 Task: Explore Airbnb accommodation in Tepeaca, Mexico from 21st November, 2023 to 29th November, 2023 for 4 adults.2 bedrooms having 2 beds and 2 bathrooms. Property type can be flat. Booking option can be shelf check-in. Look for 3 properties as per requirement.
Action: Mouse moved to (574, 106)
Screenshot: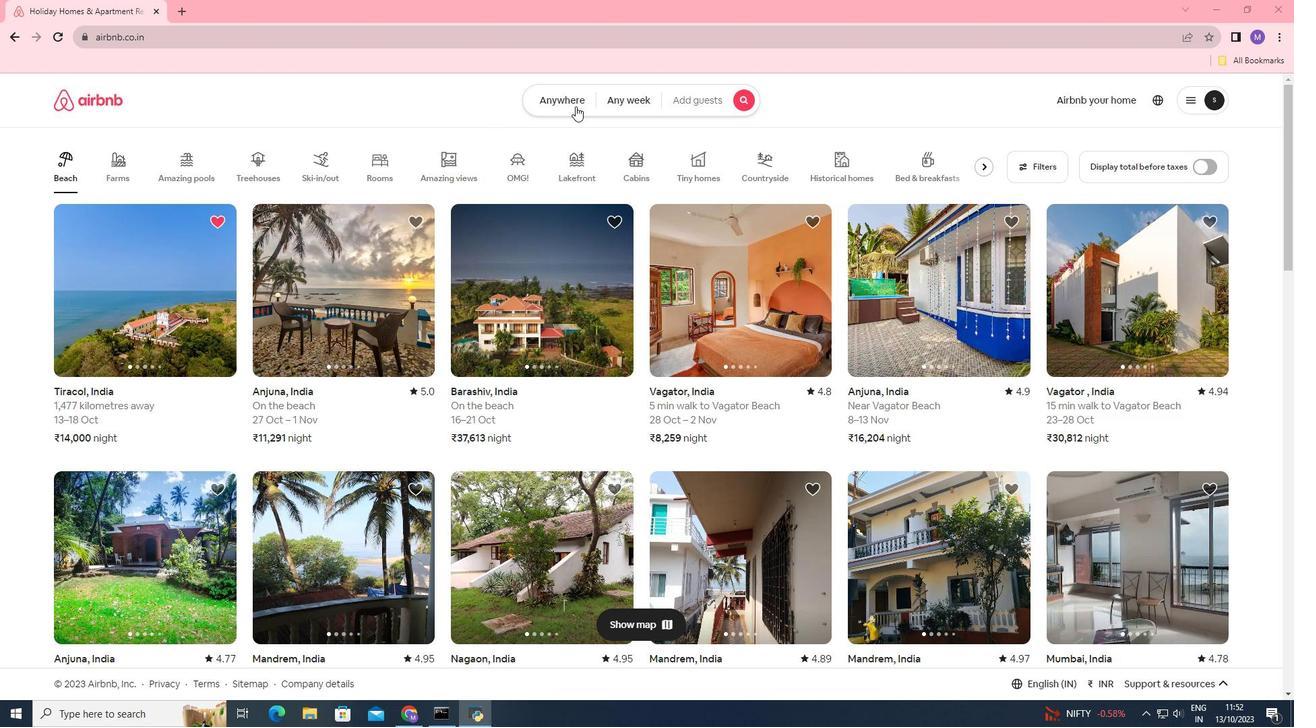 
Action: Mouse pressed left at (574, 106)
Screenshot: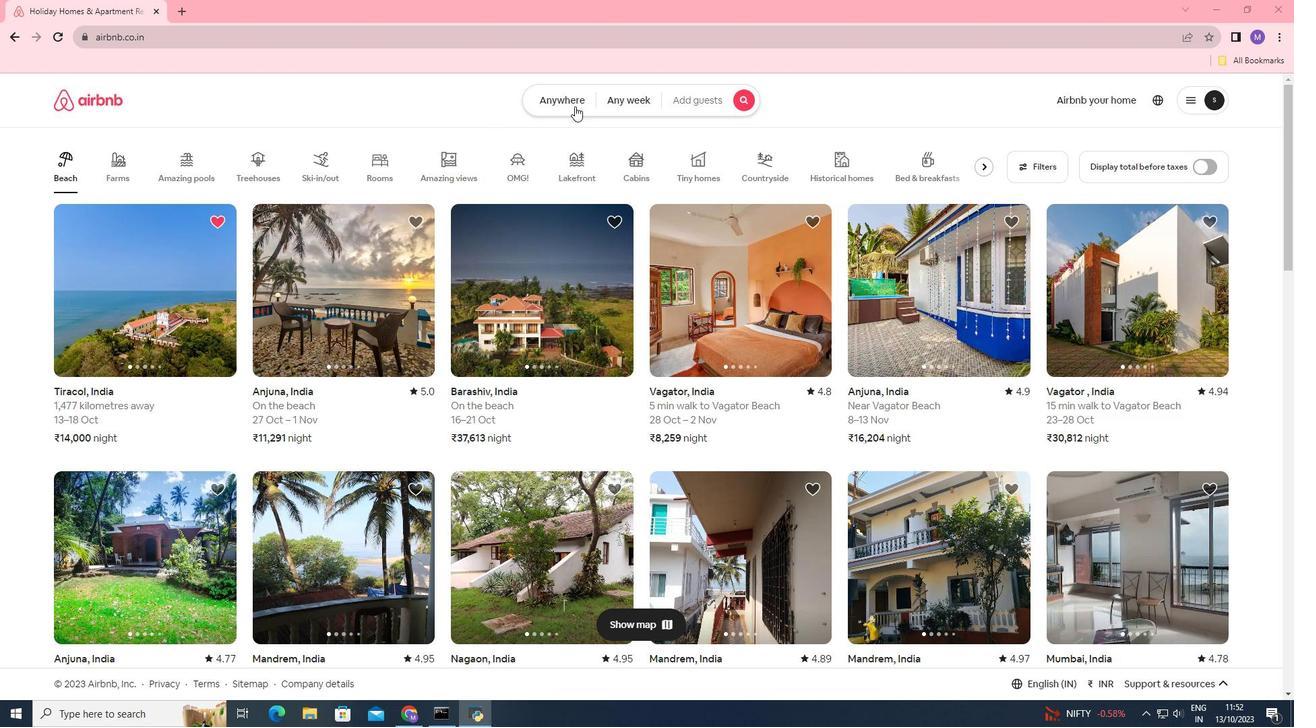 
Action: Mouse moved to (479, 155)
Screenshot: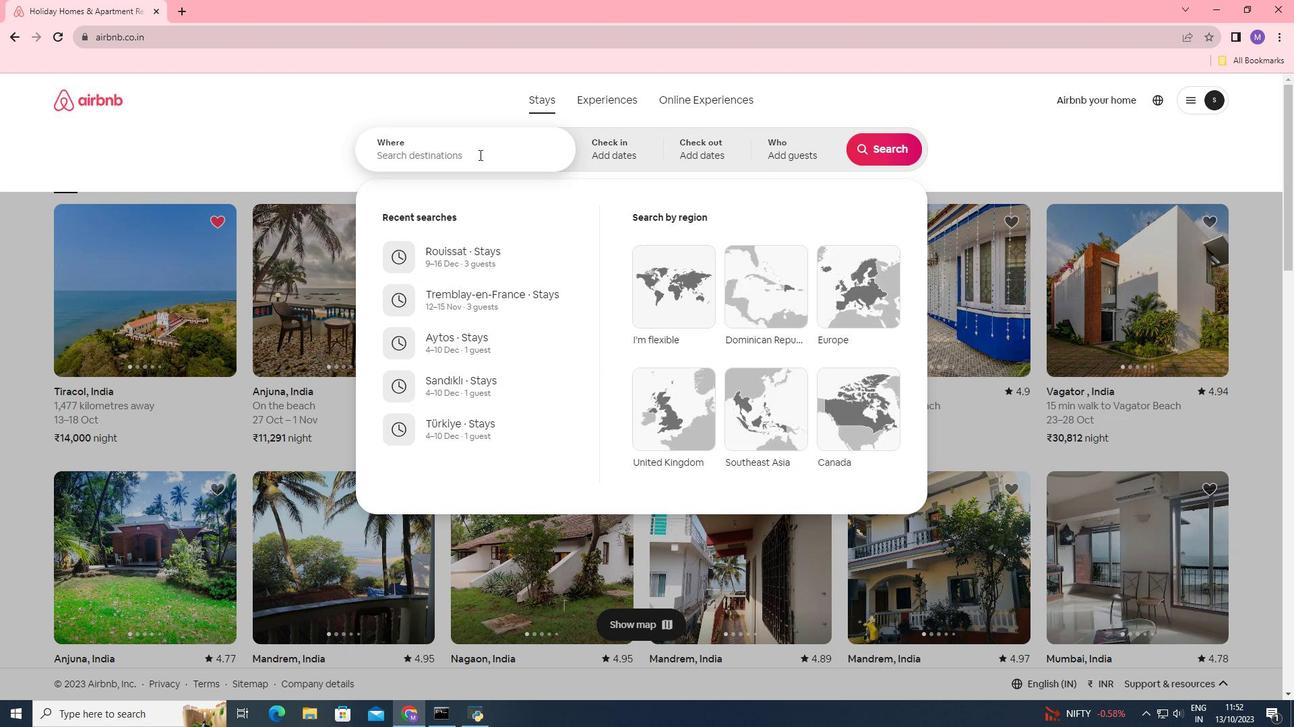 
Action: Mouse pressed left at (479, 155)
Screenshot: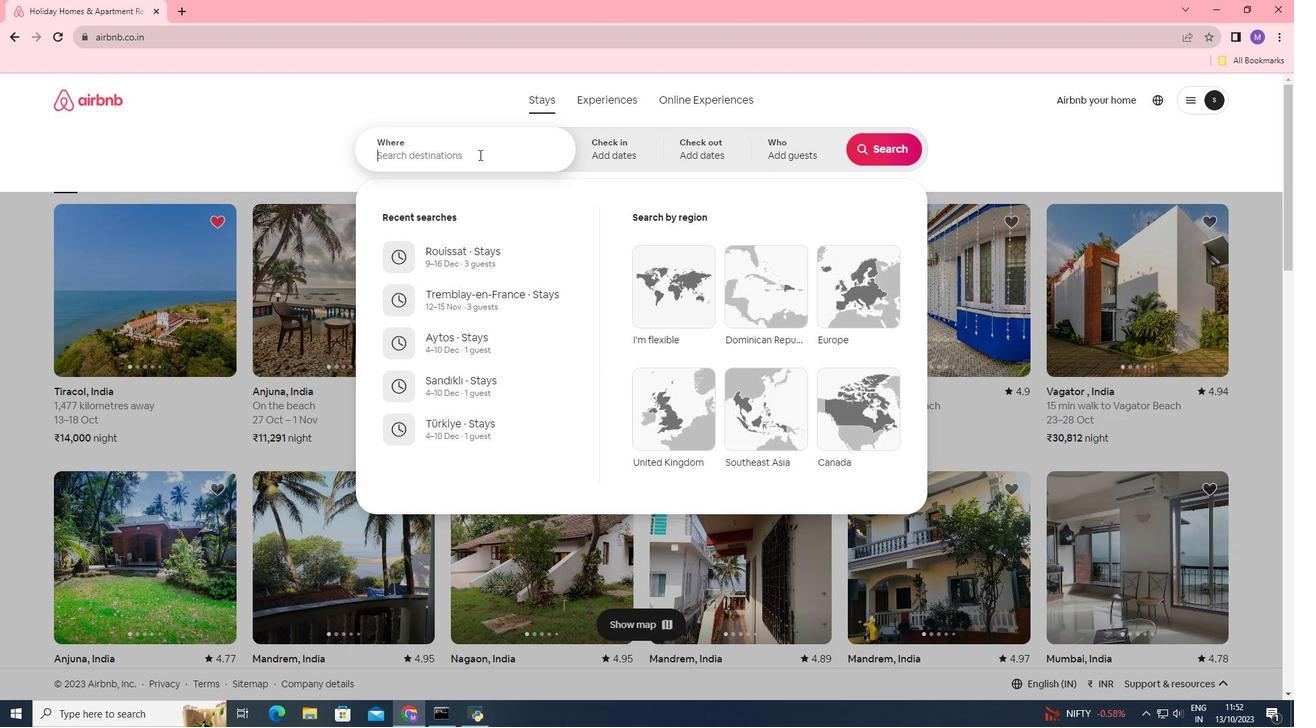 
Action: Key pressed <Key.shift>Tepeaca,<Key.space><Key.shift_r>Mexico
Screenshot: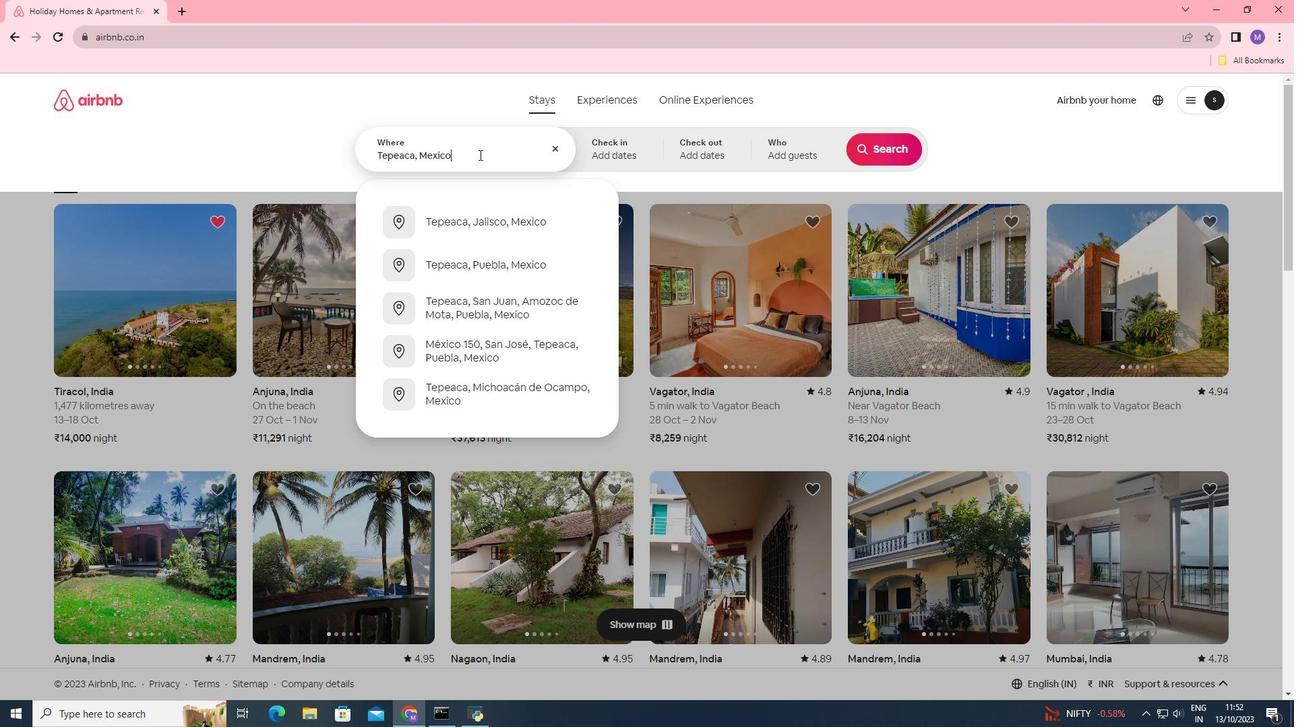 
Action: Mouse moved to (594, 152)
Screenshot: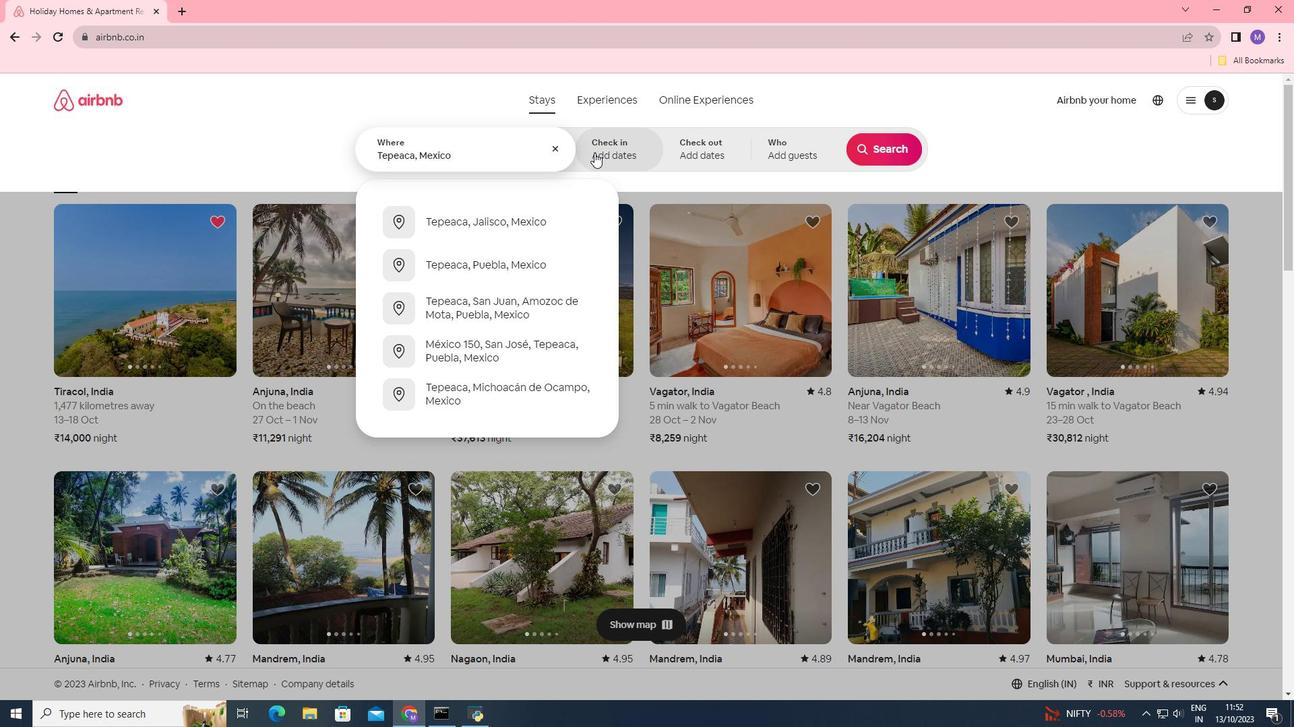 
Action: Mouse pressed left at (594, 152)
Screenshot: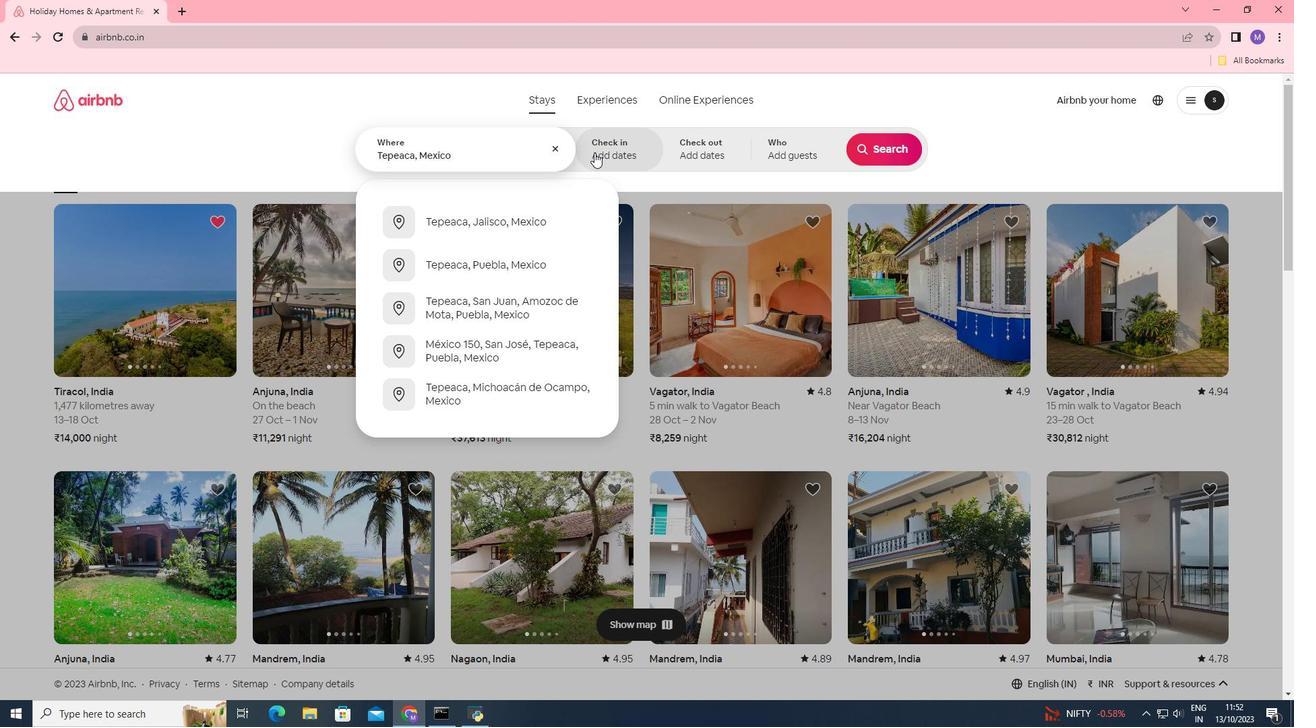 
Action: Mouse moved to (742, 420)
Screenshot: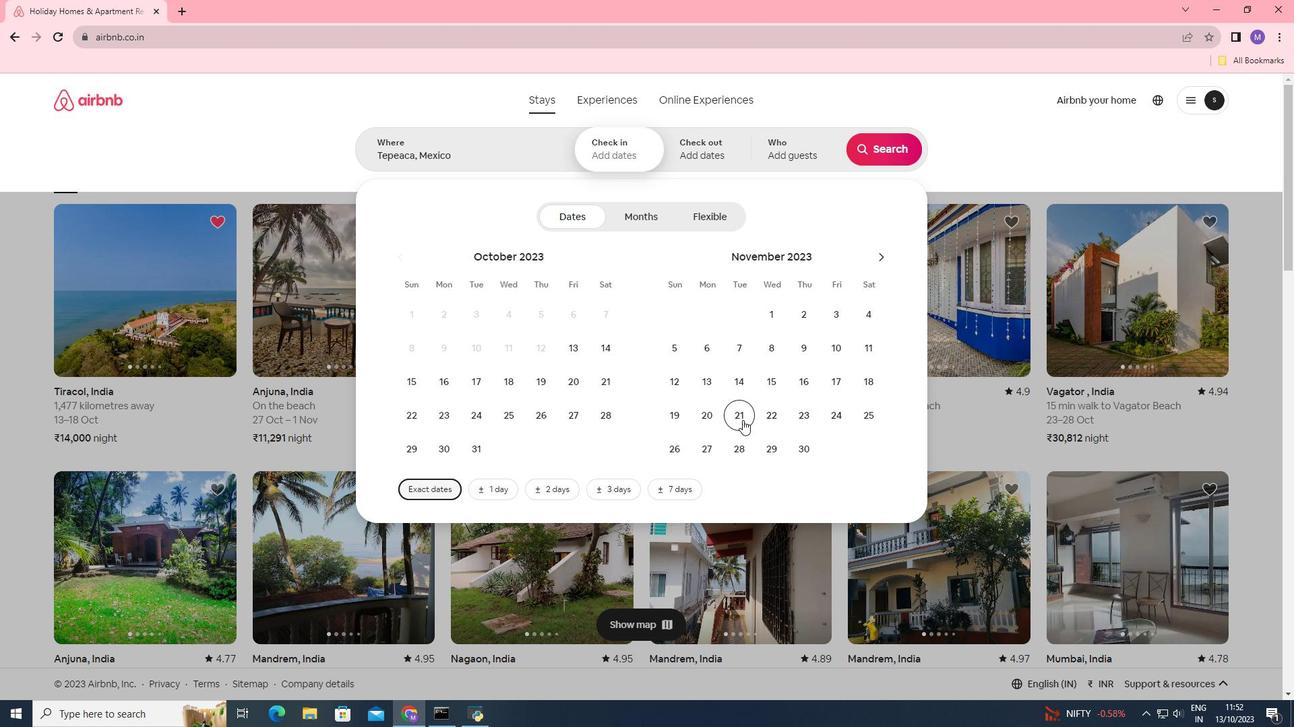 
Action: Mouse pressed left at (742, 420)
Screenshot: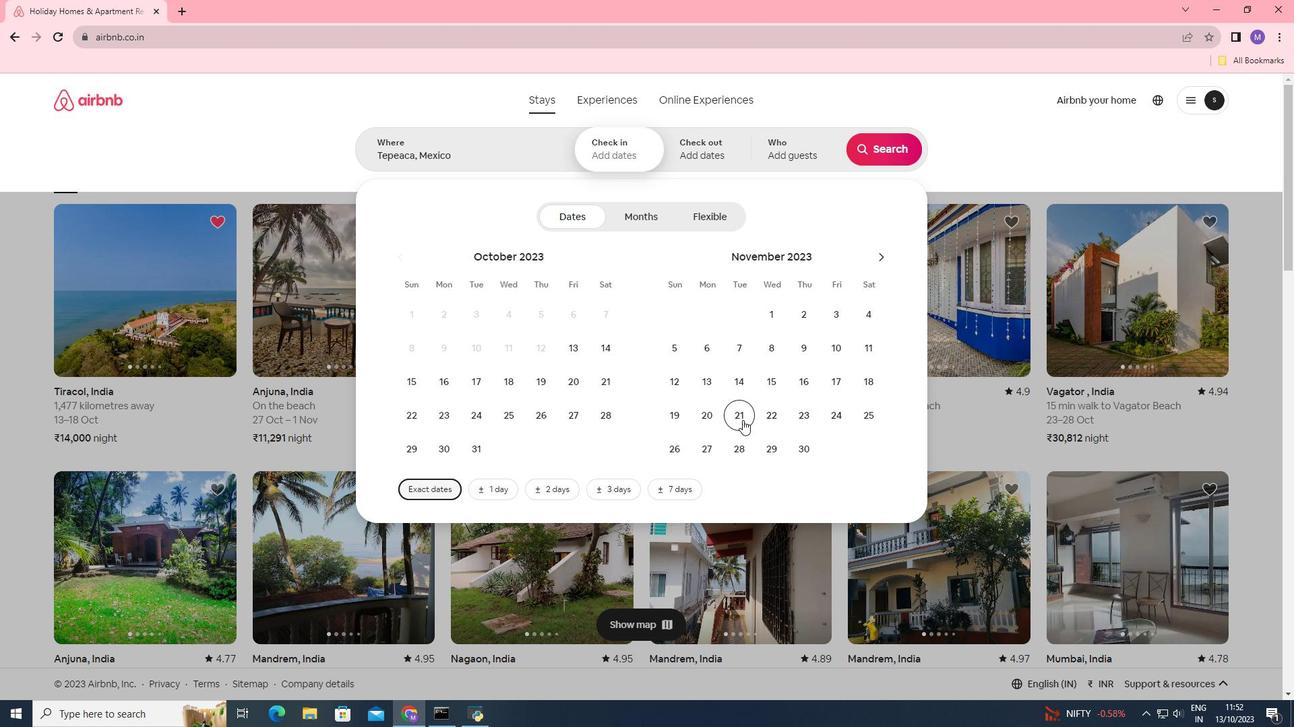 
Action: Mouse moved to (784, 456)
Screenshot: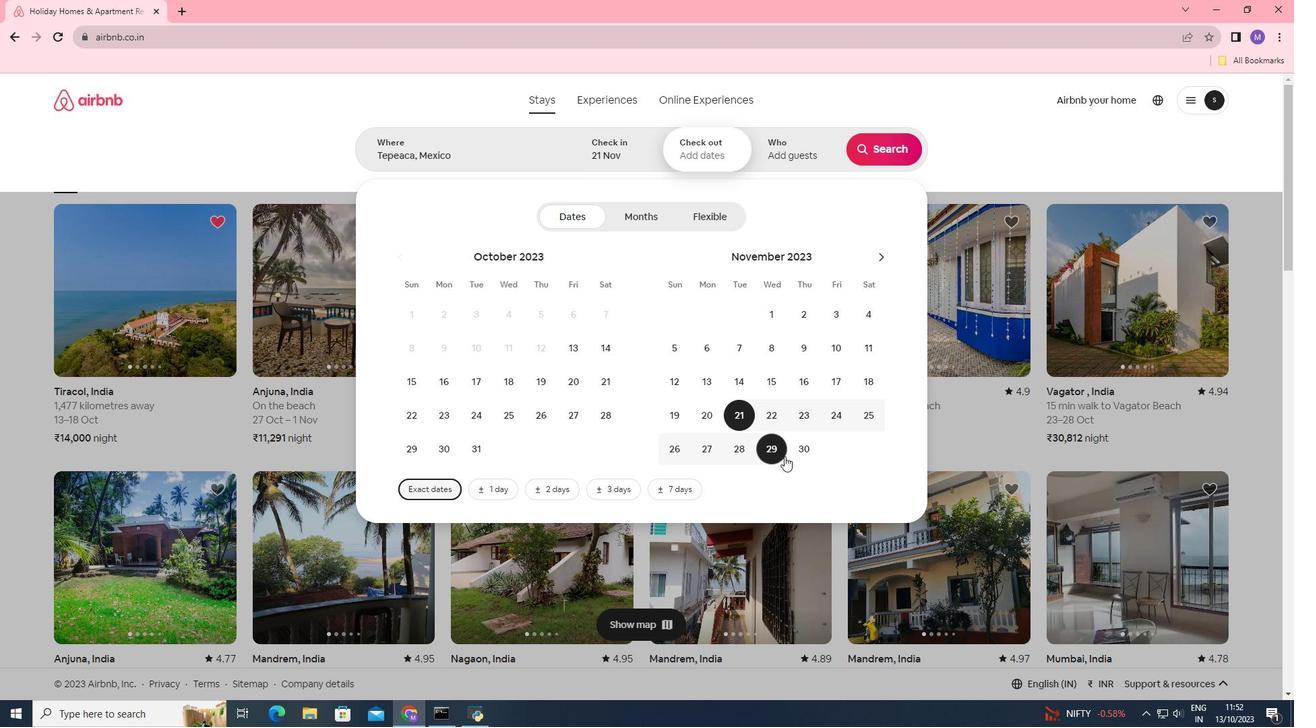 
Action: Mouse pressed left at (784, 456)
Screenshot: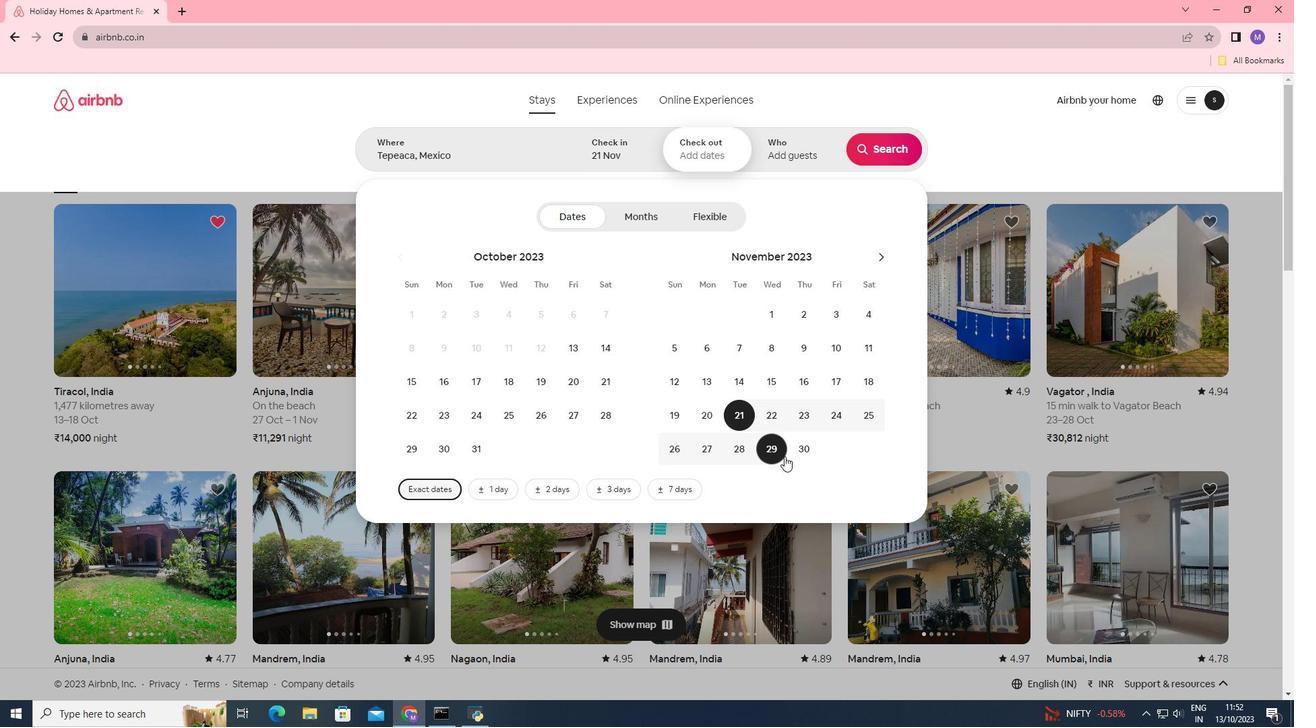 
Action: Mouse moved to (817, 142)
Screenshot: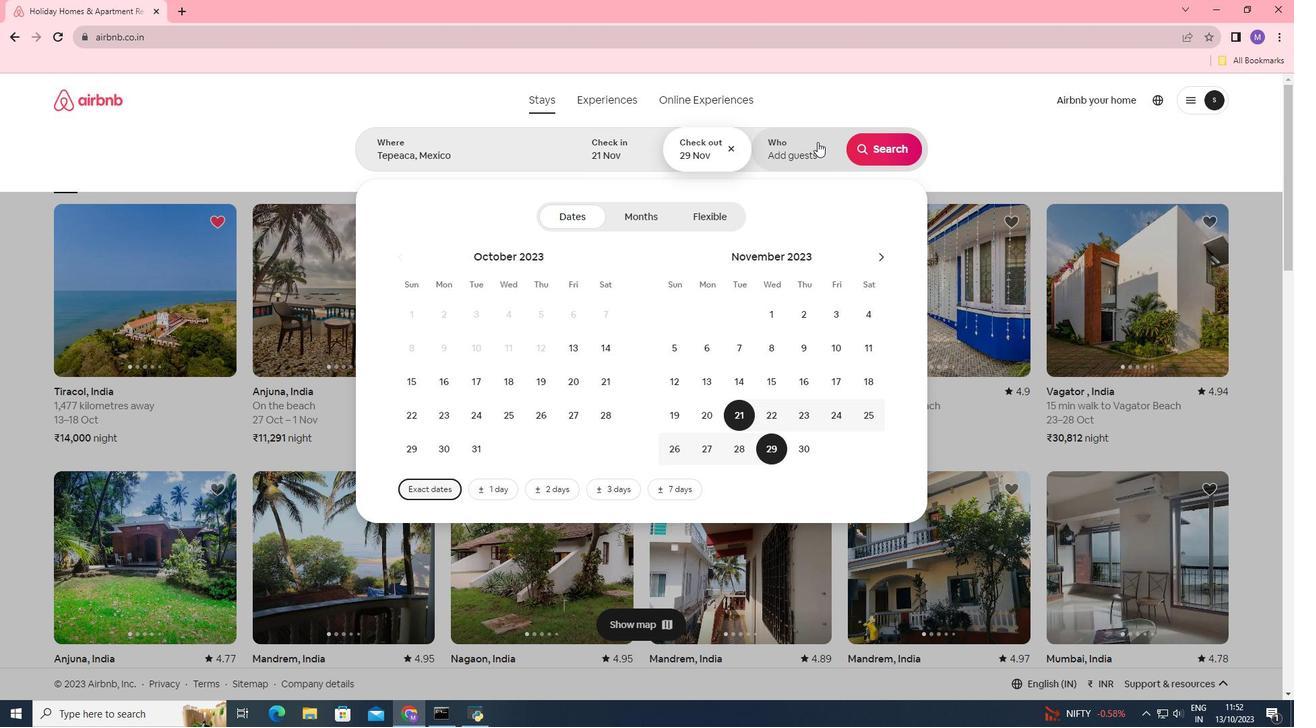 
Action: Mouse pressed left at (817, 142)
Screenshot: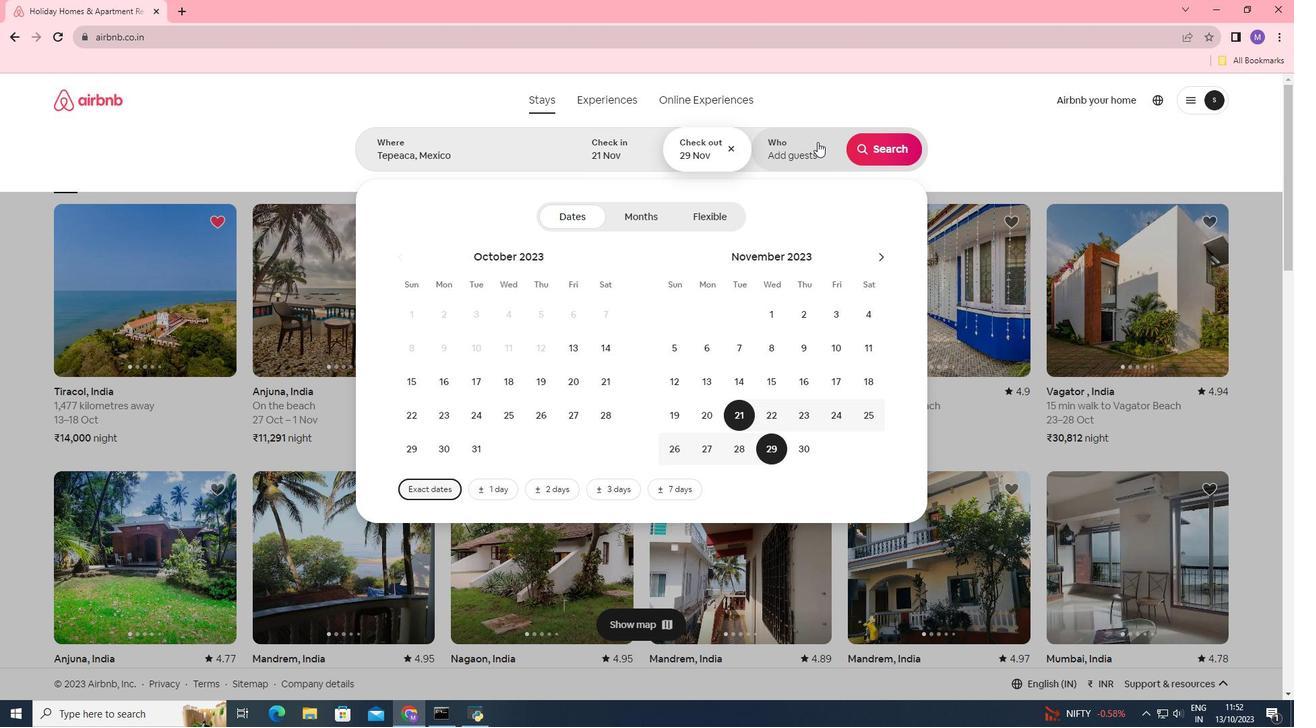 
Action: Mouse moved to (886, 223)
Screenshot: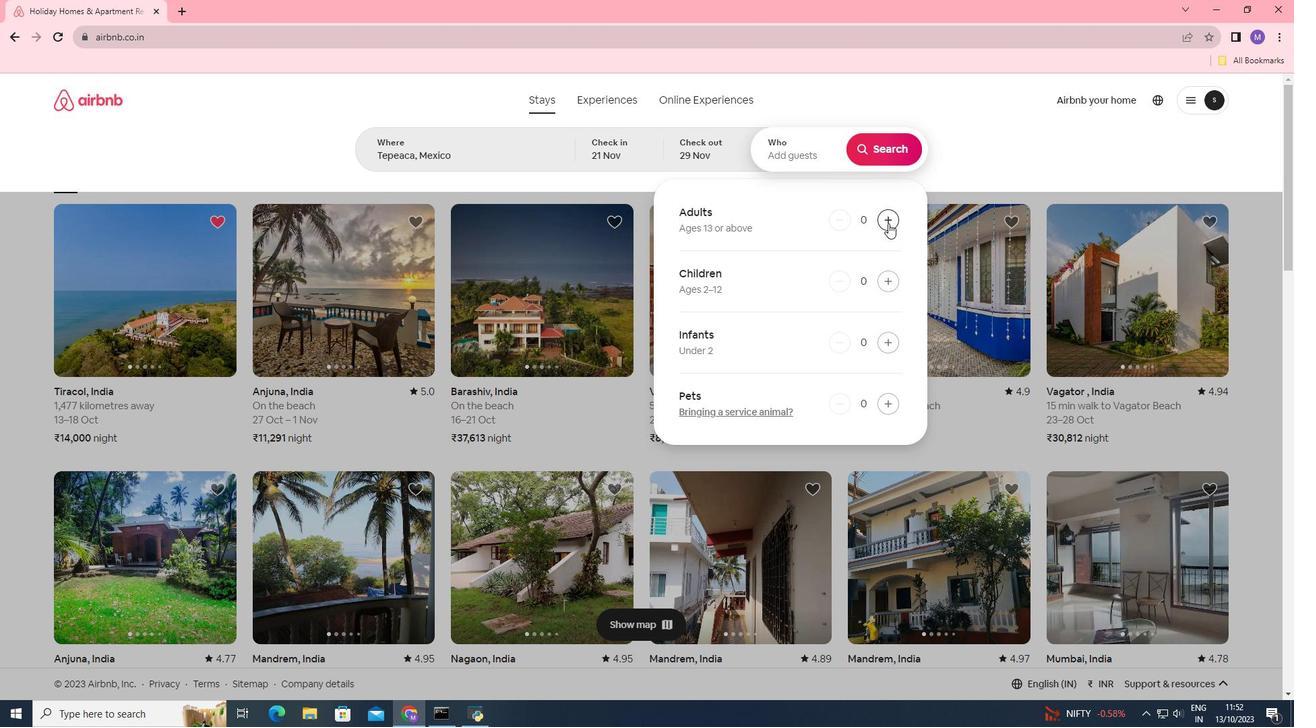 
Action: Mouse pressed left at (886, 223)
Screenshot: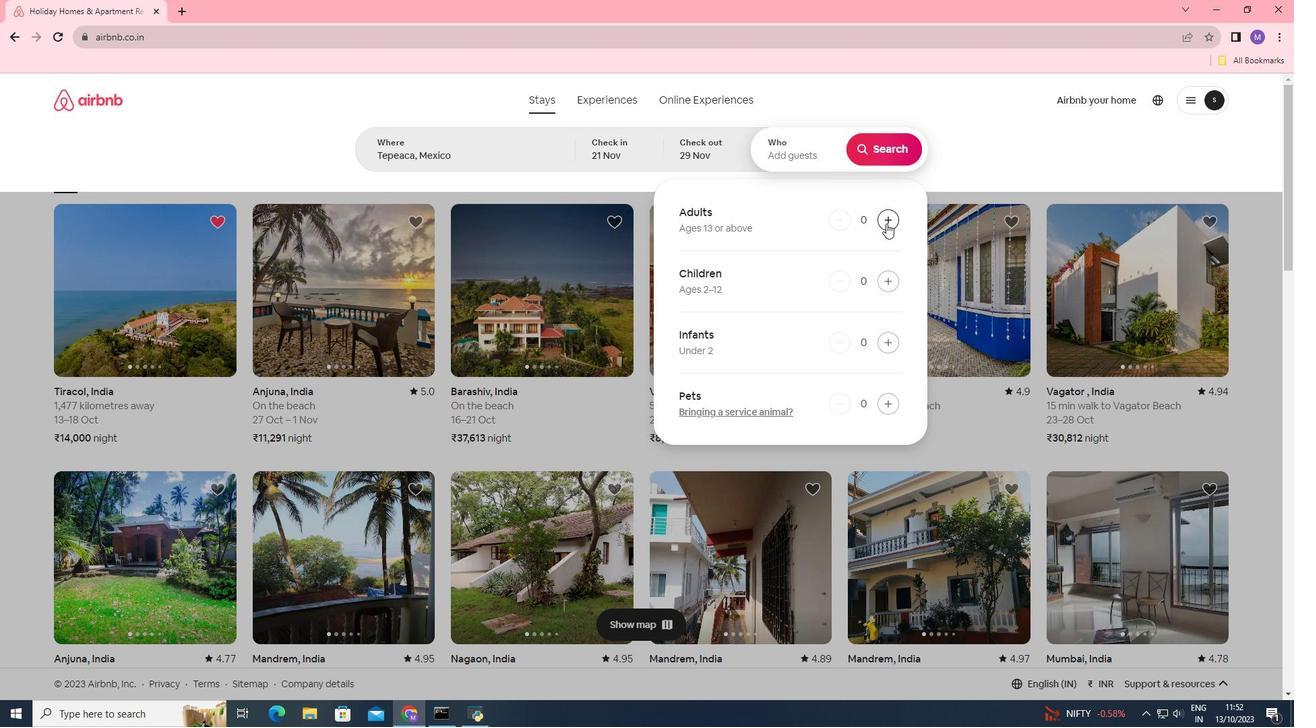 
Action: Mouse pressed left at (886, 223)
Screenshot: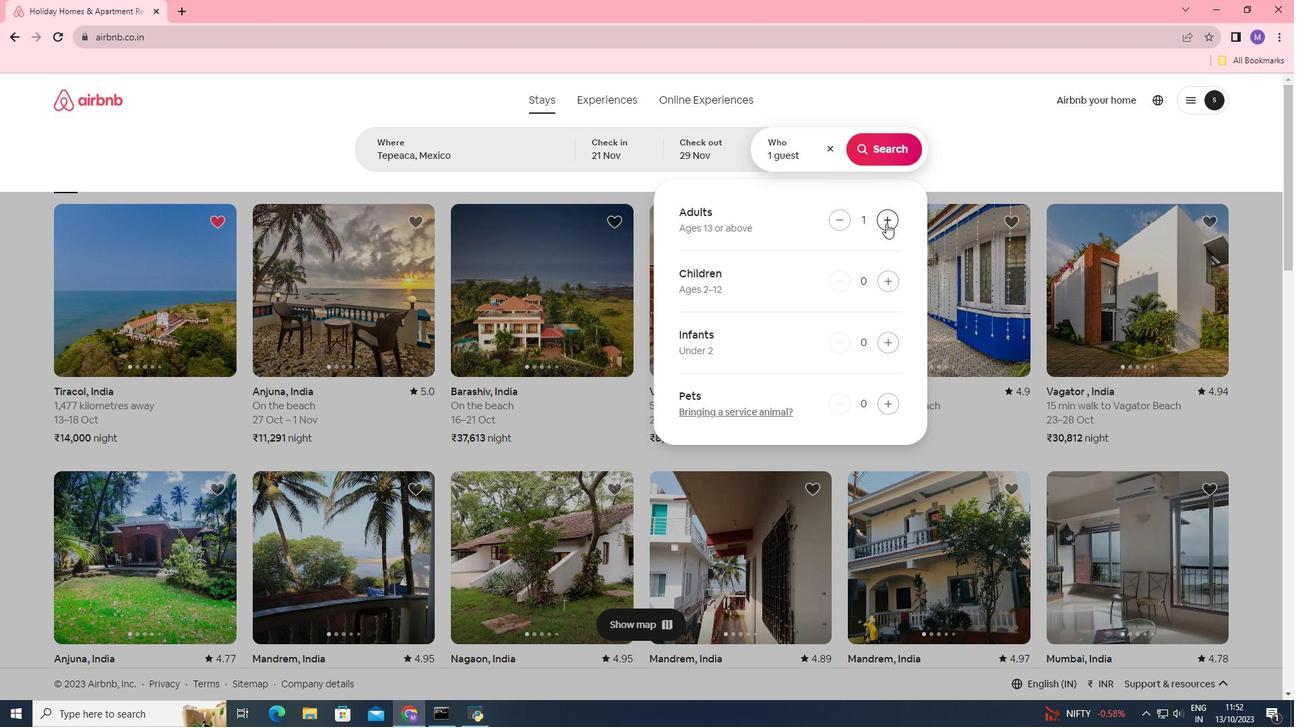 
Action: Mouse moved to (882, 152)
Screenshot: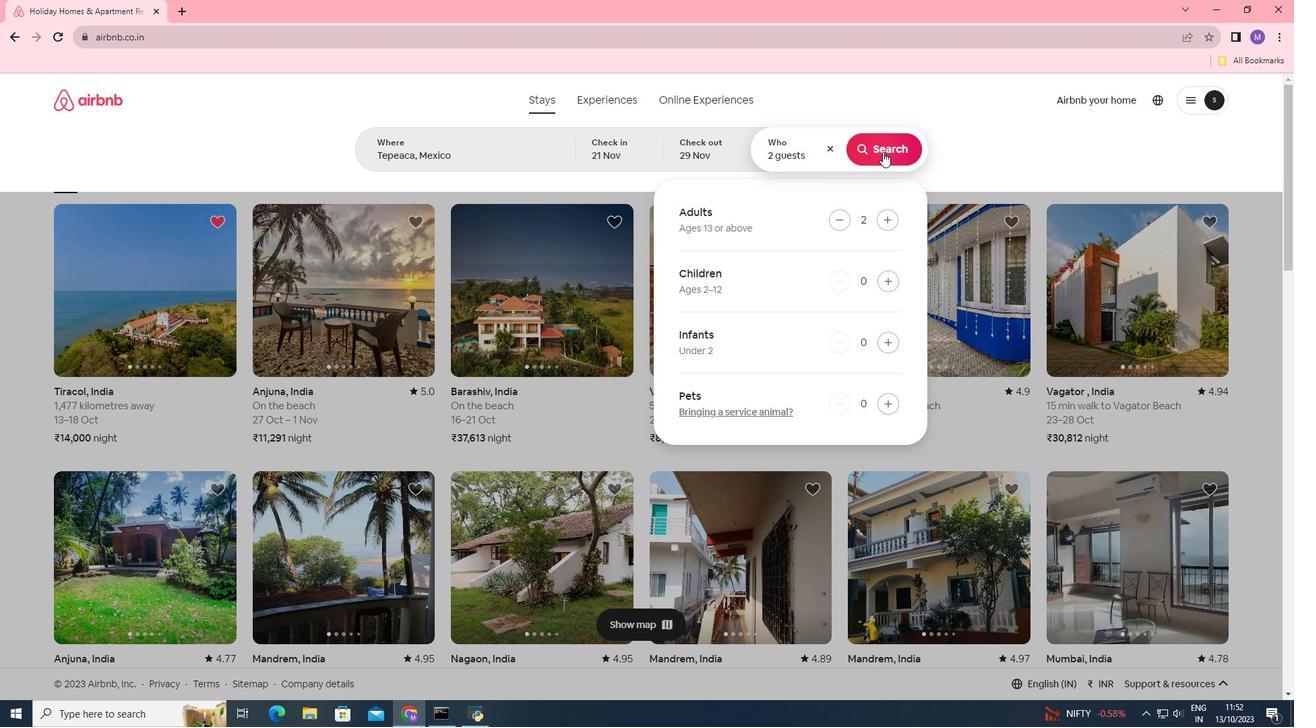
Action: Mouse pressed left at (882, 152)
Screenshot: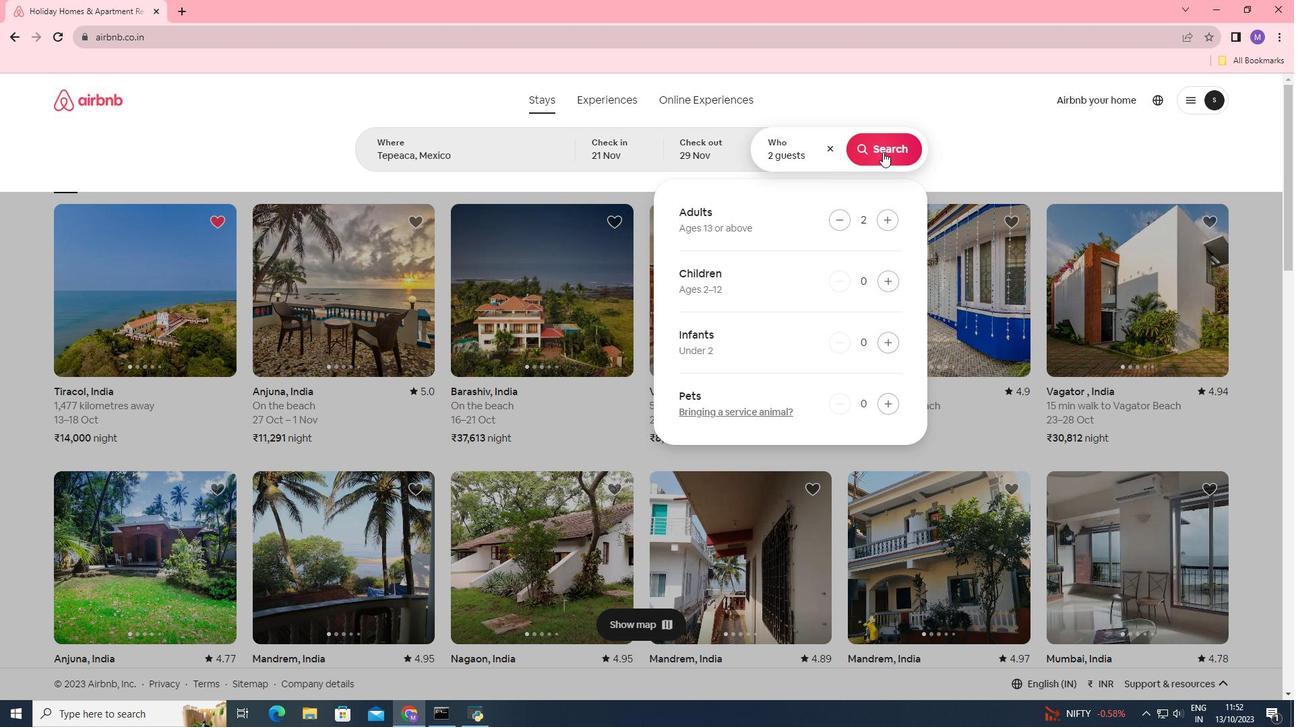 
Action: Mouse moved to (1090, 155)
Screenshot: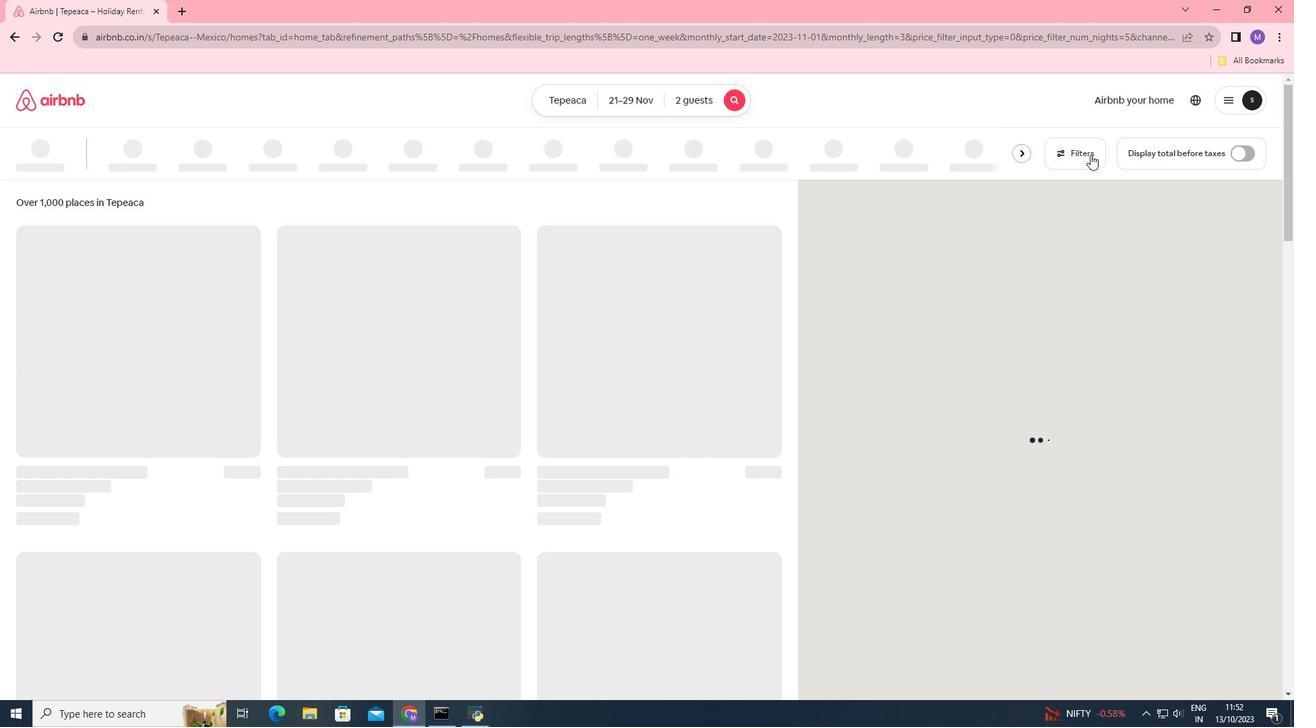 
Action: Mouse pressed left at (1090, 155)
Screenshot: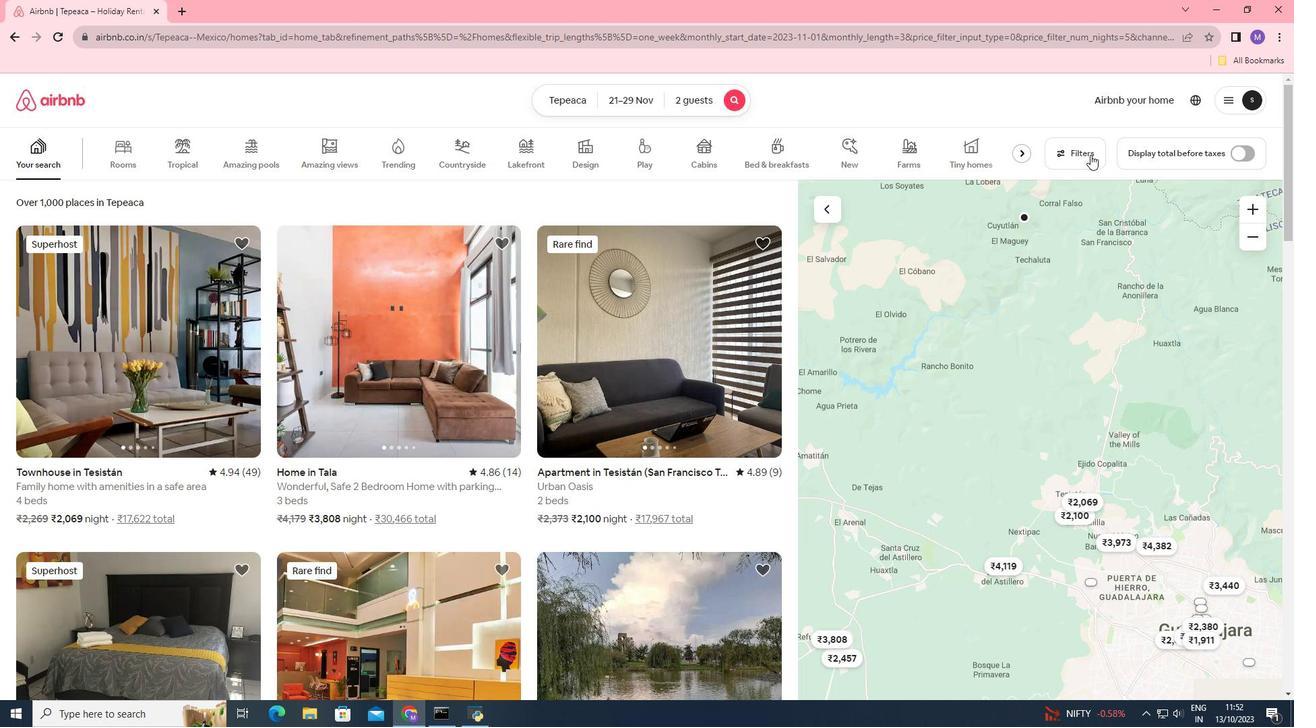 
Action: Mouse moved to (651, 401)
Screenshot: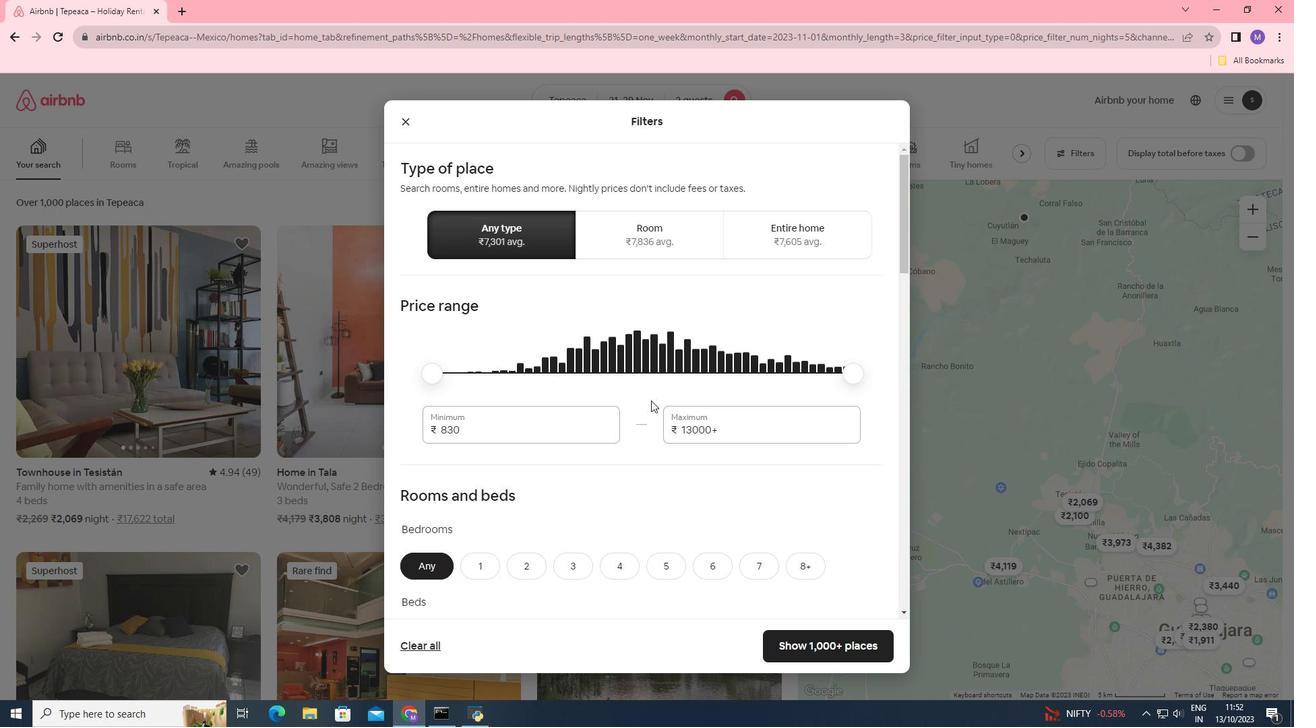 
Action: Mouse scrolled (651, 400) with delta (0, 0)
Screenshot: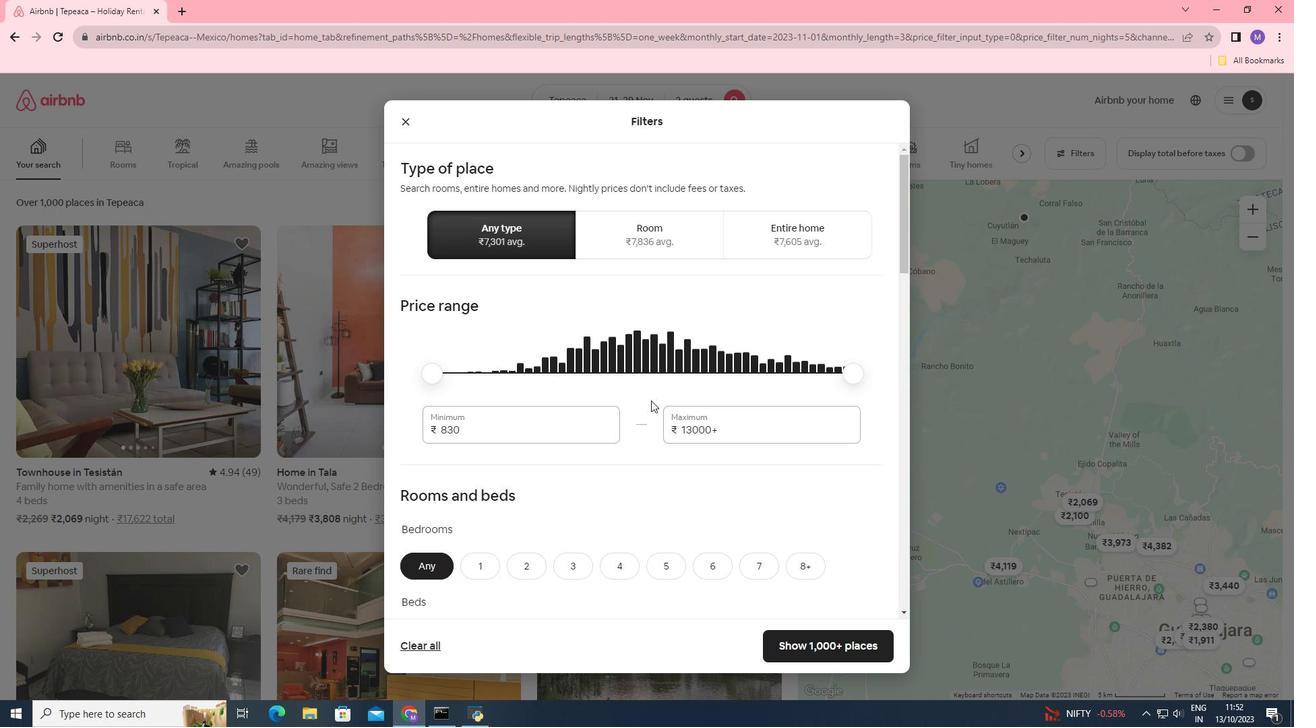 
Action: Mouse scrolled (651, 400) with delta (0, 0)
Screenshot: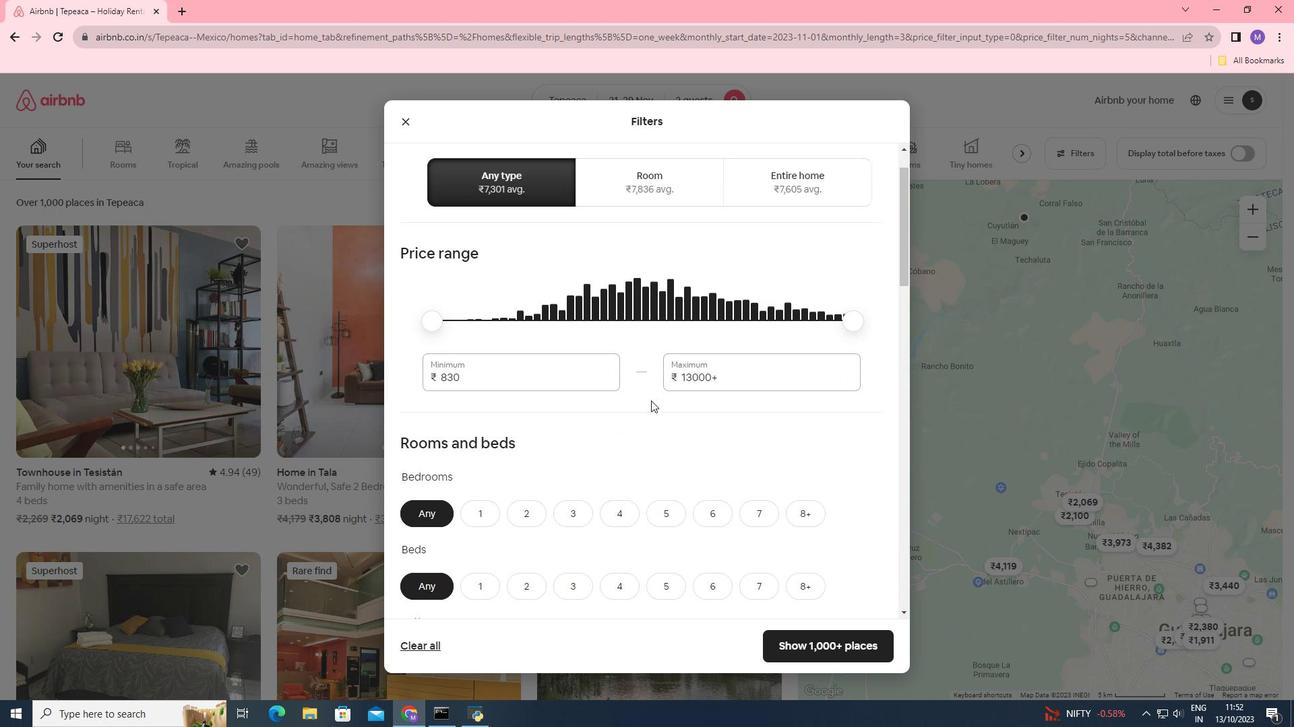 
Action: Mouse moved to (649, 357)
Screenshot: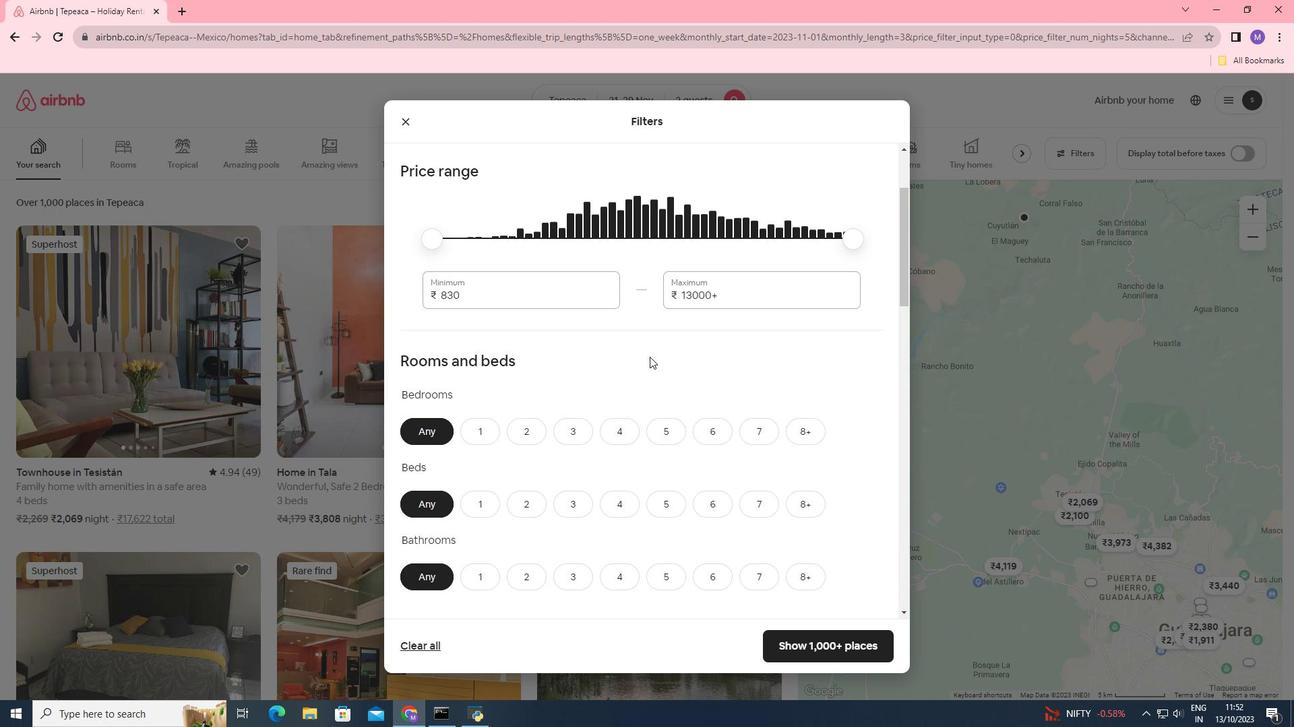 
Action: Mouse scrolled (649, 356) with delta (0, 0)
Screenshot: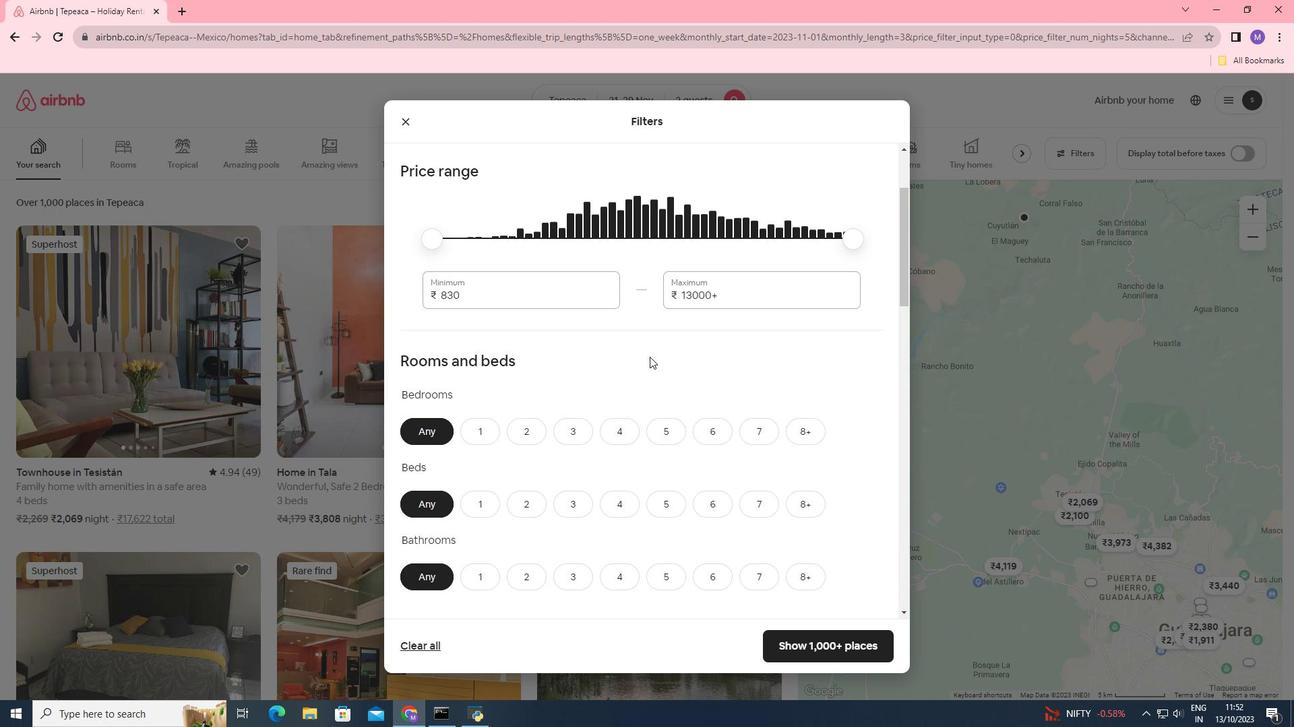 
Action: Mouse moved to (522, 363)
Screenshot: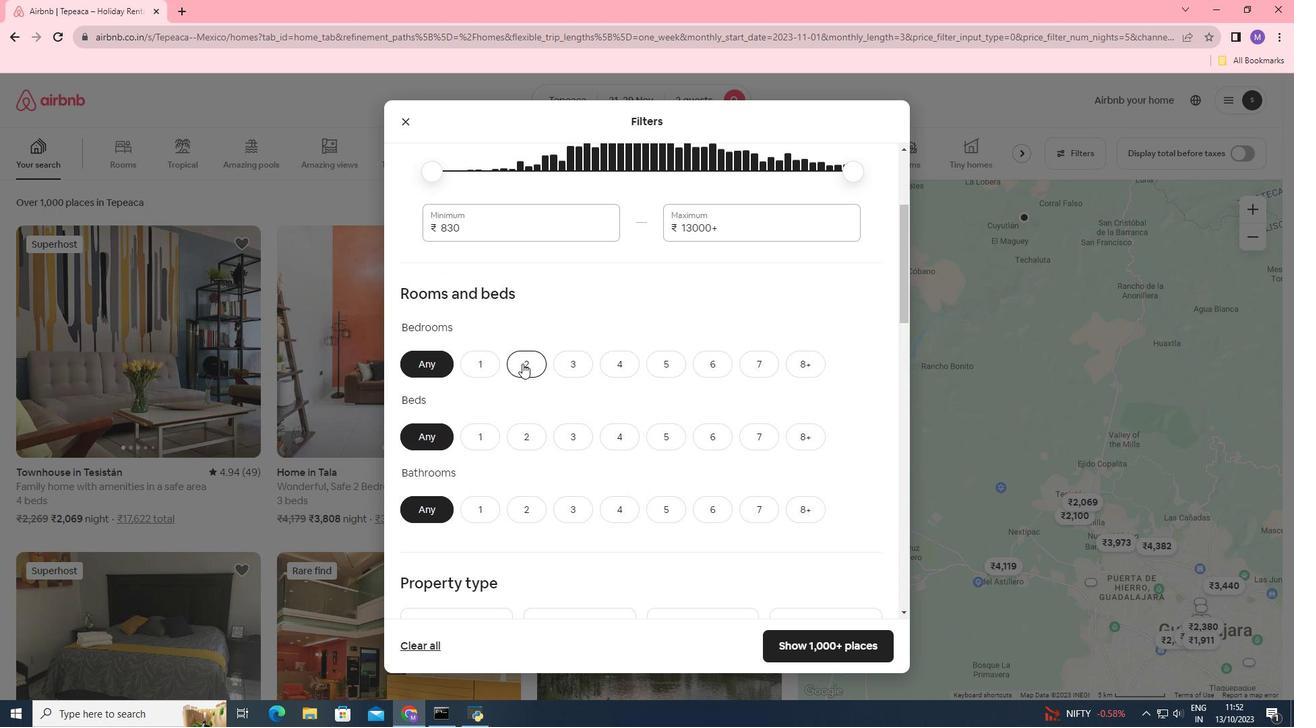 
Action: Mouse pressed left at (522, 363)
Screenshot: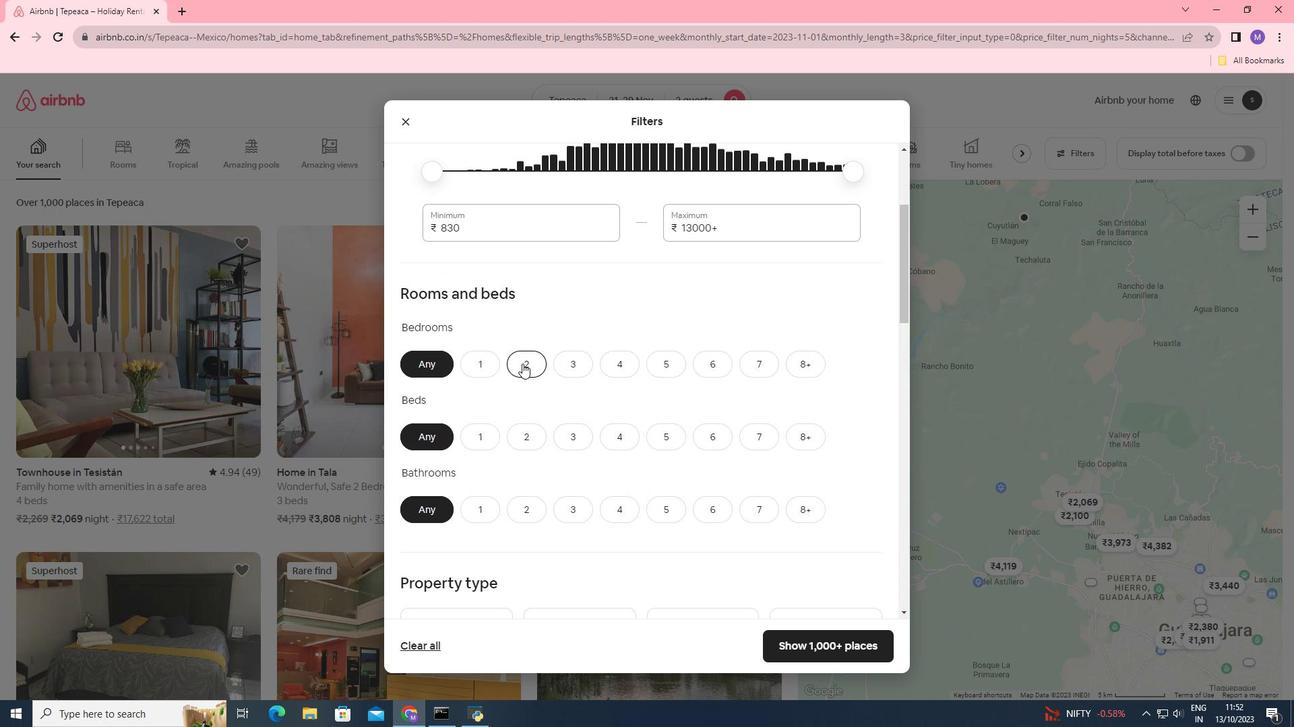 
Action: Mouse moved to (533, 441)
Screenshot: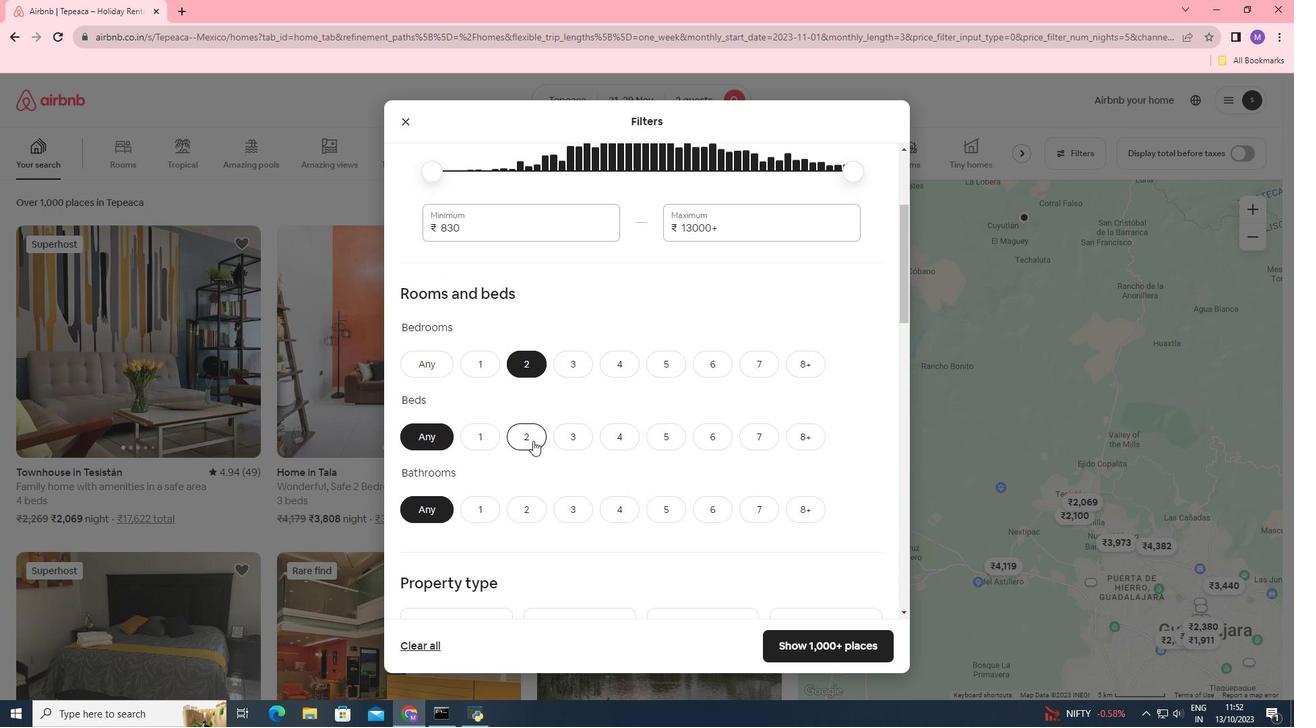 
Action: Mouse pressed left at (533, 441)
Screenshot: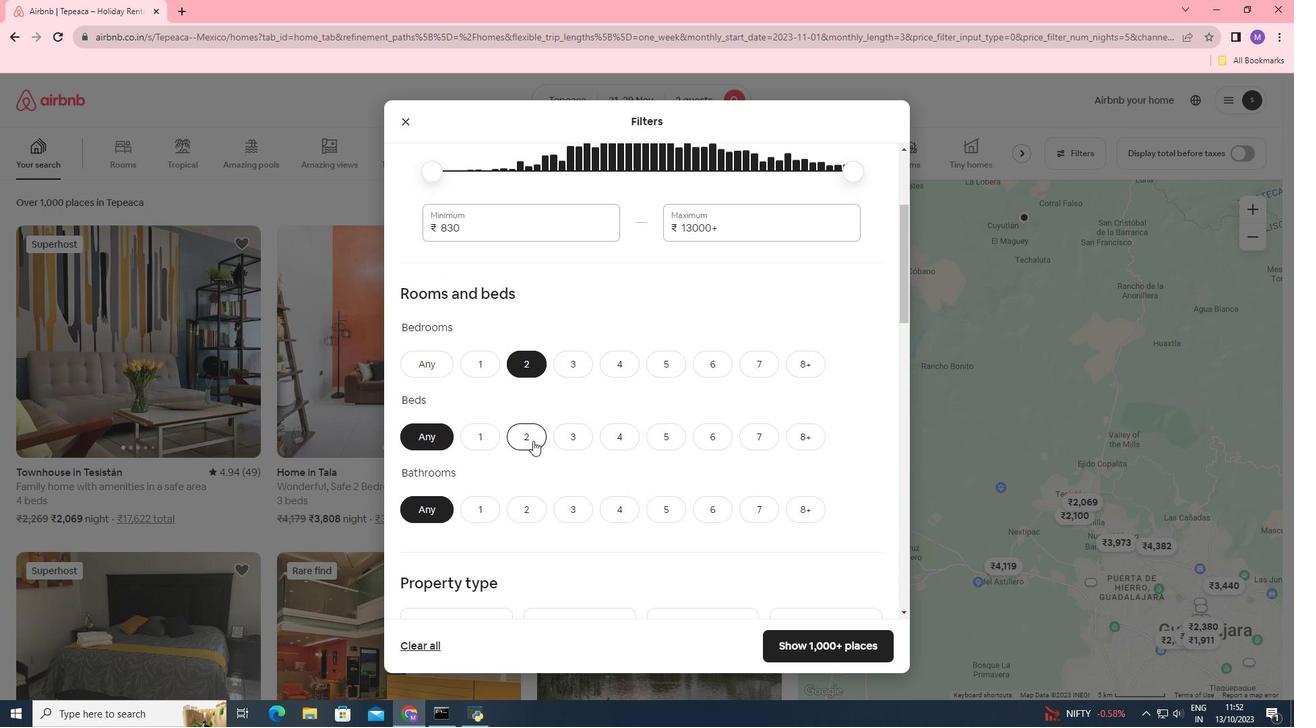
Action: Mouse moved to (526, 512)
Screenshot: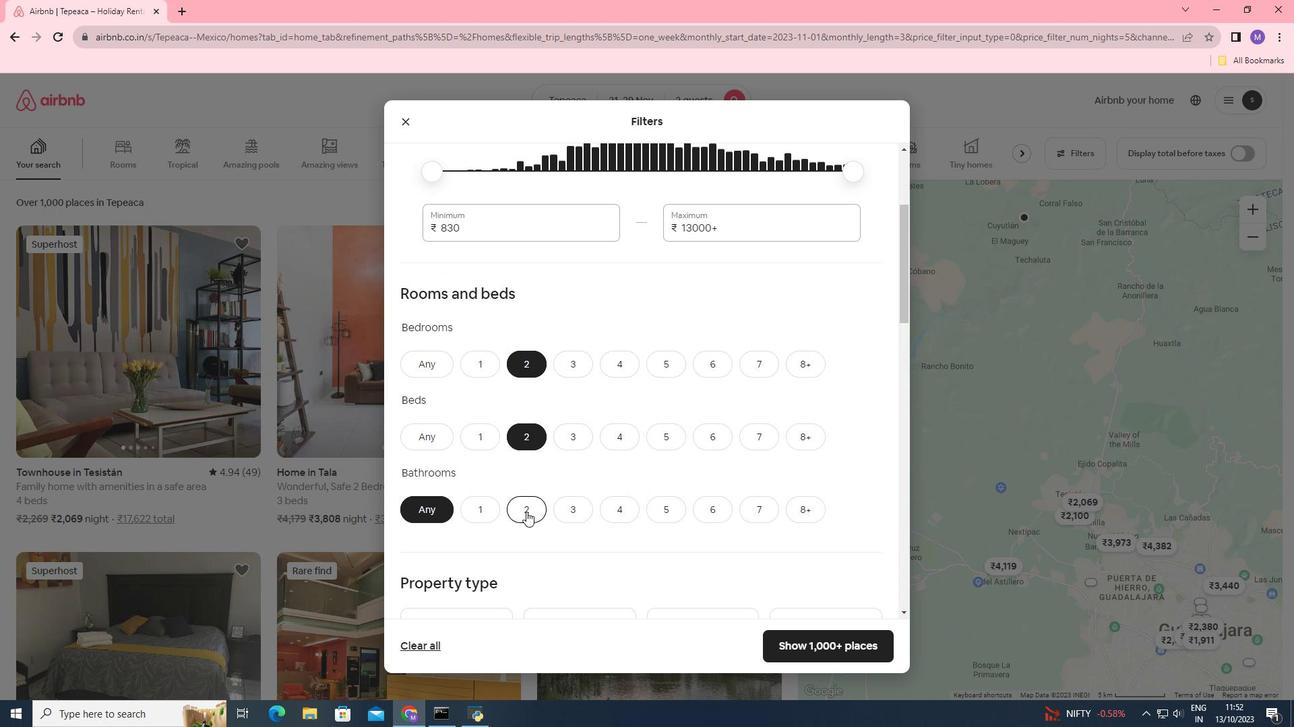 
Action: Mouse pressed left at (526, 512)
Screenshot: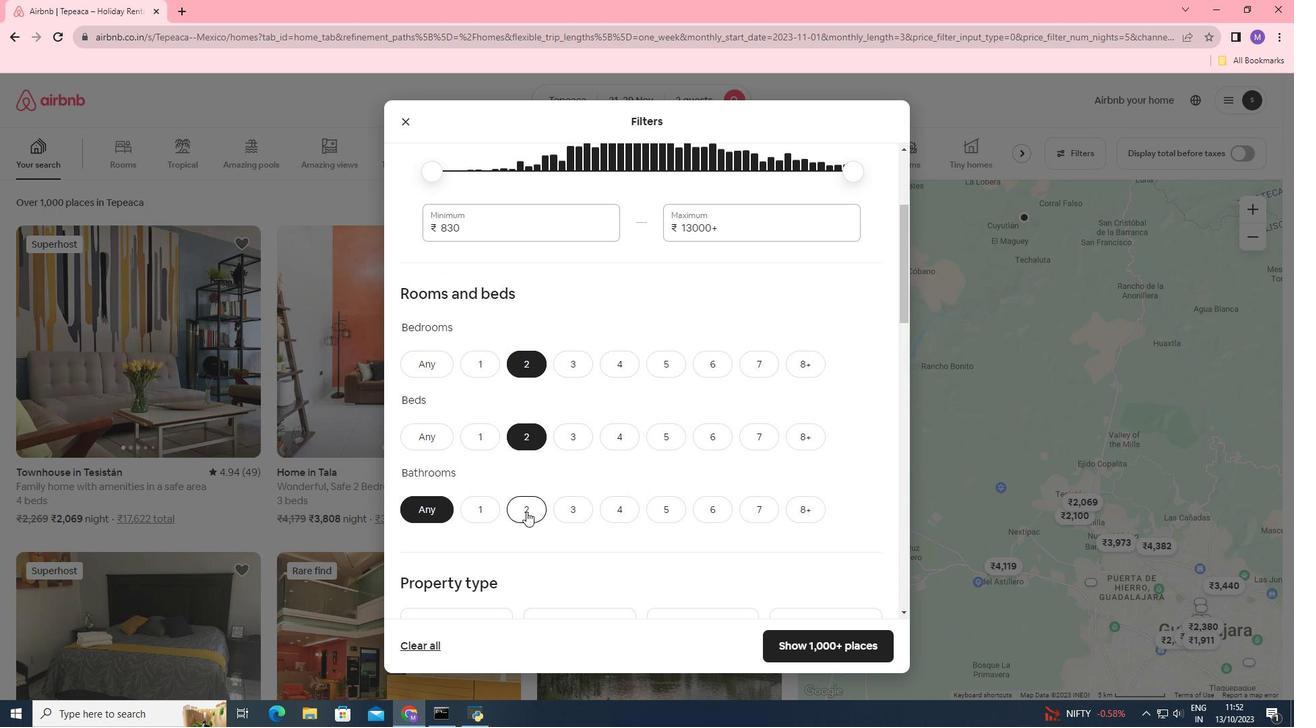 
Action: Mouse moved to (683, 407)
Screenshot: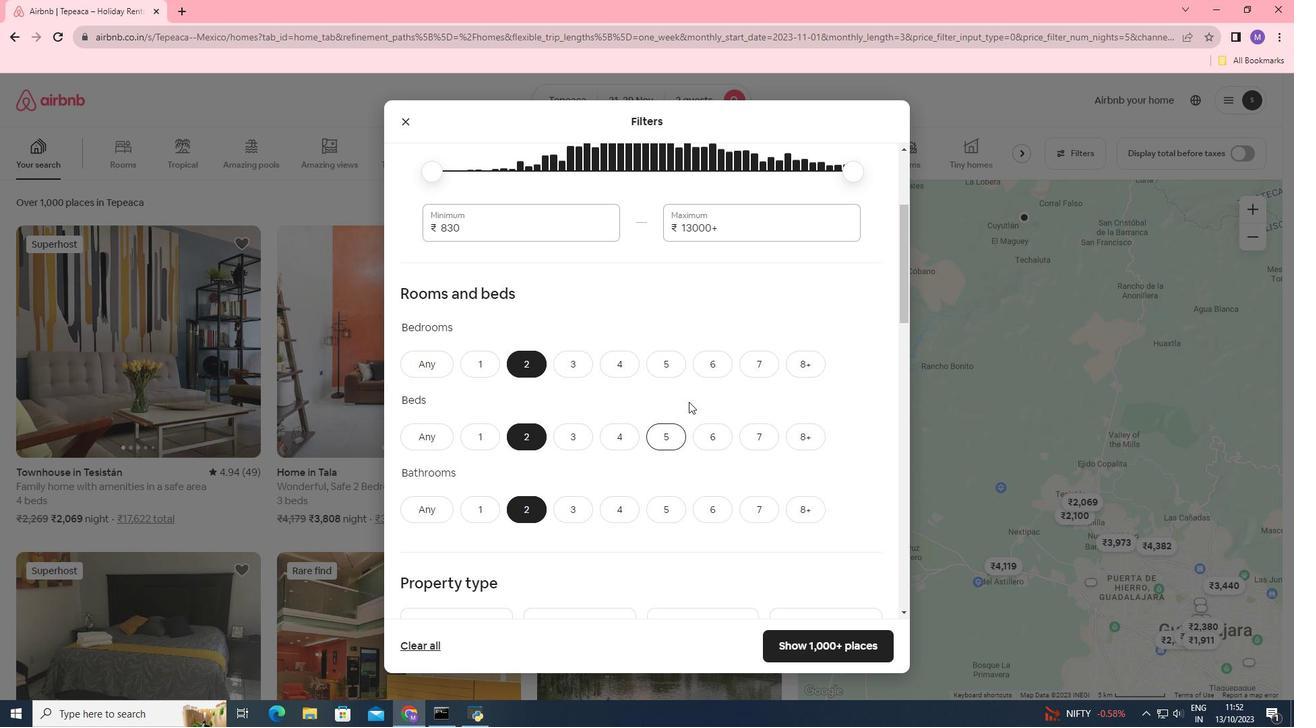 
Action: Mouse scrolled (683, 407) with delta (0, 0)
Screenshot: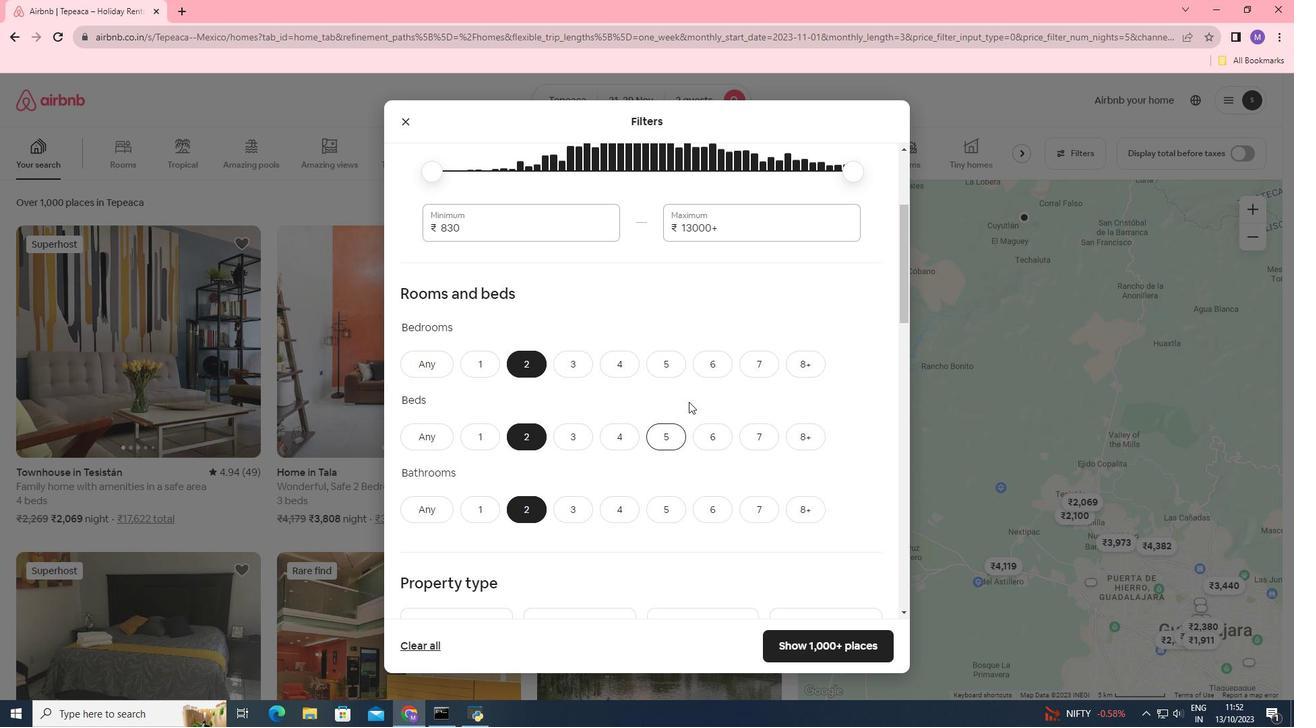 
Action: Mouse moved to (698, 396)
Screenshot: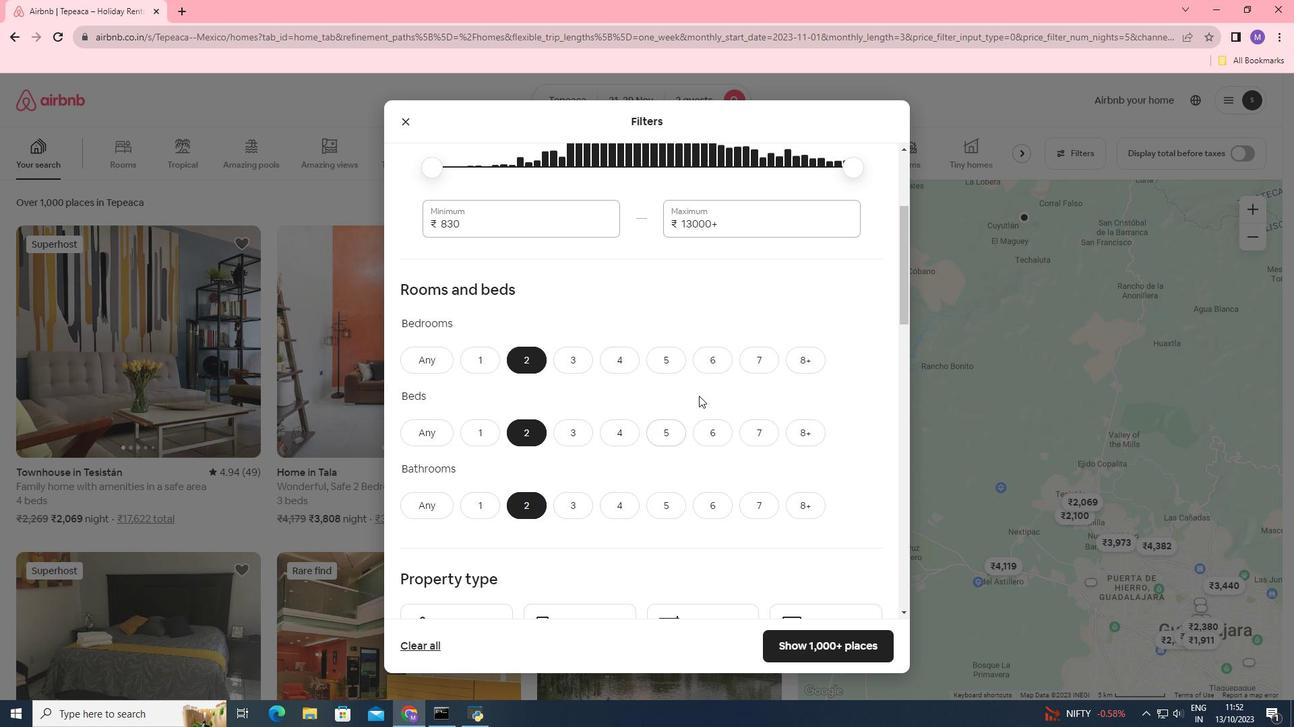 
Action: Mouse scrolled (698, 395) with delta (0, 0)
Screenshot: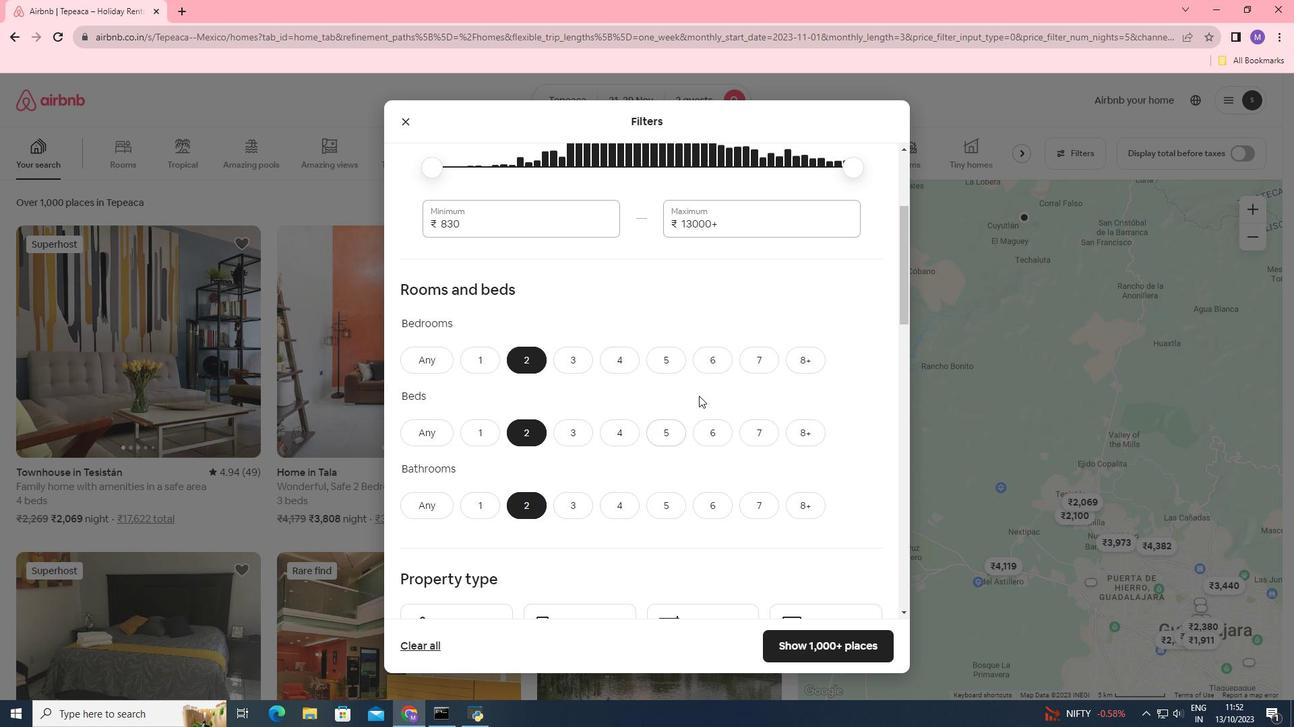 
Action: Mouse scrolled (698, 395) with delta (0, 0)
Screenshot: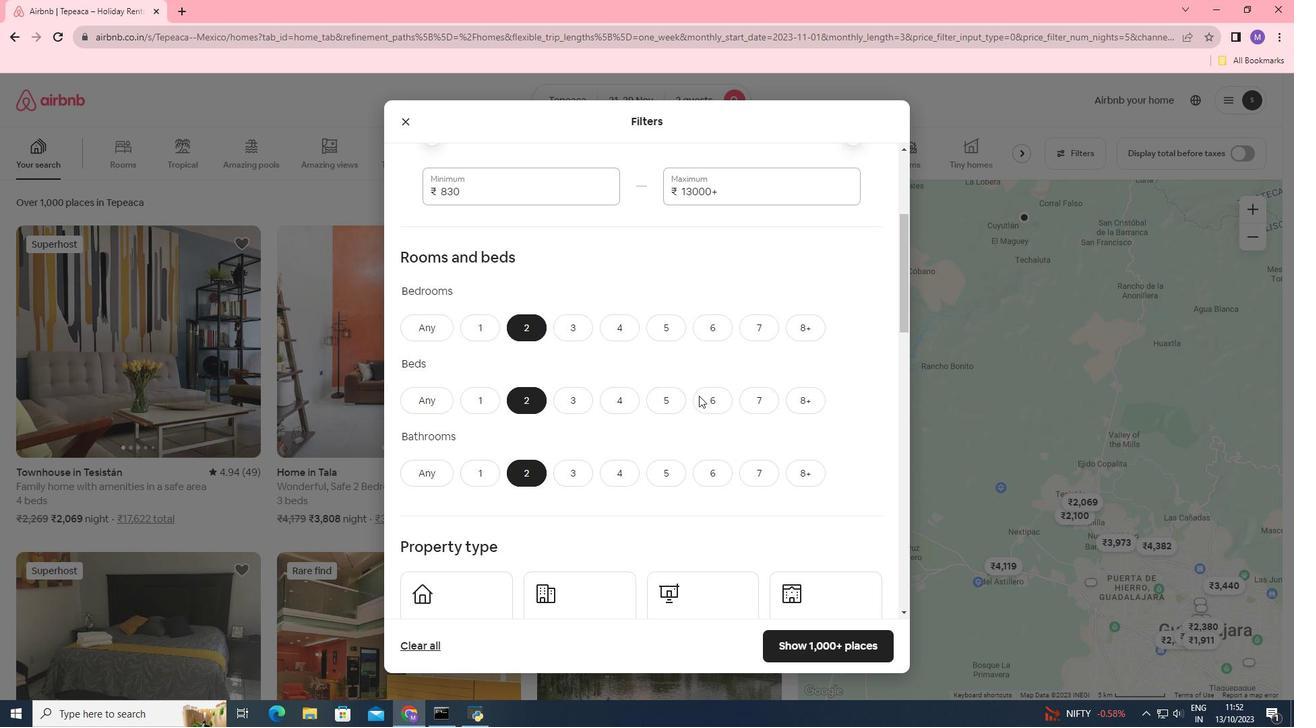 
Action: Mouse moved to (715, 362)
Screenshot: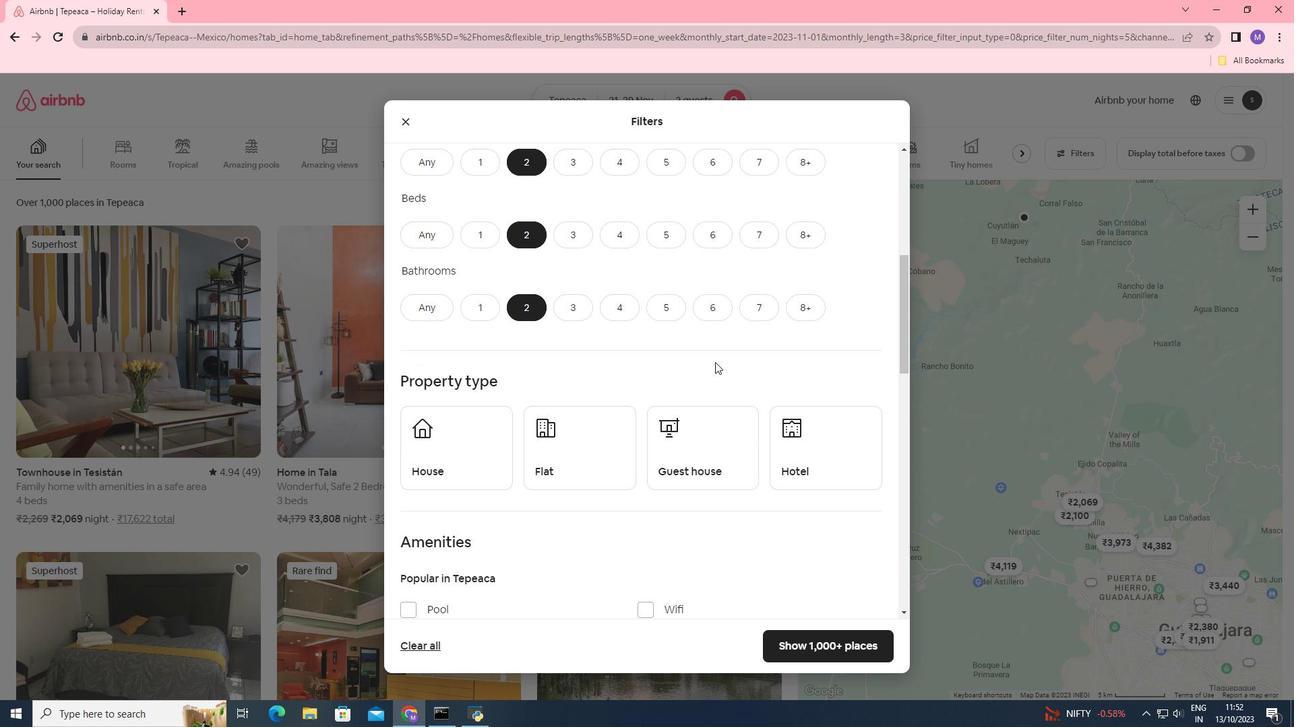 
Action: Mouse scrolled (715, 361) with delta (0, 0)
Screenshot: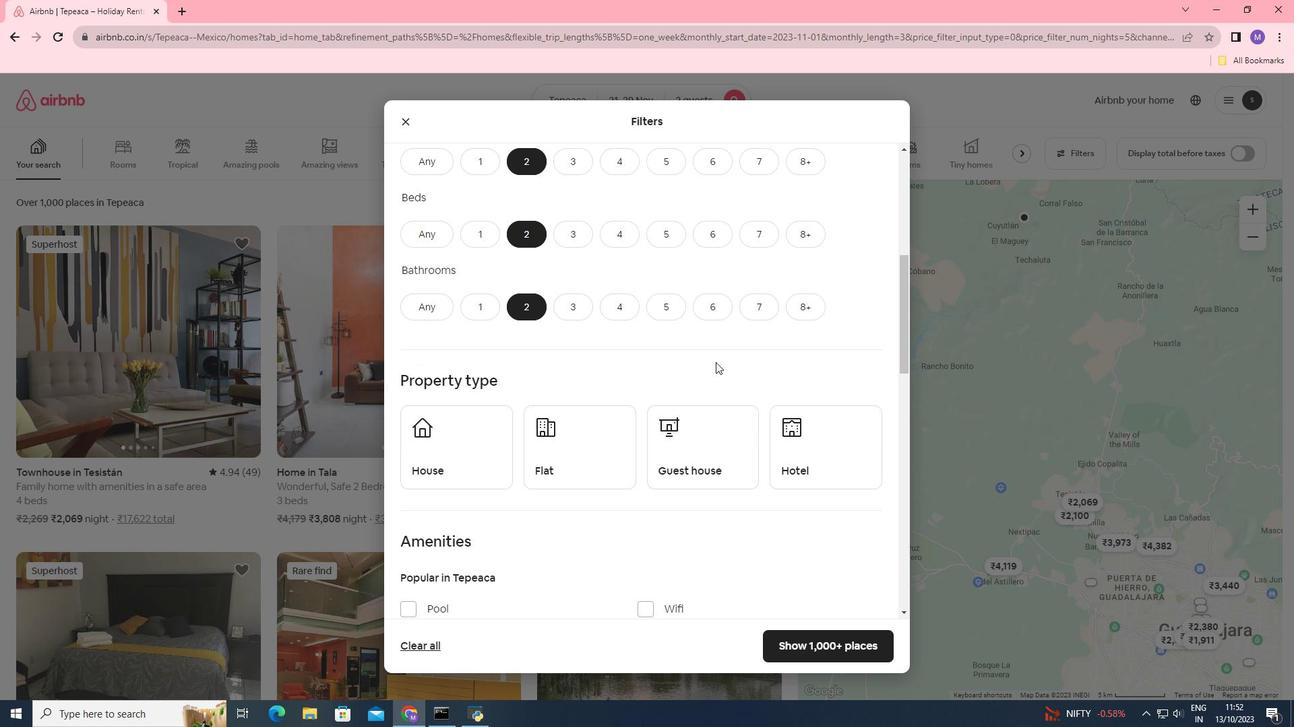
Action: Mouse moved to (576, 382)
Screenshot: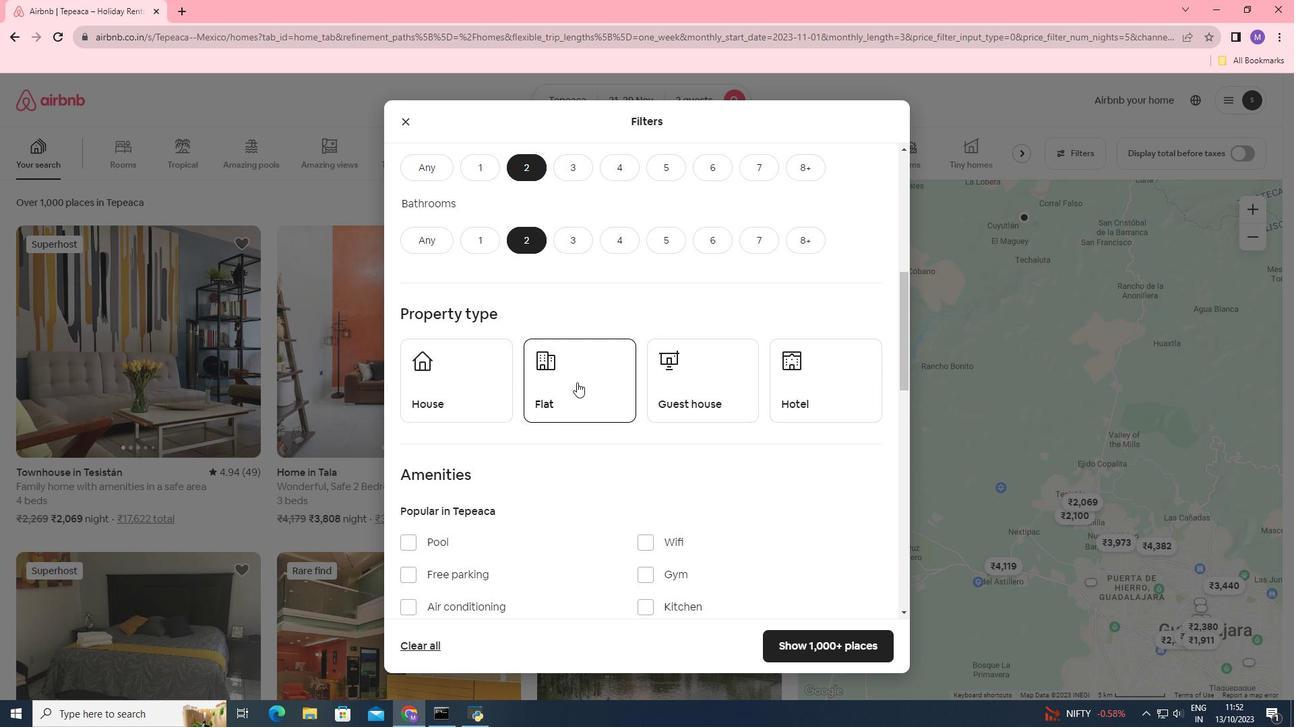 
Action: Mouse pressed left at (576, 382)
Screenshot: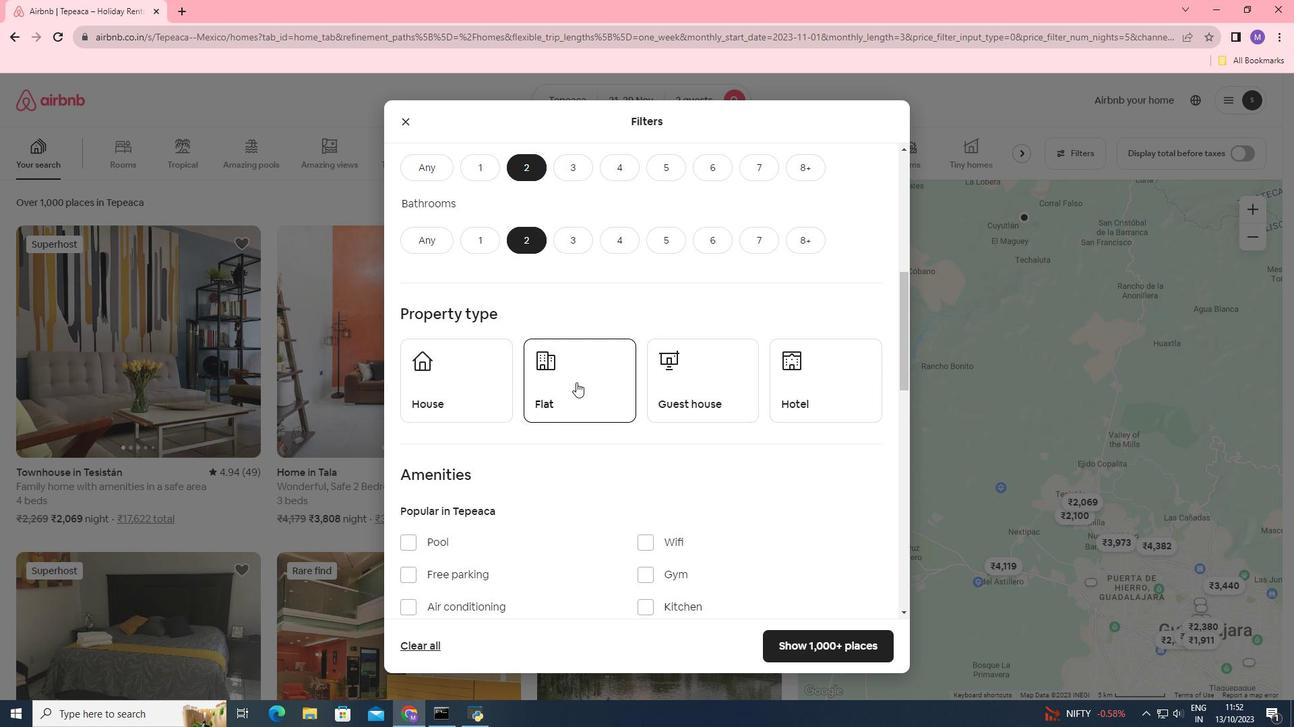 
Action: Mouse moved to (771, 440)
Screenshot: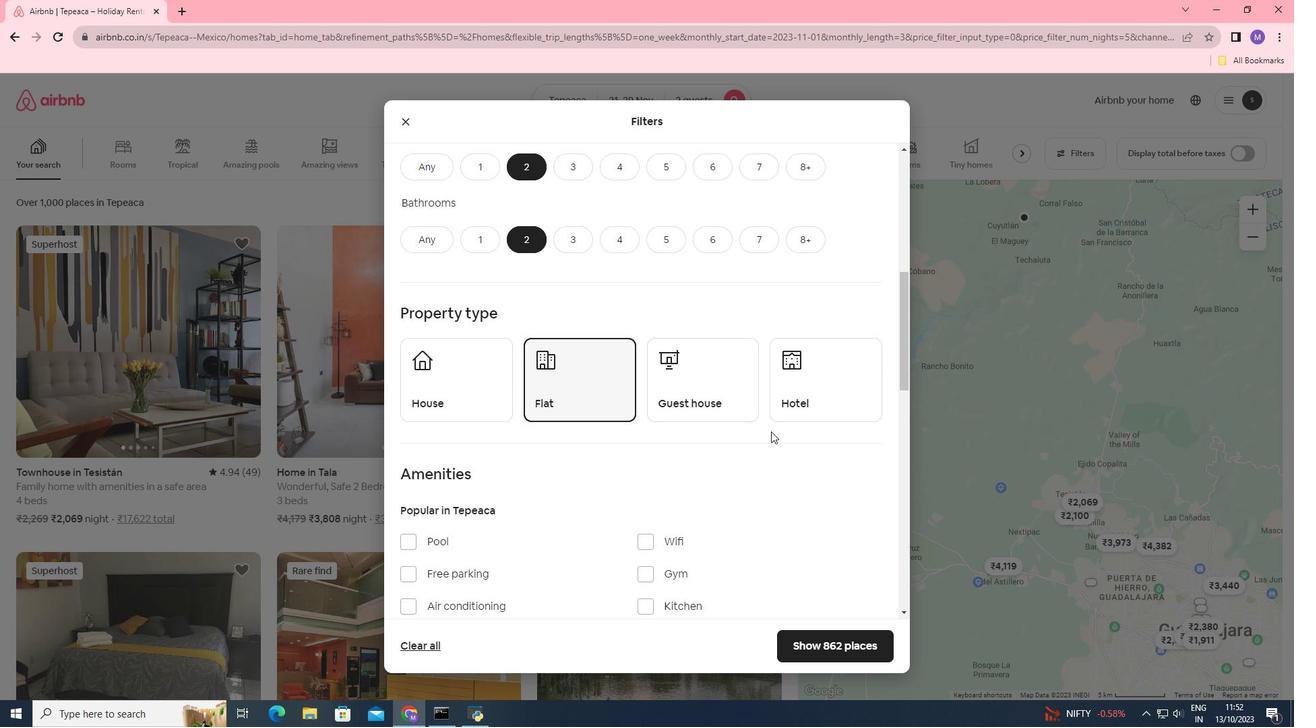 
Action: Mouse scrolled (771, 440) with delta (0, 0)
Screenshot: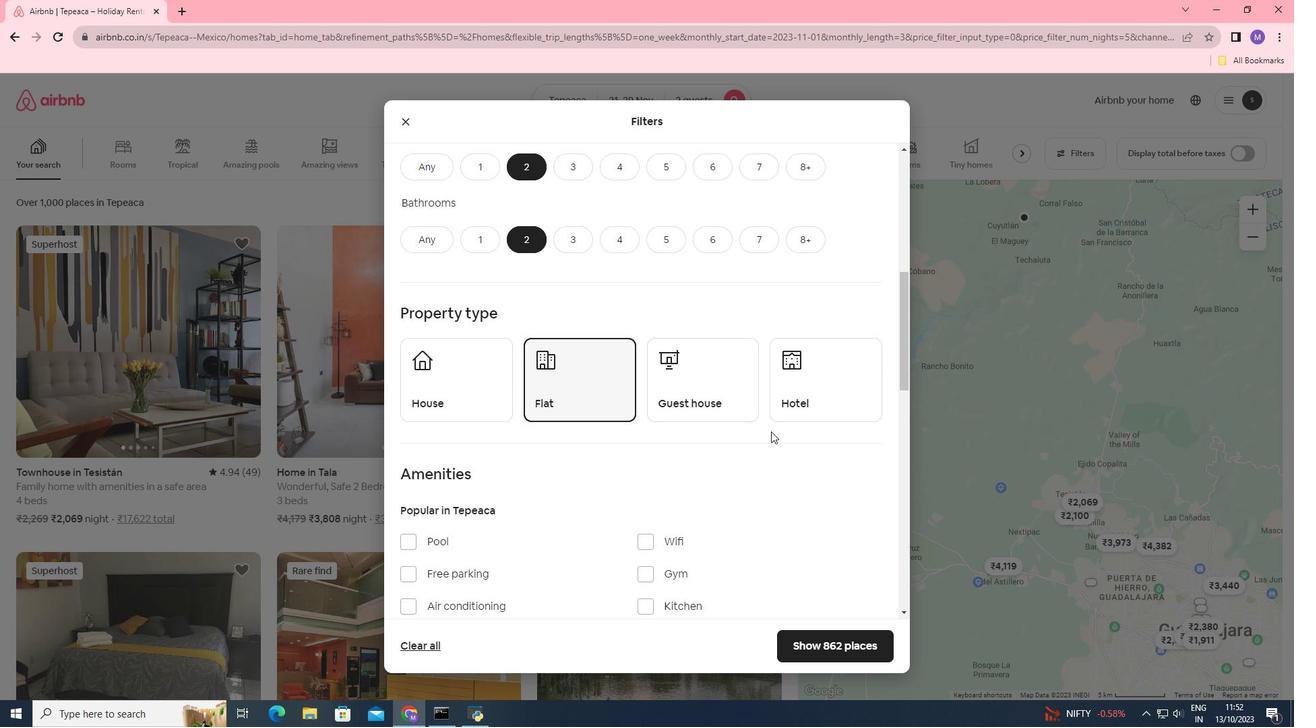 
Action: Mouse moved to (771, 424)
Screenshot: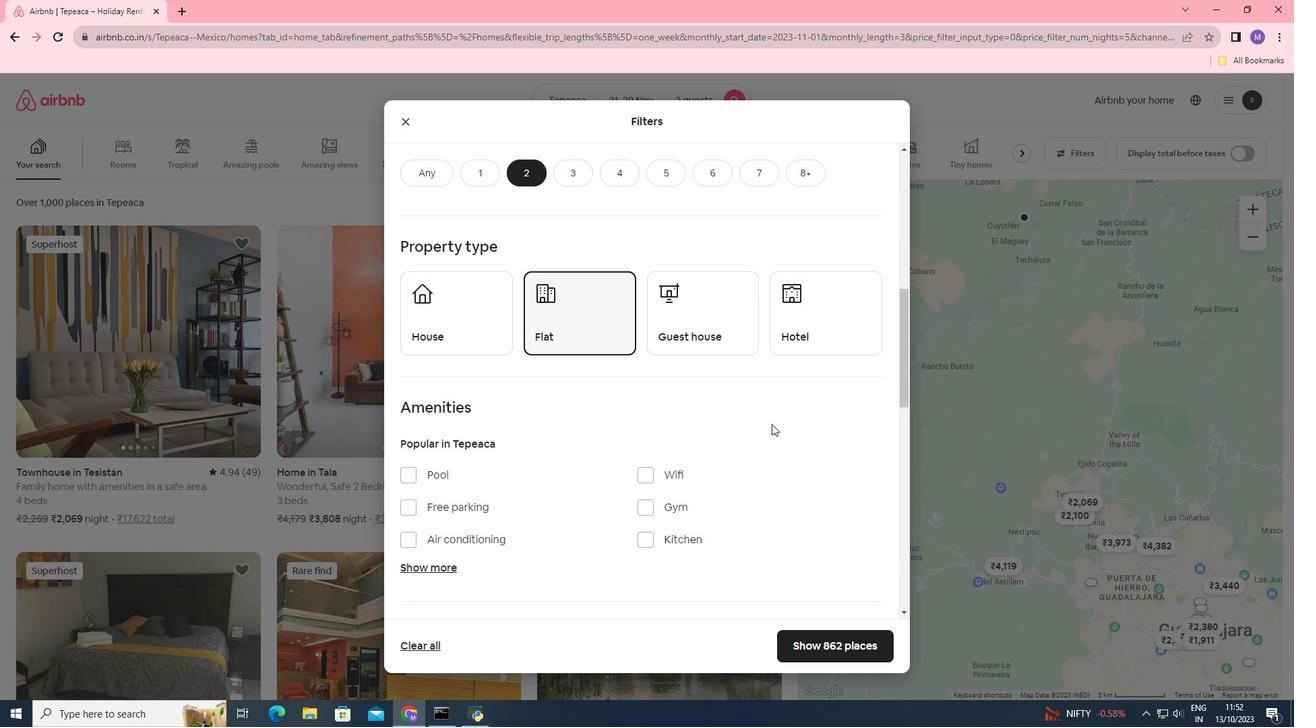 
Action: Mouse scrolled (771, 423) with delta (0, 0)
Screenshot: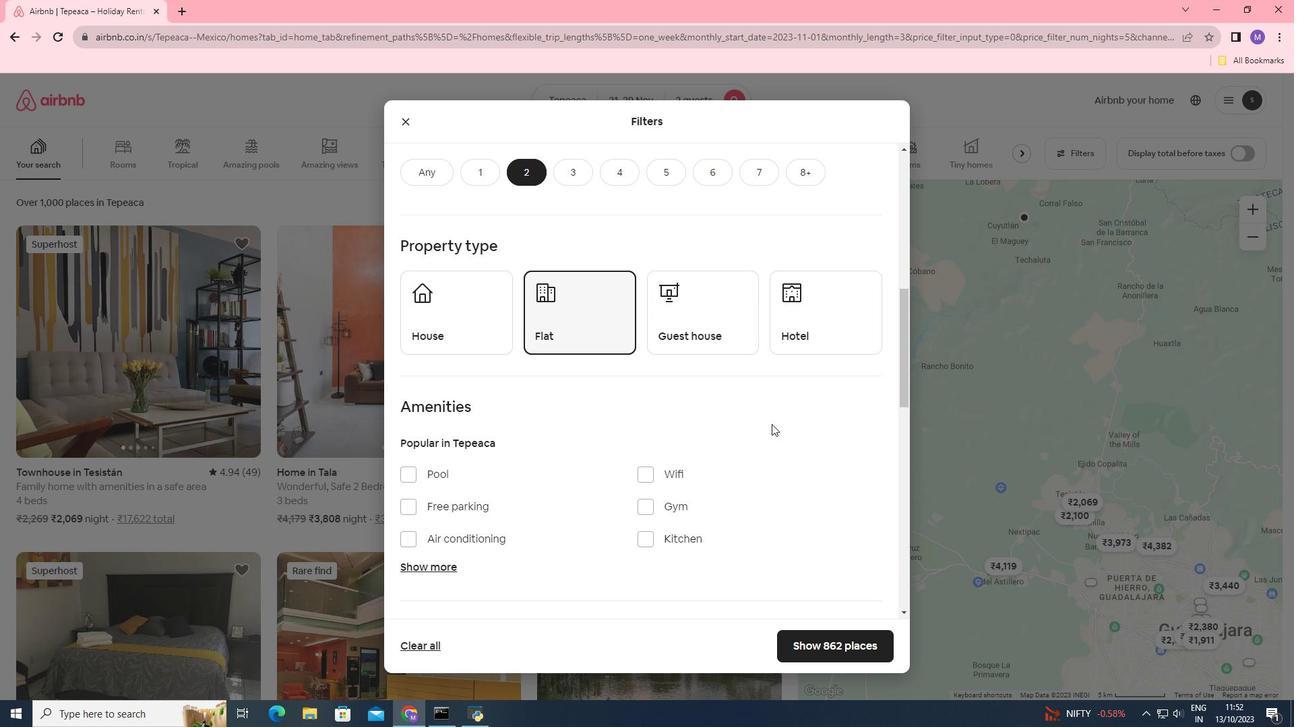 
Action: Mouse scrolled (771, 423) with delta (0, 0)
Screenshot: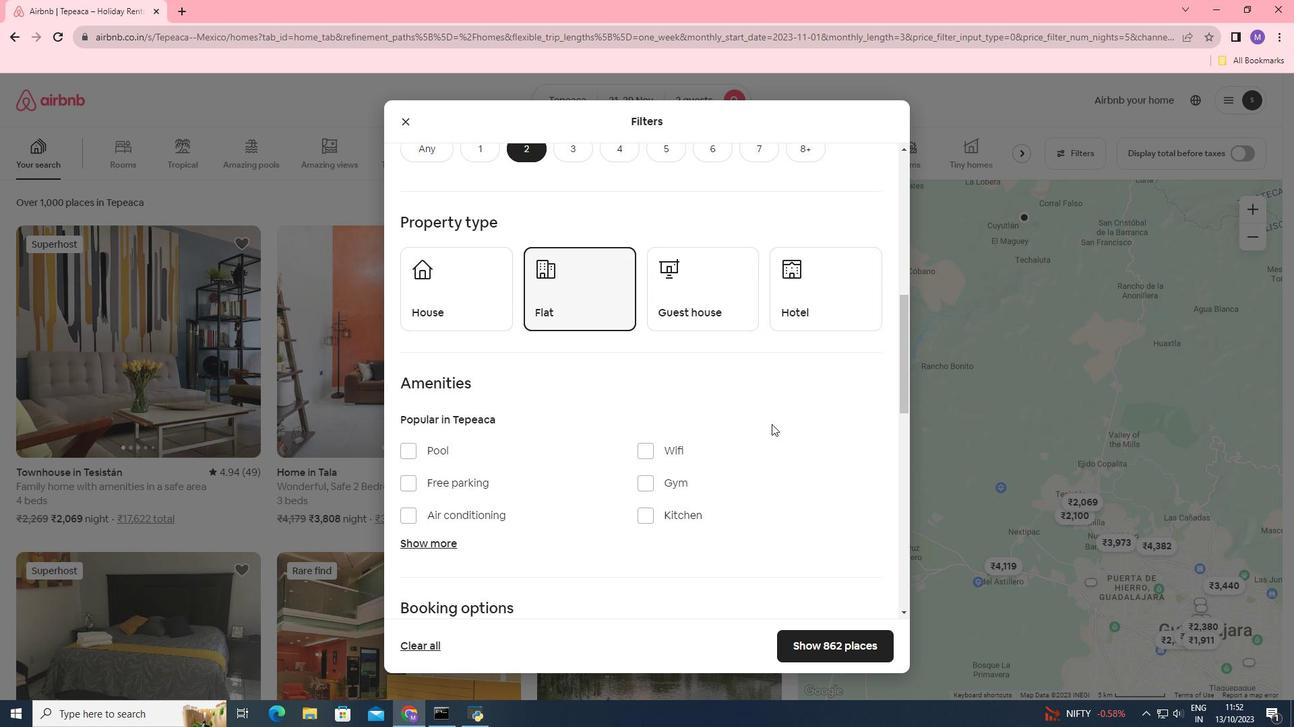 
Action: Mouse moved to (859, 584)
Screenshot: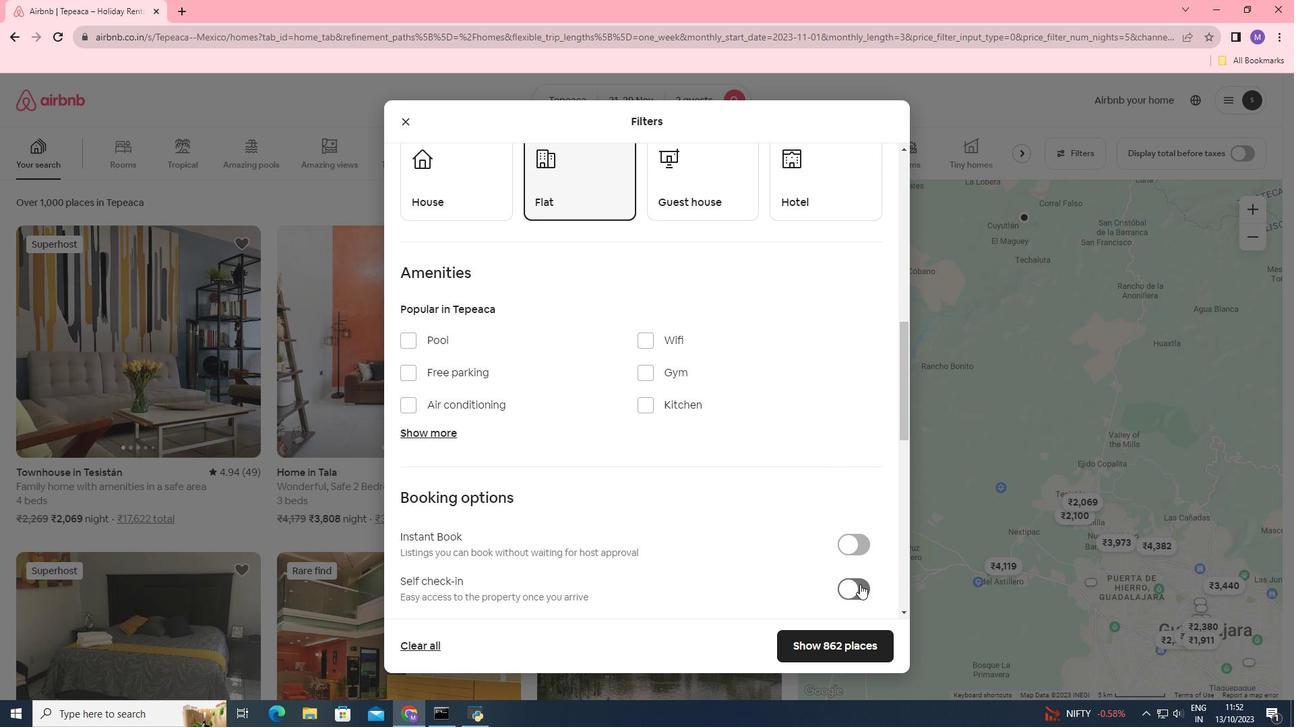 
Action: Mouse pressed left at (859, 584)
Screenshot: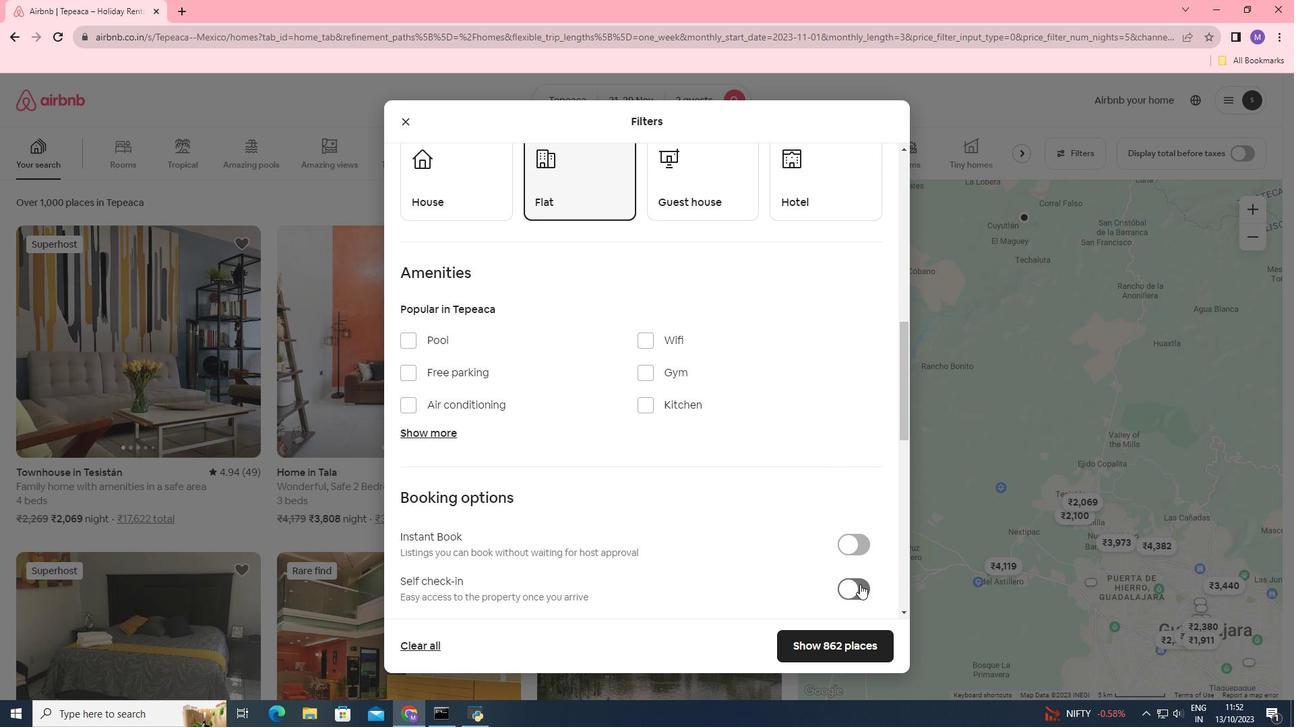 
Action: Mouse moved to (700, 411)
Screenshot: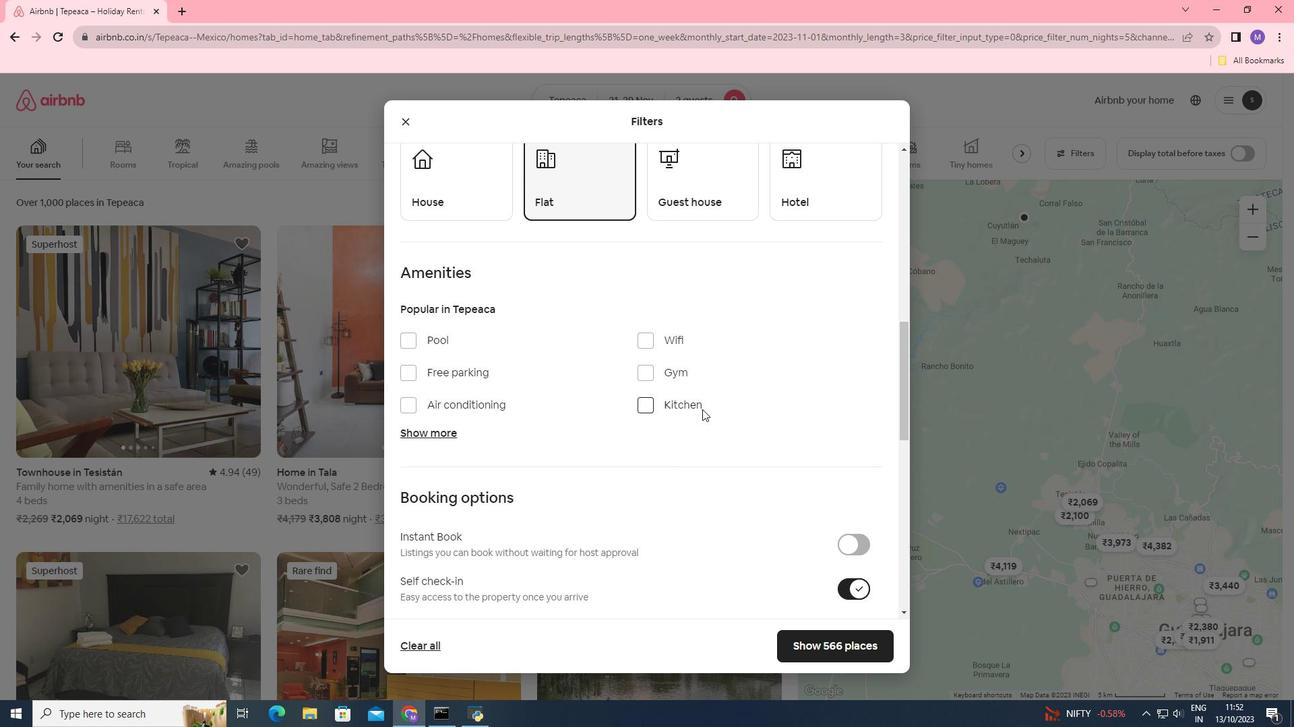 
Action: Mouse scrolled (700, 410) with delta (0, 0)
Screenshot: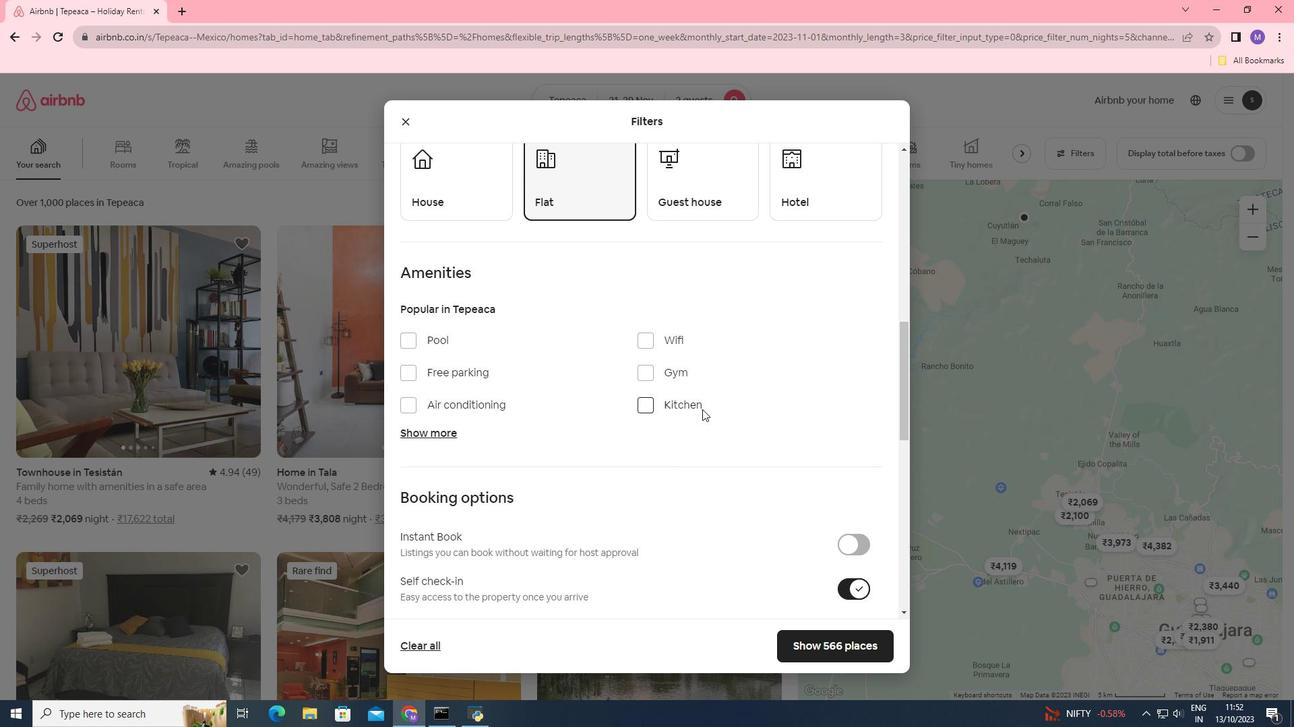 
Action: Mouse moved to (702, 409)
Screenshot: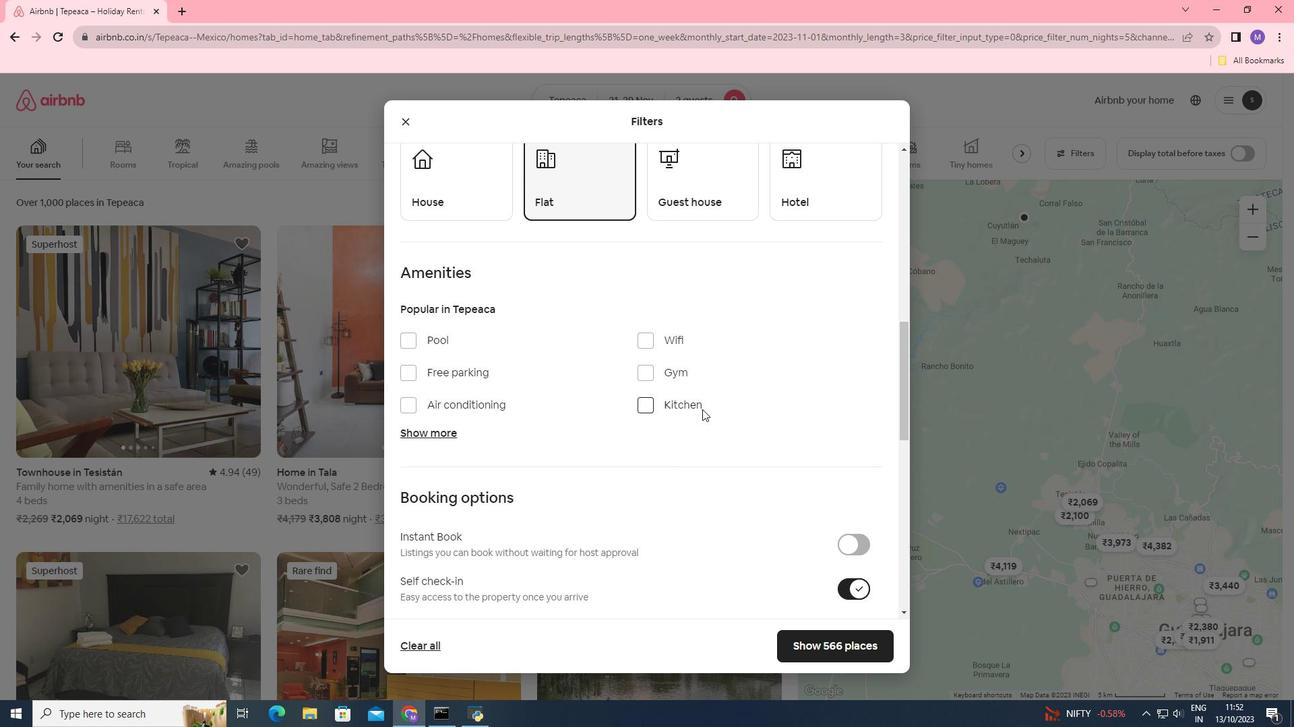 
Action: Mouse scrolled (702, 409) with delta (0, 0)
Screenshot: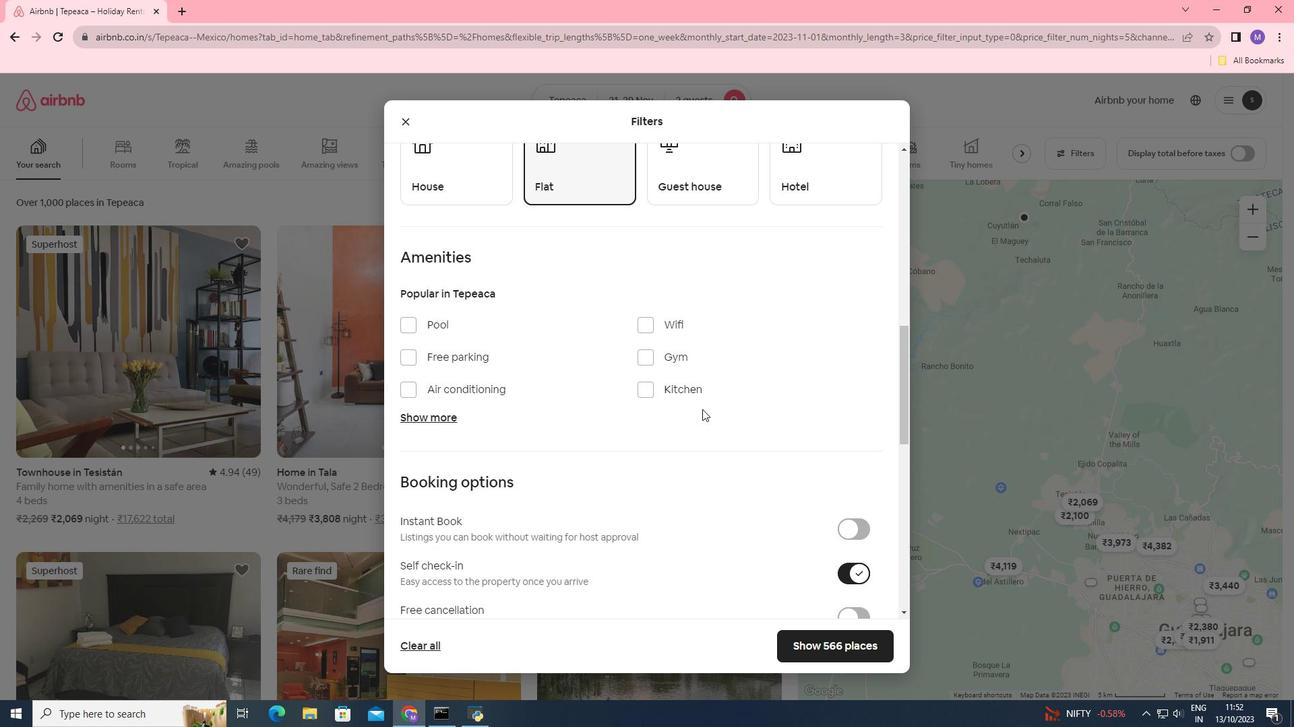 
Action: Mouse moved to (799, 636)
Screenshot: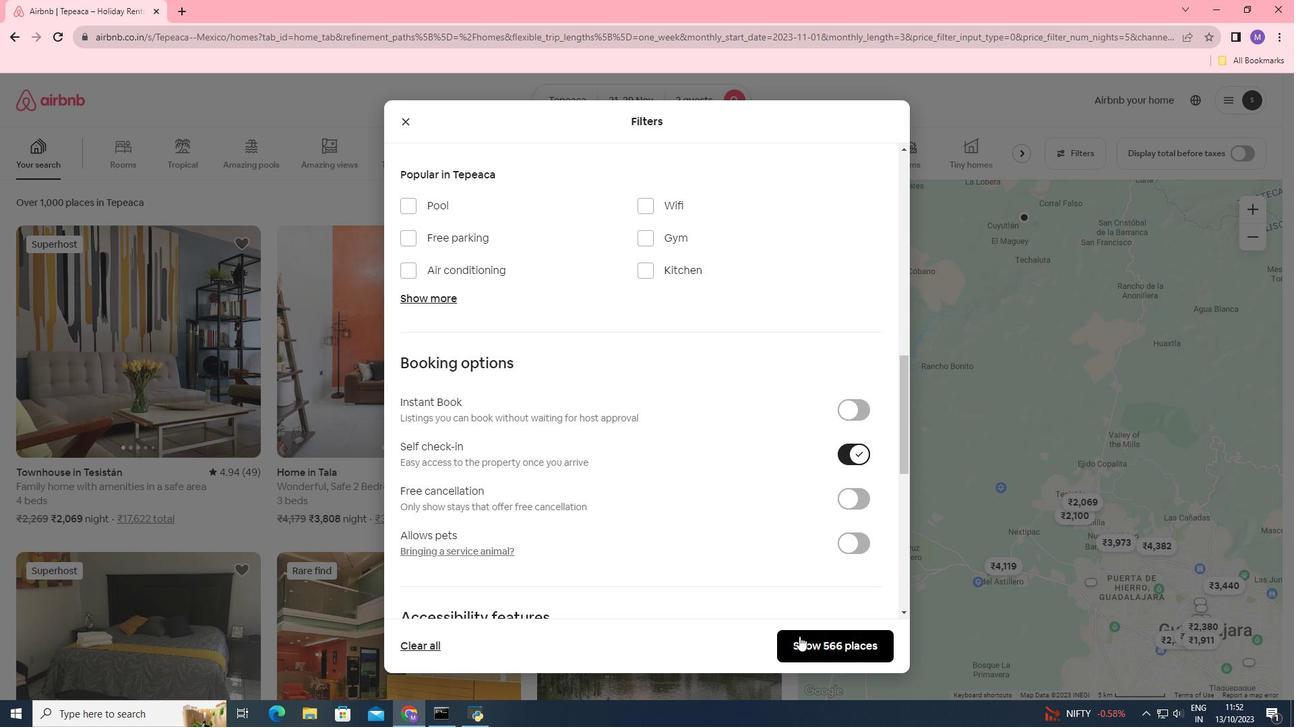
Action: Mouse pressed left at (799, 636)
Screenshot: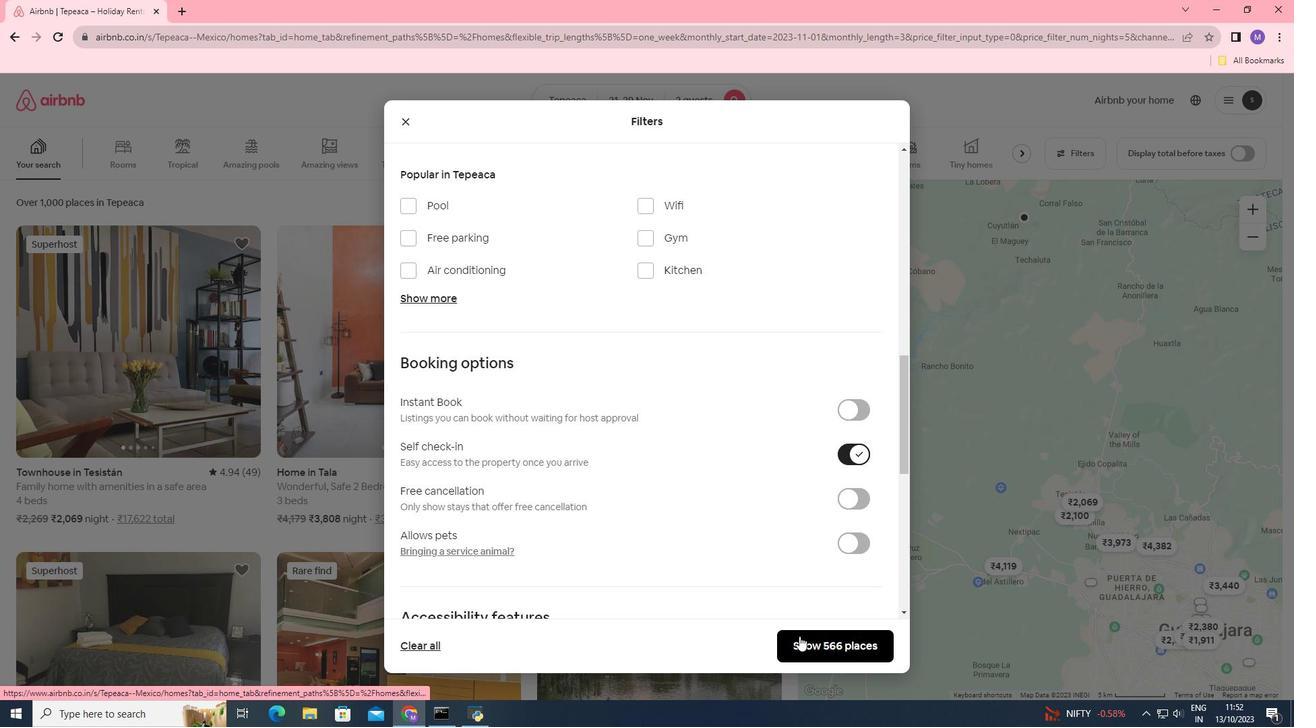 
Action: Mouse moved to (231, 303)
Screenshot: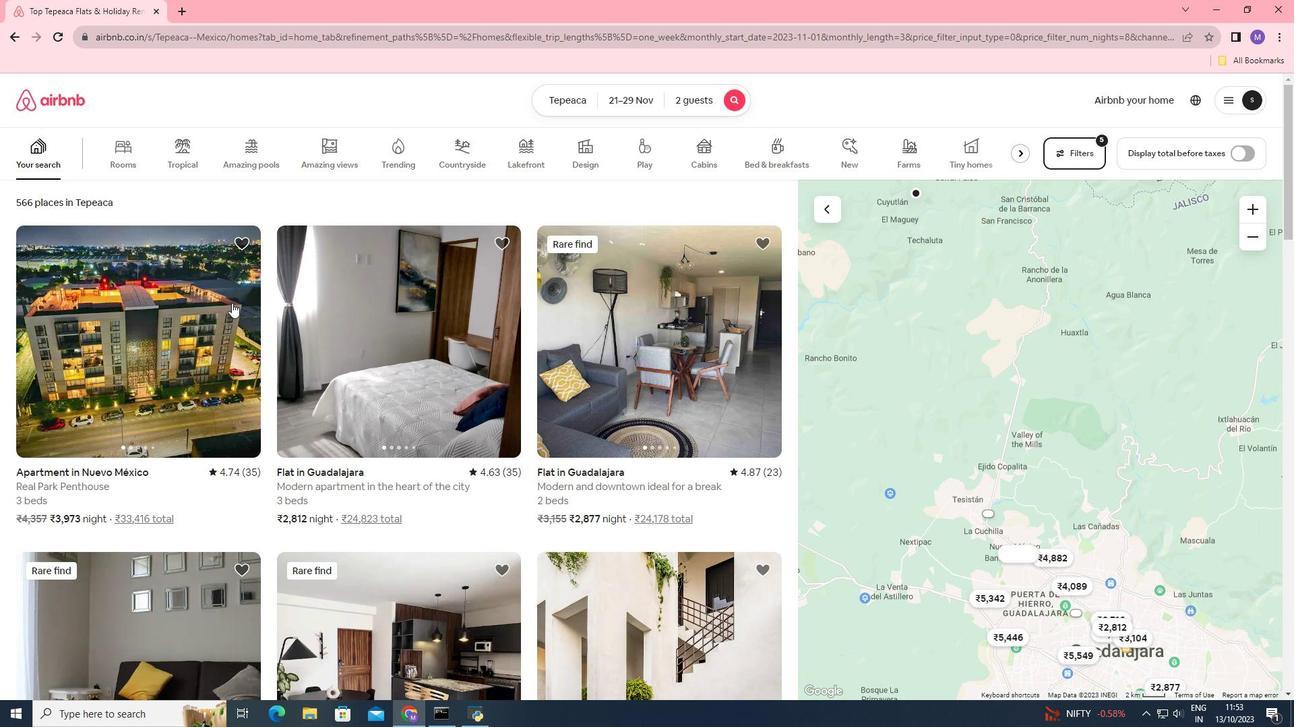 
Action: Mouse pressed left at (231, 303)
Screenshot: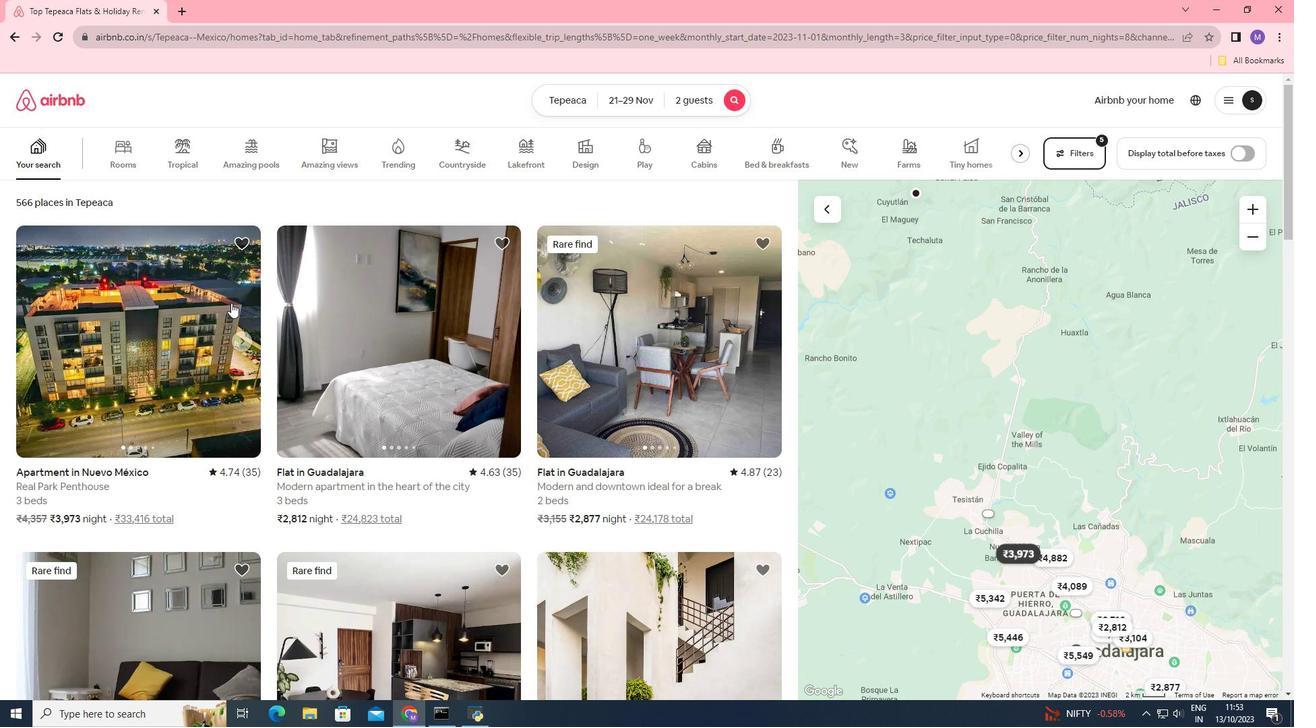 
Action: Mouse moved to (972, 511)
Screenshot: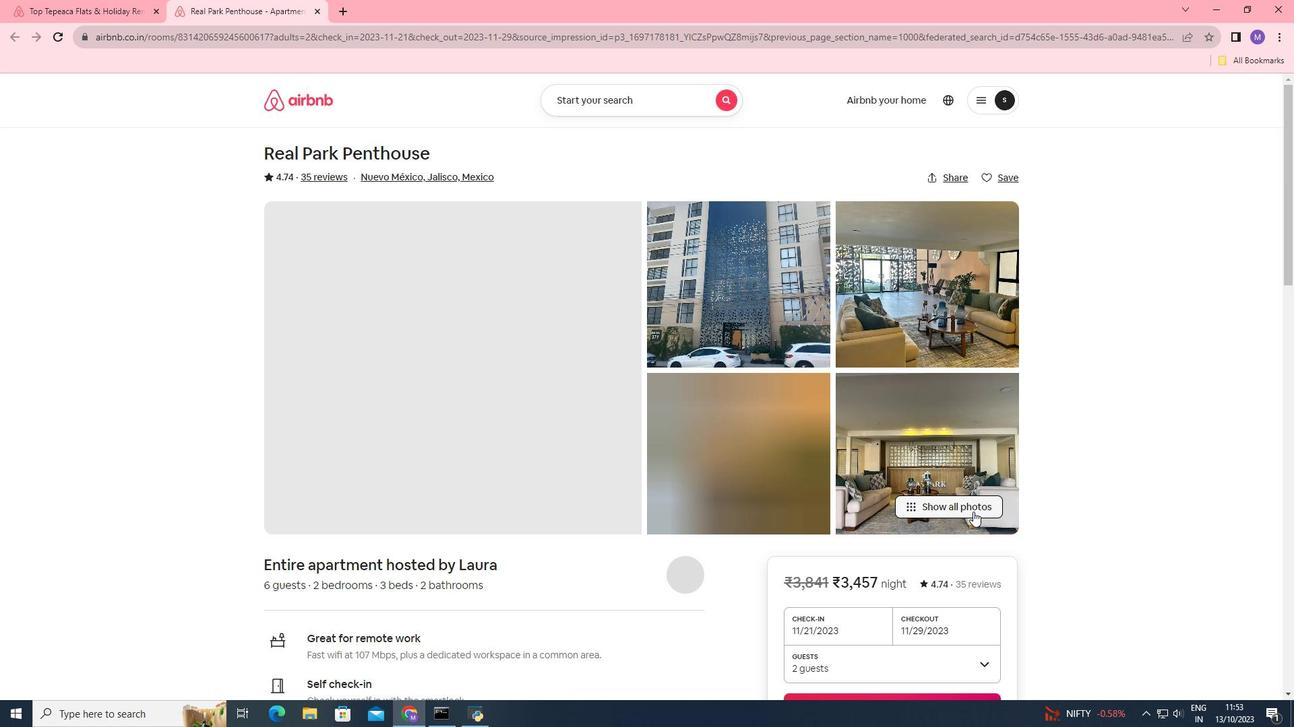 
Action: Mouse pressed left at (972, 511)
Screenshot: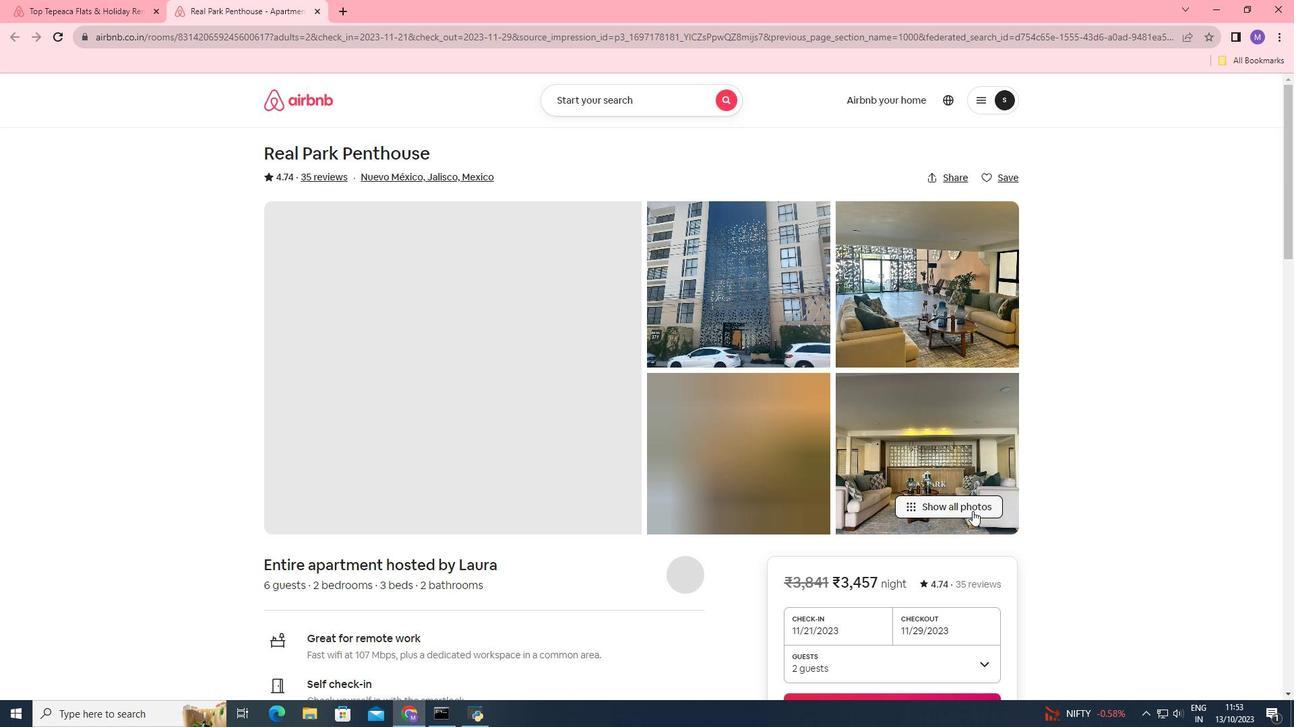 
Action: Mouse moved to (667, 279)
Screenshot: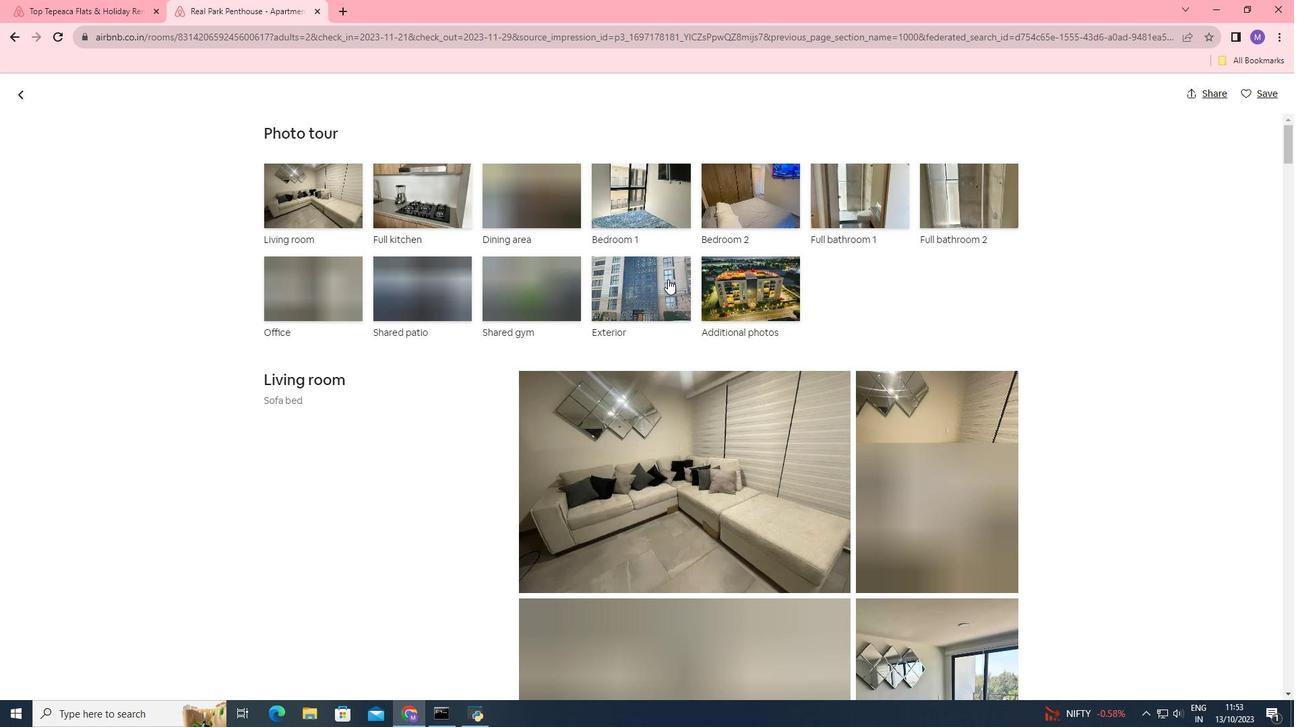 
Action: Mouse scrolled (667, 279) with delta (0, 0)
Screenshot: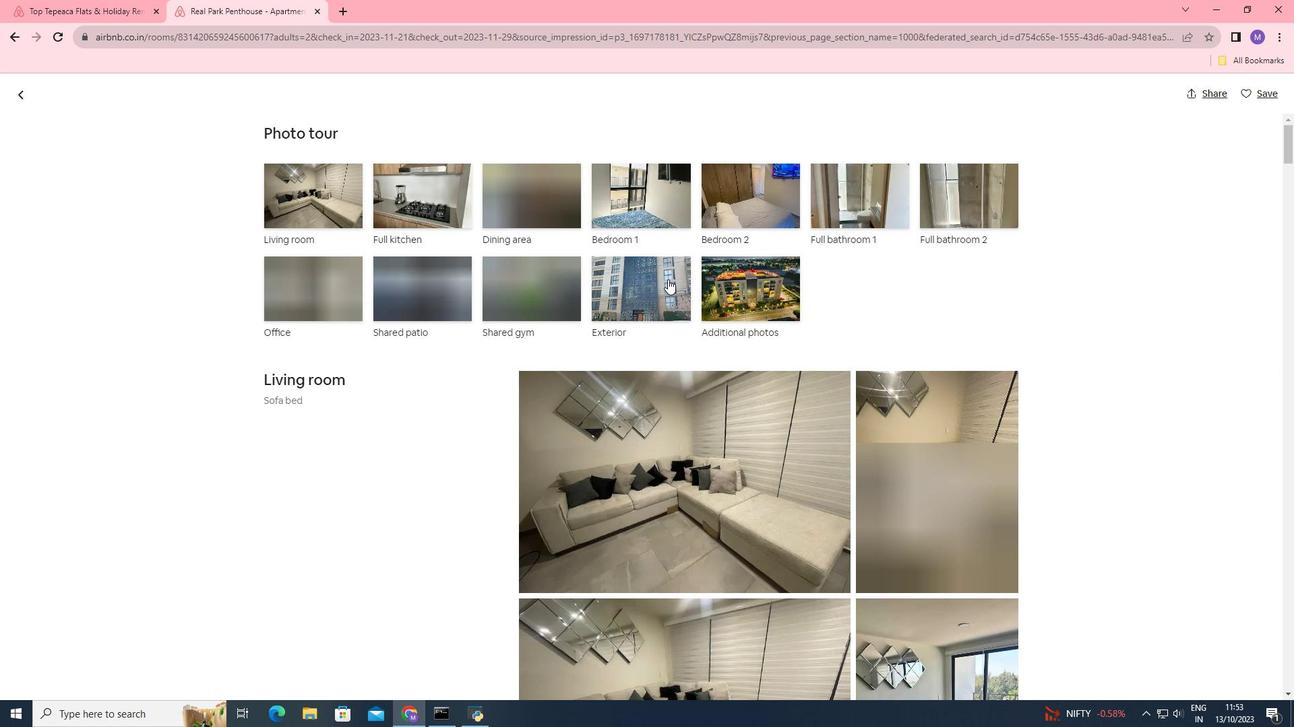 
Action: Mouse scrolled (667, 279) with delta (0, 0)
Screenshot: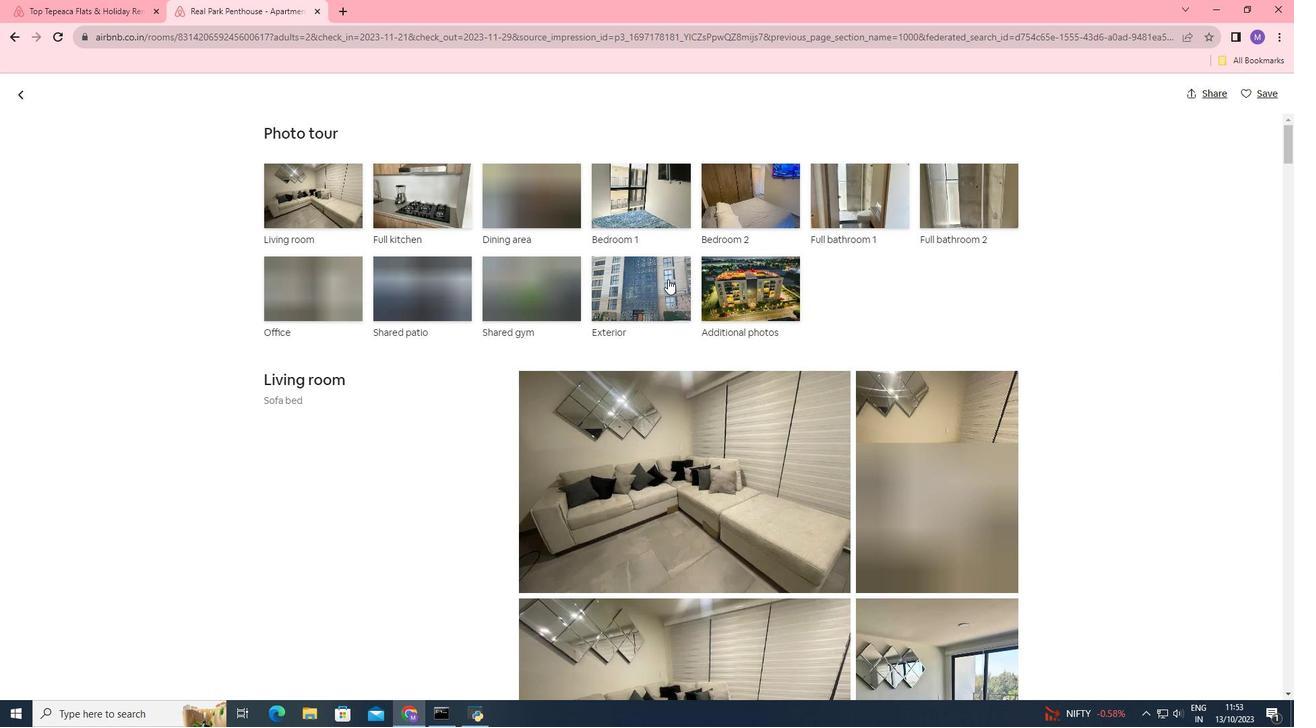 
Action: Mouse scrolled (667, 279) with delta (0, 0)
Screenshot: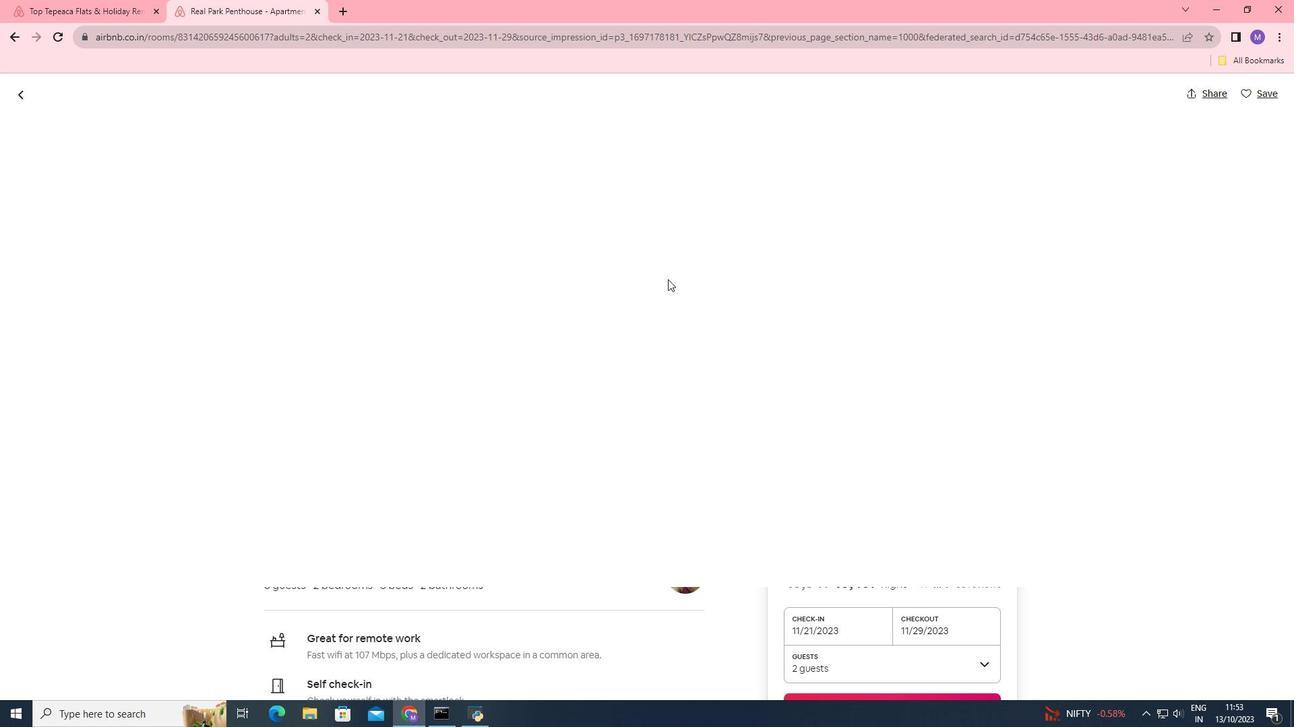
Action: Mouse scrolled (667, 279) with delta (0, 0)
Screenshot: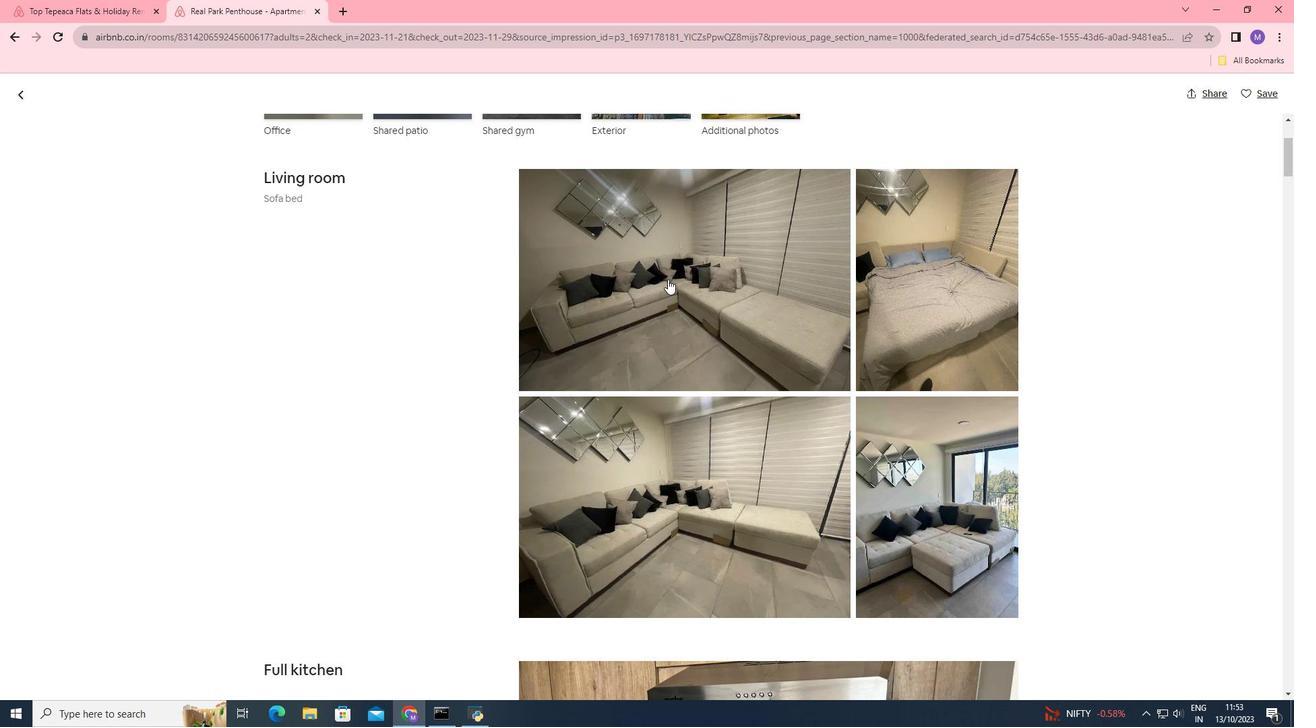 
Action: Mouse scrolled (667, 279) with delta (0, 0)
Screenshot: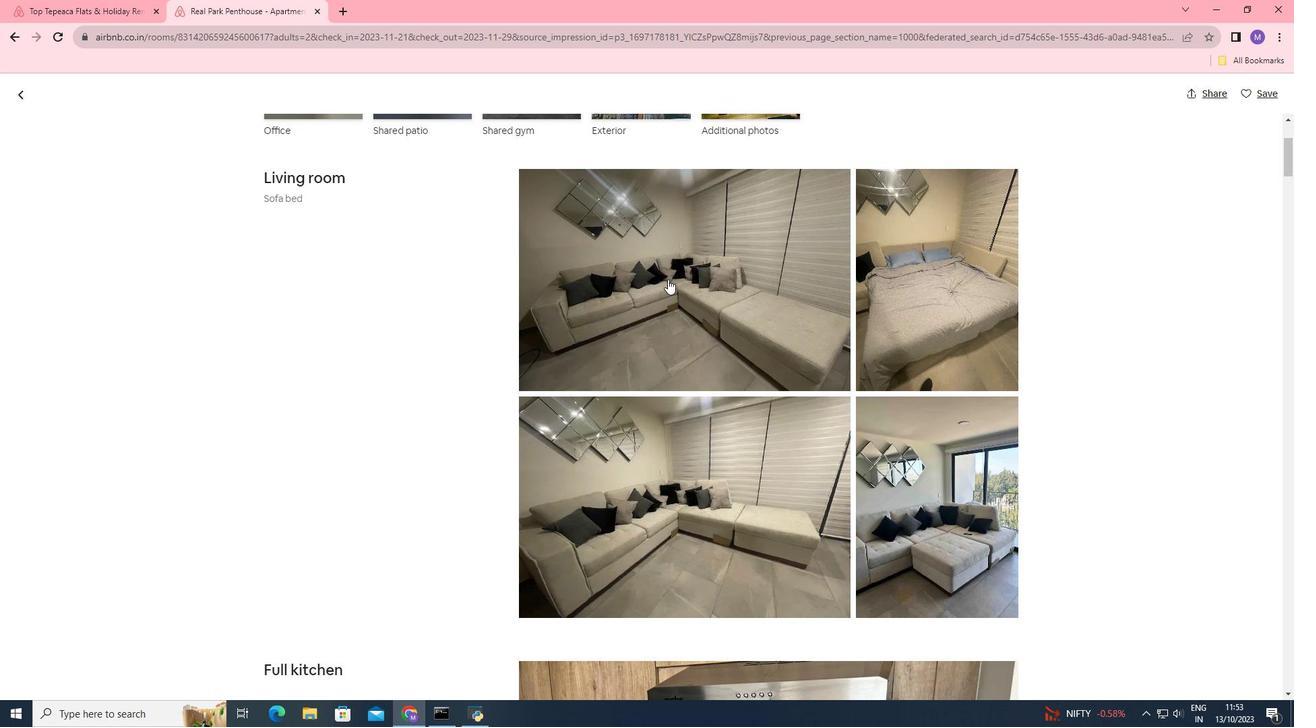 
Action: Mouse scrolled (667, 279) with delta (0, 0)
Screenshot: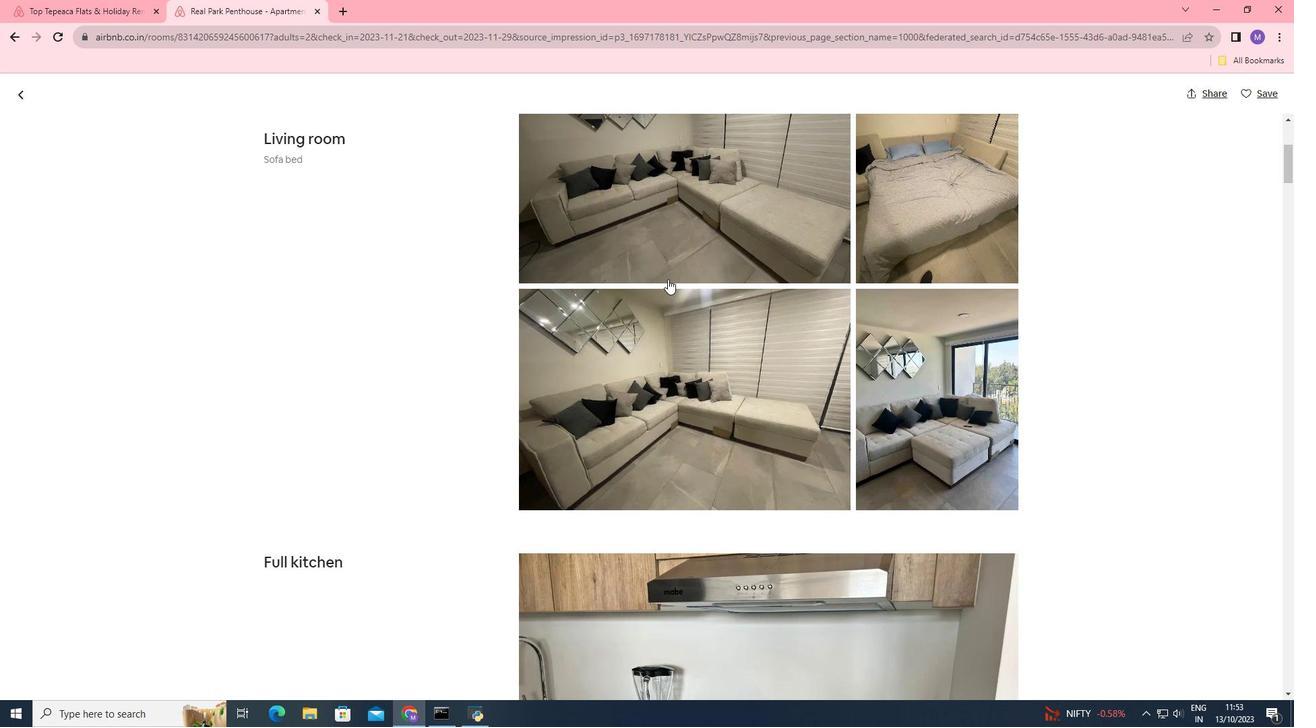 
Action: Mouse scrolled (667, 279) with delta (0, 0)
Screenshot: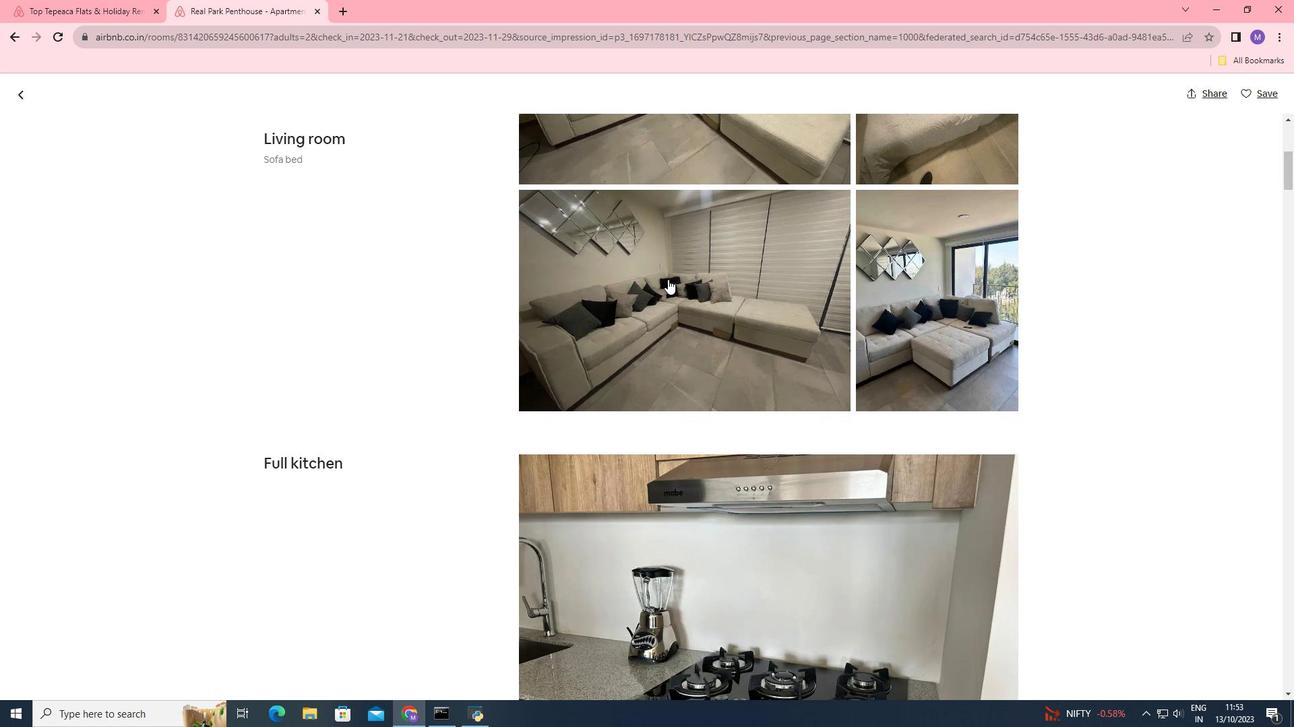 
Action: Mouse moved to (704, 278)
Screenshot: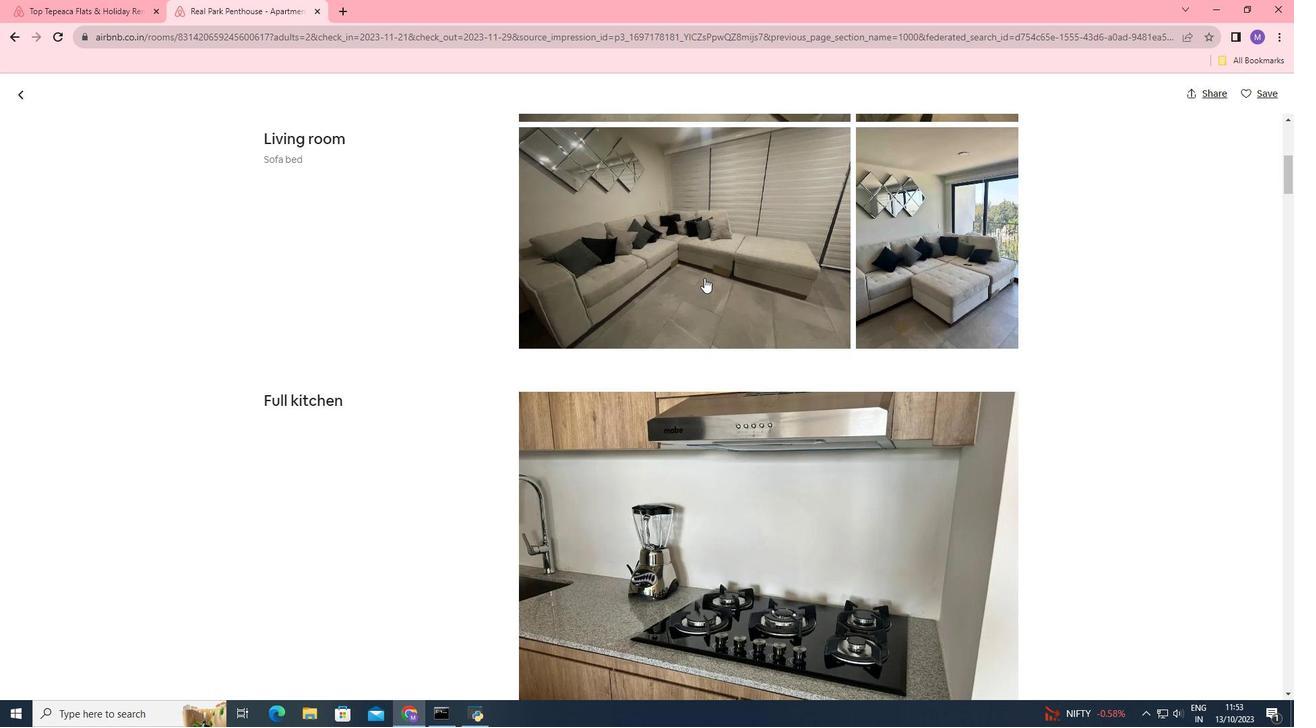
Action: Mouse scrolled (704, 277) with delta (0, 0)
Screenshot: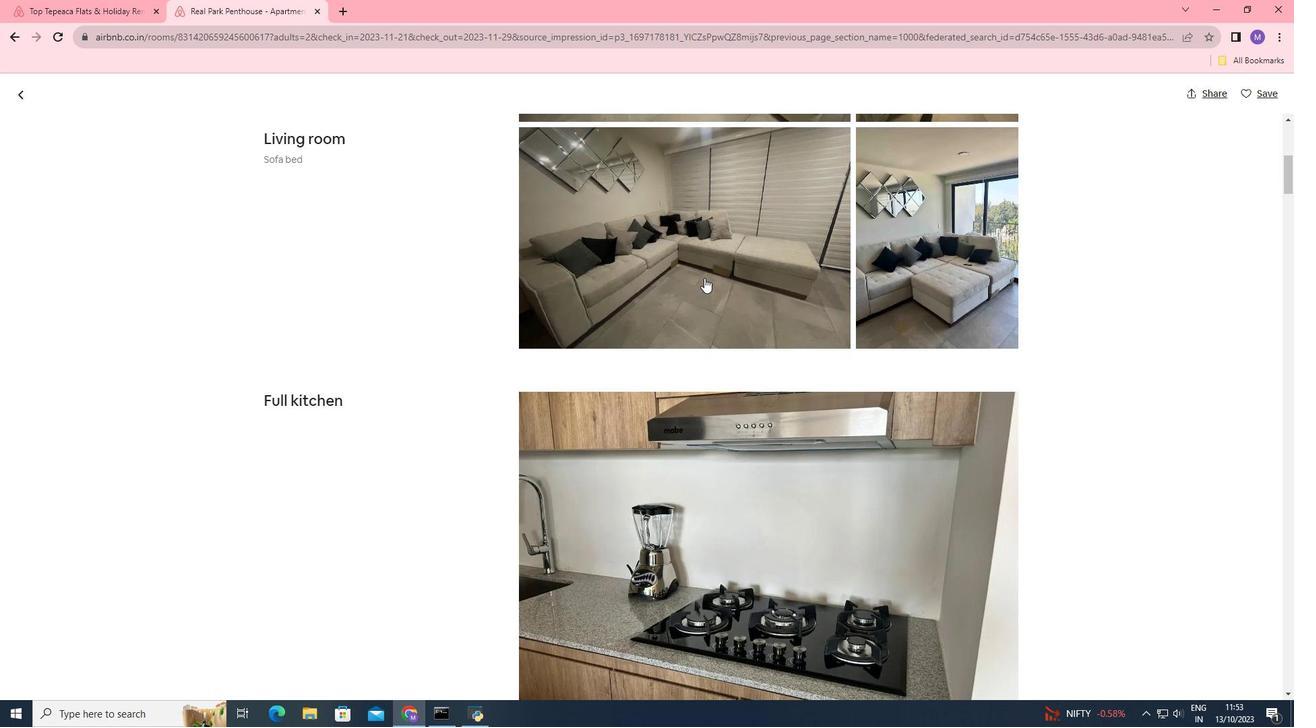 
Action: Mouse scrolled (704, 277) with delta (0, 0)
Screenshot: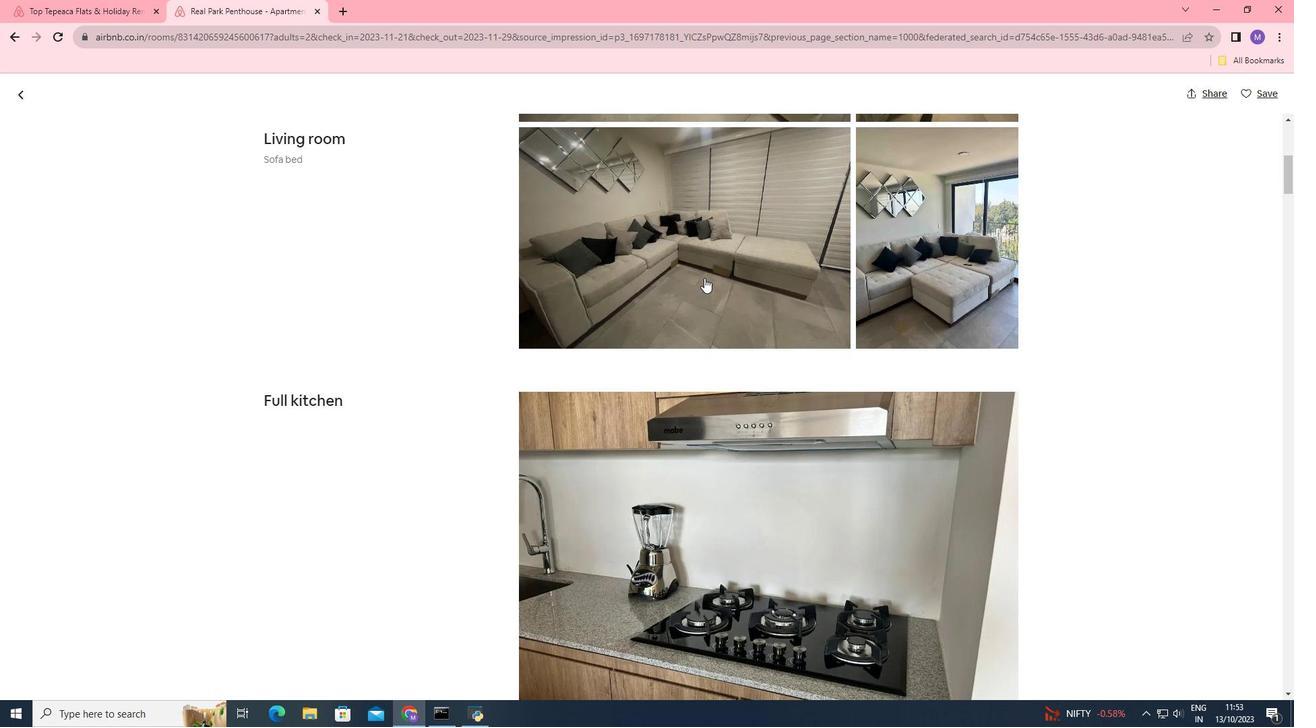 
Action: Mouse scrolled (704, 277) with delta (0, 0)
Screenshot: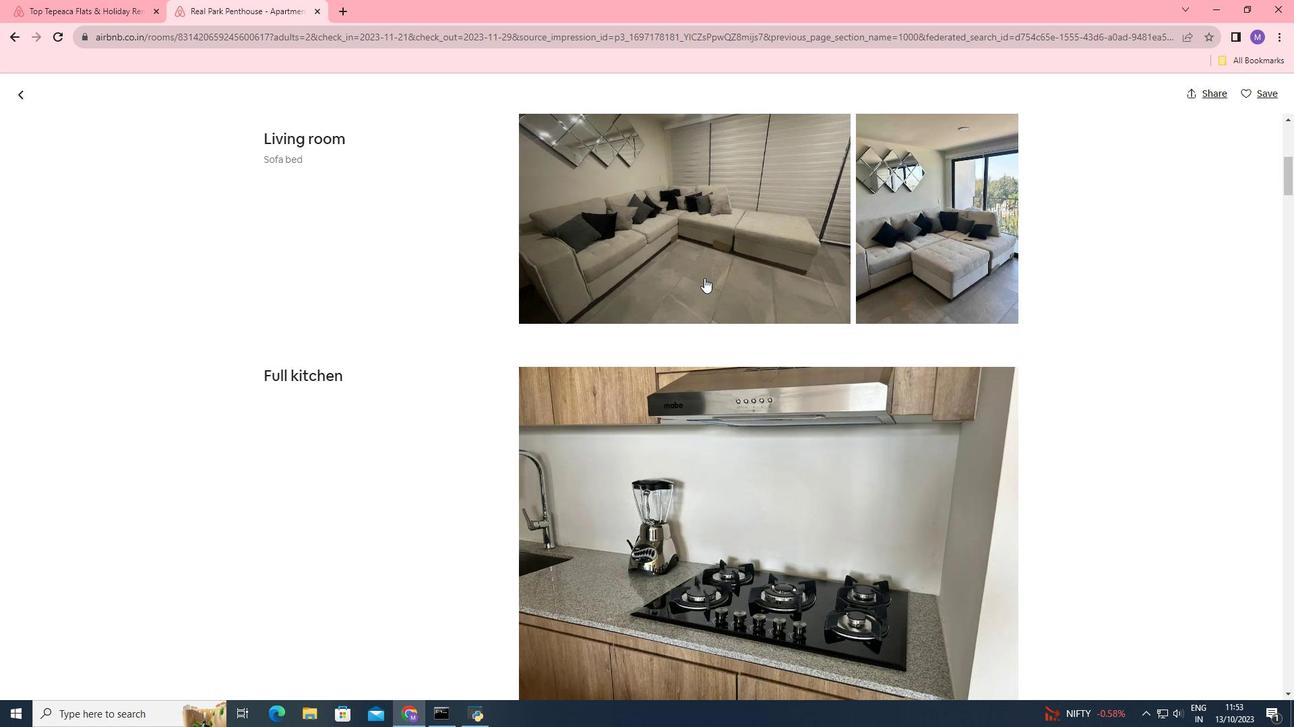 
Action: Mouse scrolled (704, 277) with delta (0, 0)
Screenshot: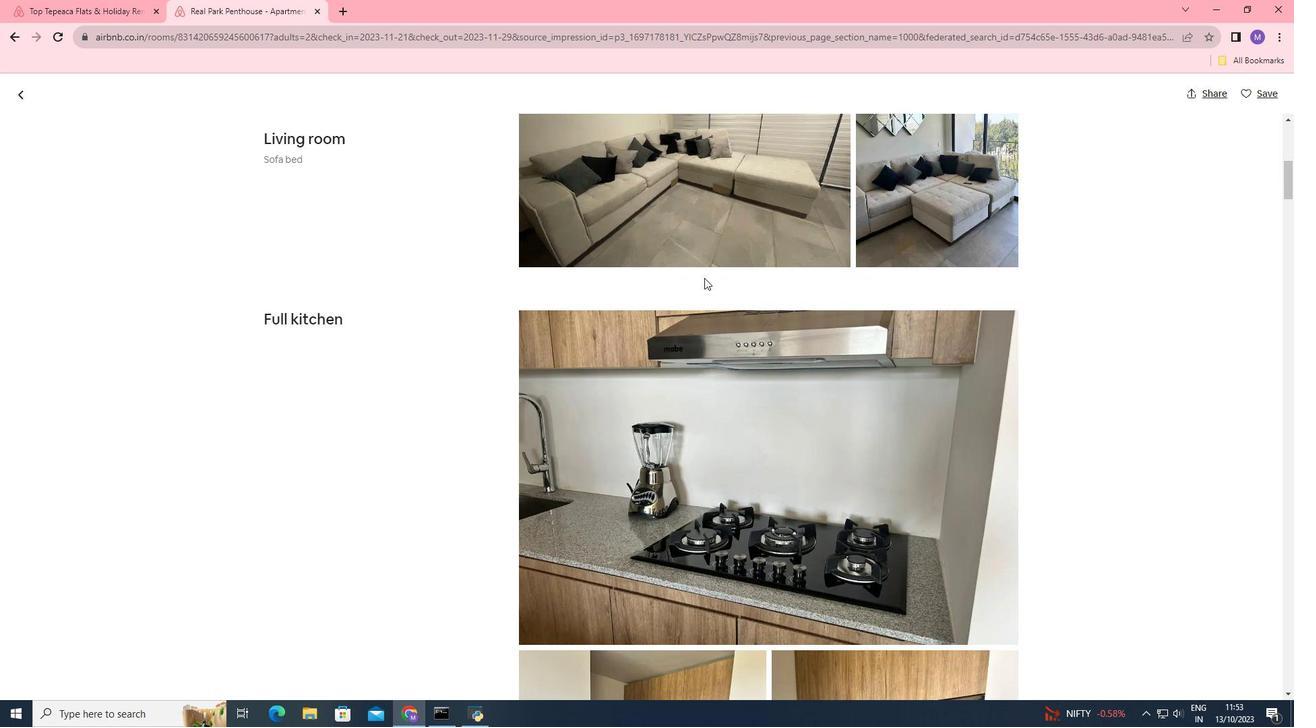 
Action: Mouse scrolled (704, 277) with delta (0, 0)
Screenshot: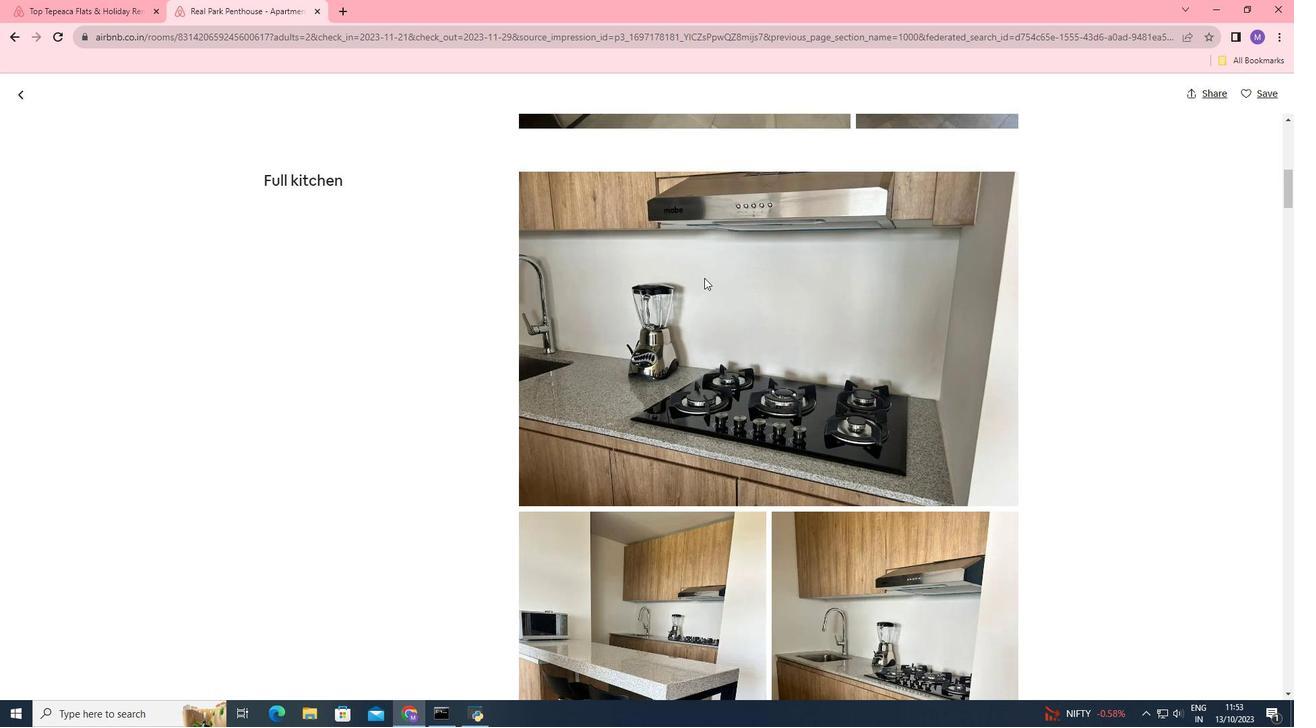 
Action: Mouse scrolled (704, 277) with delta (0, 0)
Screenshot: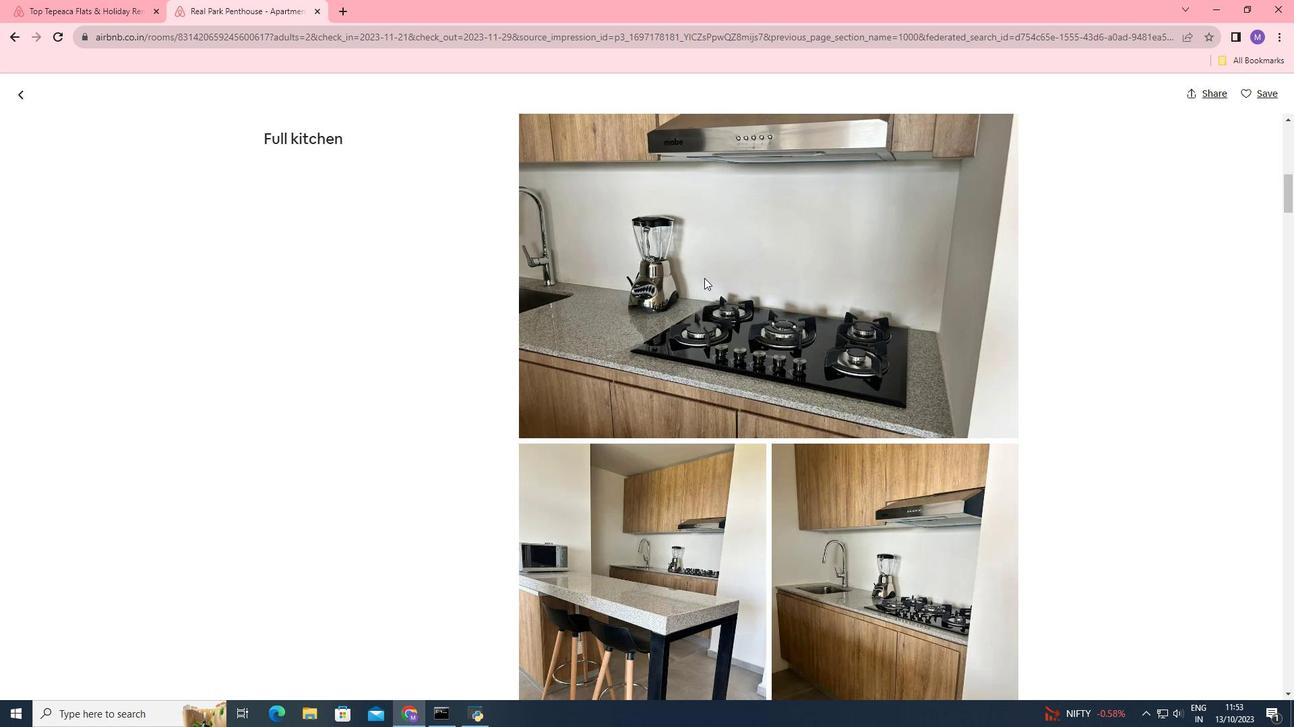 
Action: Mouse scrolled (704, 277) with delta (0, 0)
Screenshot: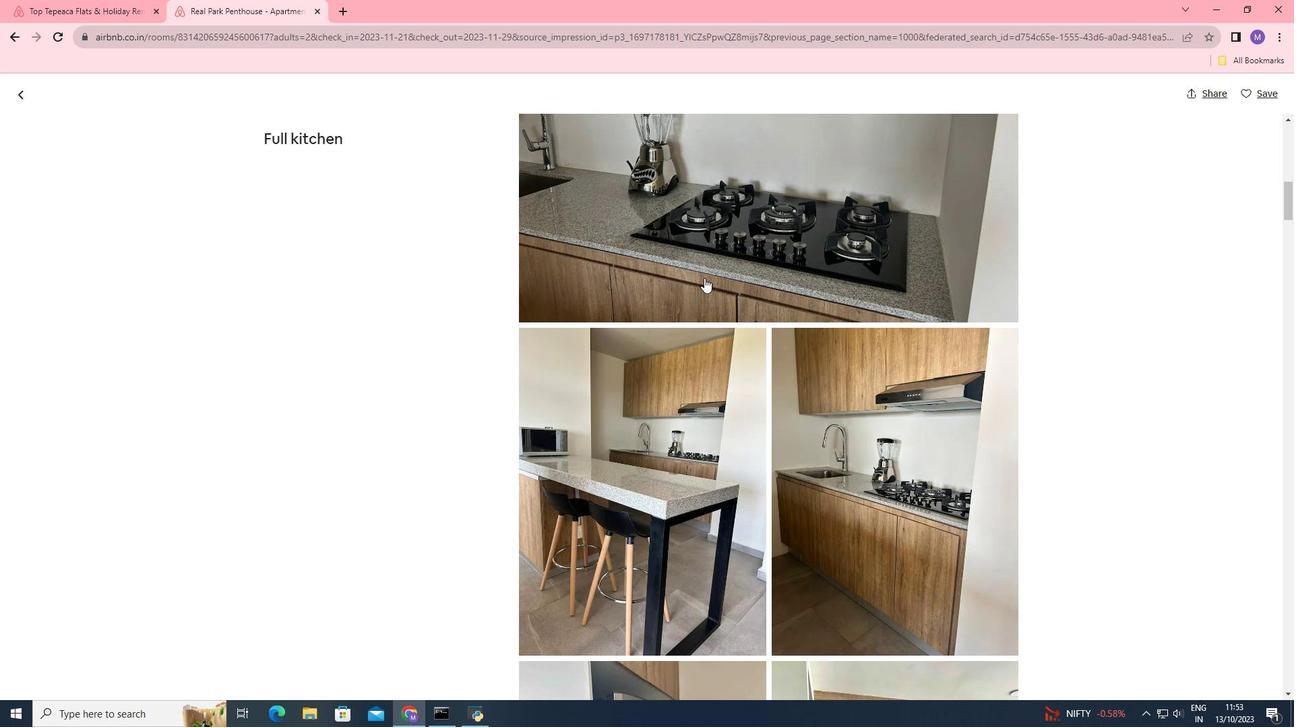 
Action: Mouse scrolled (704, 277) with delta (0, 0)
Screenshot: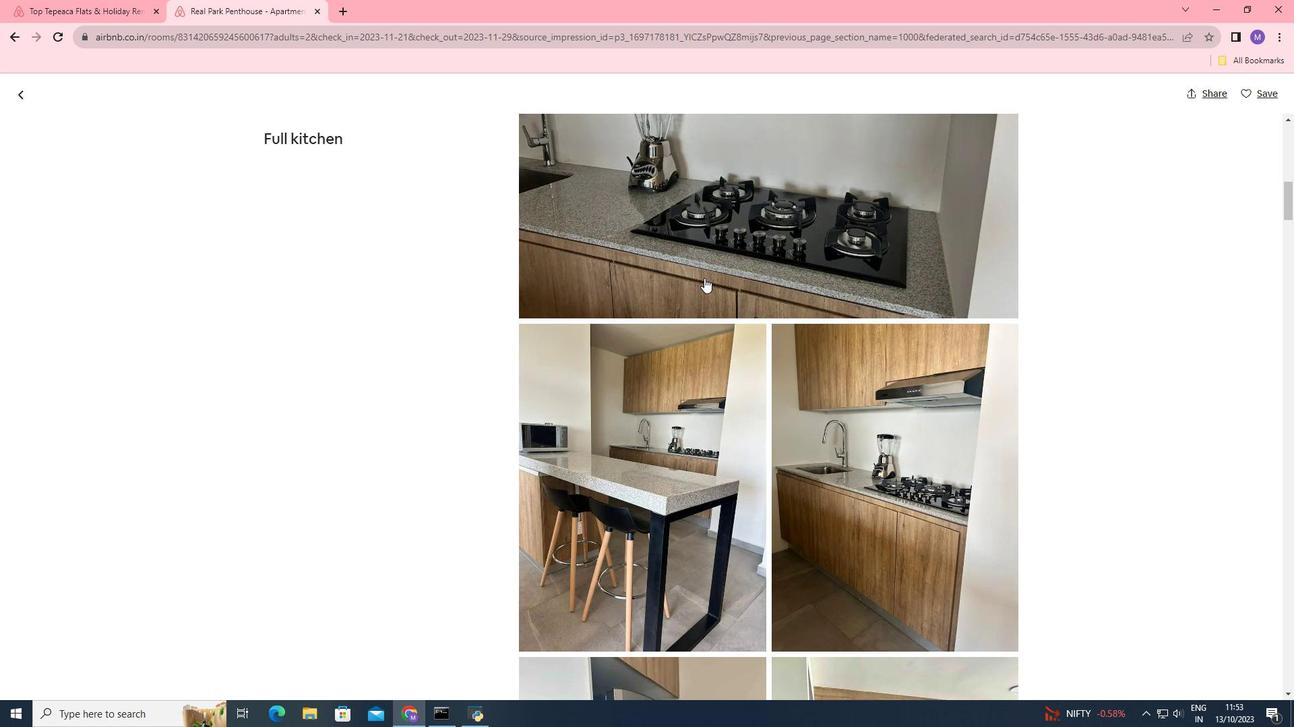 
Action: Mouse scrolled (704, 277) with delta (0, 0)
Screenshot: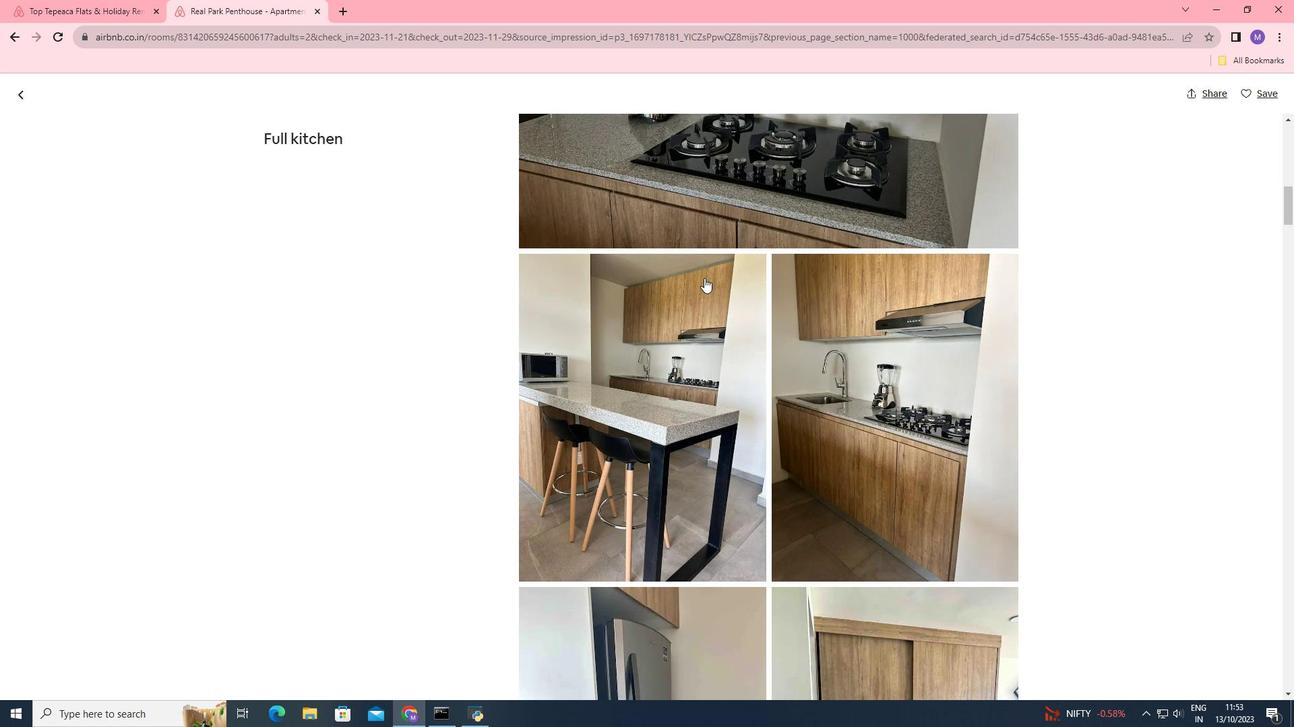 
Action: Mouse scrolled (704, 277) with delta (0, 0)
Screenshot: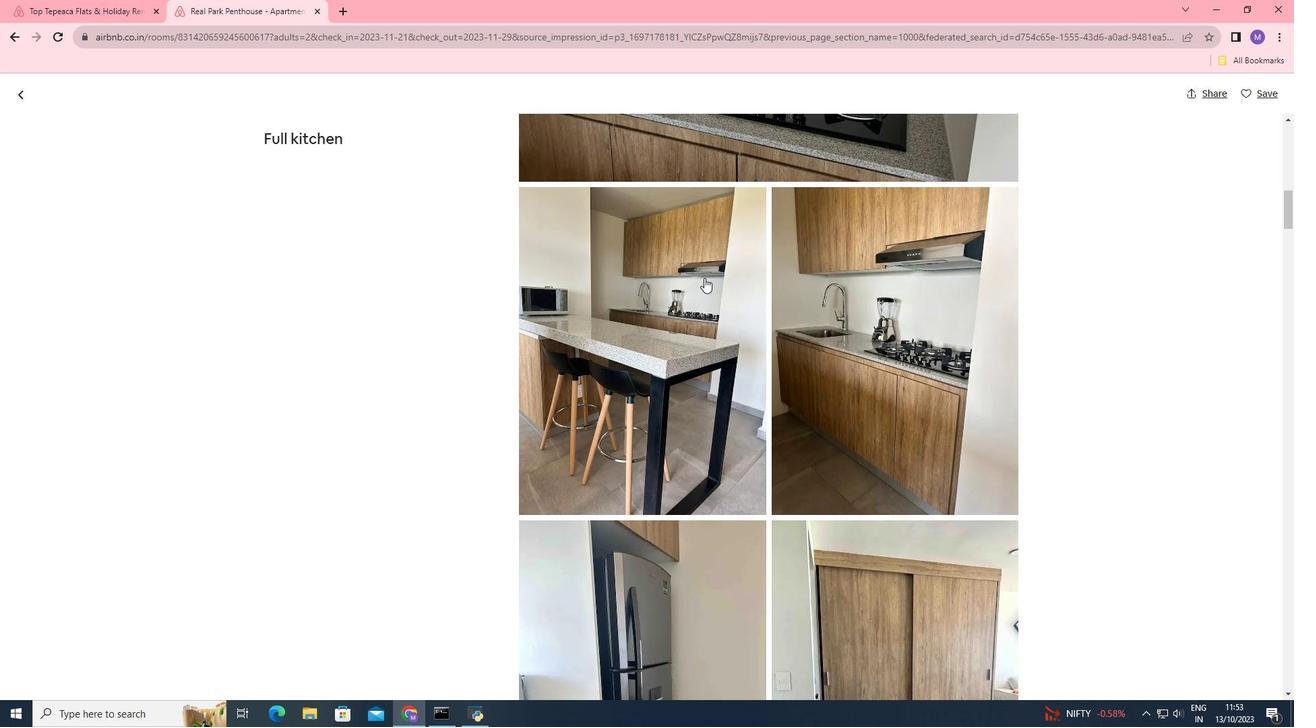 
Action: Mouse scrolled (704, 277) with delta (0, 0)
Screenshot: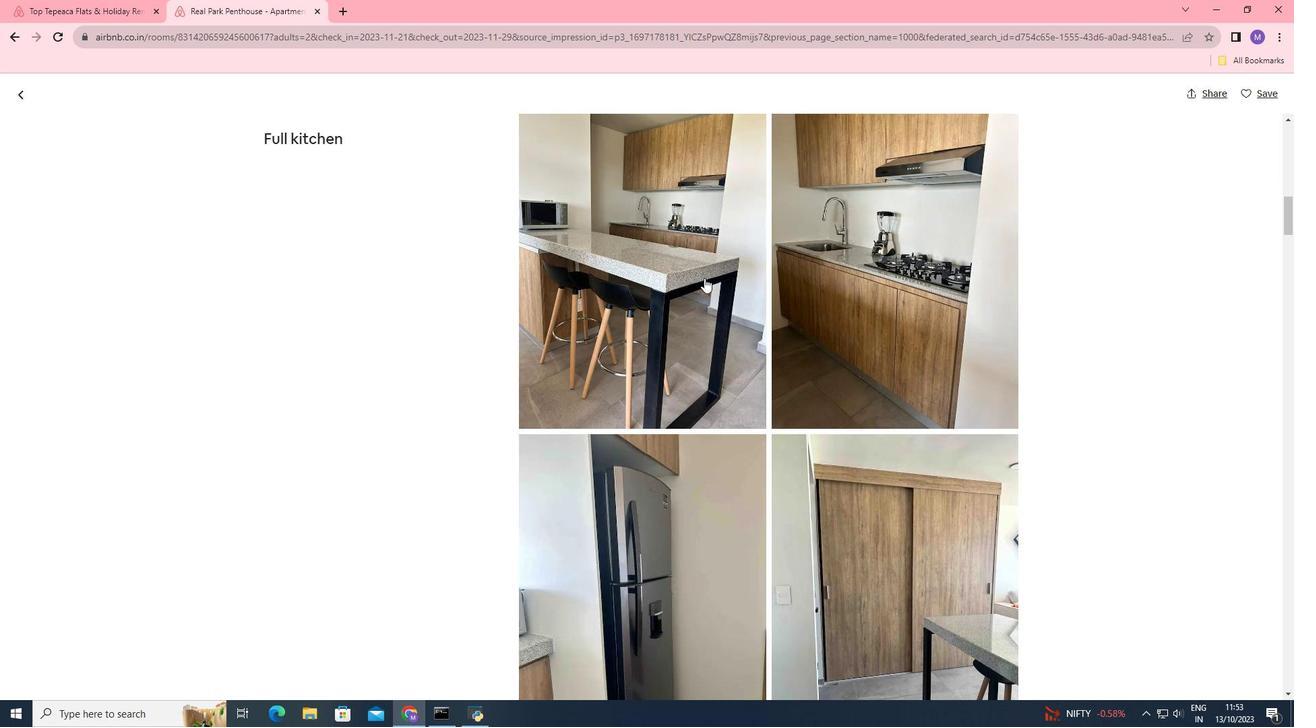 
Action: Mouse scrolled (704, 277) with delta (0, 0)
Screenshot: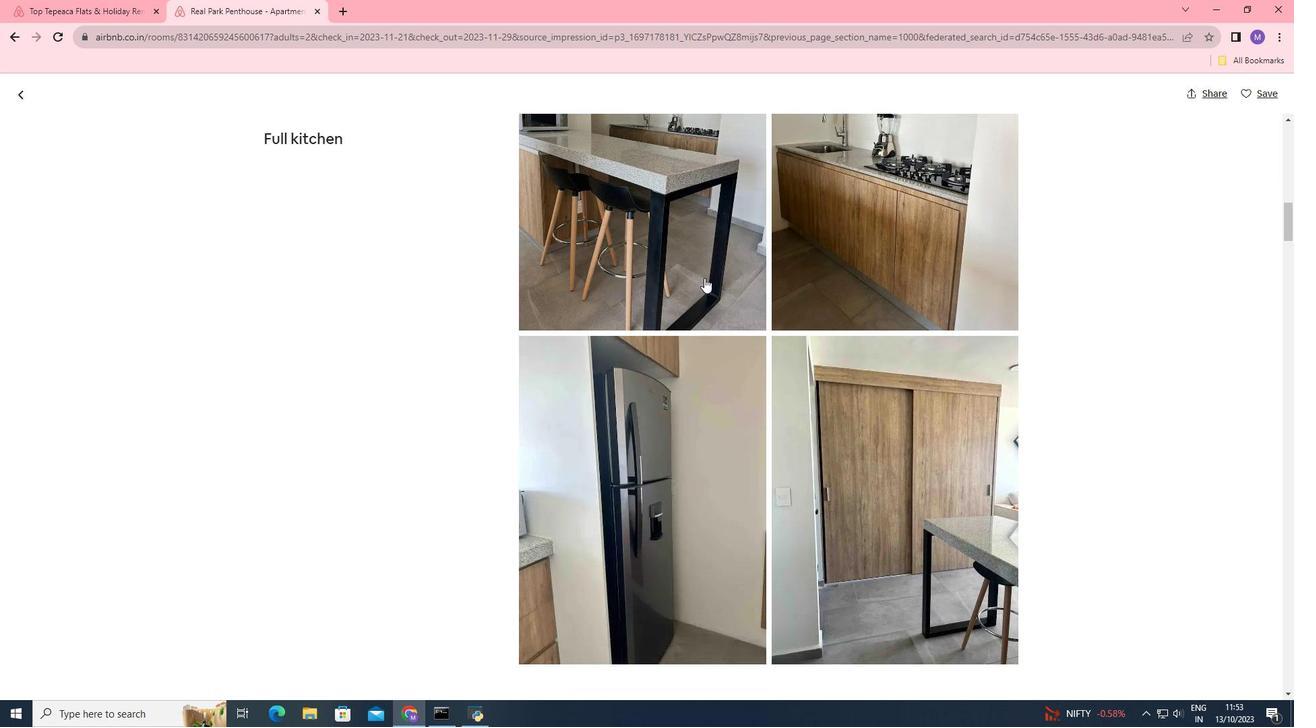 
Action: Mouse scrolled (704, 277) with delta (0, 0)
Screenshot: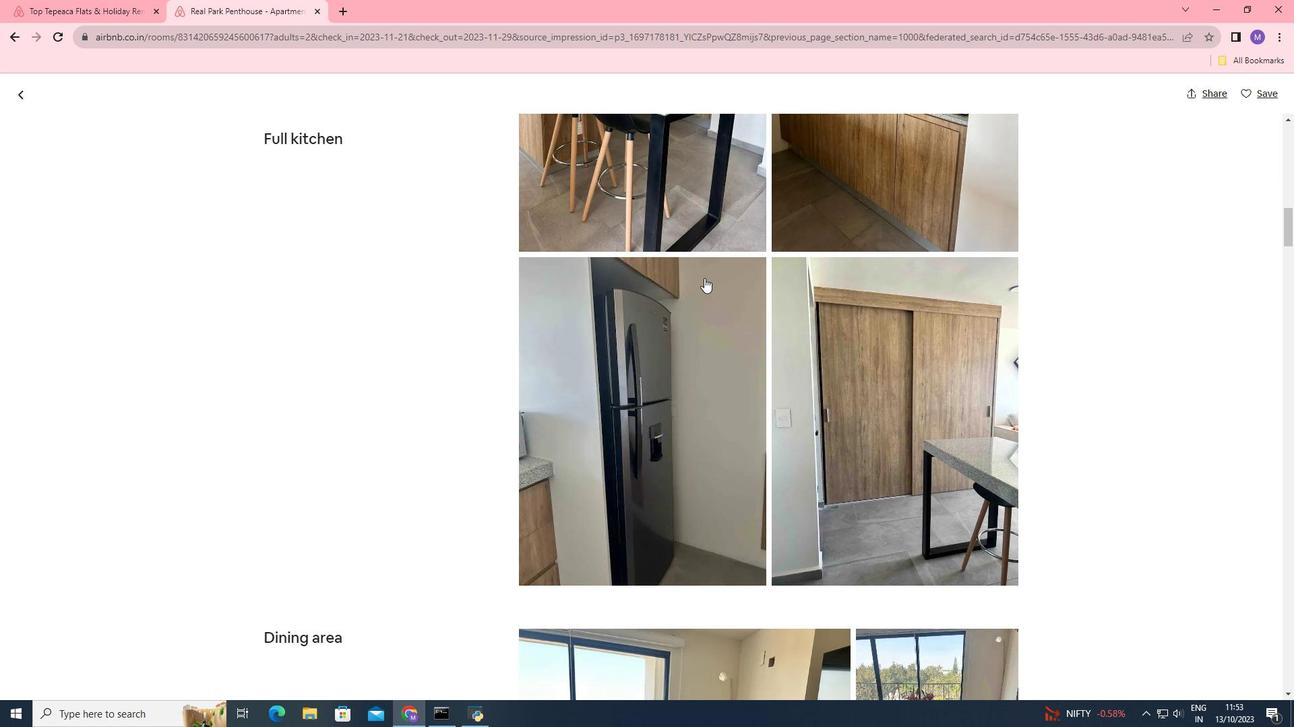 
Action: Mouse scrolled (704, 277) with delta (0, 0)
Screenshot: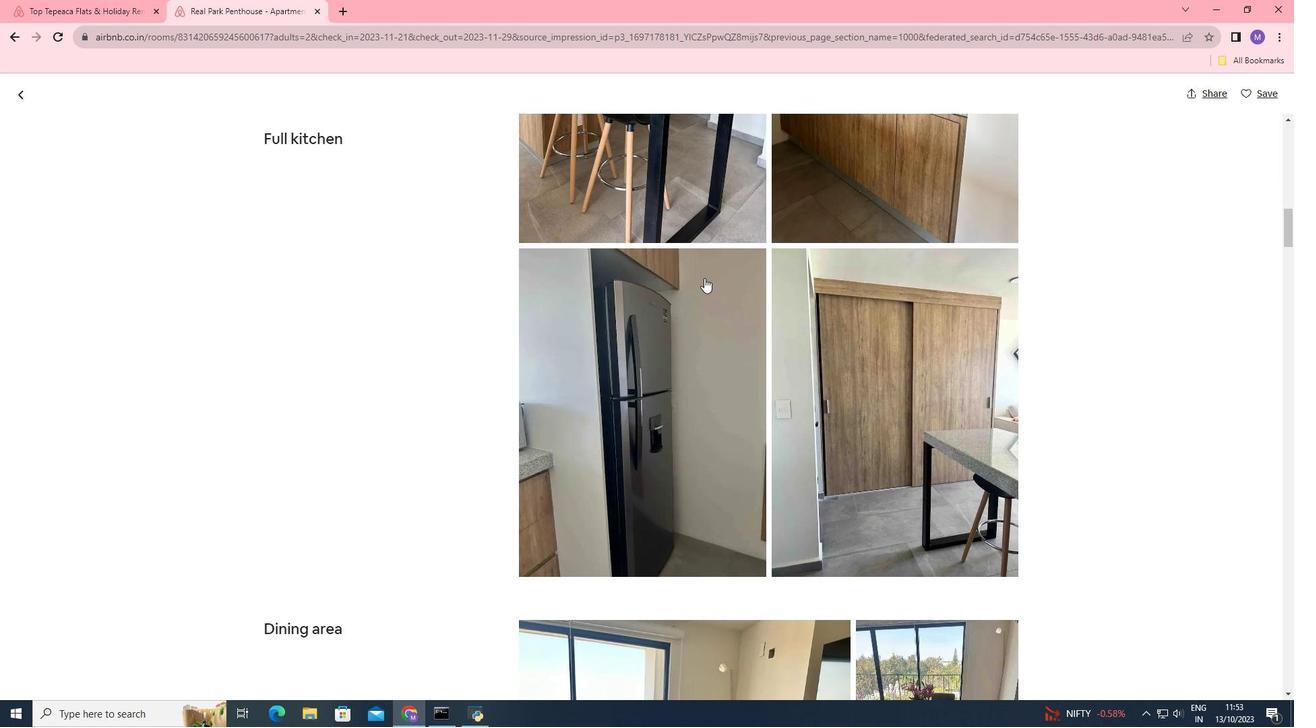 
Action: Mouse scrolled (704, 277) with delta (0, 0)
Screenshot: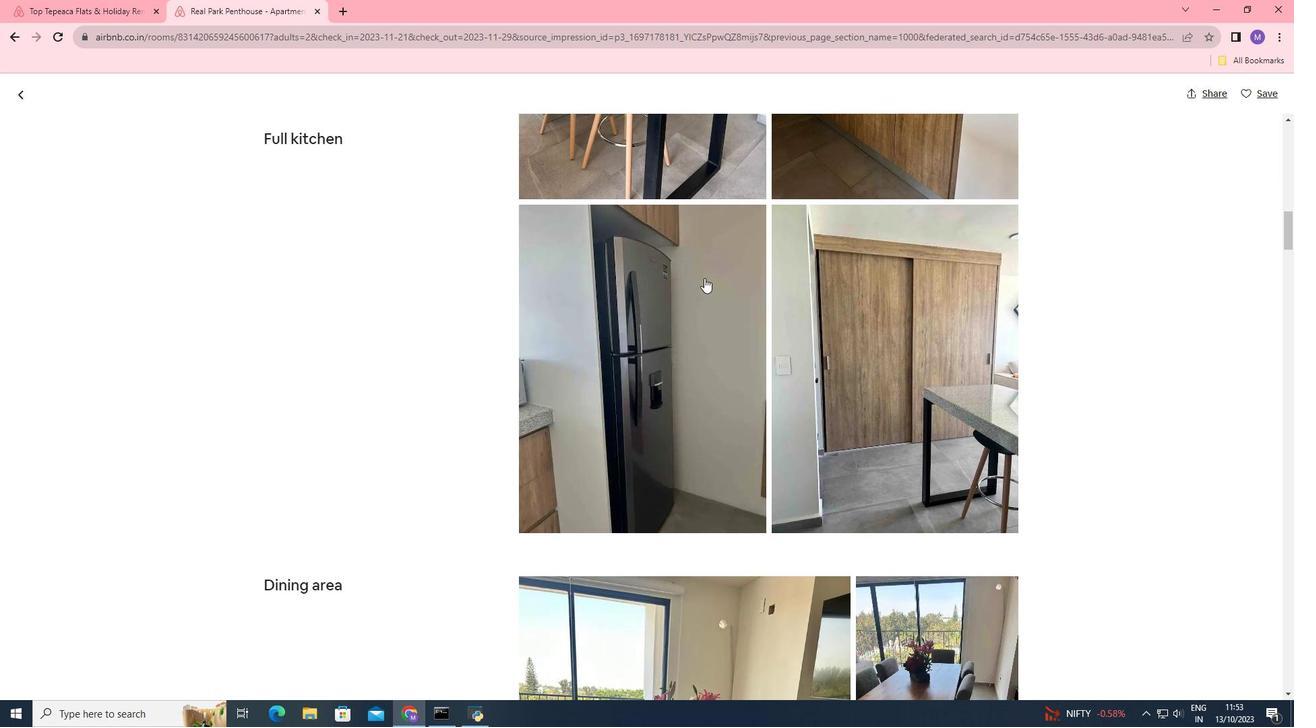 
Action: Mouse scrolled (704, 277) with delta (0, 0)
Screenshot: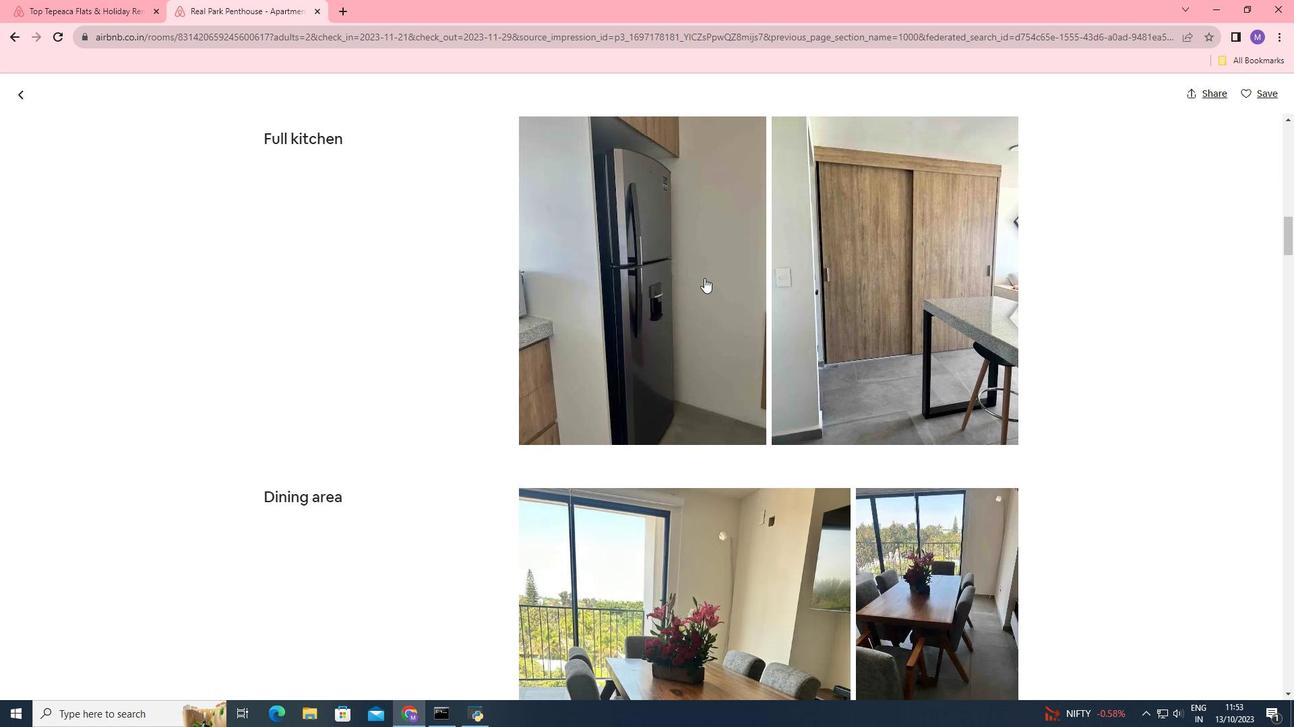 
Action: Mouse scrolled (704, 277) with delta (0, 0)
Screenshot: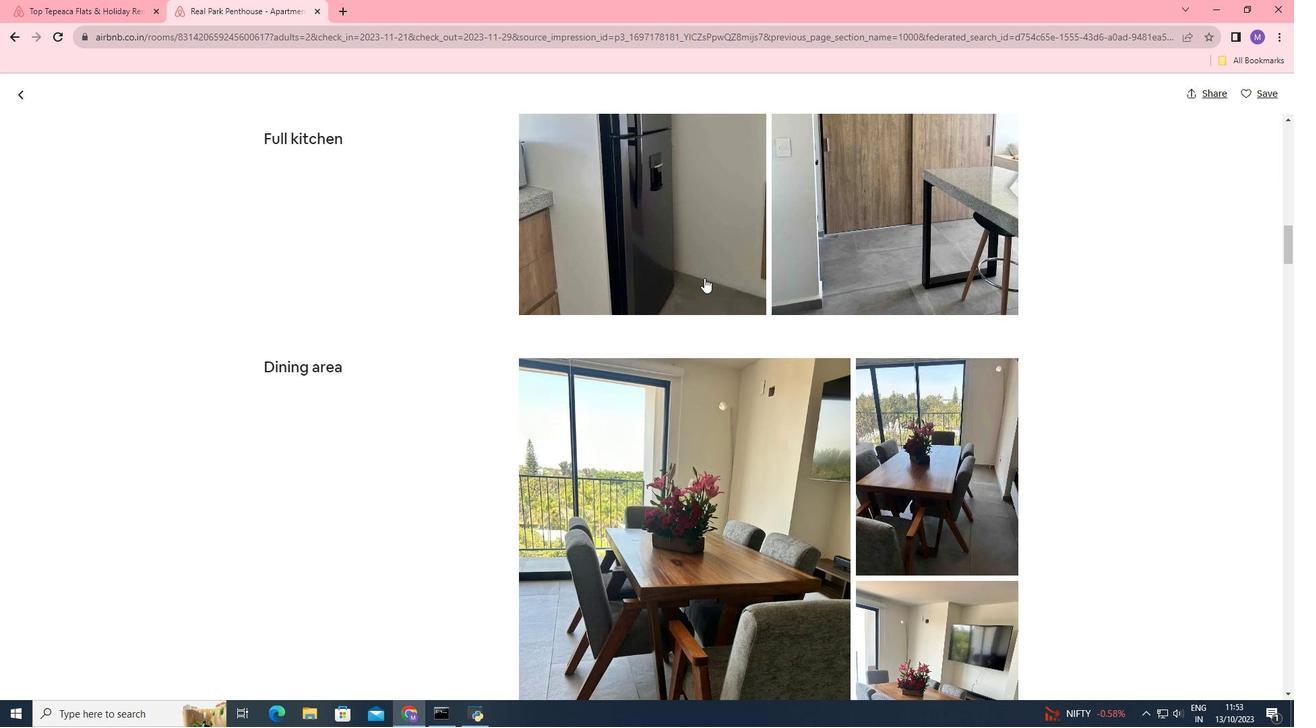 
Action: Mouse scrolled (704, 277) with delta (0, 0)
Screenshot: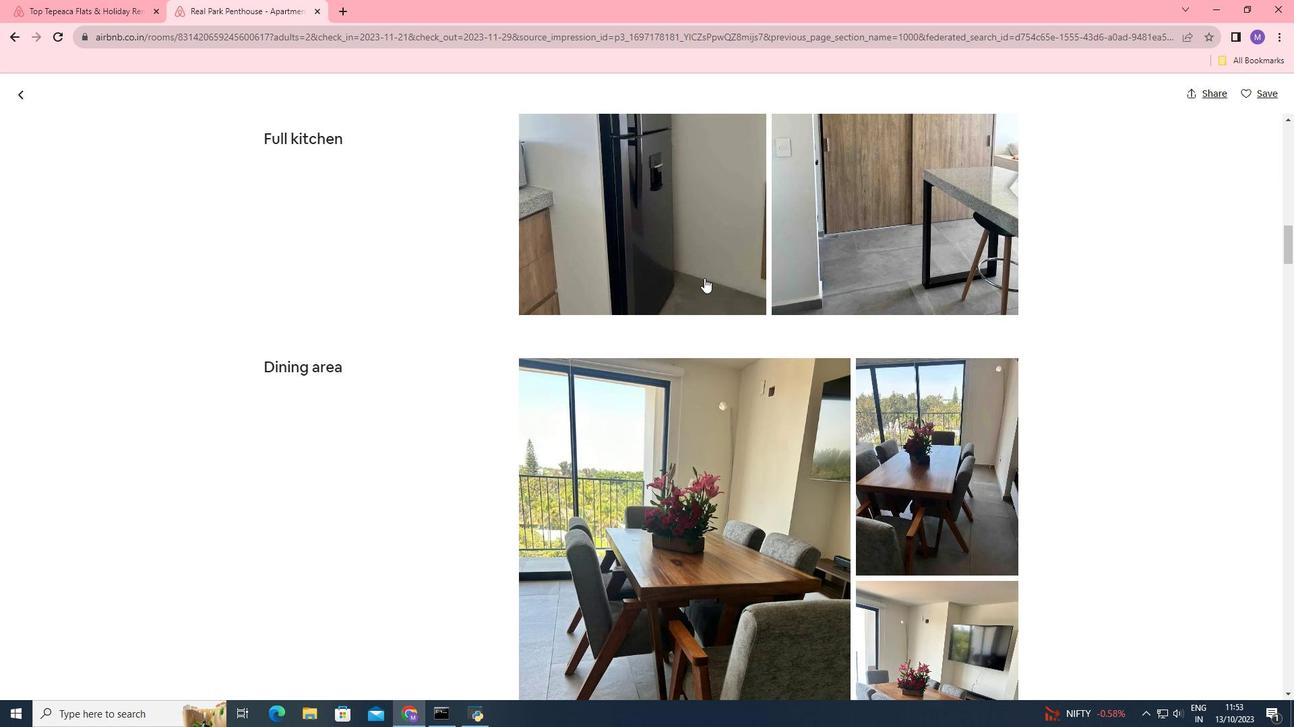 
Action: Mouse scrolled (704, 277) with delta (0, 0)
Screenshot: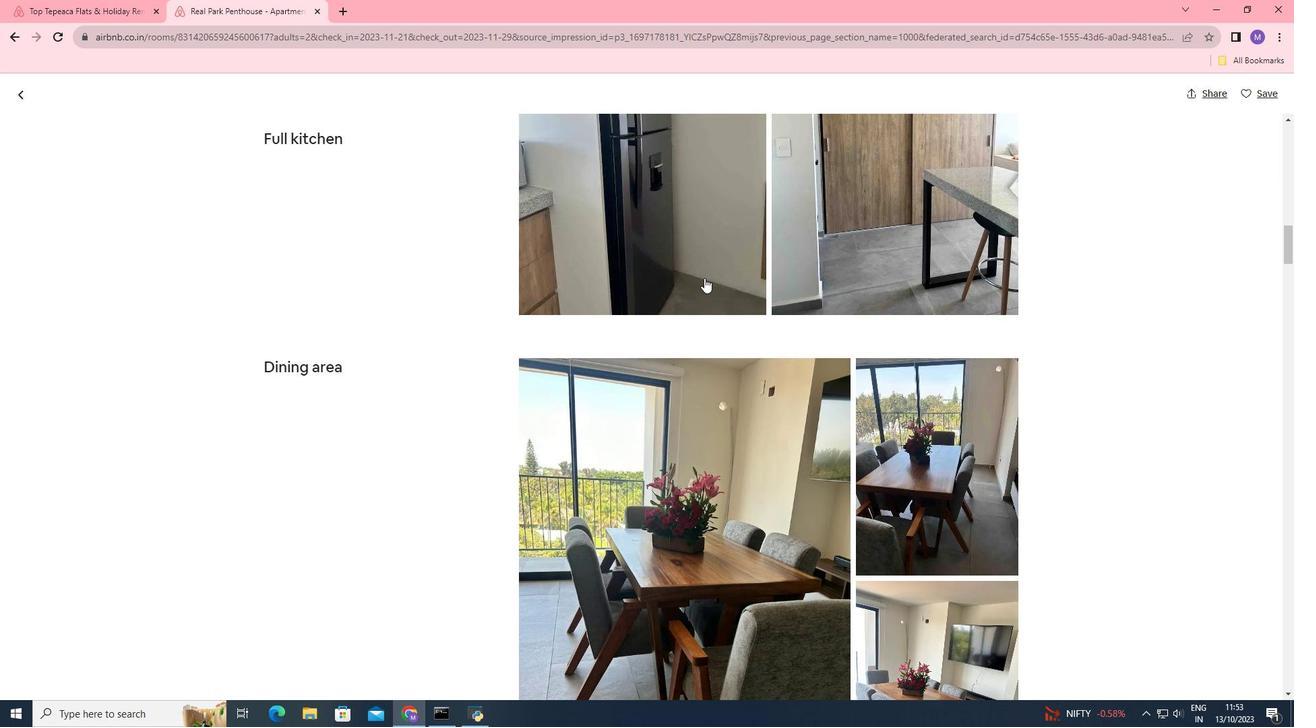 
Action: Mouse scrolled (704, 277) with delta (0, 0)
Screenshot: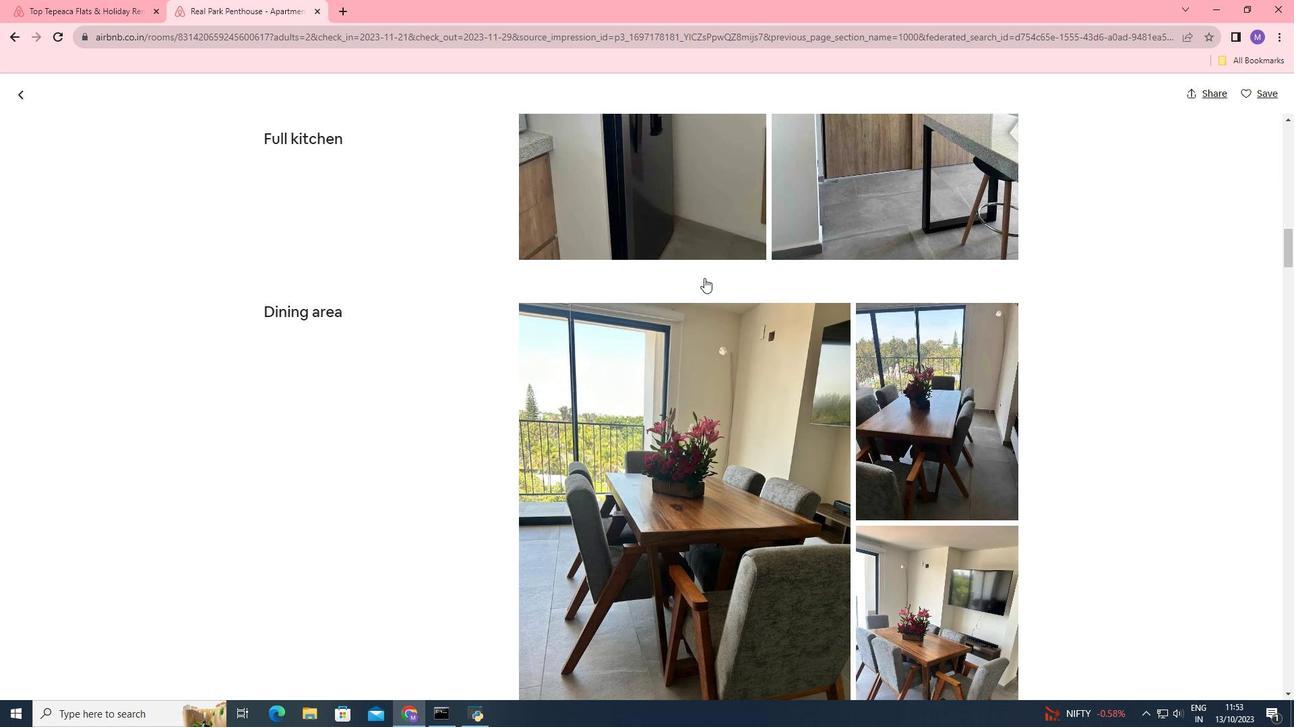
Action: Mouse scrolled (704, 277) with delta (0, 0)
Screenshot: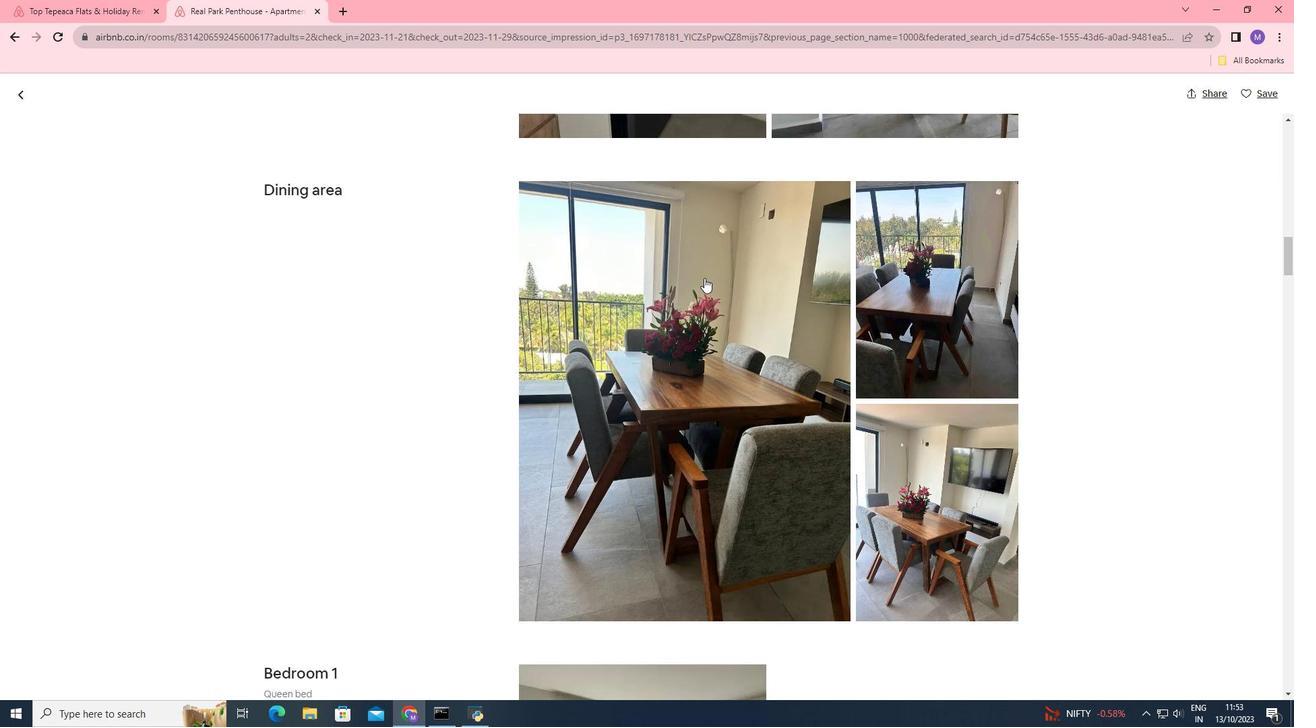 
Action: Mouse scrolled (704, 277) with delta (0, 0)
Screenshot: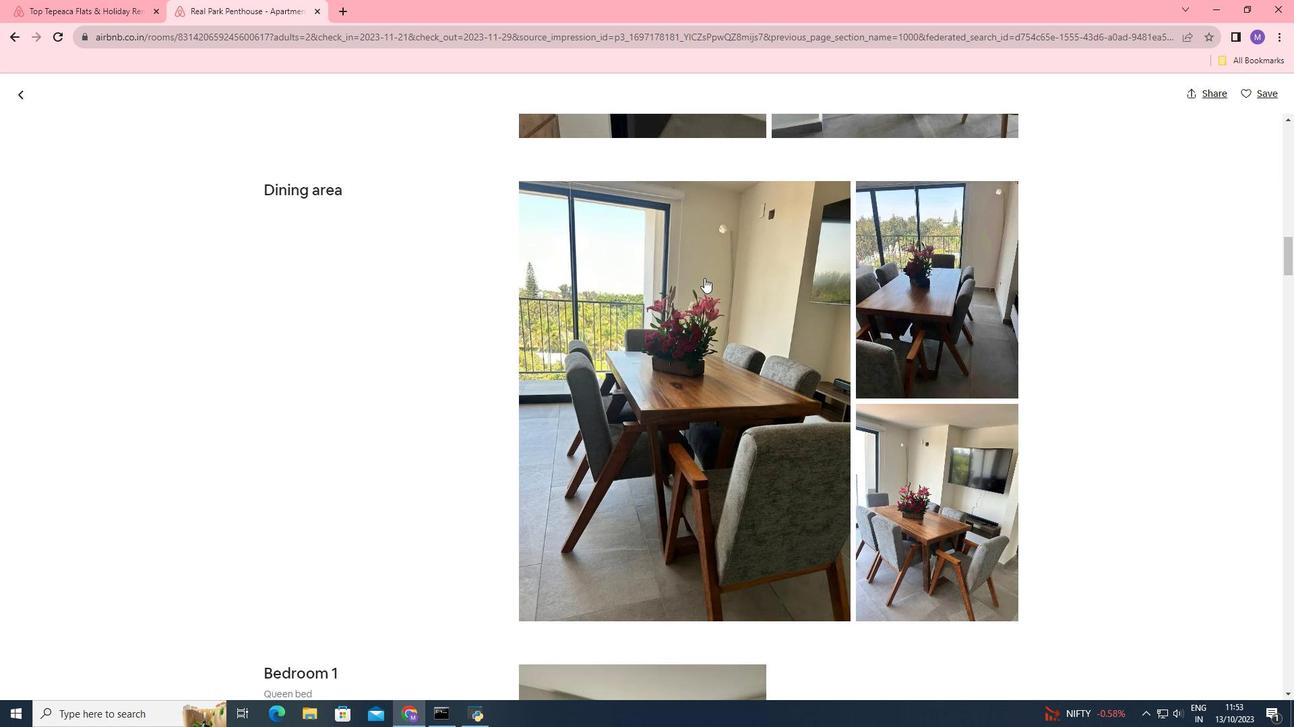 
Action: Mouse scrolled (704, 277) with delta (0, 0)
Screenshot: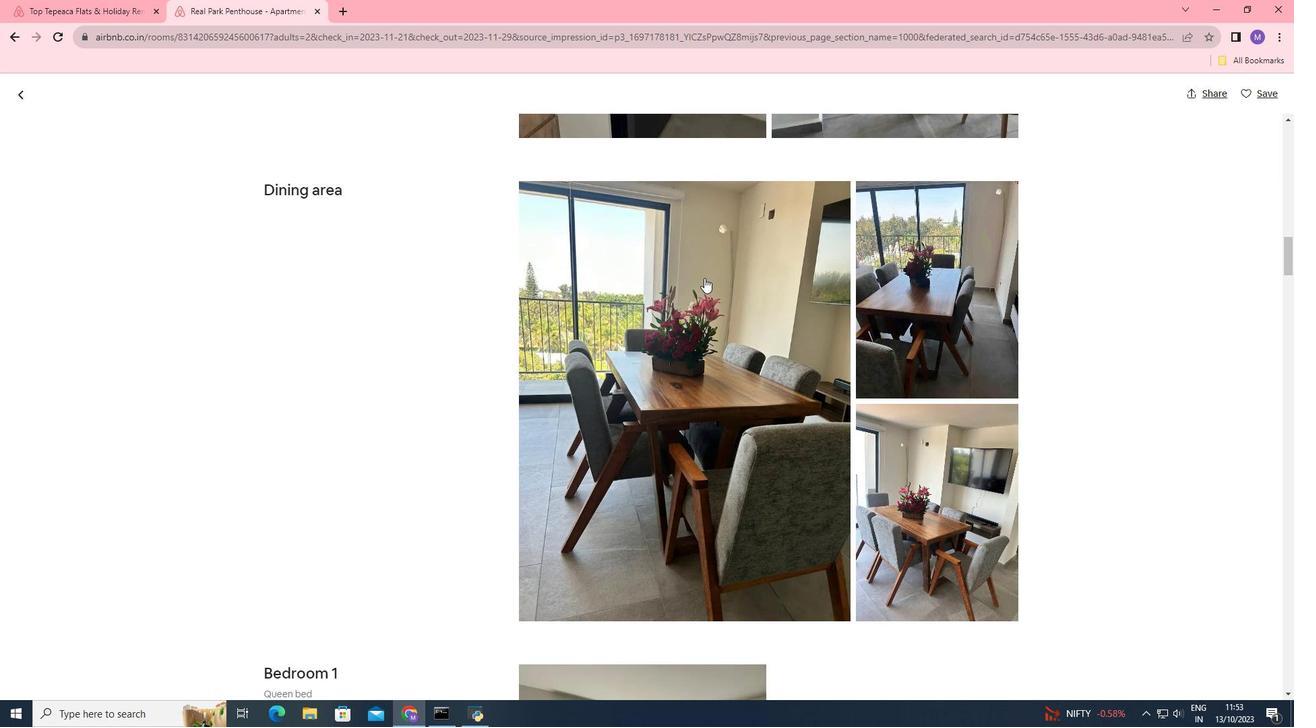 
Action: Mouse scrolled (704, 277) with delta (0, 0)
Screenshot: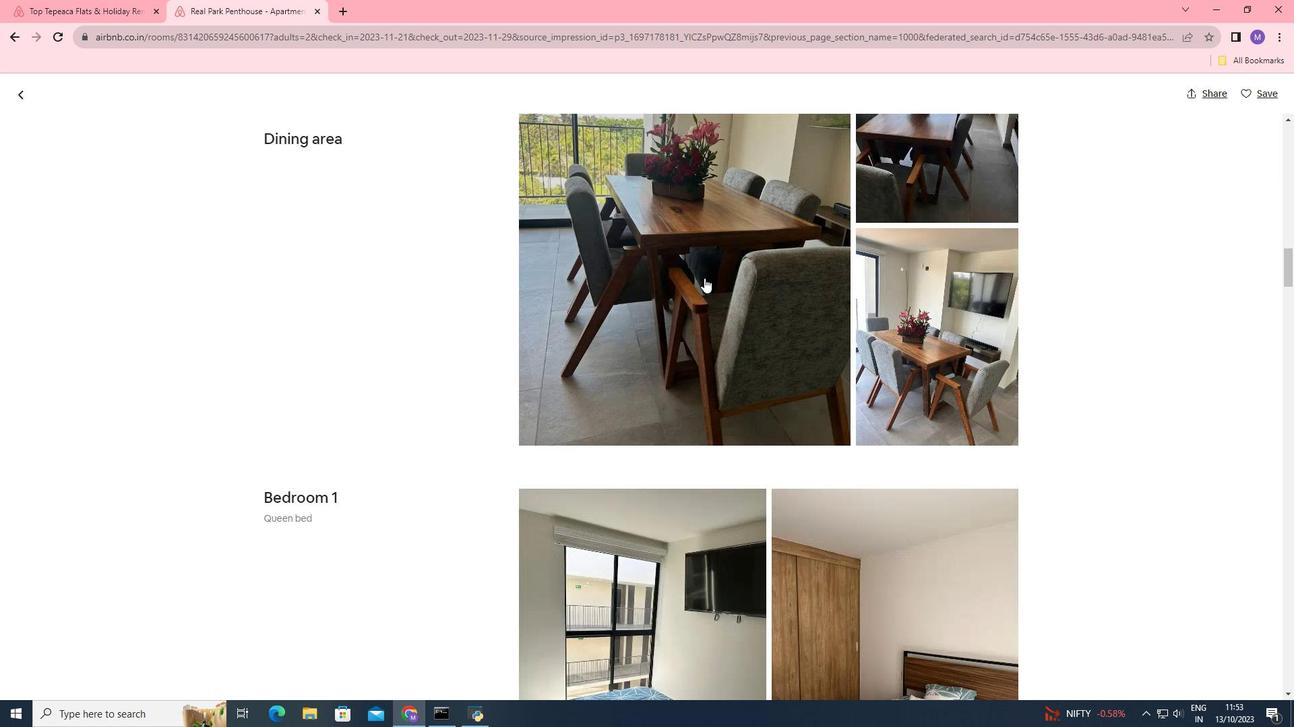 
Action: Mouse moved to (724, 292)
Screenshot: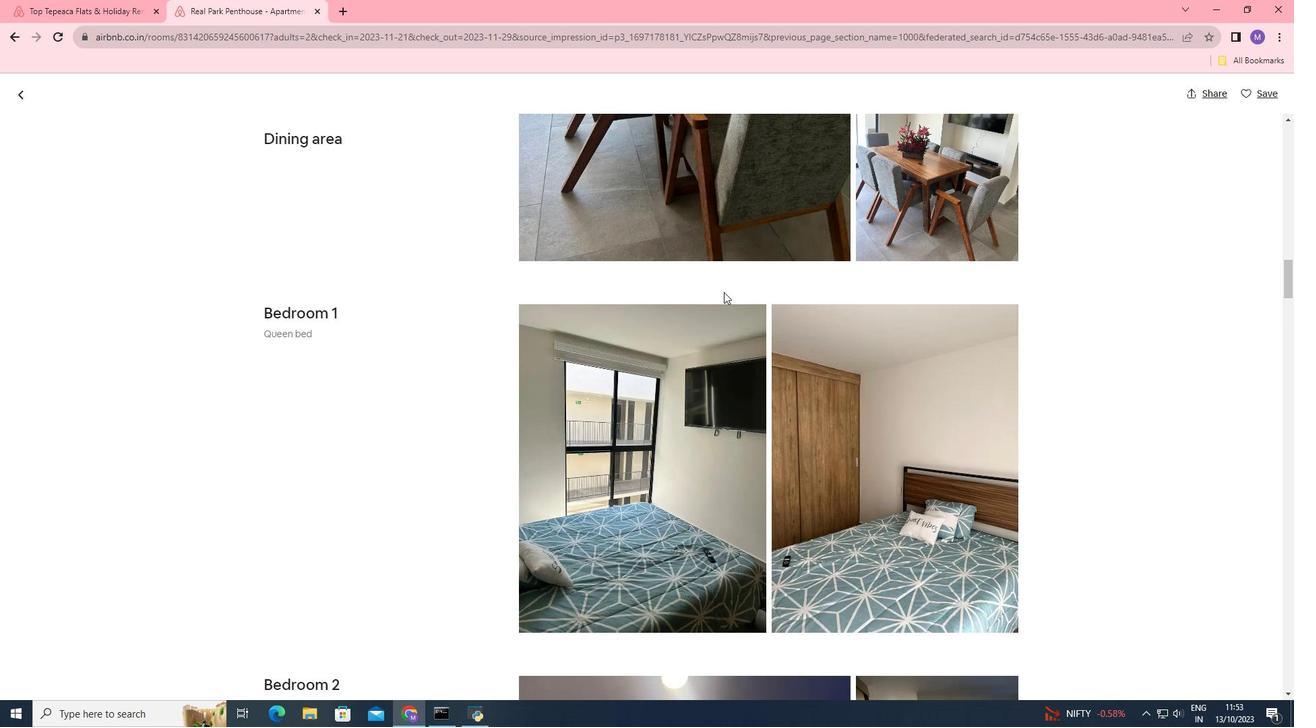 
Action: Mouse scrolled (724, 291) with delta (0, 0)
Screenshot: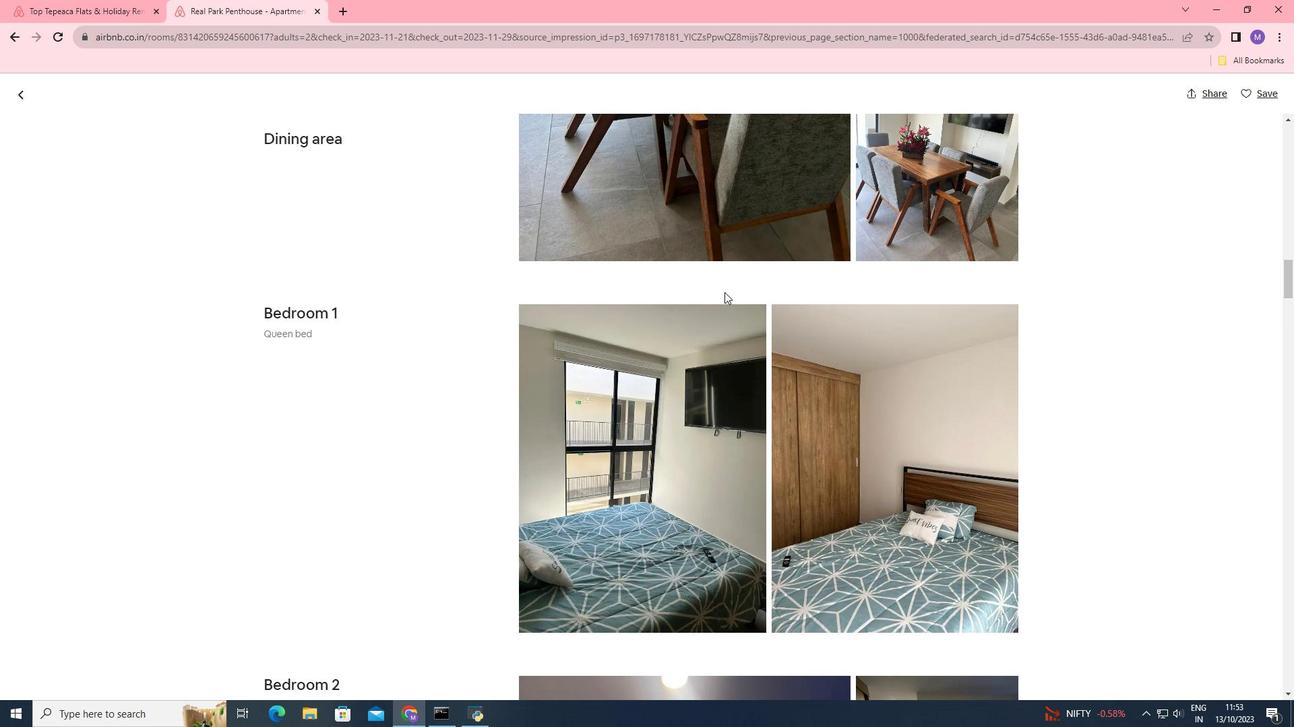 
Action: Mouse scrolled (724, 291) with delta (0, 0)
Screenshot: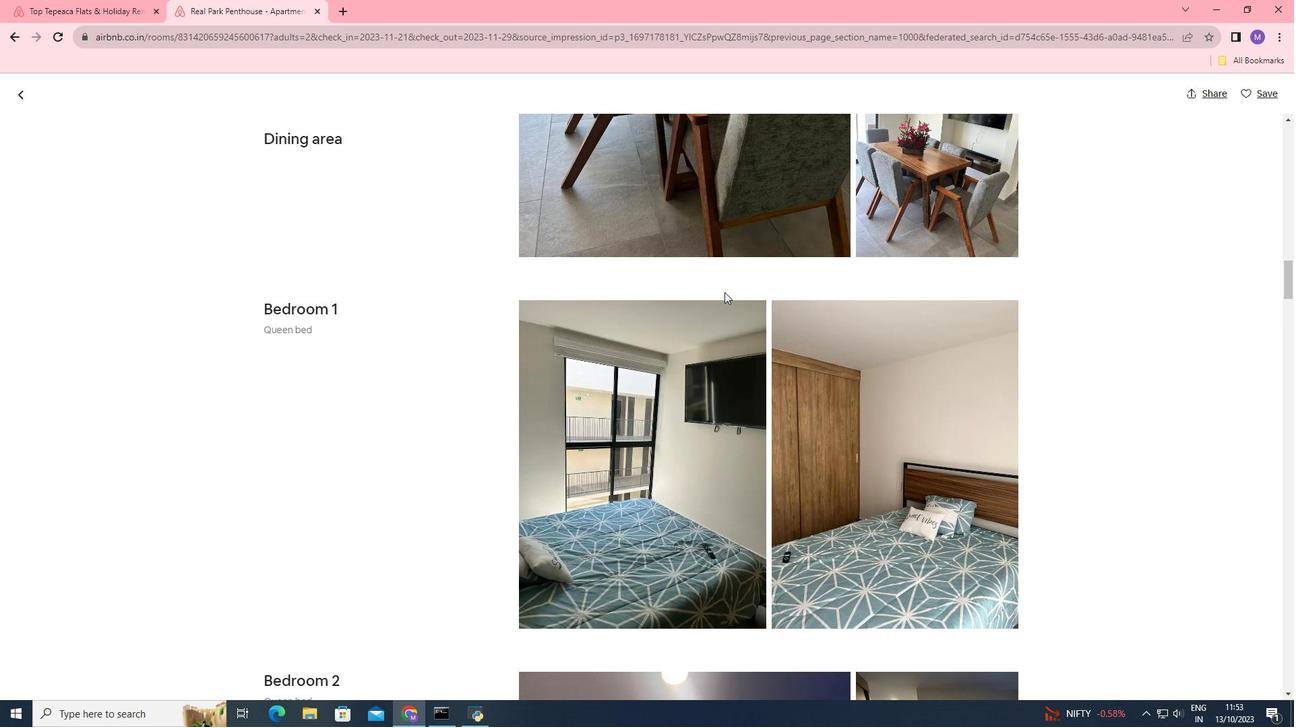 
Action: Mouse scrolled (724, 291) with delta (0, 0)
Screenshot: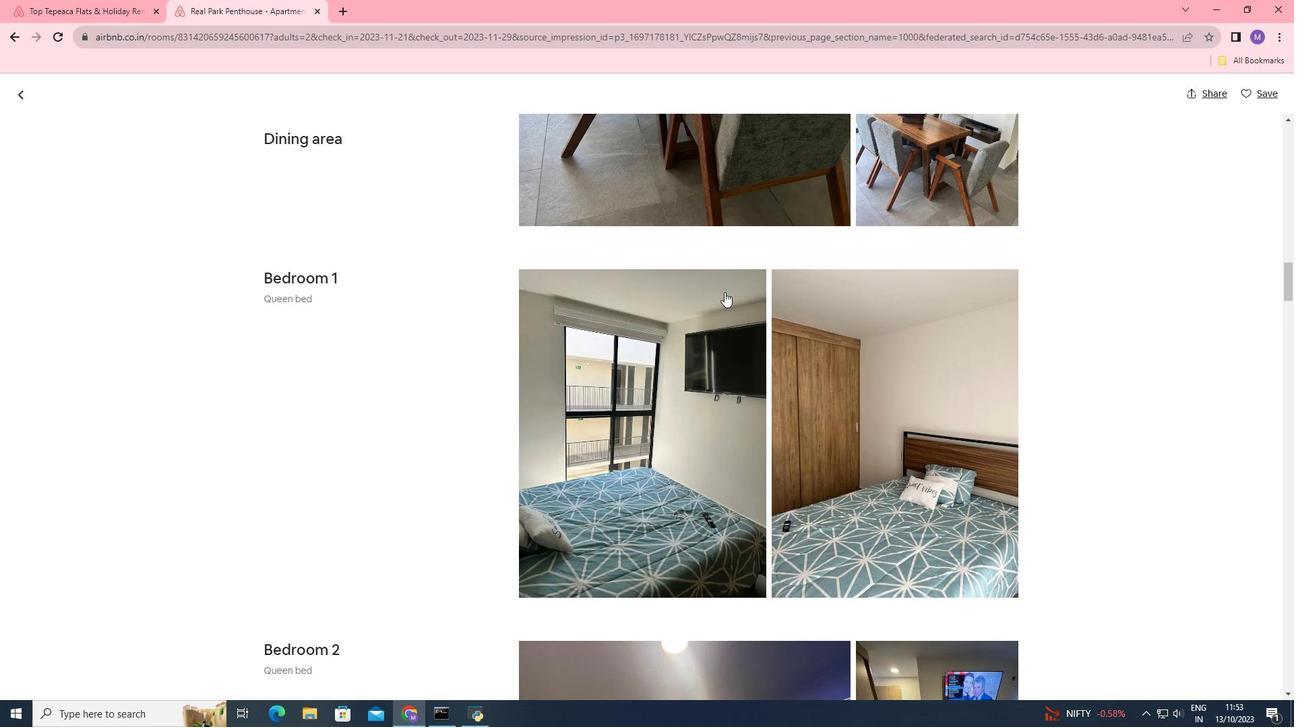 
Action: Mouse scrolled (724, 291) with delta (0, 0)
Screenshot: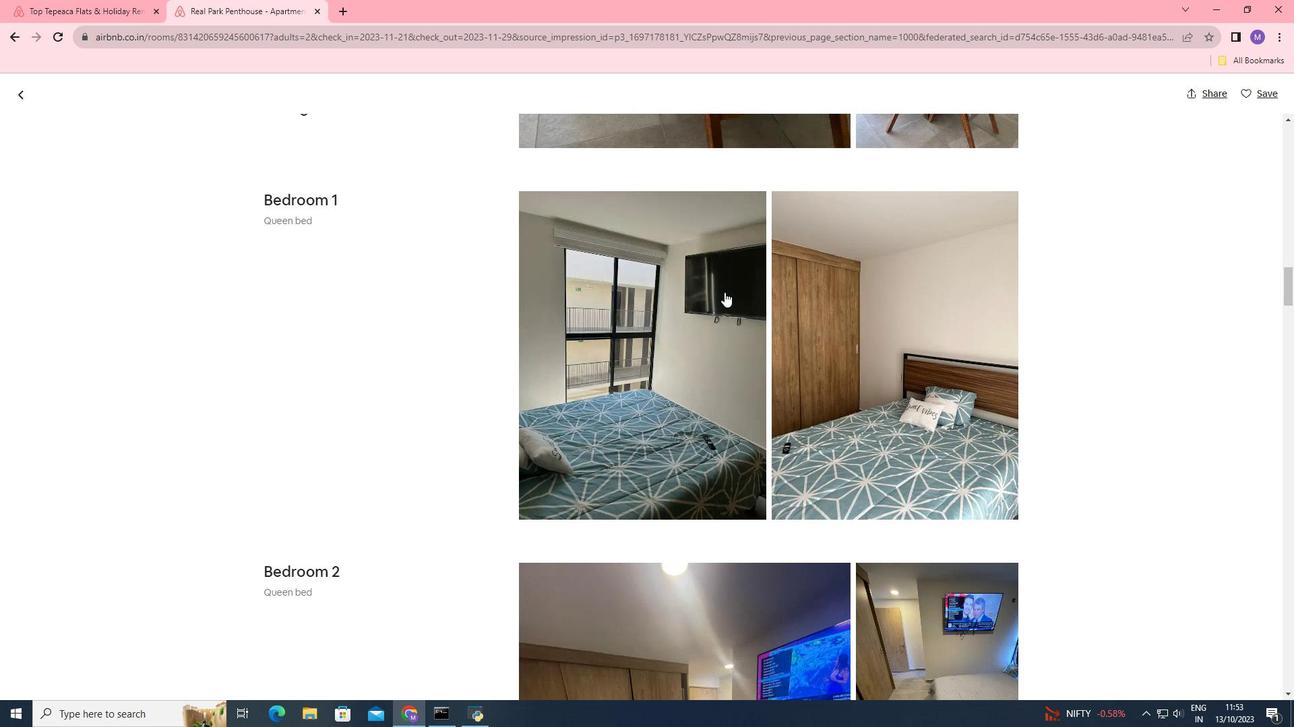 
Action: Mouse scrolled (724, 291) with delta (0, 0)
Screenshot: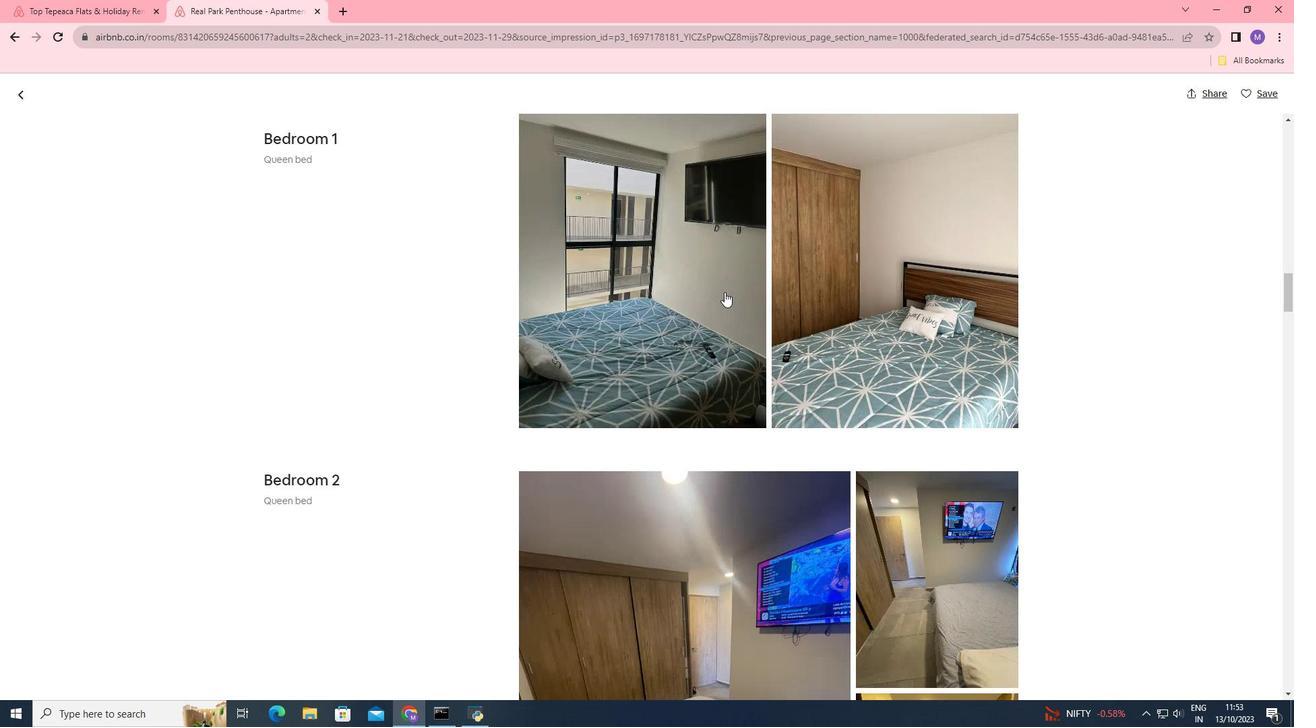
Action: Mouse scrolled (724, 291) with delta (0, 0)
Screenshot: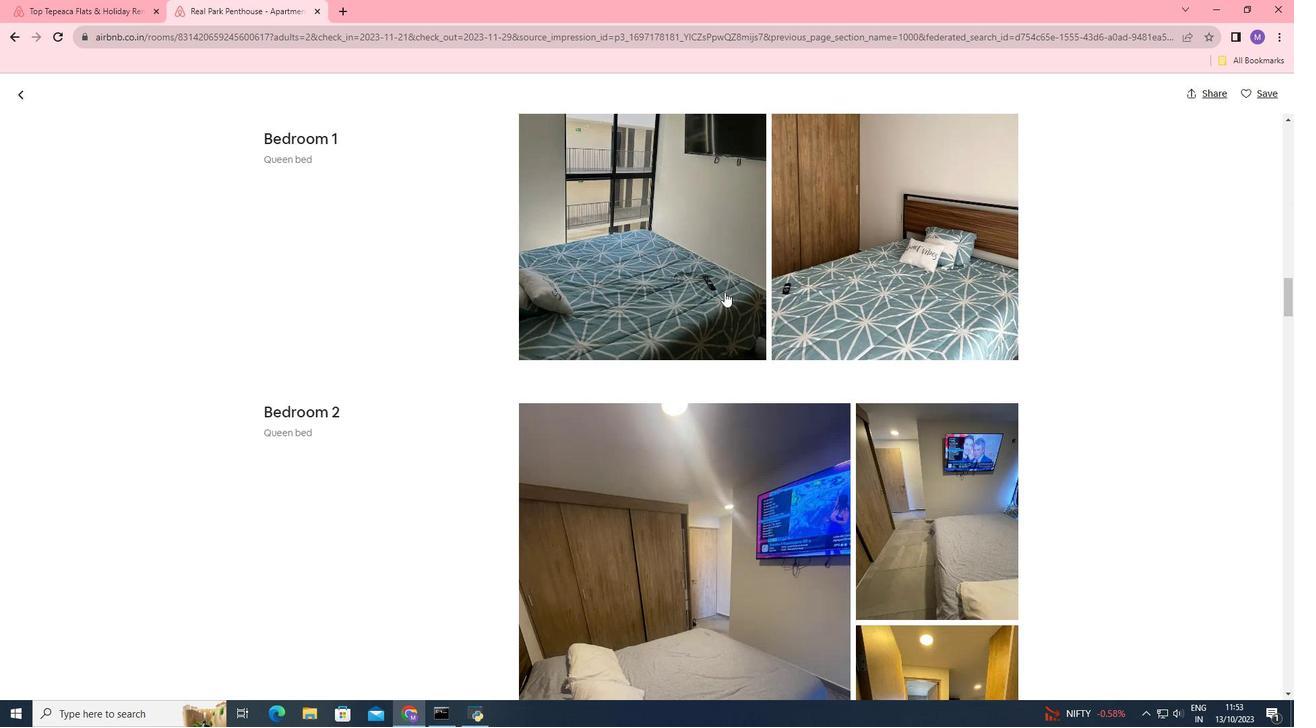 
Action: Mouse scrolled (724, 291) with delta (0, 0)
Screenshot: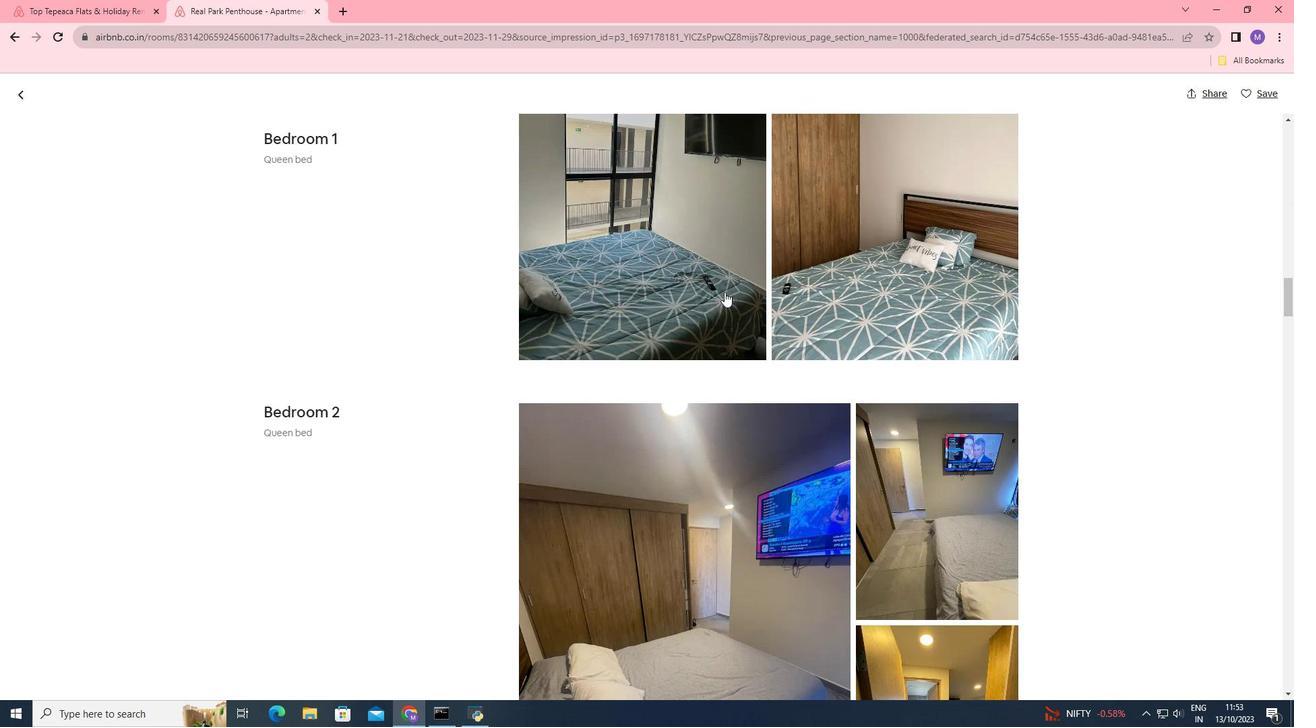 
Action: Mouse scrolled (724, 291) with delta (0, 0)
Screenshot: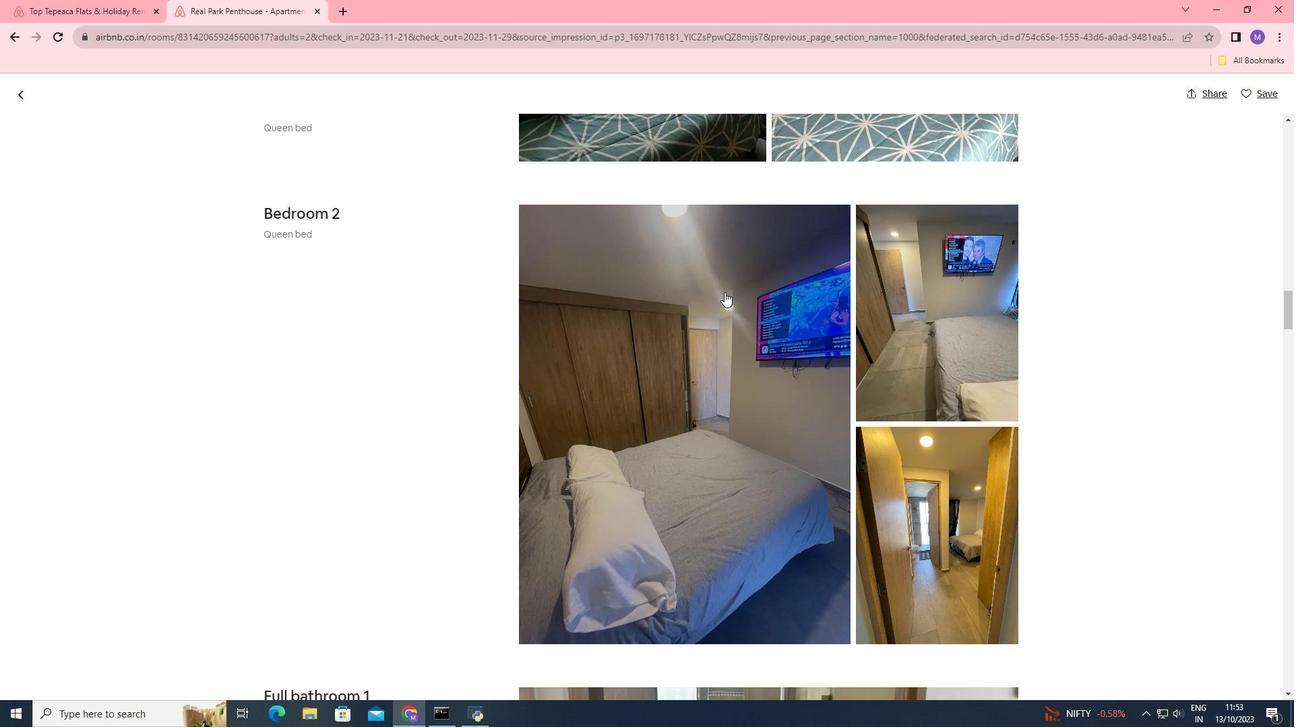 
Action: Mouse moved to (723, 293)
Screenshot: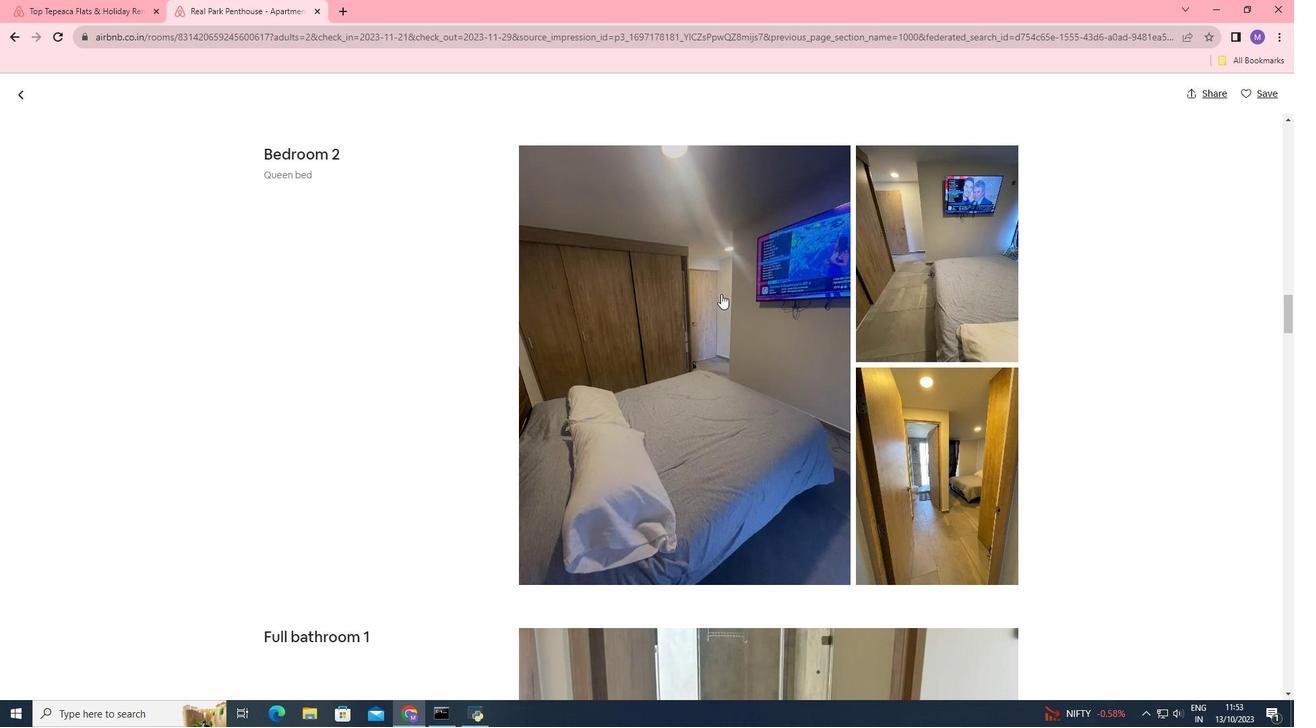 
Action: Mouse scrolled (723, 293) with delta (0, 0)
Screenshot: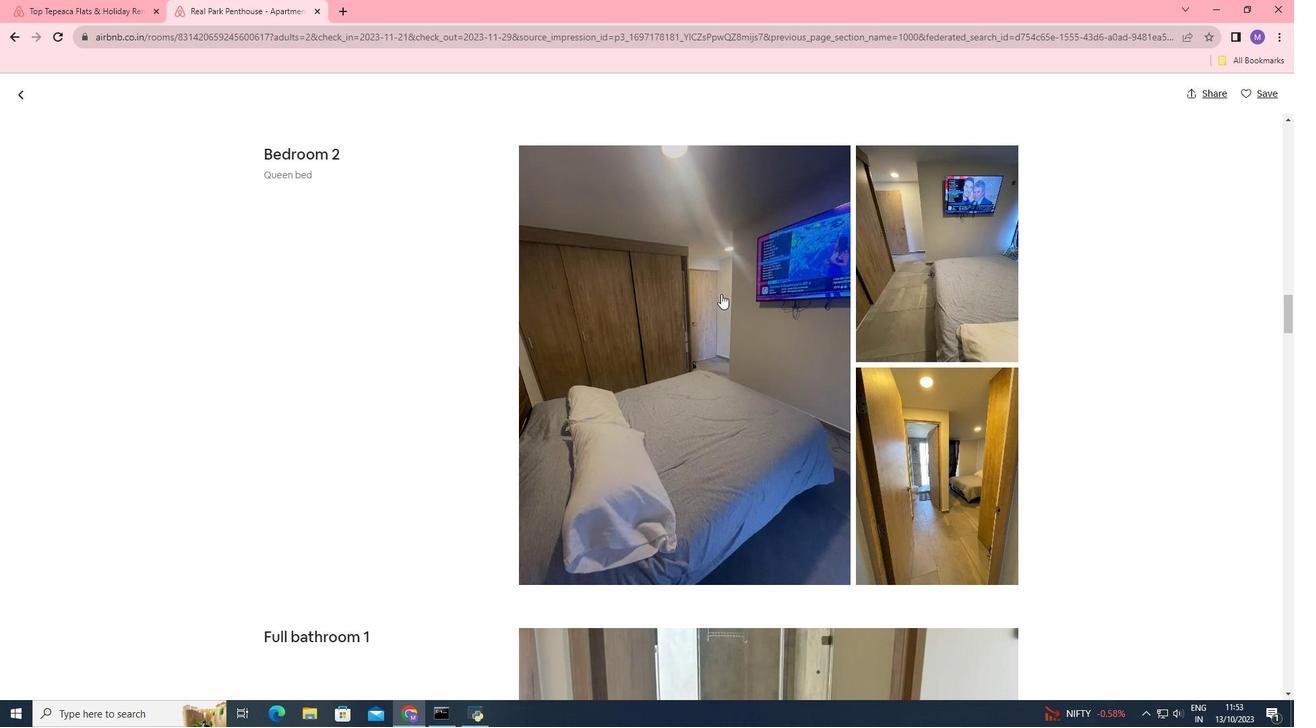 
Action: Mouse moved to (721, 294)
Screenshot: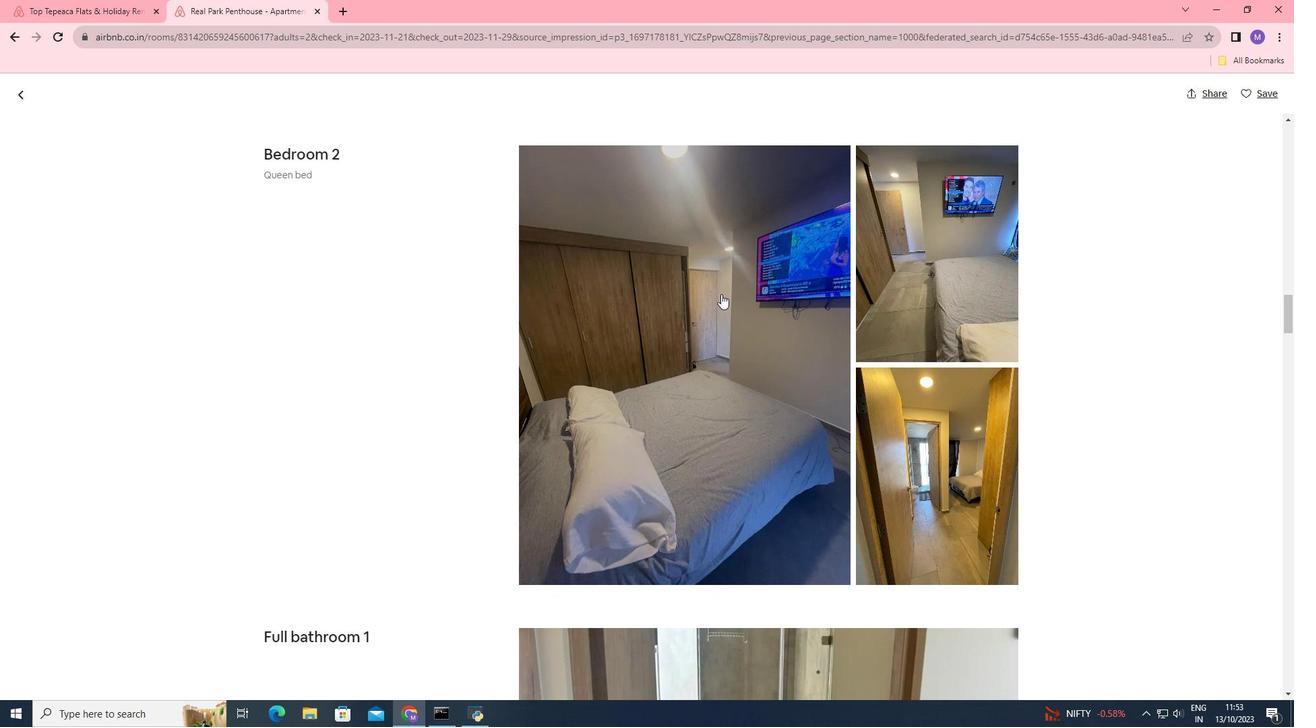
Action: Mouse scrolled (721, 293) with delta (0, 0)
Screenshot: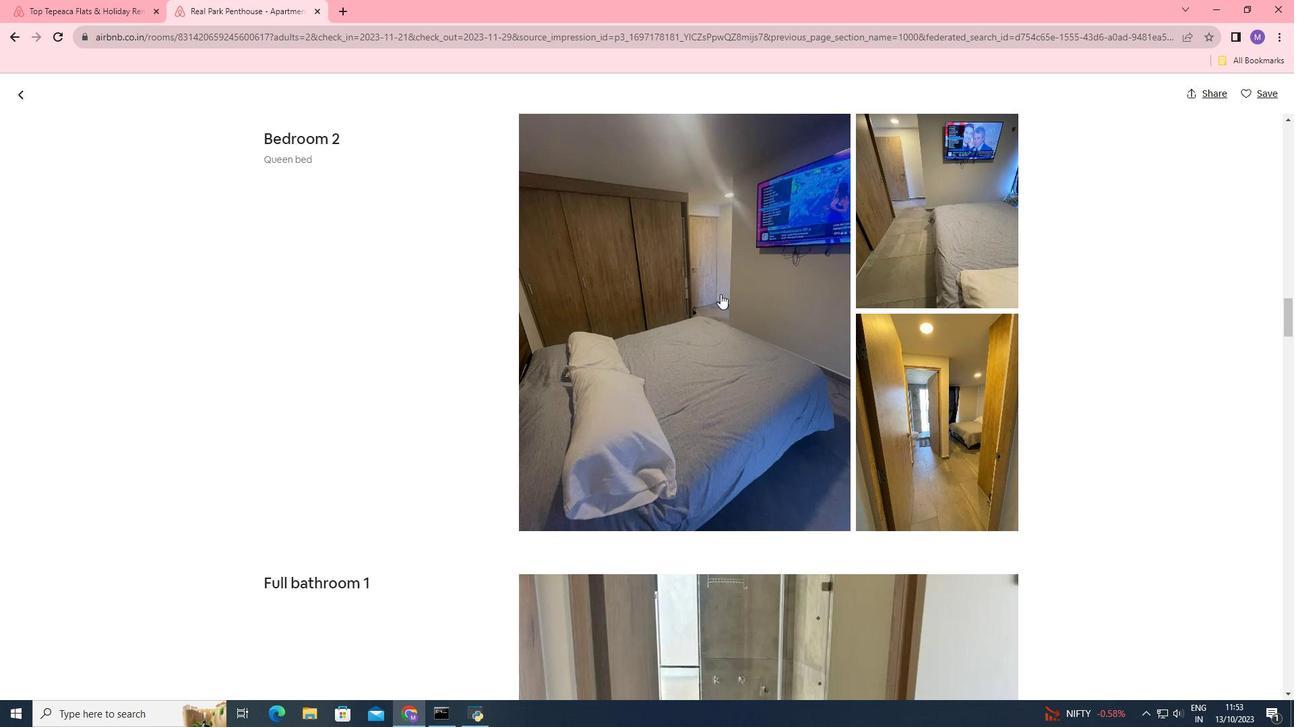 
Action: Mouse moved to (720, 294)
Screenshot: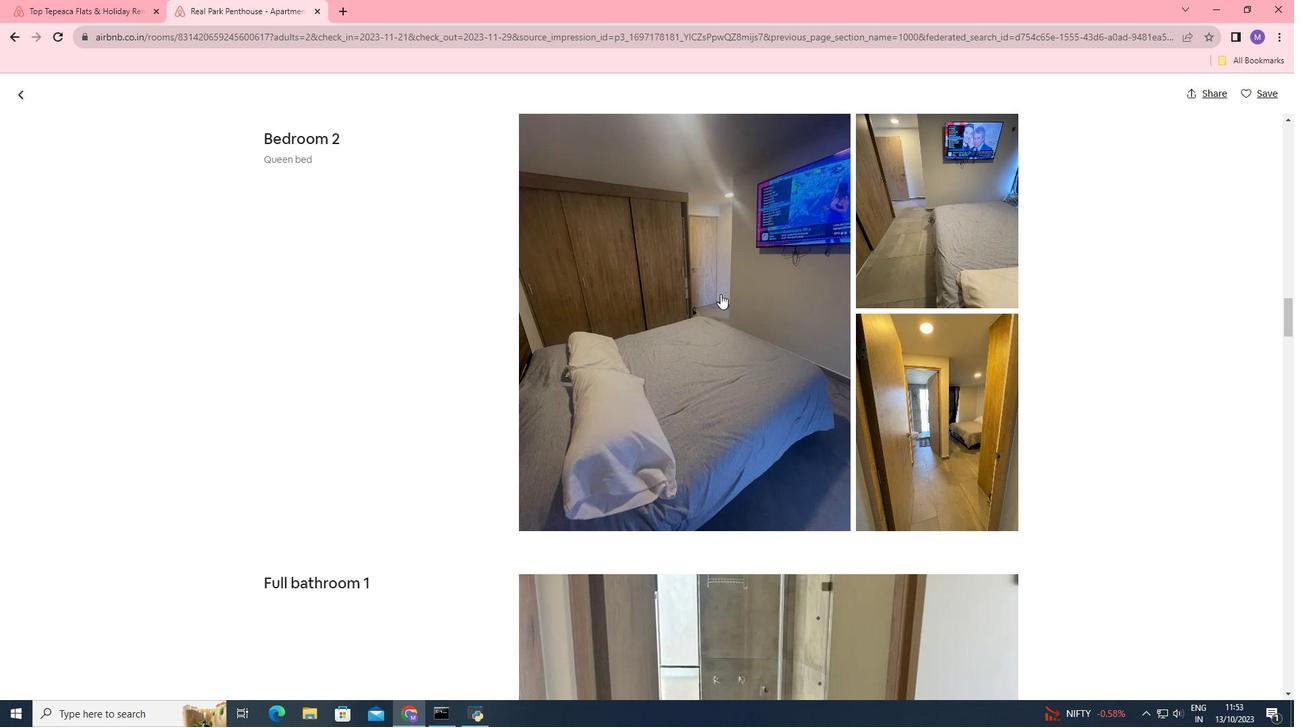 
Action: Mouse scrolled (720, 293) with delta (0, 0)
Screenshot: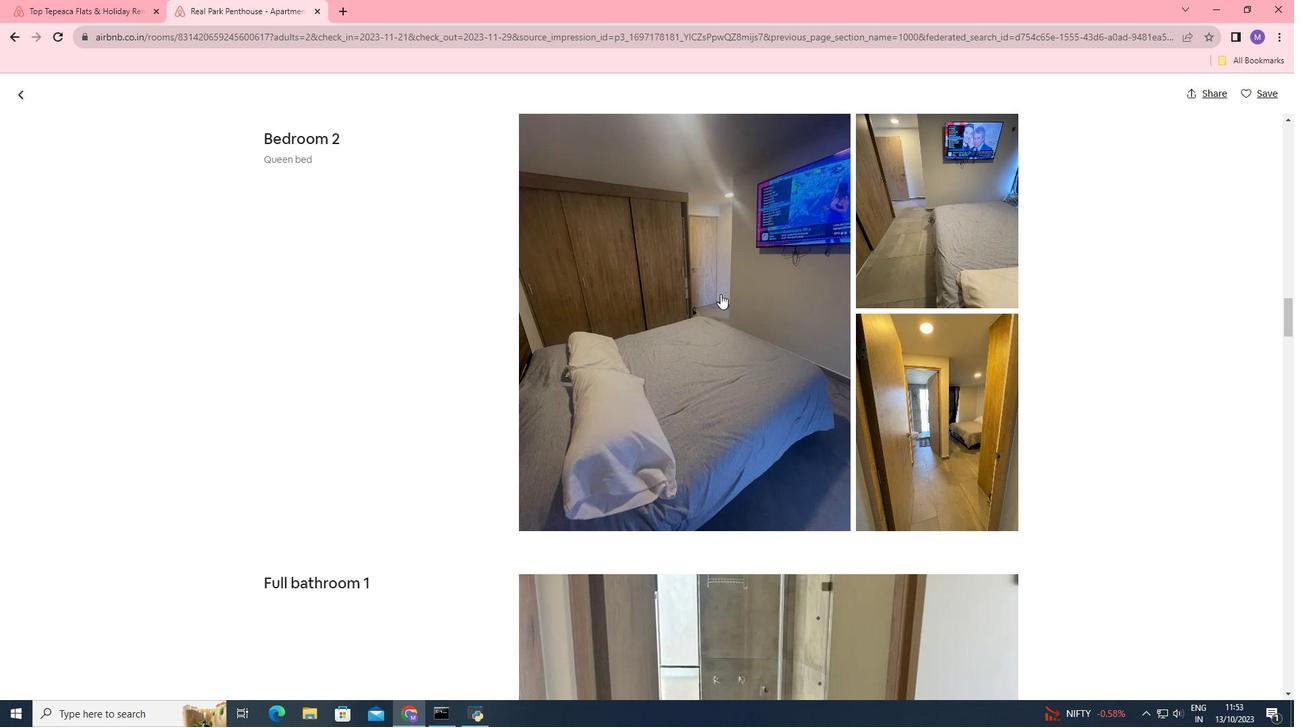 
Action: Mouse moved to (719, 295)
Screenshot: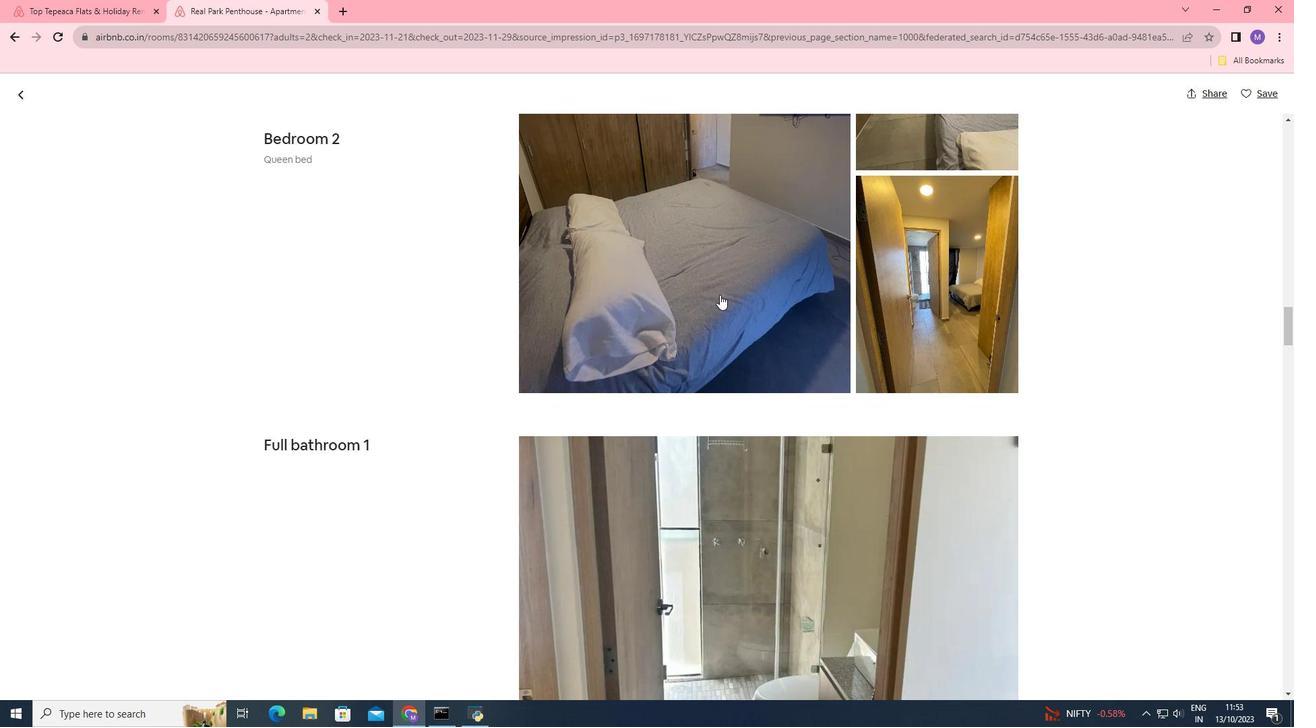
Action: Mouse scrolled (719, 294) with delta (0, 0)
Screenshot: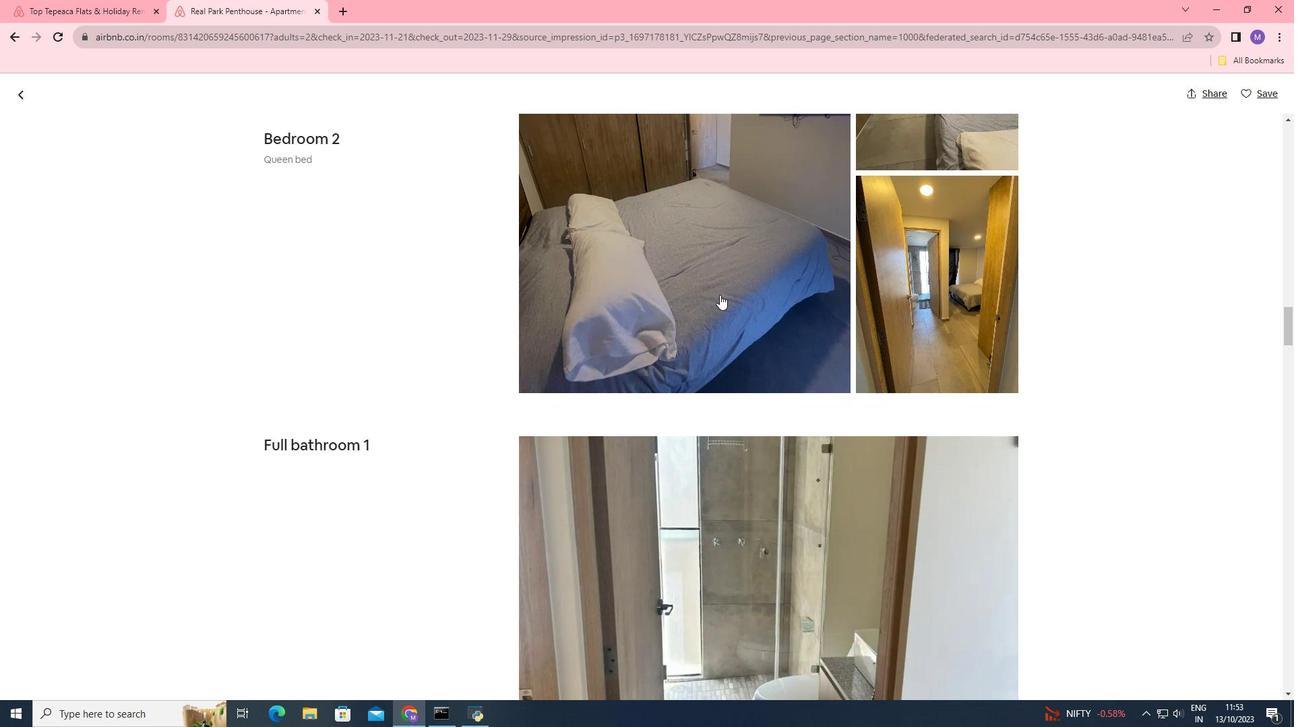 
Action: Mouse scrolled (719, 294) with delta (0, 0)
Screenshot: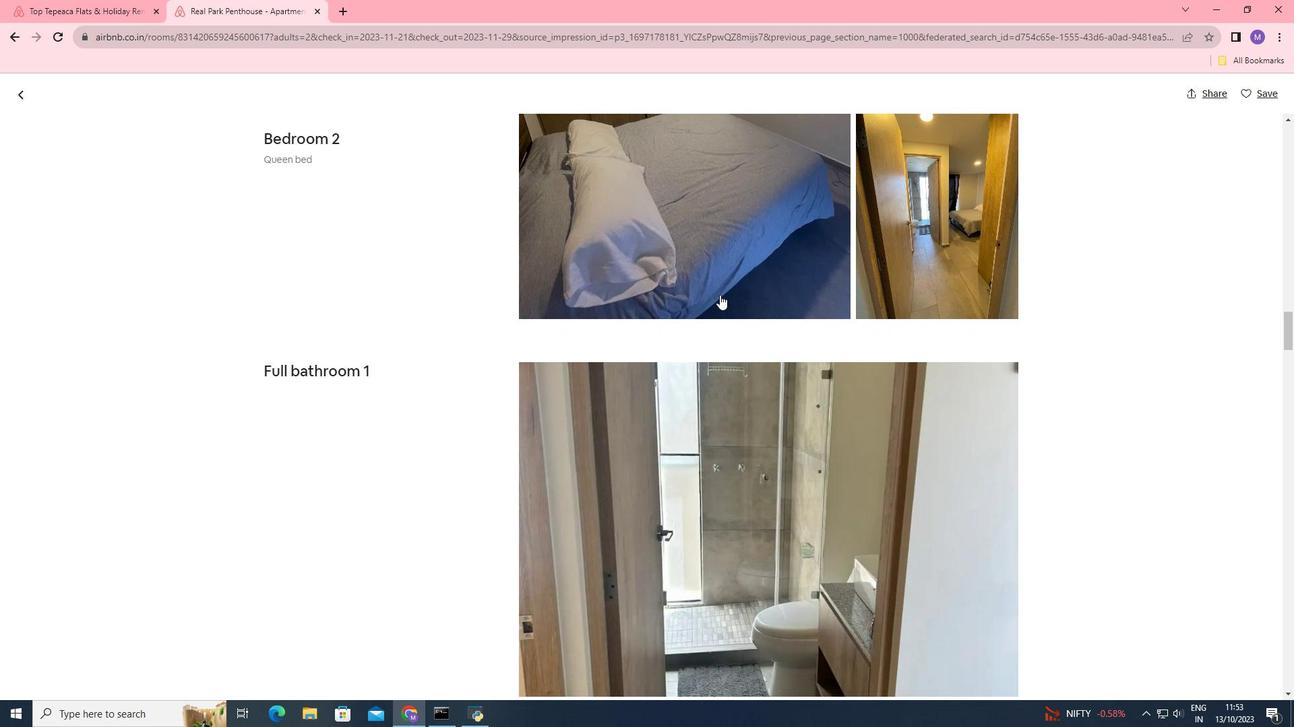 
Action: Mouse moved to (702, 288)
Screenshot: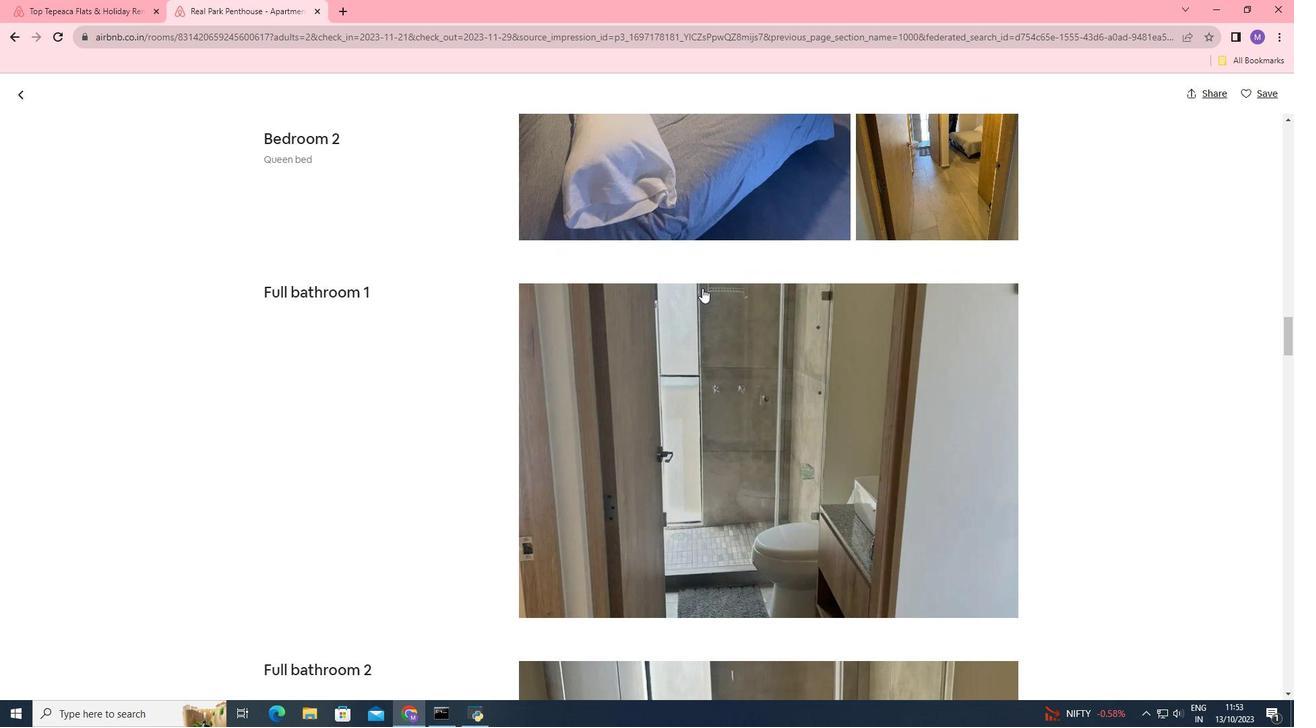 
Action: Mouse scrolled (702, 287) with delta (0, 0)
Screenshot: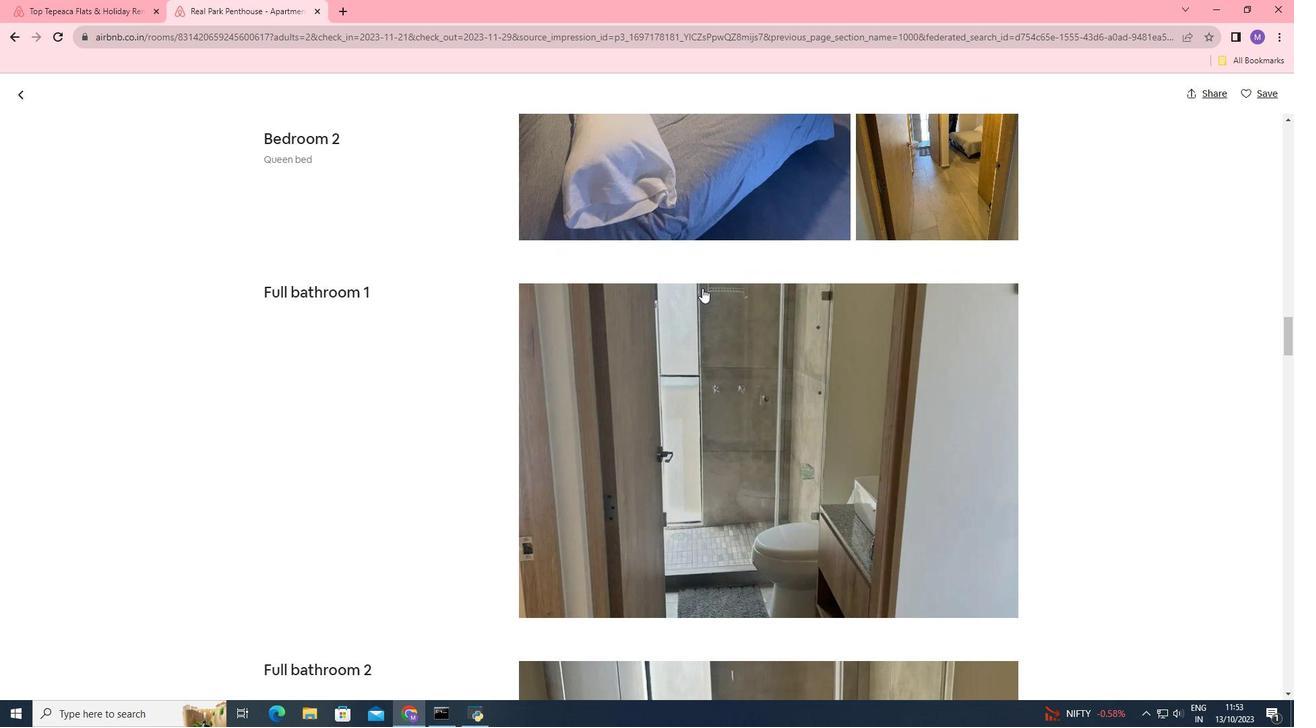 
Action: Mouse moved to (701, 288)
Screenshot: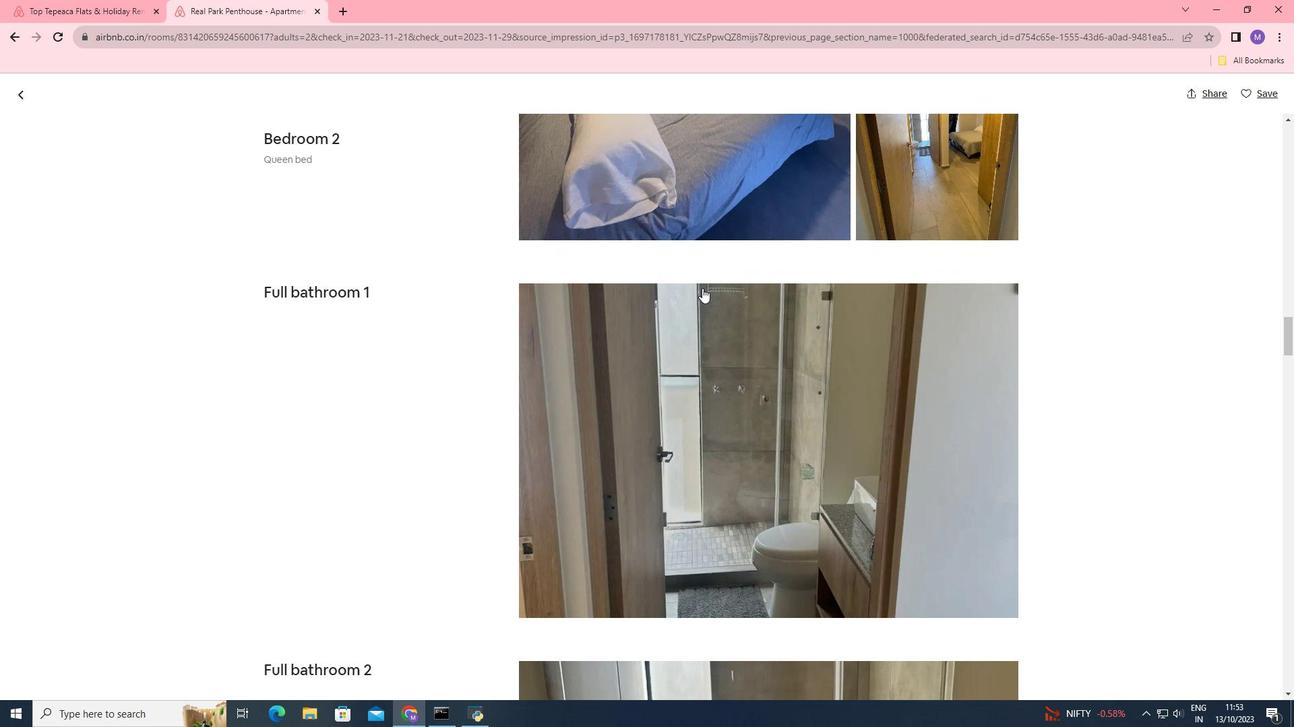 
Action: Mouse scrolled (701, 287) with delta (0, 0)
Screenshot: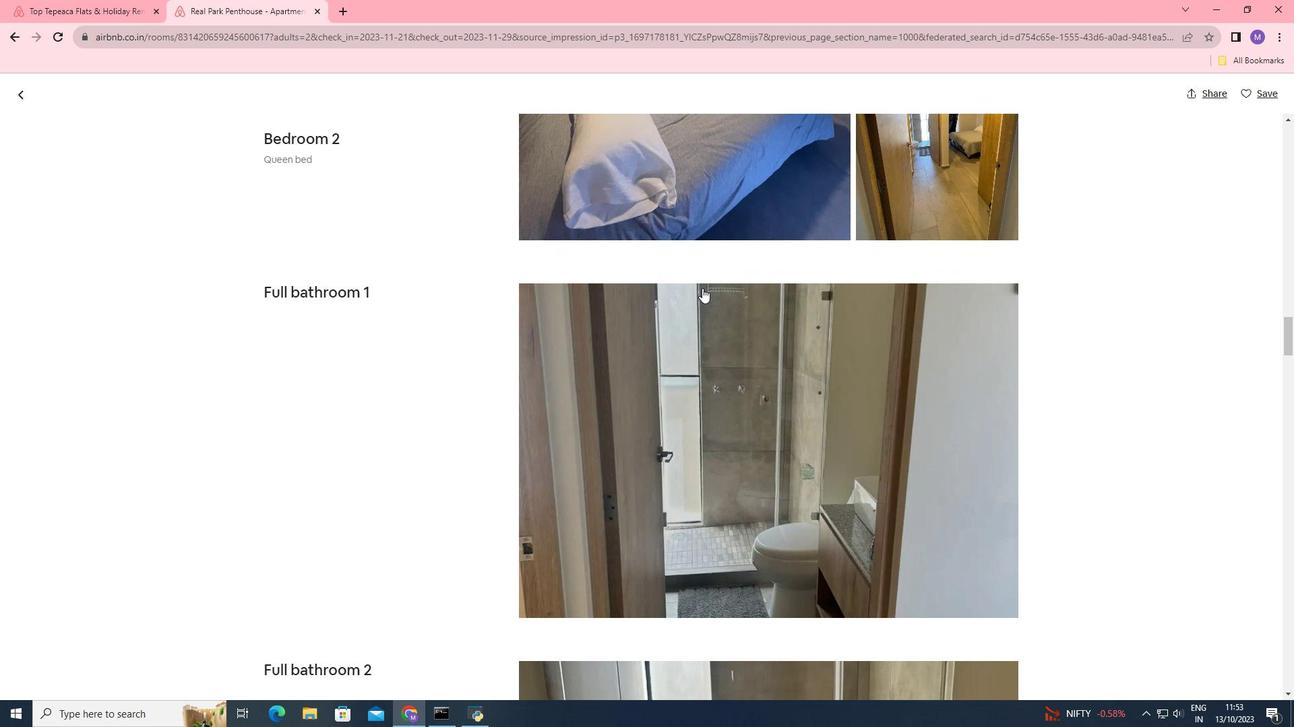 
Action: Mouse scrolled (701, 287) with delta (0, 0)
Screenshot: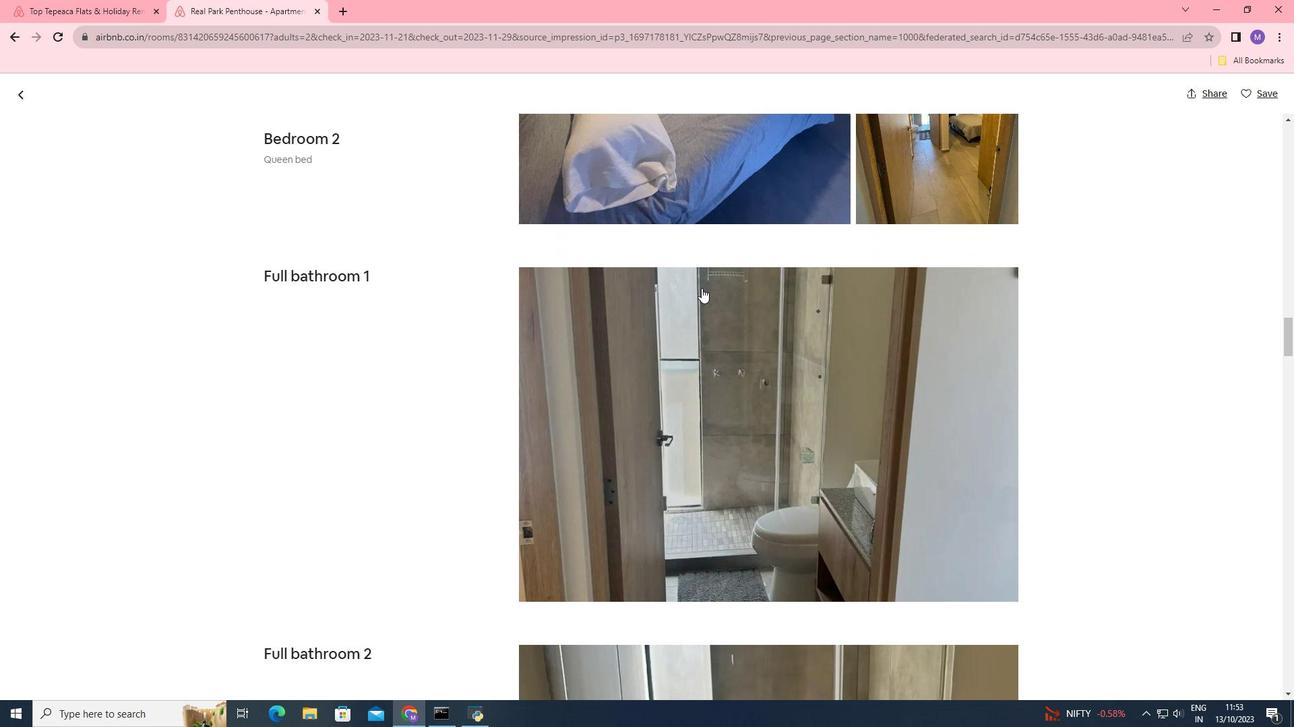 
Action: Mouse scrolled (701, 287) with delta (0, 0)
Screenshot: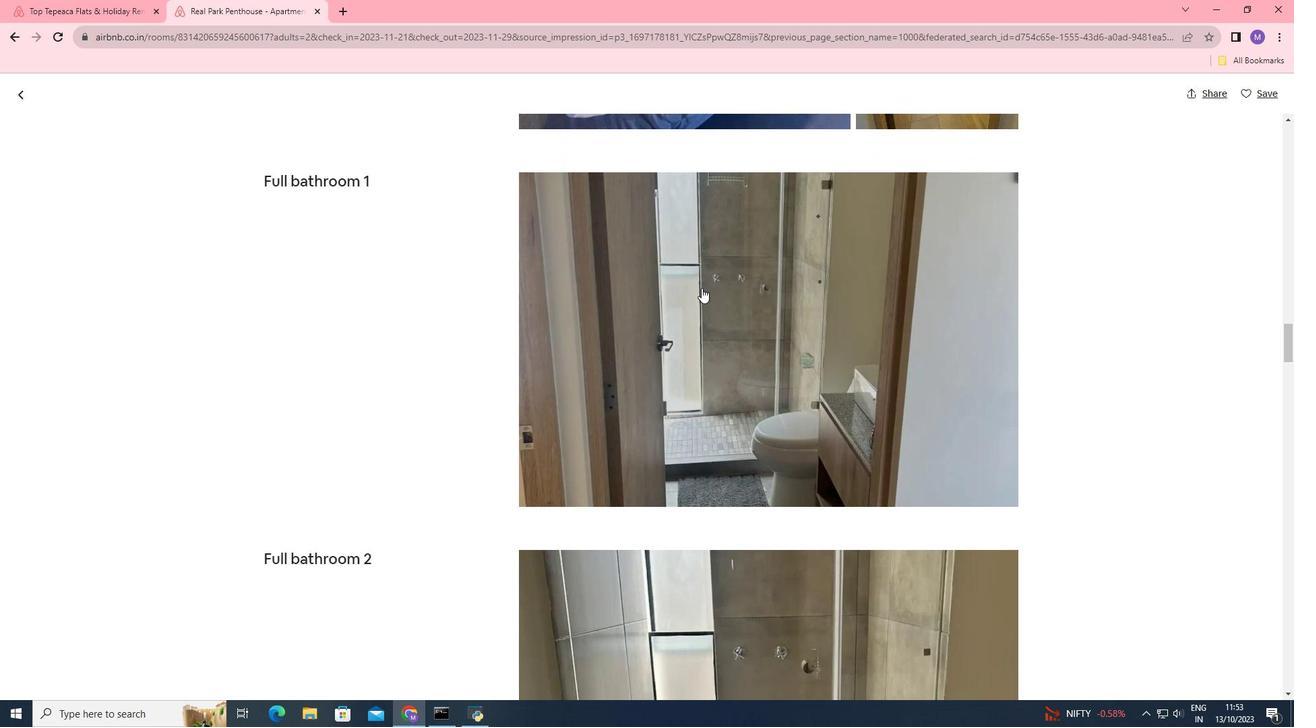 
Action: Mouse scrolled (701, 287) with delta (0, 0)
Screenshot: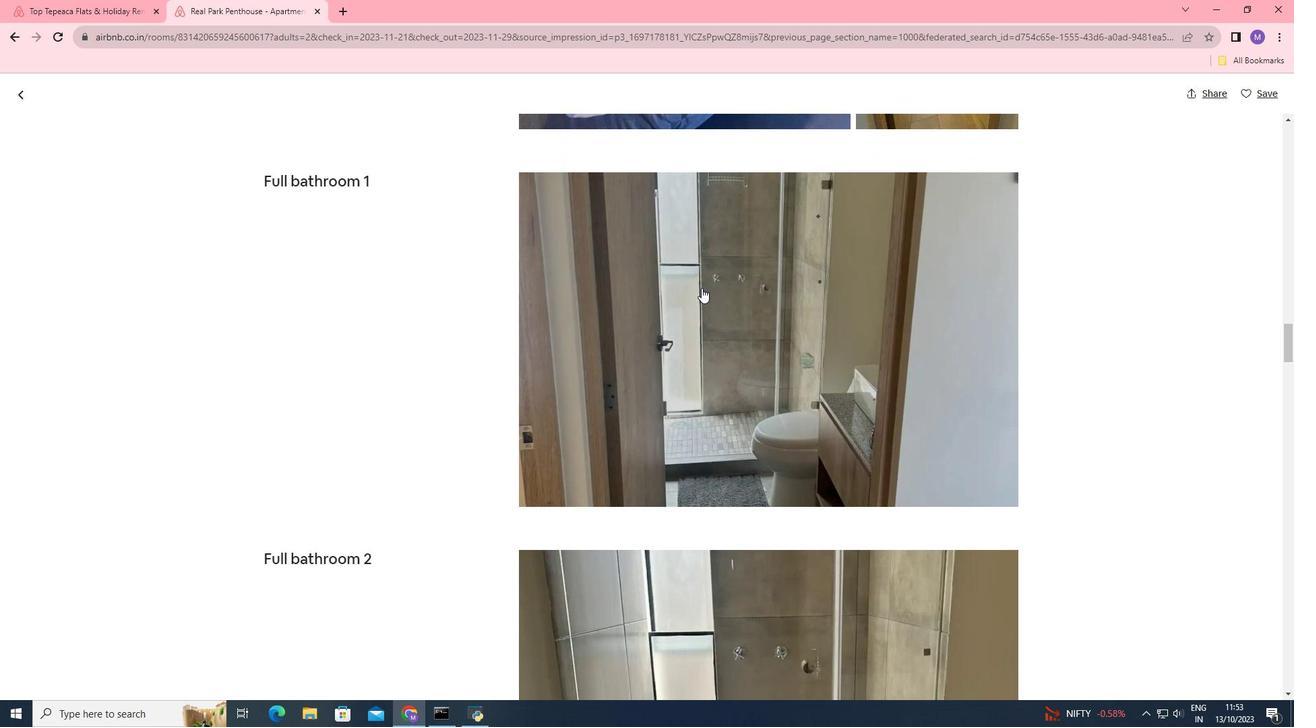 
Action: Mouse scrolled (701, 287) with delta (0, 0)
Screenshot: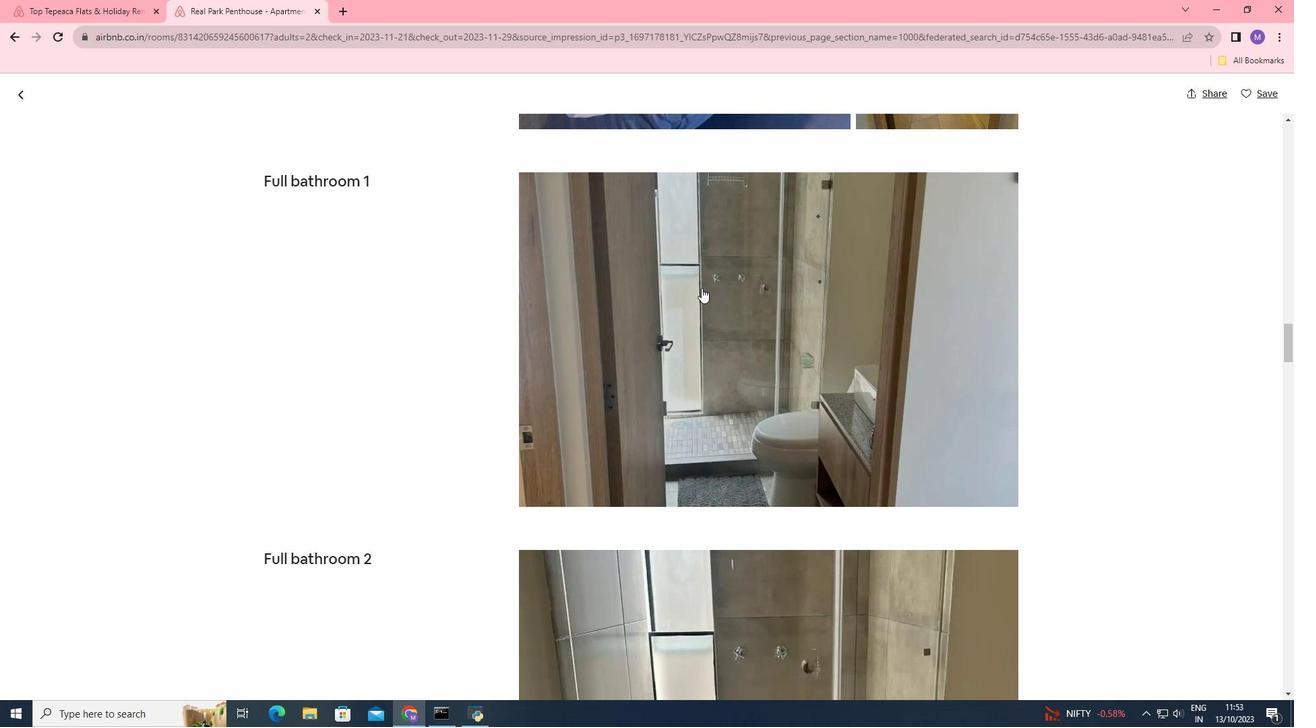 
Action: Mouse scrolled (701, 287) with delta (0, 0)
Screenshot: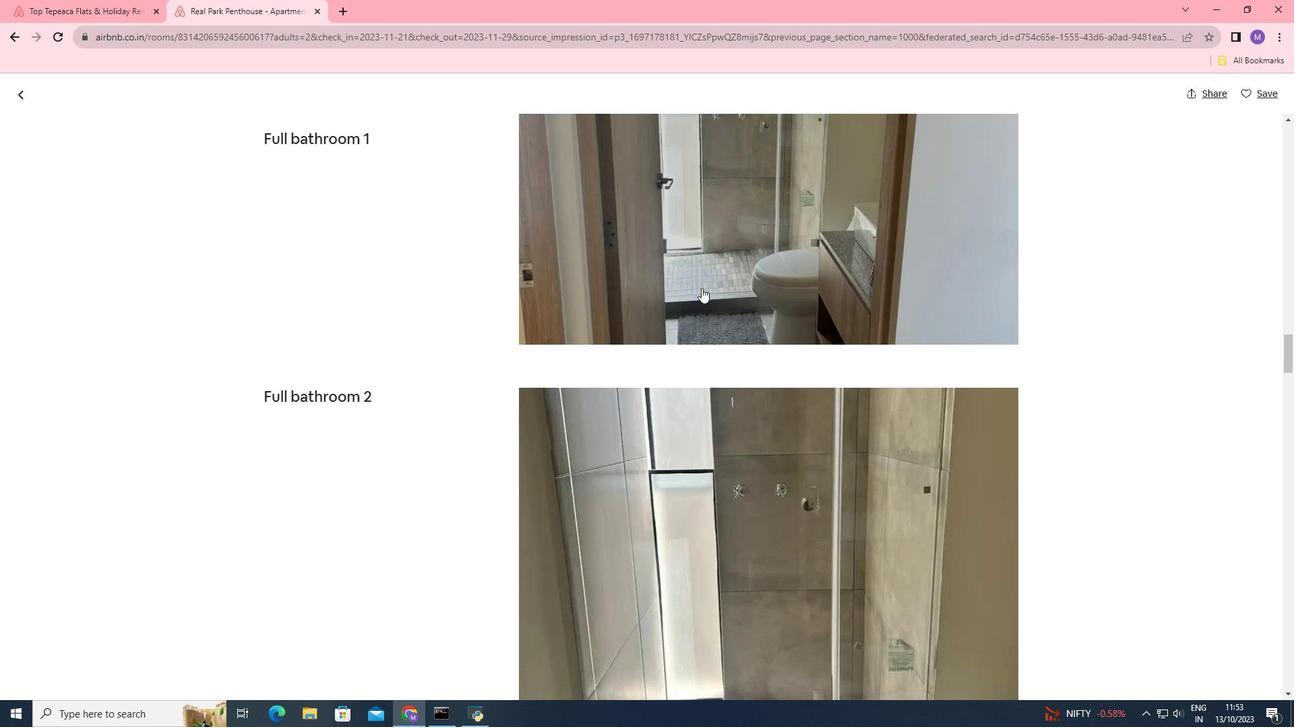 
Action: Mouse scrolled (701, 287) with delta (0, 0)
Screenshot: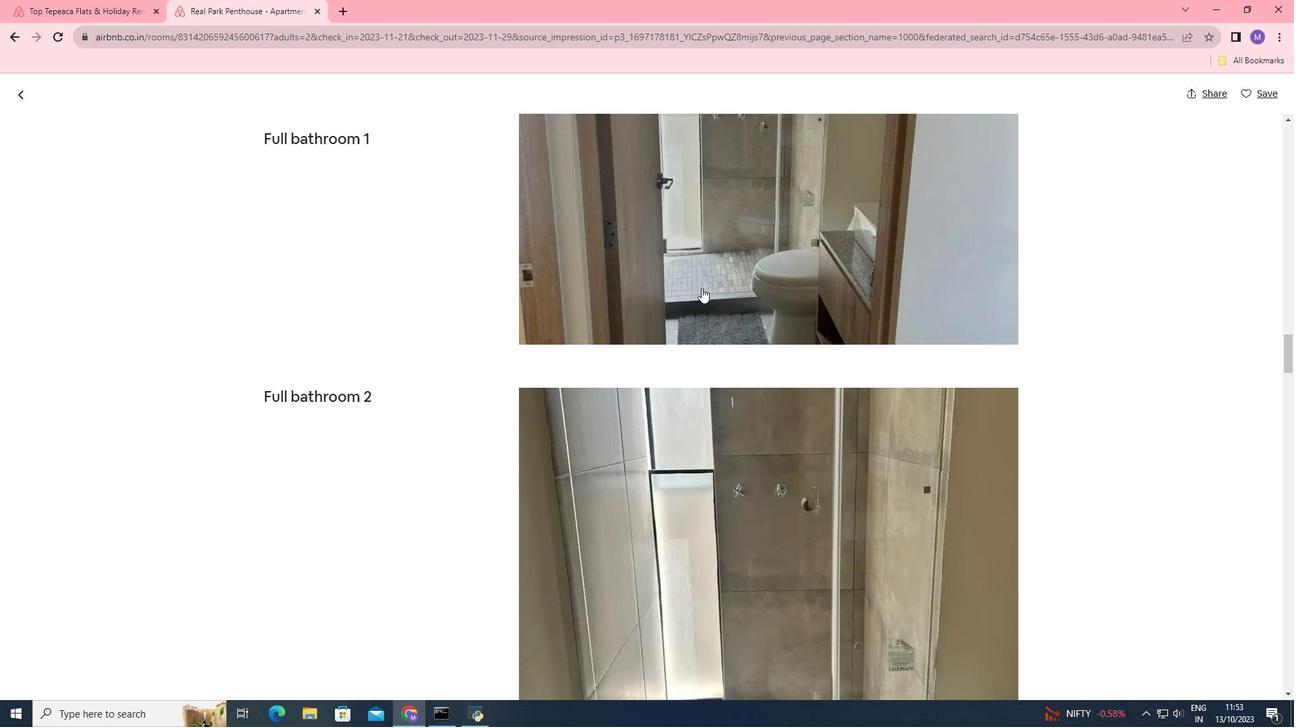
Action: Mouse moved to (632, 293)
Screenshot: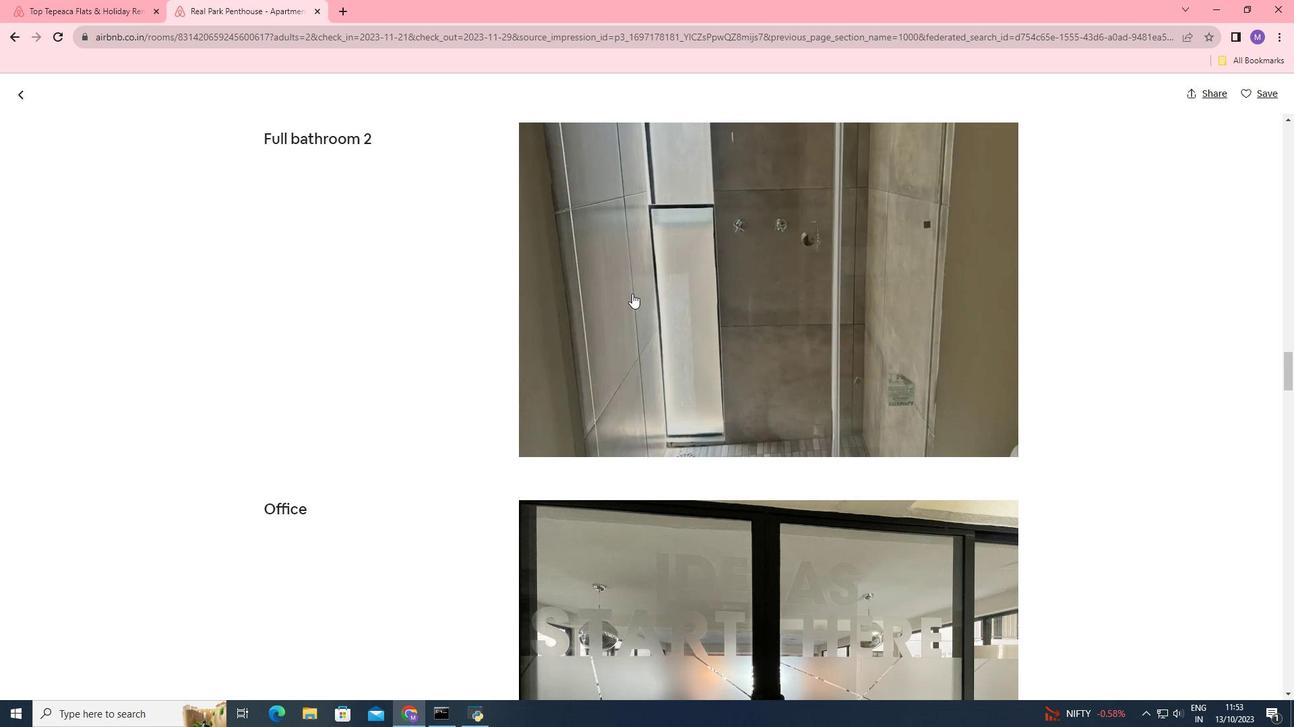 
Action: Mouse scrolled (632, 293) with delta (0, 0)
Screenshot: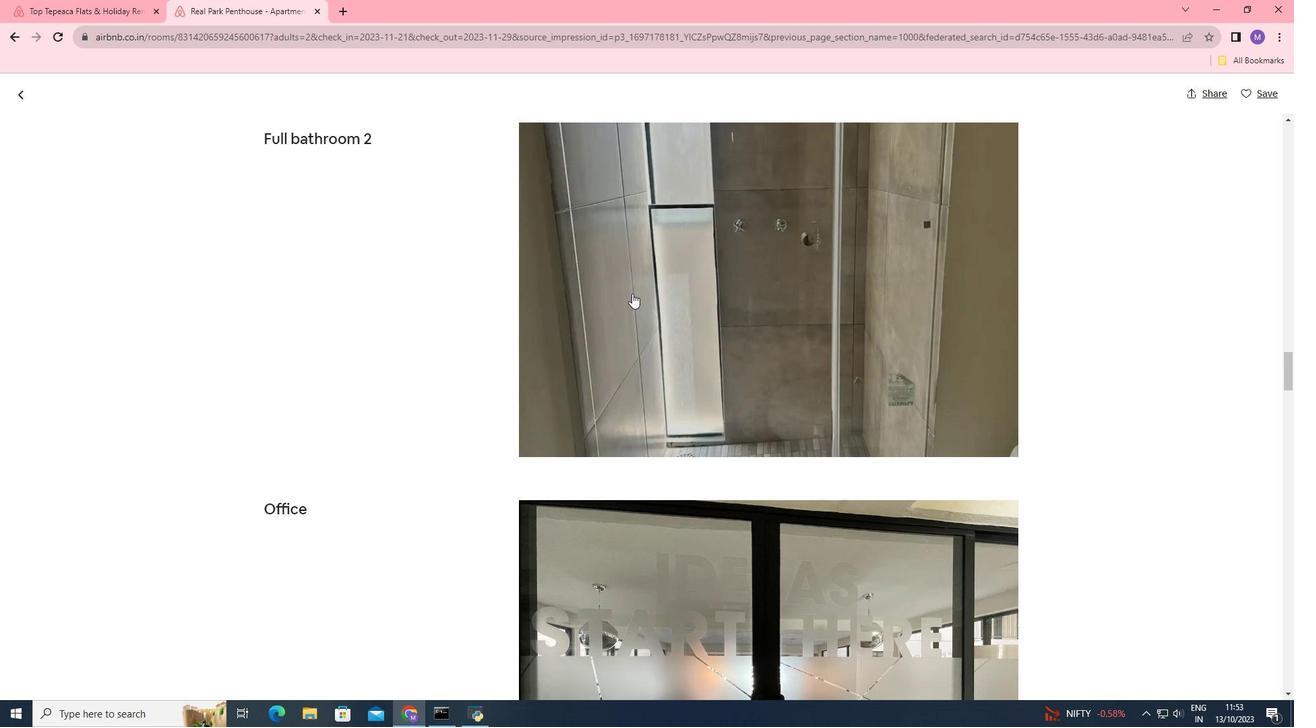
Action: Mouse scrolled (632, 293) with delta (0, 0)
Screenshot: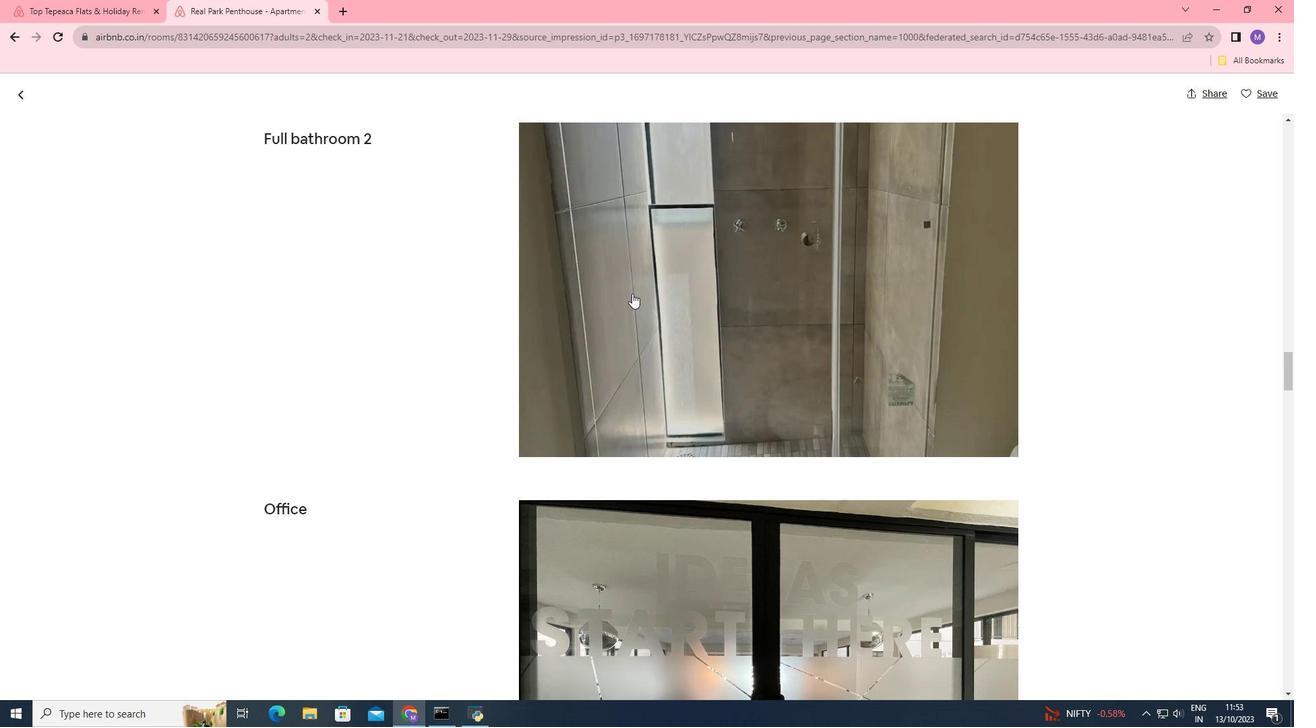 
Action: Mouse scrolled (632, 293) with delta (0, 0)
Screenshot: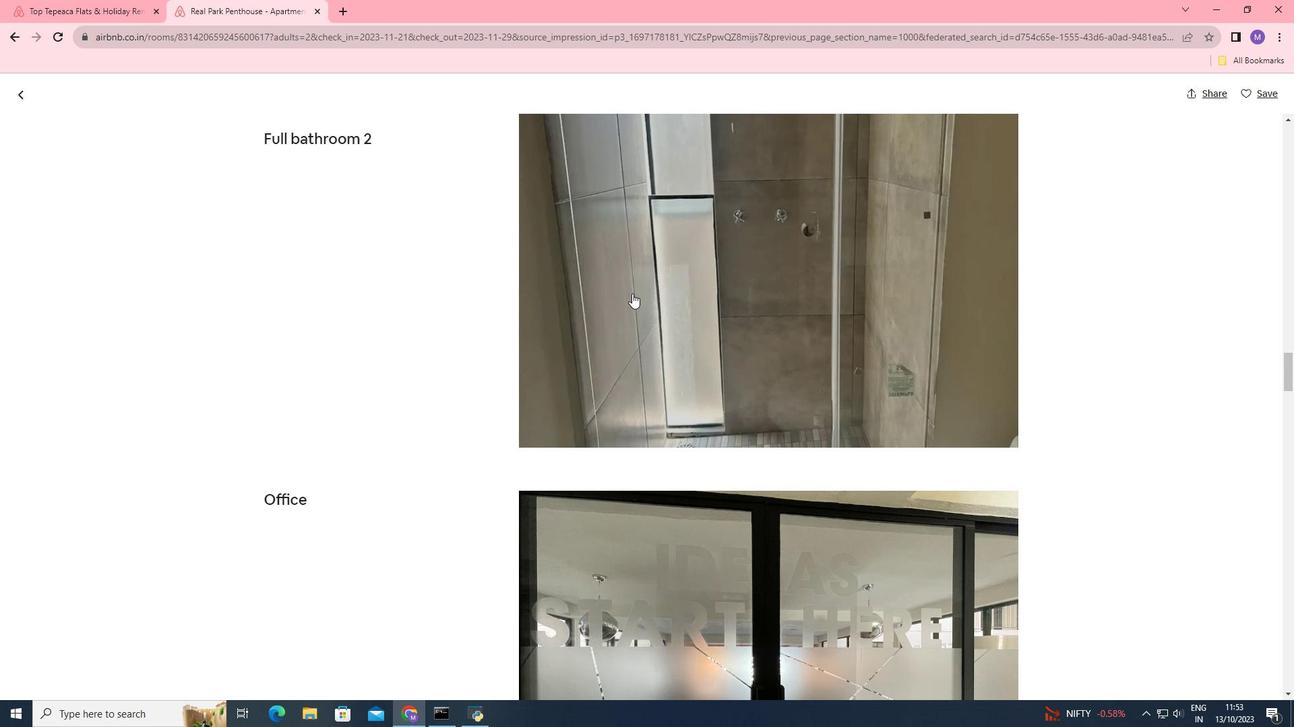 
Action: Mouse scrolled (632, 293) with delta (0, 0)
Screenshot: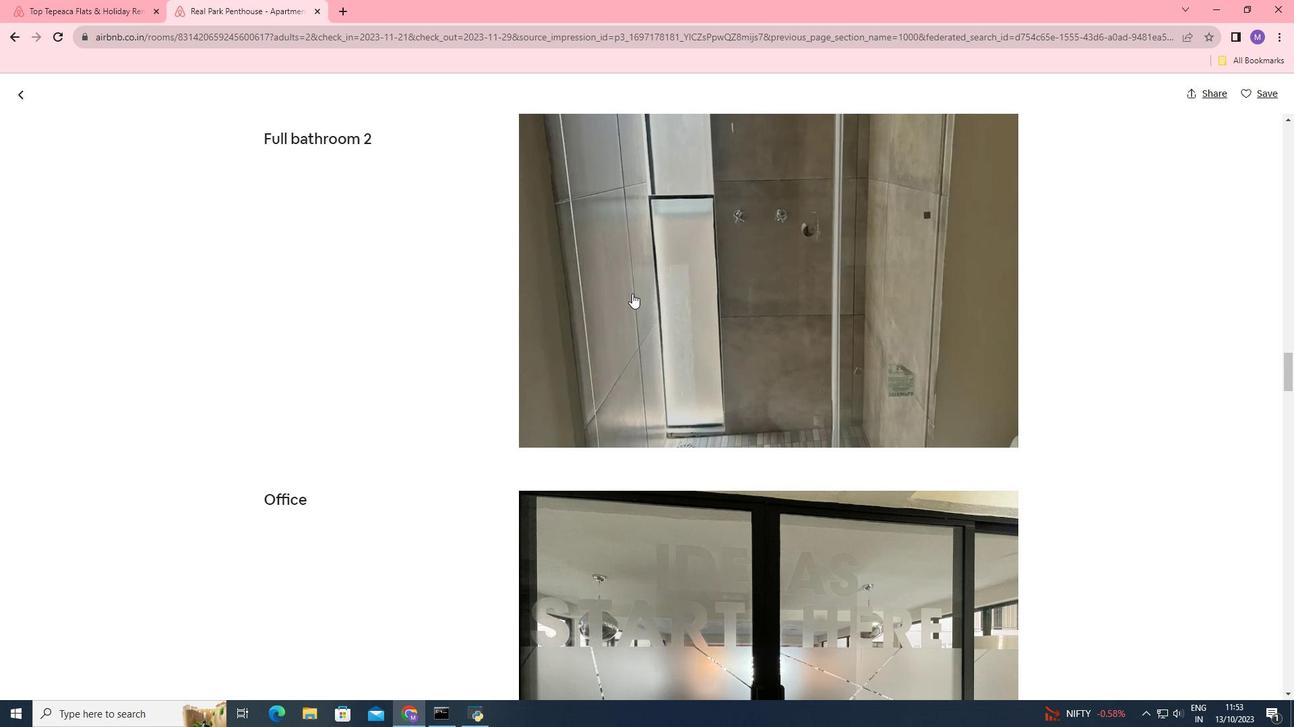 
Action: Mouse scrolled (632, 293) with delta (0, 0)
Screenshot: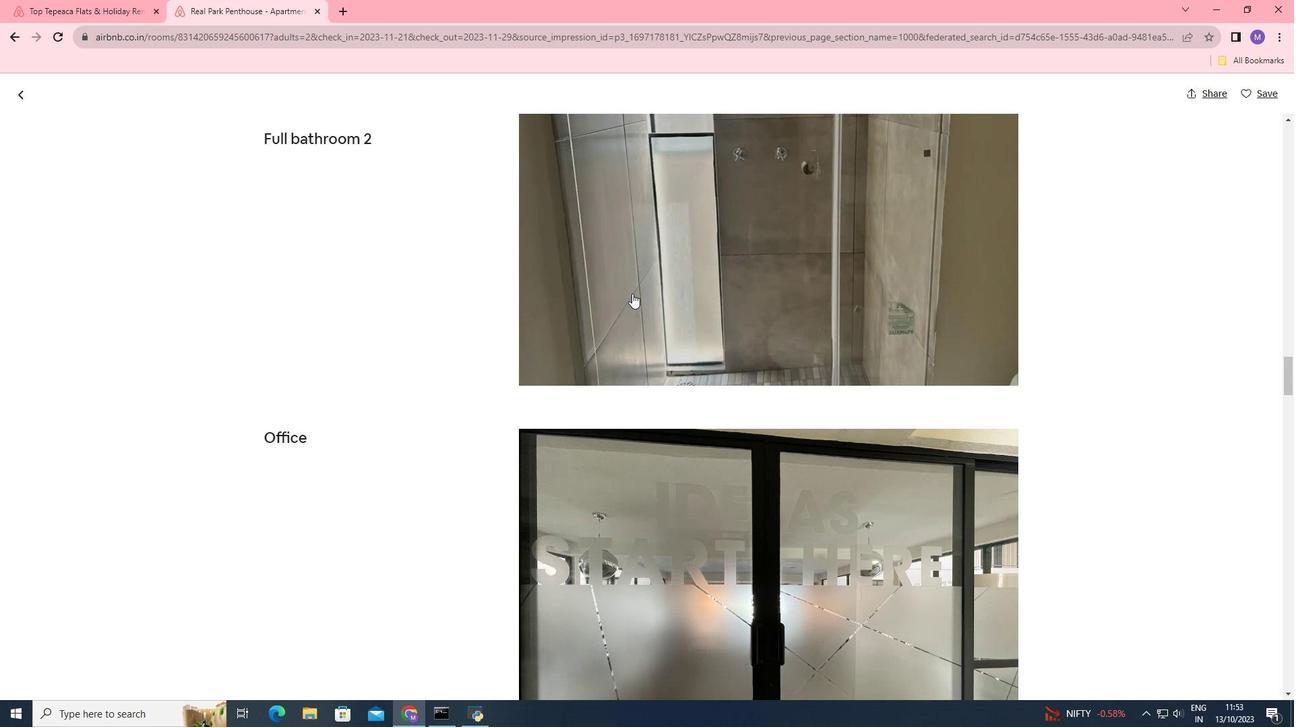 
Action: Mouse scrolled (632, 293) with delta (0, 0)
Screenshot: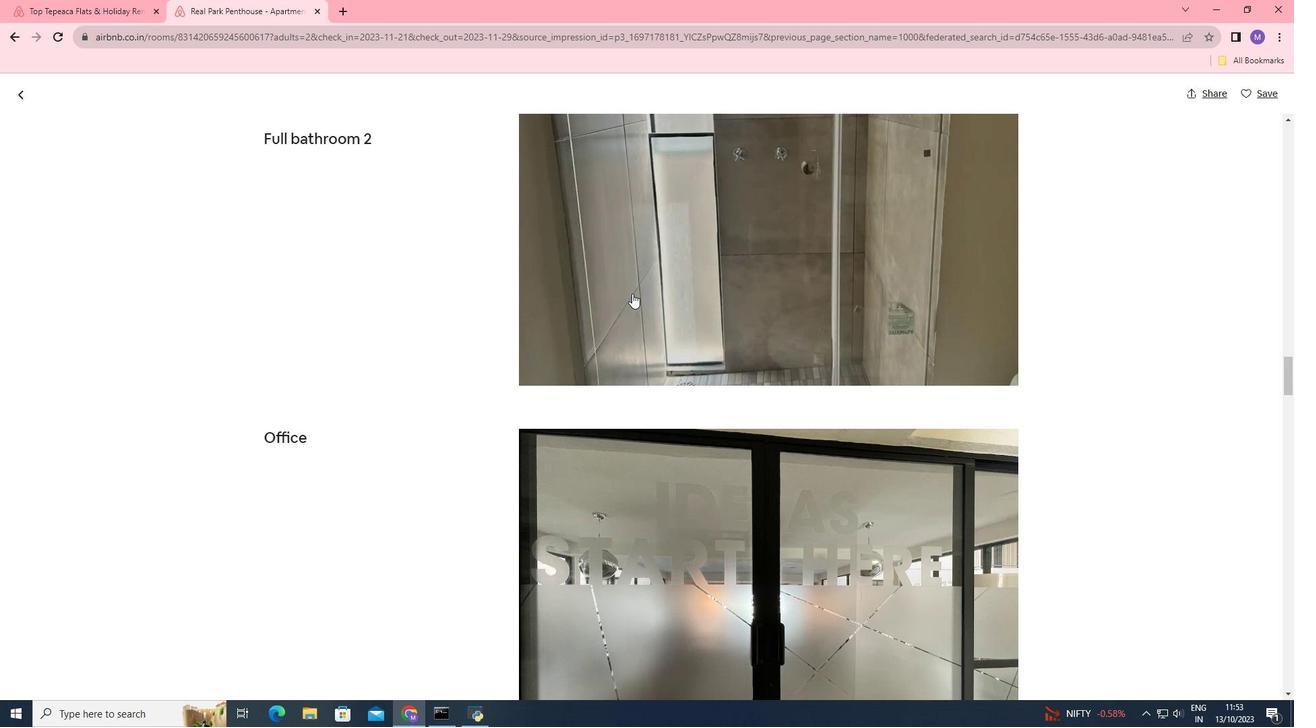 
Action: Mouse scrolled (632, 293) with delta (0, 0)
Screenshot: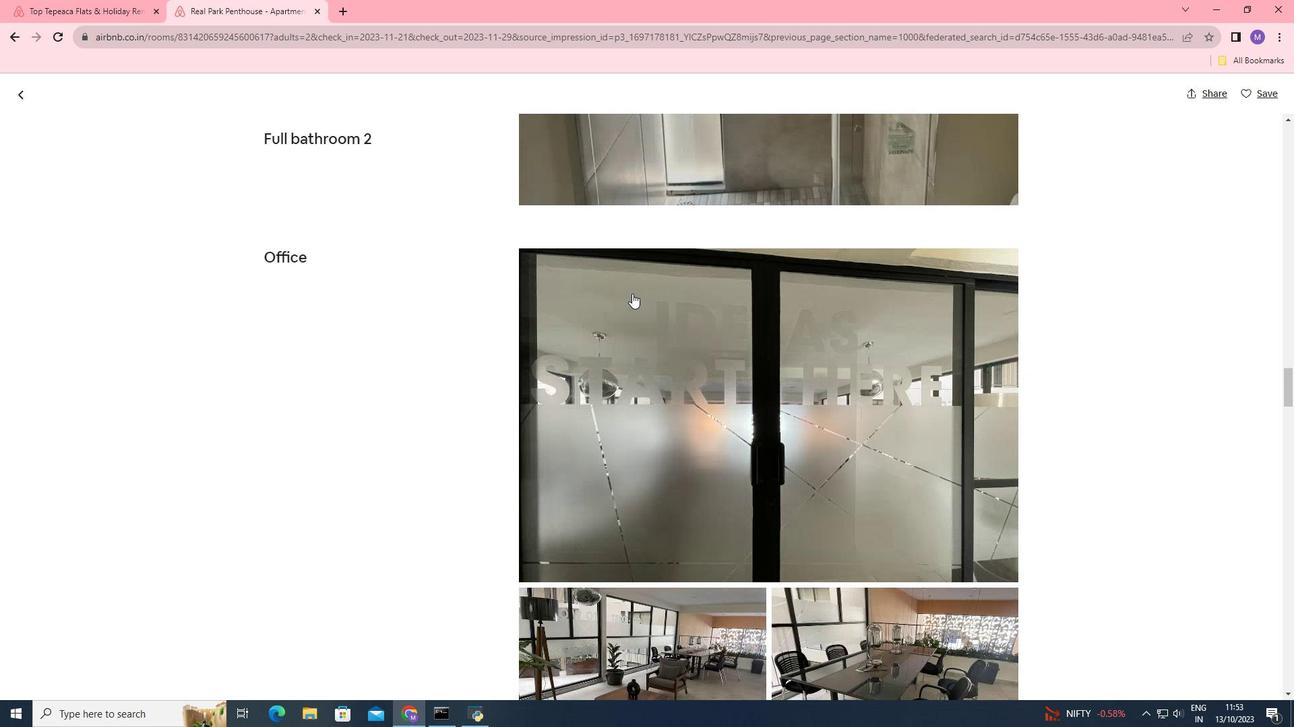 
Action: Mouse scrolled (632, 293) with delta (0, 0)
Screenshot: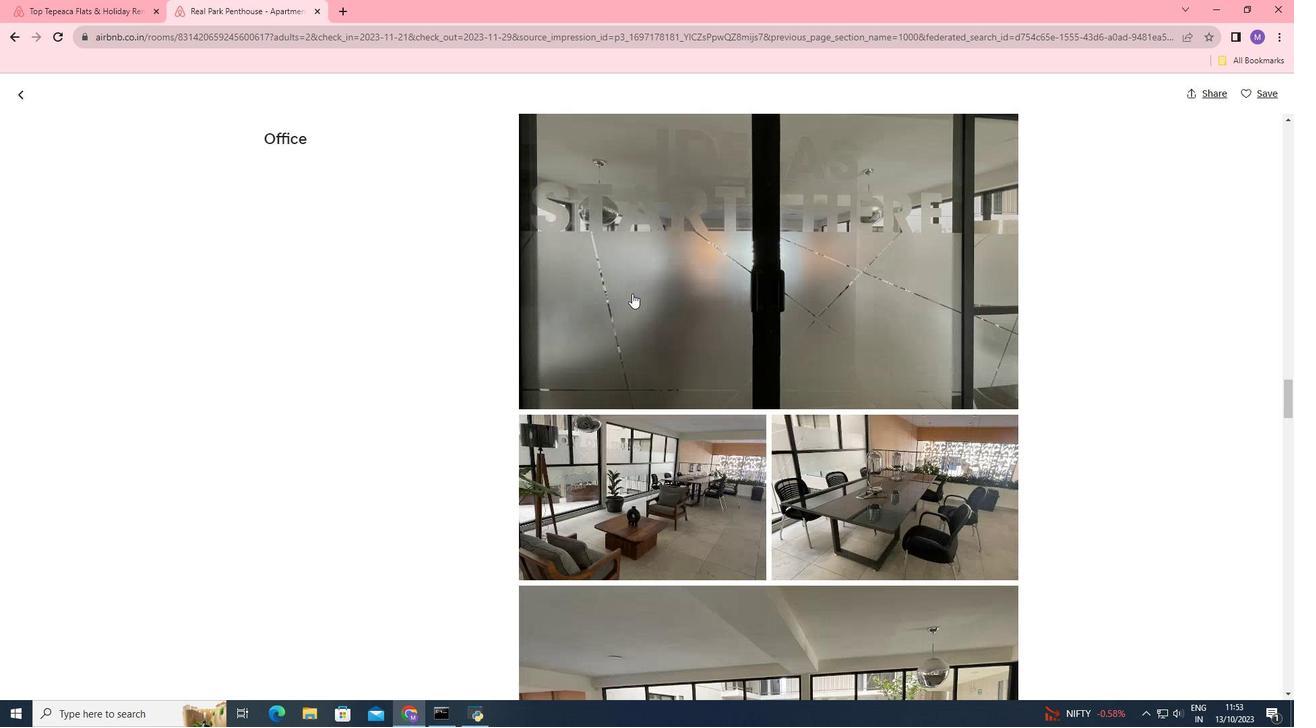 
Action: Mouse scrolled (632, 293) with delta (0, 0)
Screenshot: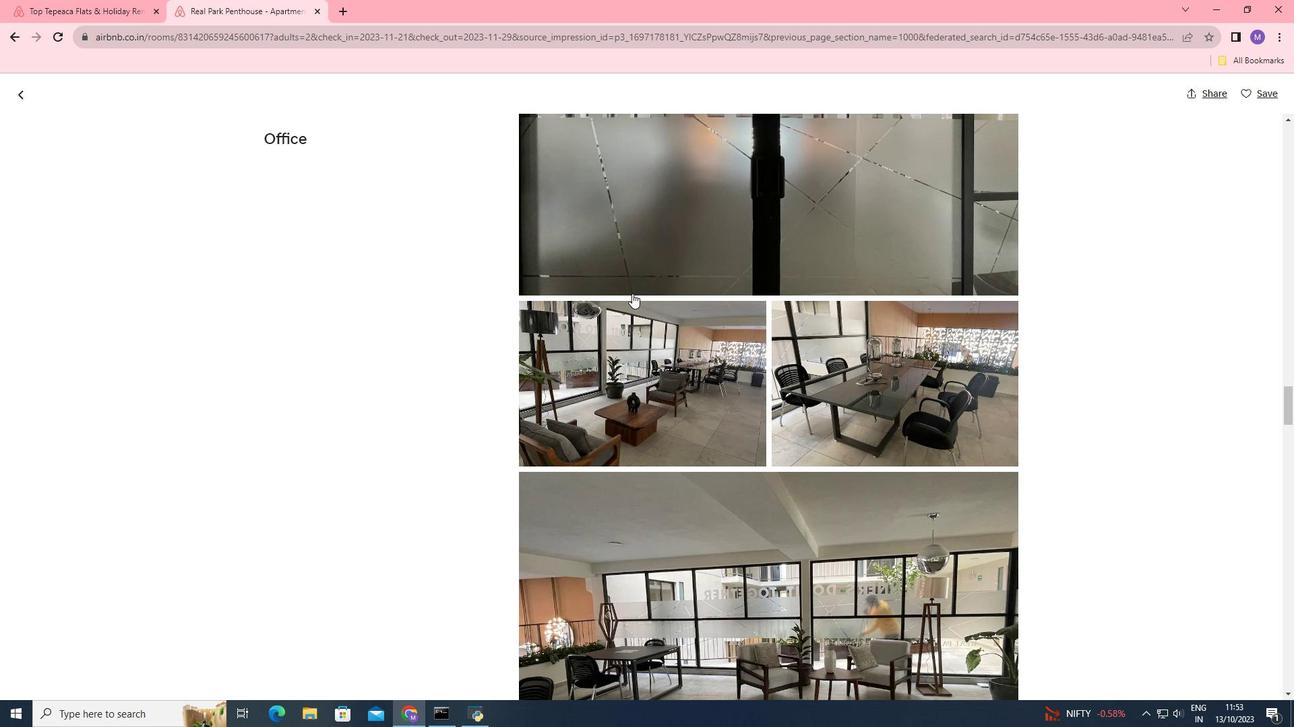 
Action: Mouse scrolled (632, 293) with delta (0, 0)
Screenshot: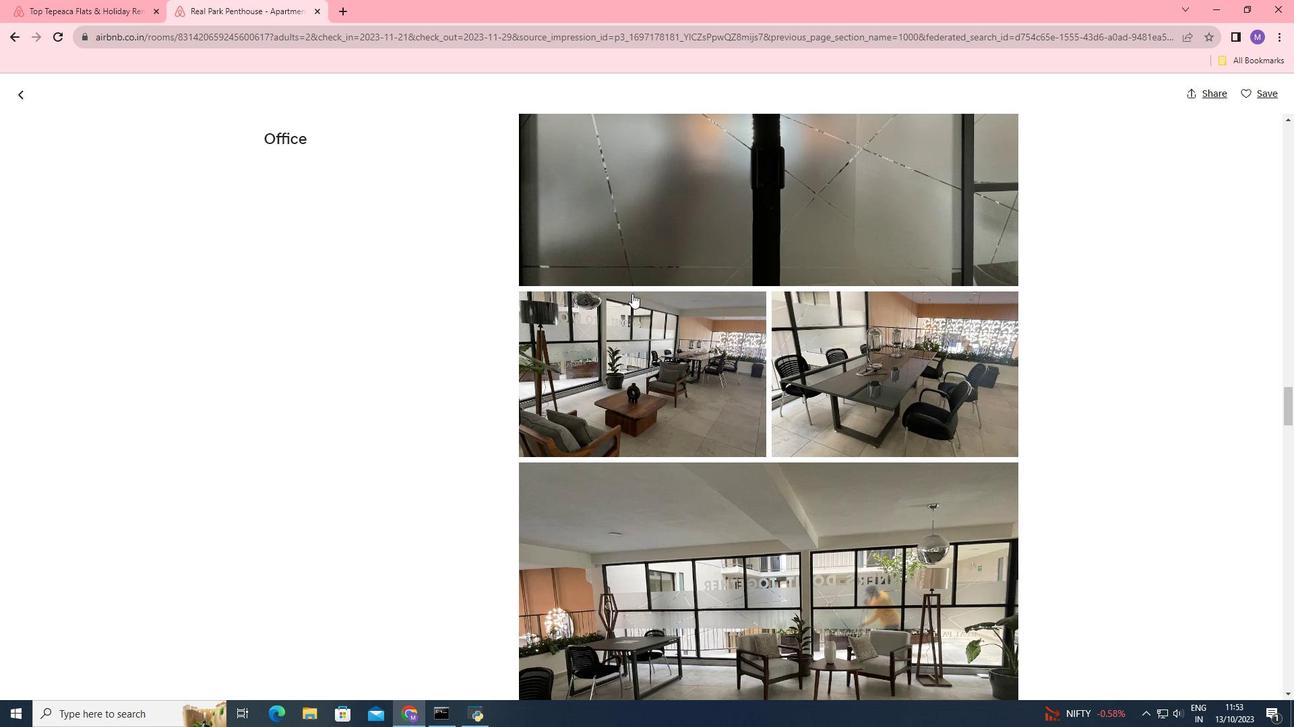 
Action: Mouse scrolled (632, 293) with delta (0, 0)
Screenshot: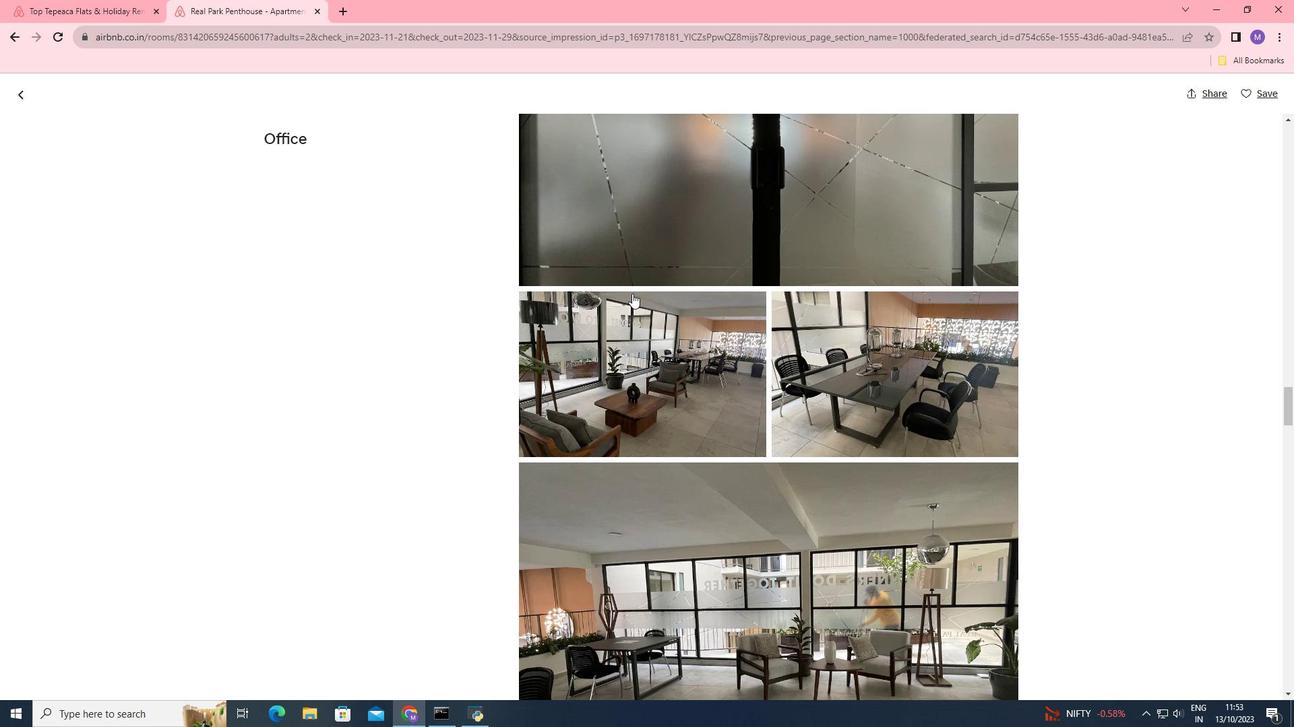 
Action: Mouse scrolled (632, 293) with delta (0, 0)
Screenshot: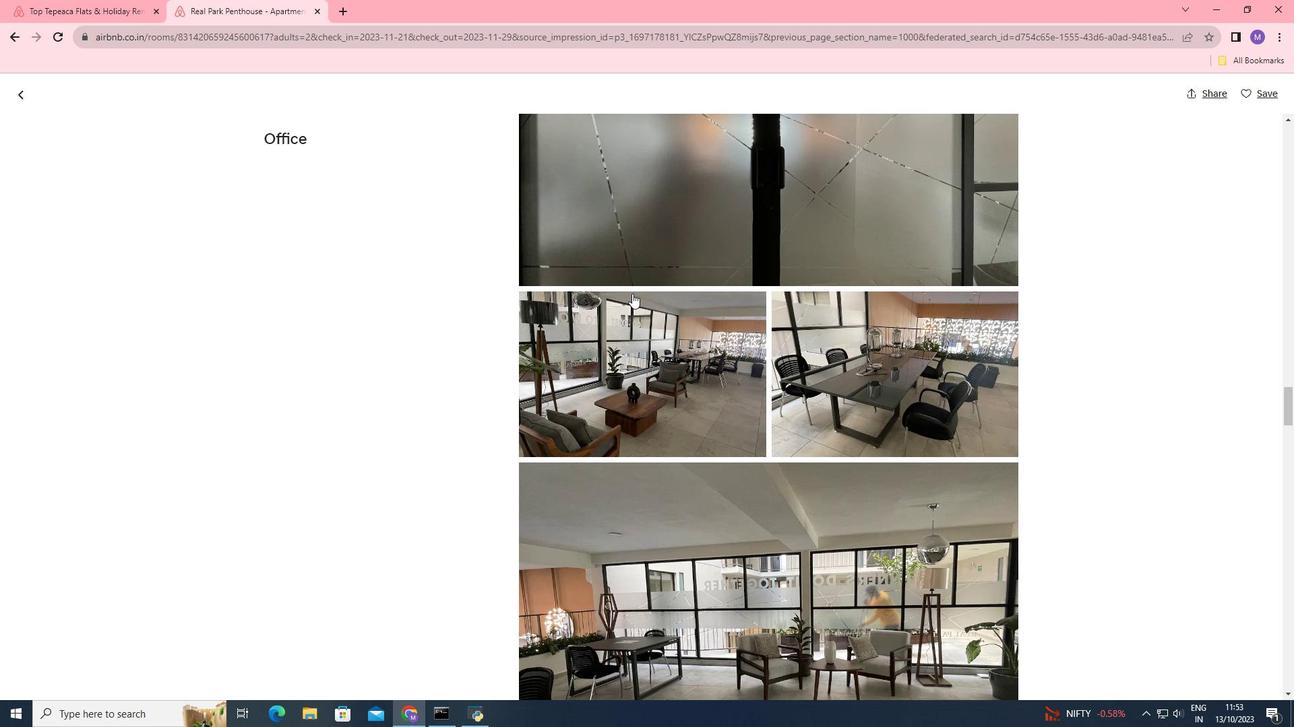 
Action: Mouse scrolled (632, 293) with delta (0, 0)
Screenshot: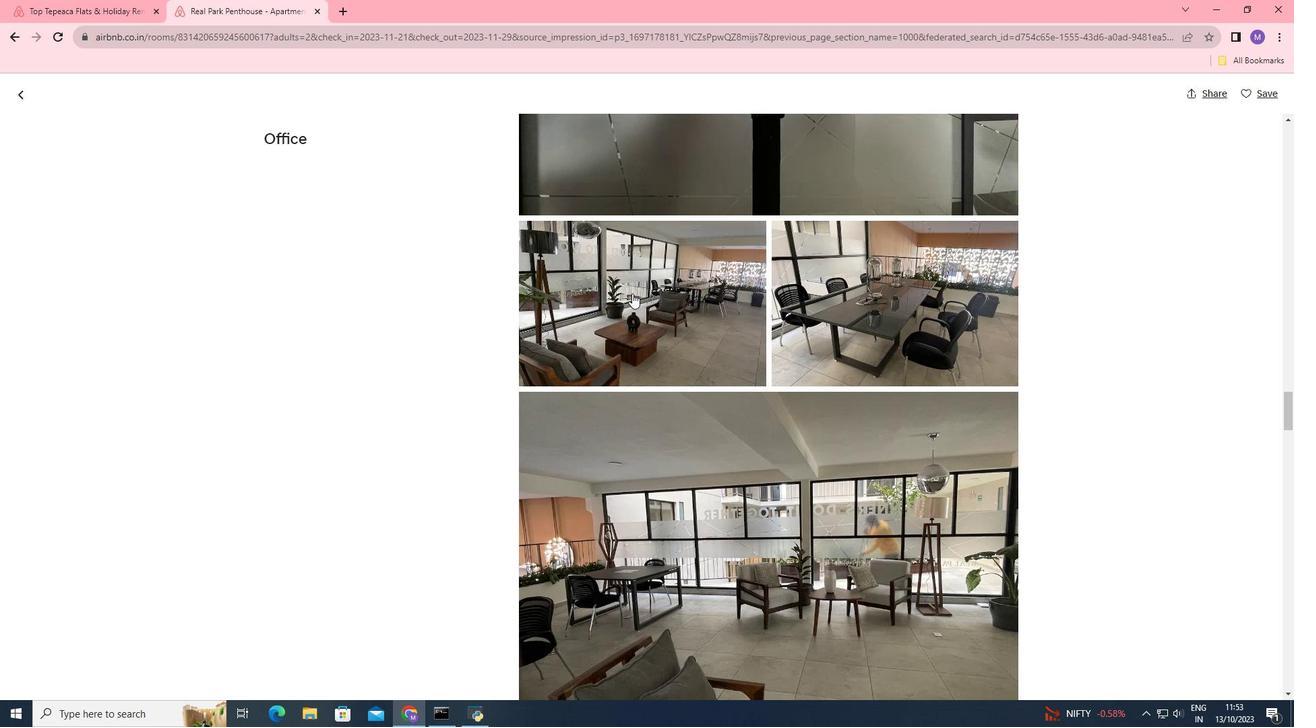 
Action: Mouse scrolled (632, 293) with delta (0, 0)
Screenshot: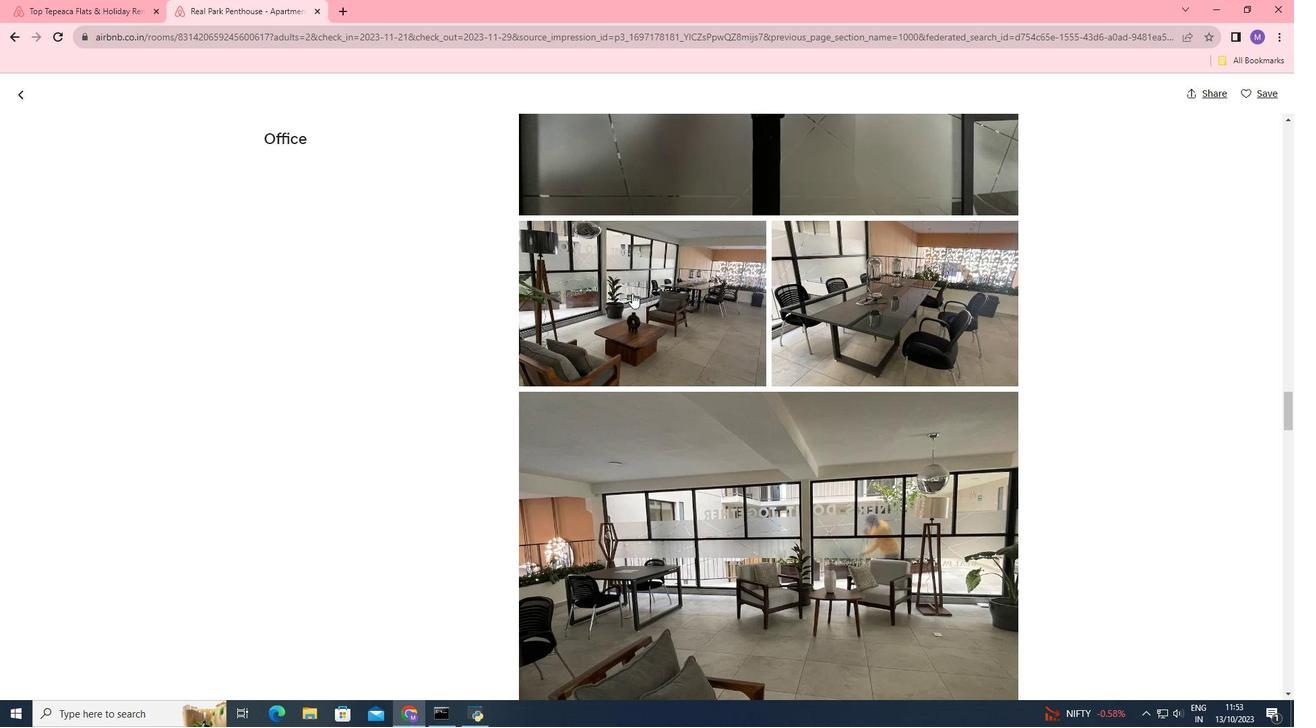 
Action: Mouse scrolled (632, 293) with delta (0, 0)
Screenshot: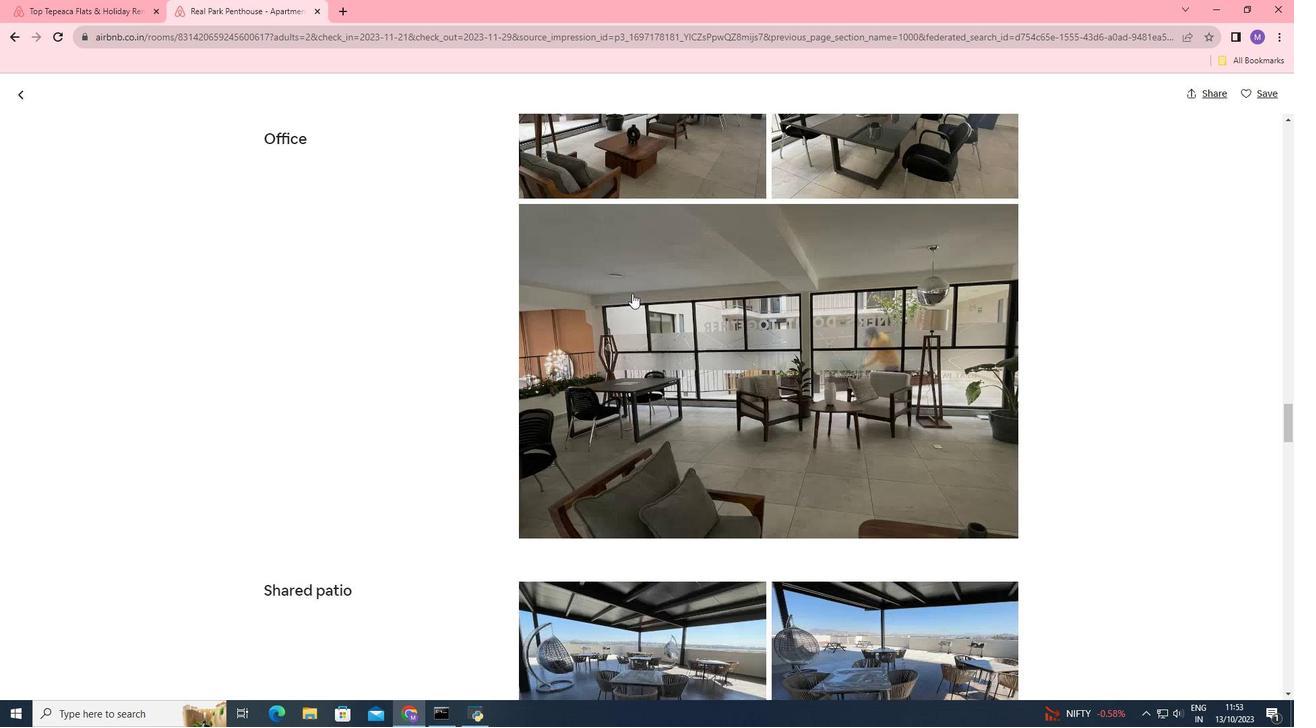 
Action: Mouse scrolled (632, 293) with delta (0, 0)
Screenshot: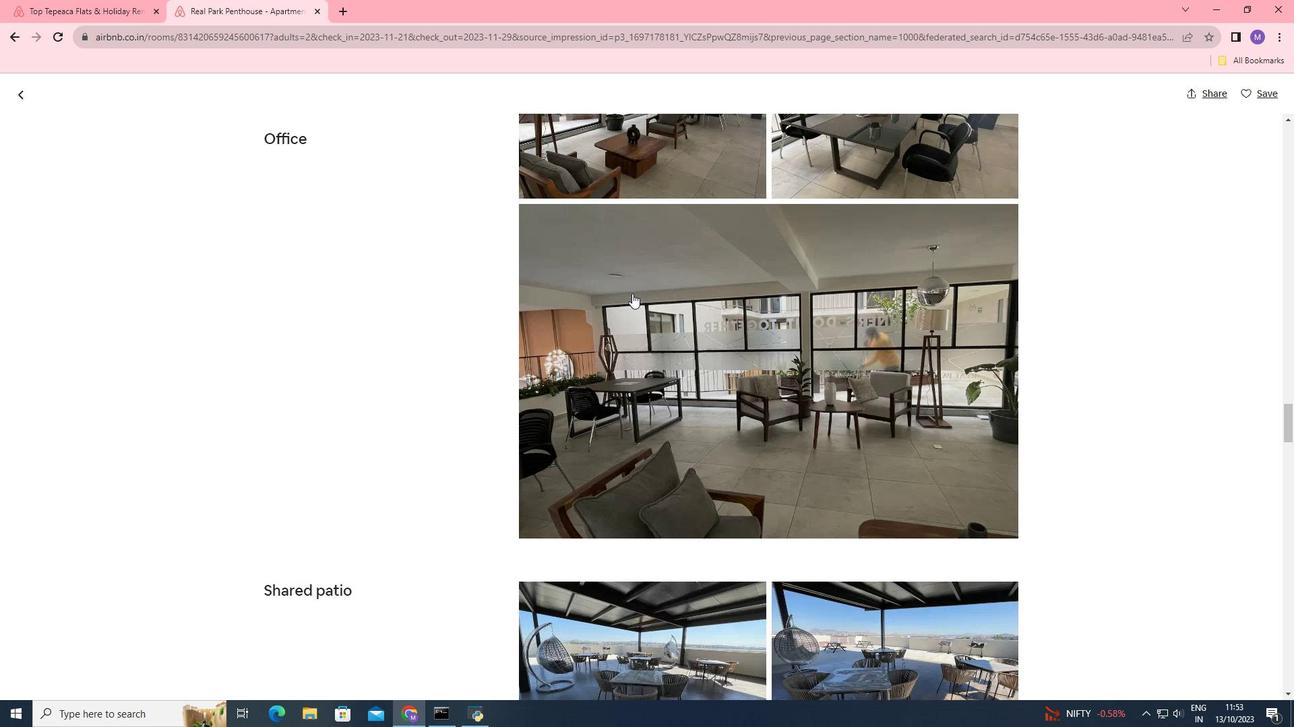 
Action: Mouse moved to (715, 325)
Screenshot: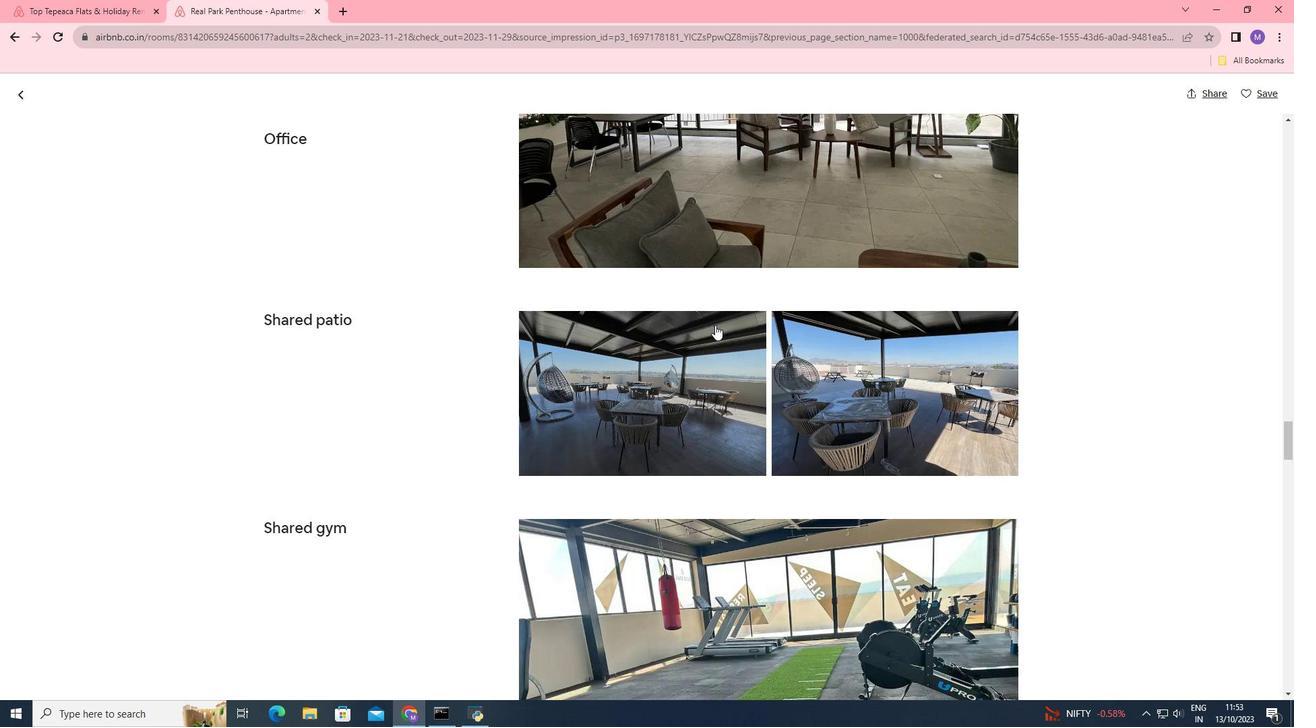 
Action: Mouse scrolled (715, 324) with delta (0, 0)
Screenshot: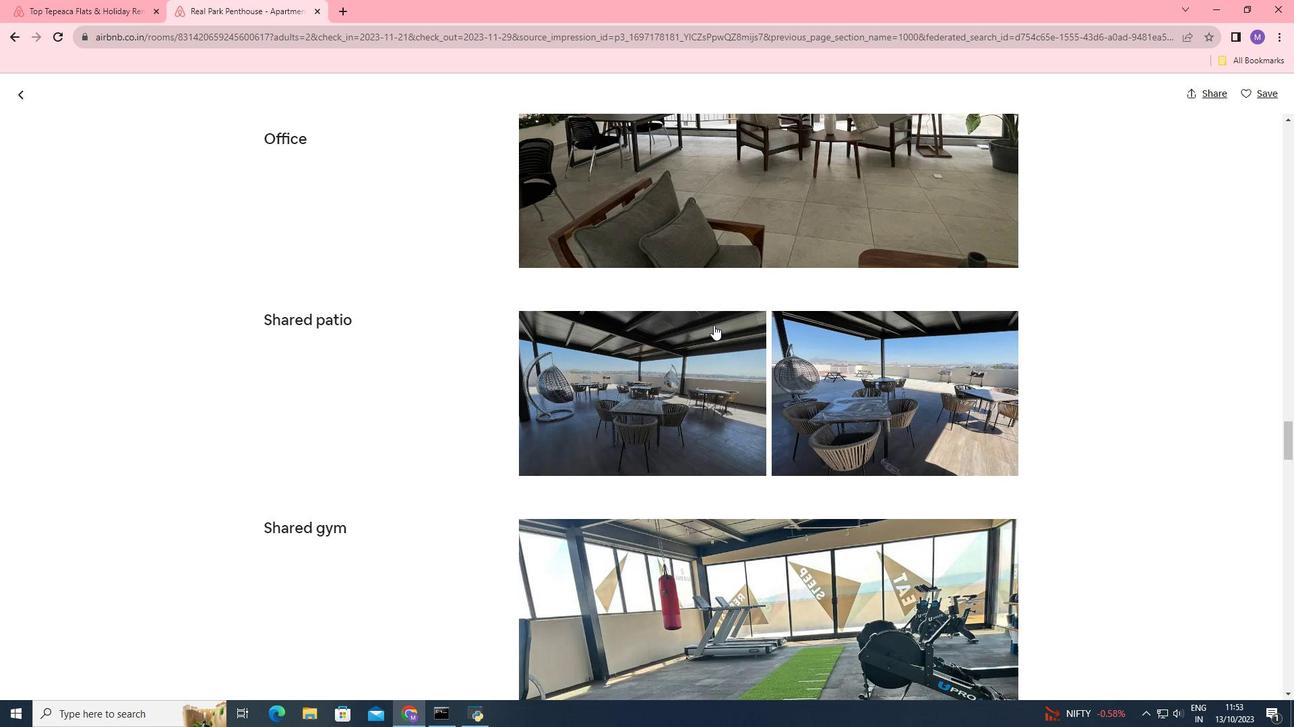 
Action: Mouse moved to (715, 325)
Screenshot: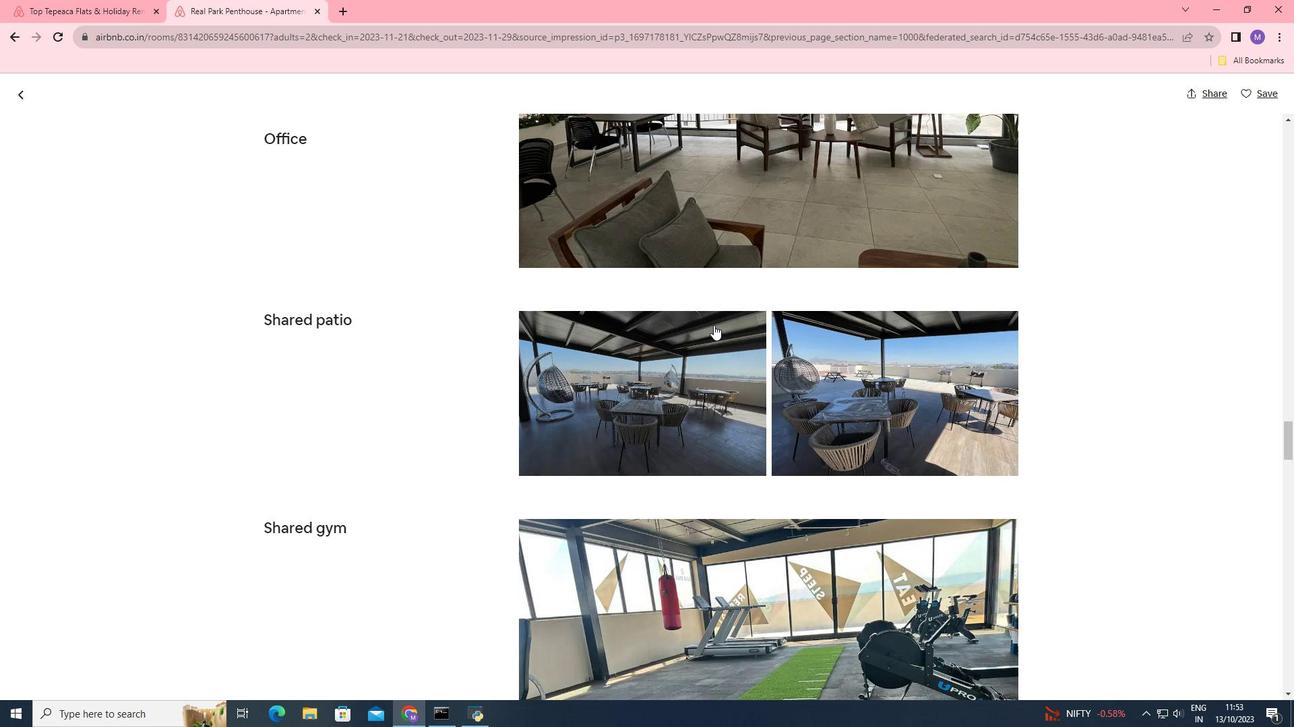 
Action: Mouse scrolled (715, 324) with delta (0, 0)
Screenshot: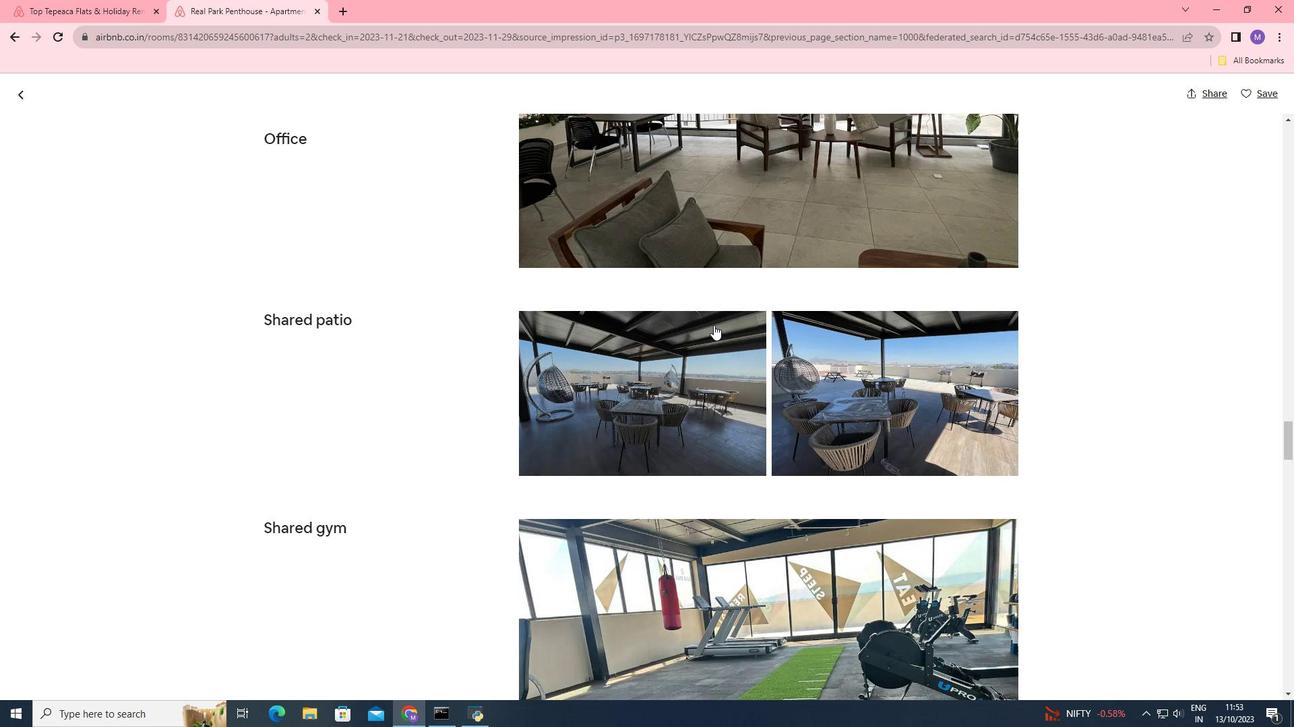 
Action: Mouse moved to (706, 325)
Screenshot: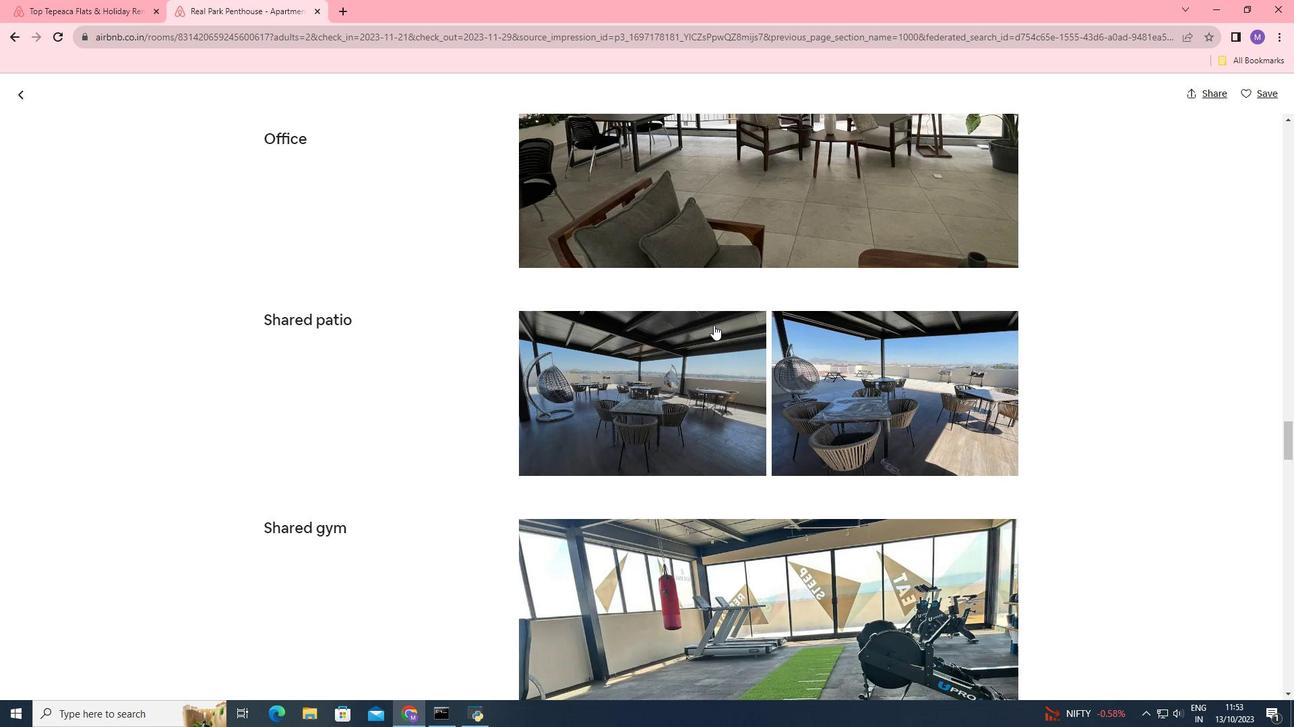 
Action: Mouse scrolled (706, 324) with delta (0, 0)
Screenshot: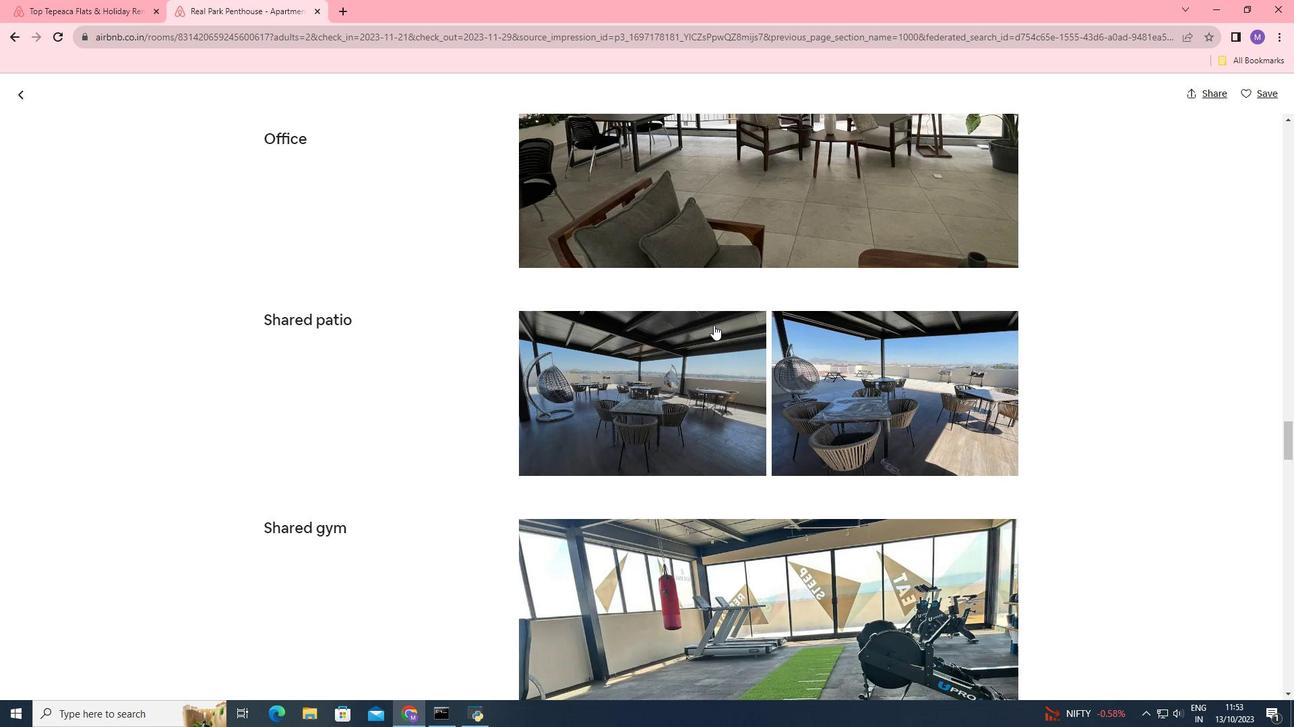 
Action: Mouse moved to (701, 324)
Screenshot: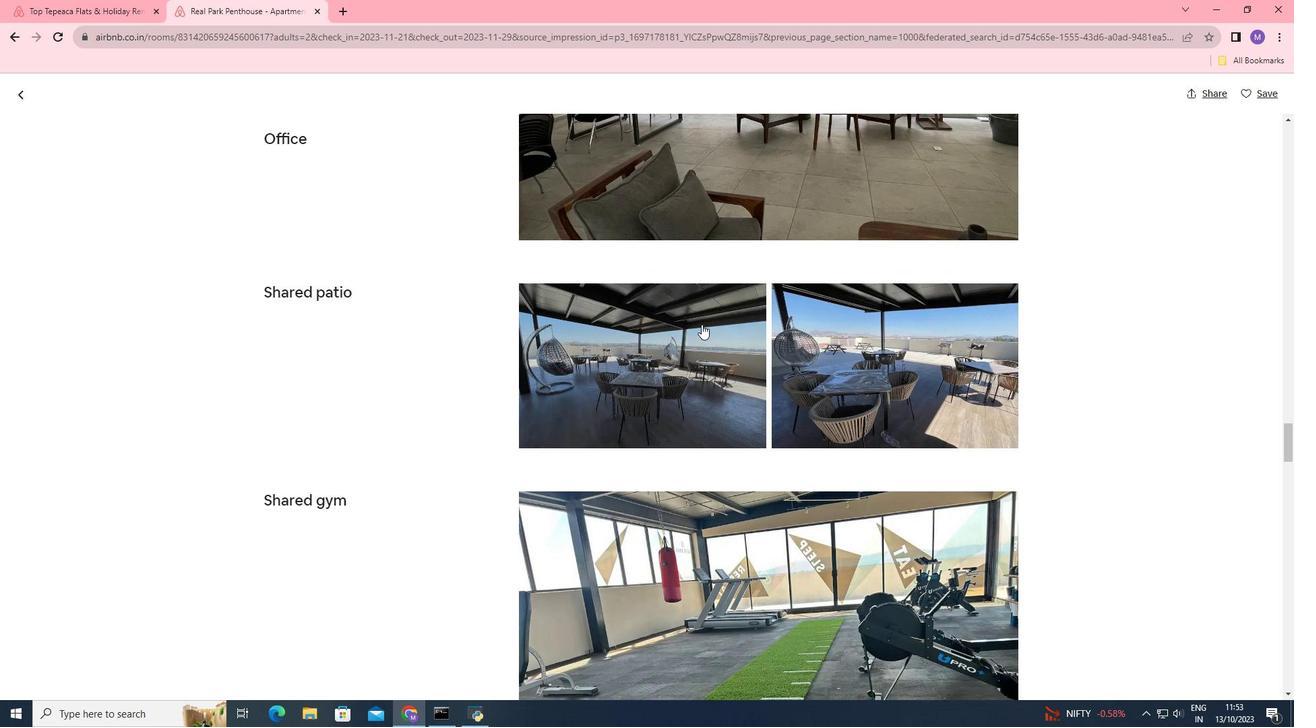 
Action: Mouse scrolled (701, 324) with delta (0, 0)
Screenshot: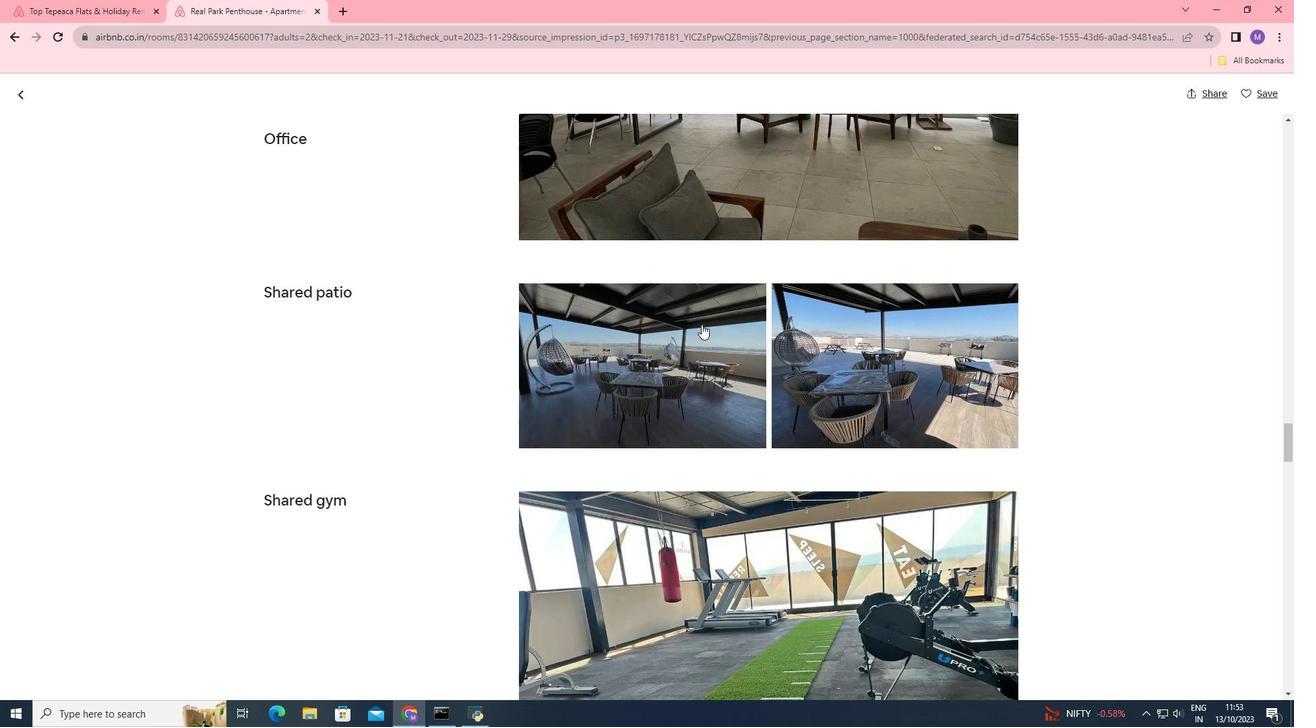 
Action: Mouse scrolled (701, 324) with delta (0, 0)
Screenshot: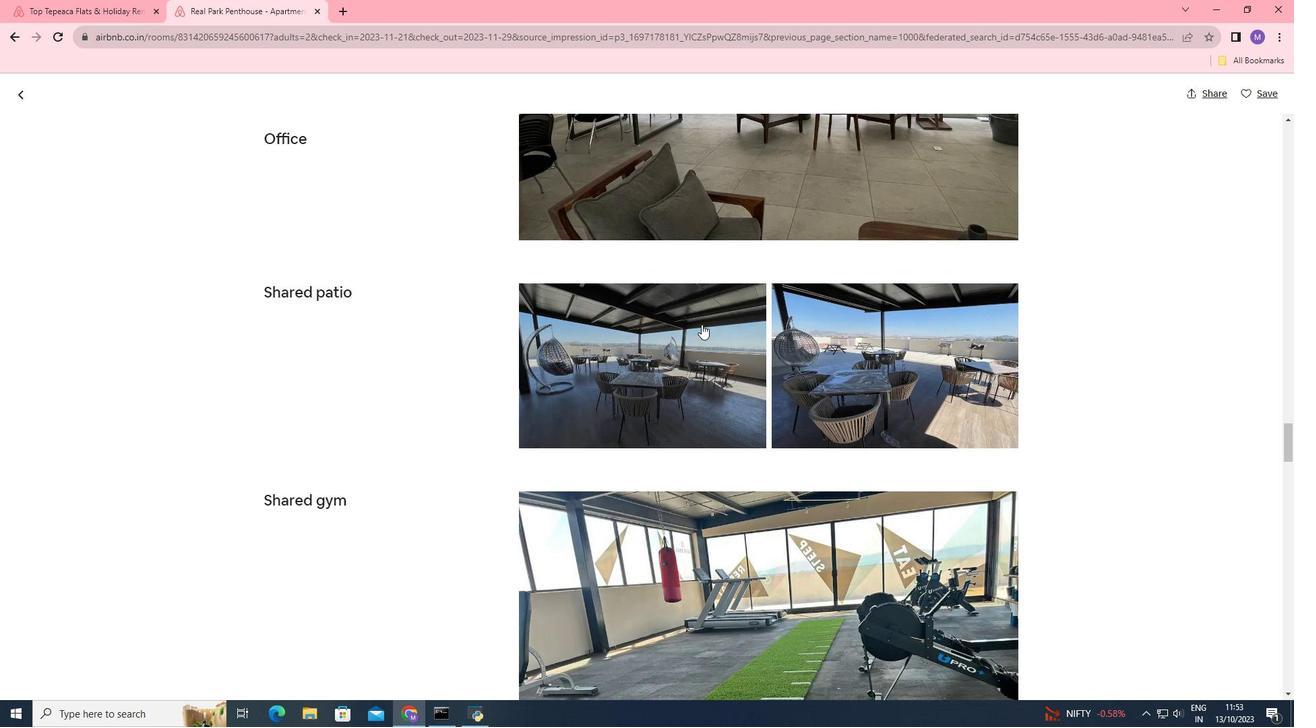 
Action: Mouse scrolled (701, 324) with delta (0, 0)
Screenshot: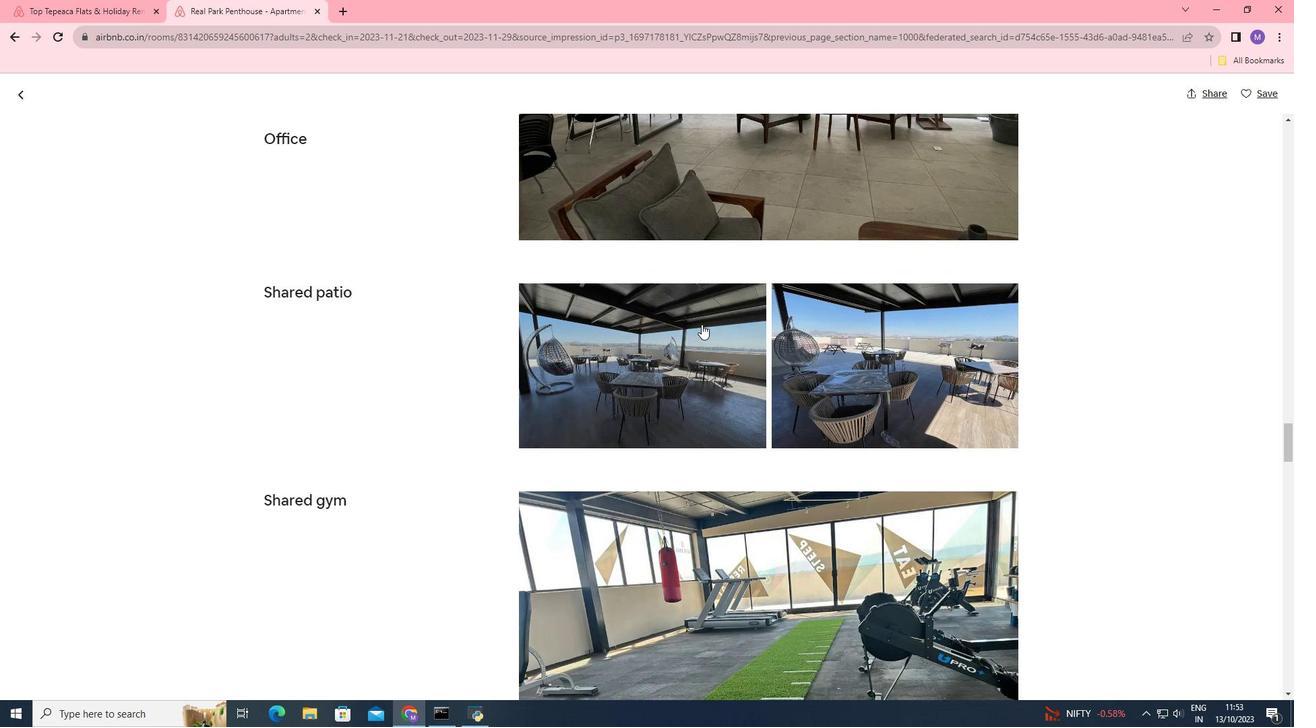 
Action: Mouse scrolled (701, 324) with delta (0, 0)
Screenshot: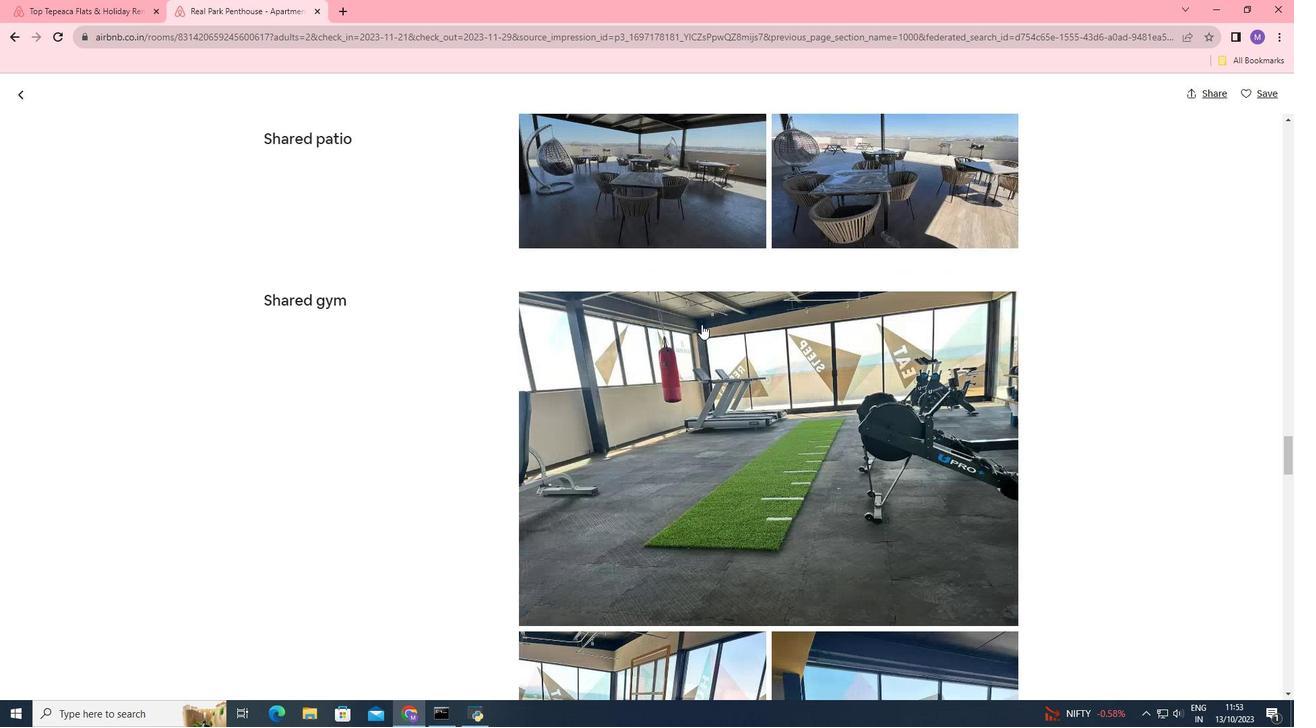 
Action: Mouse scrolled (701, 324) with delta (0, 0)
Screenshot: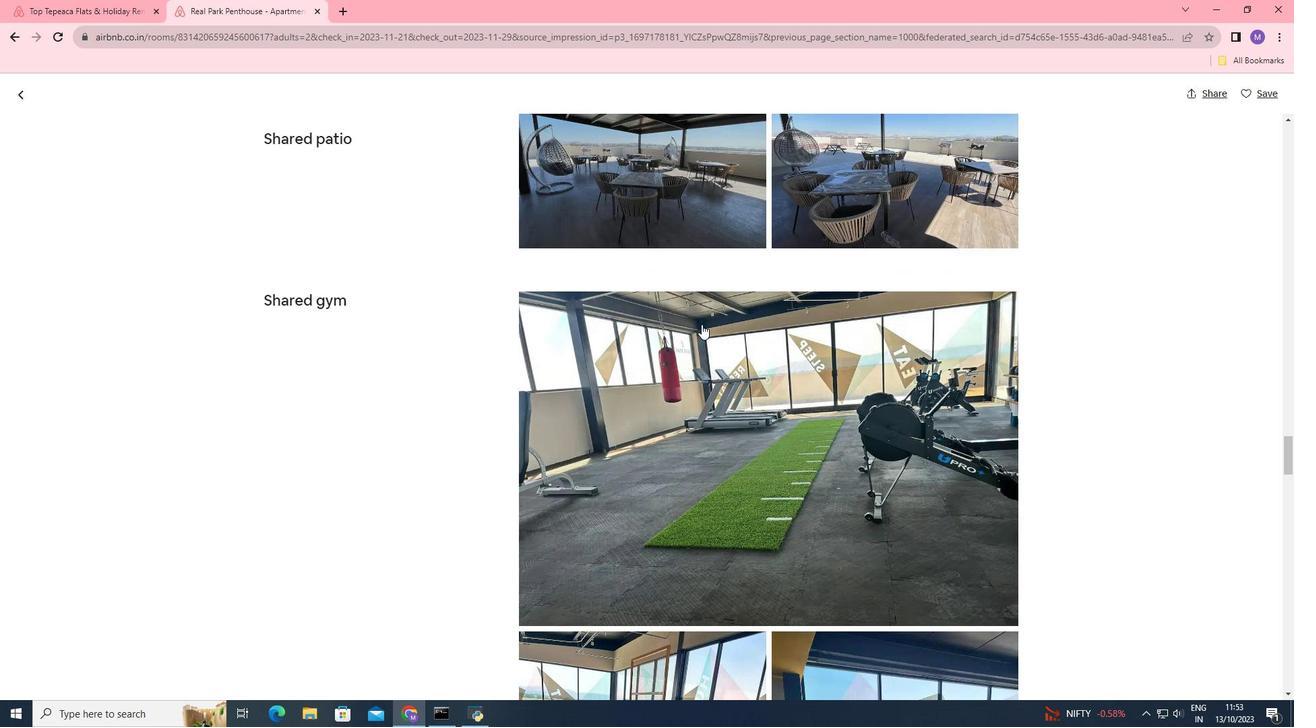 
Action: Mouse moved to (698, 314)
Screenshot: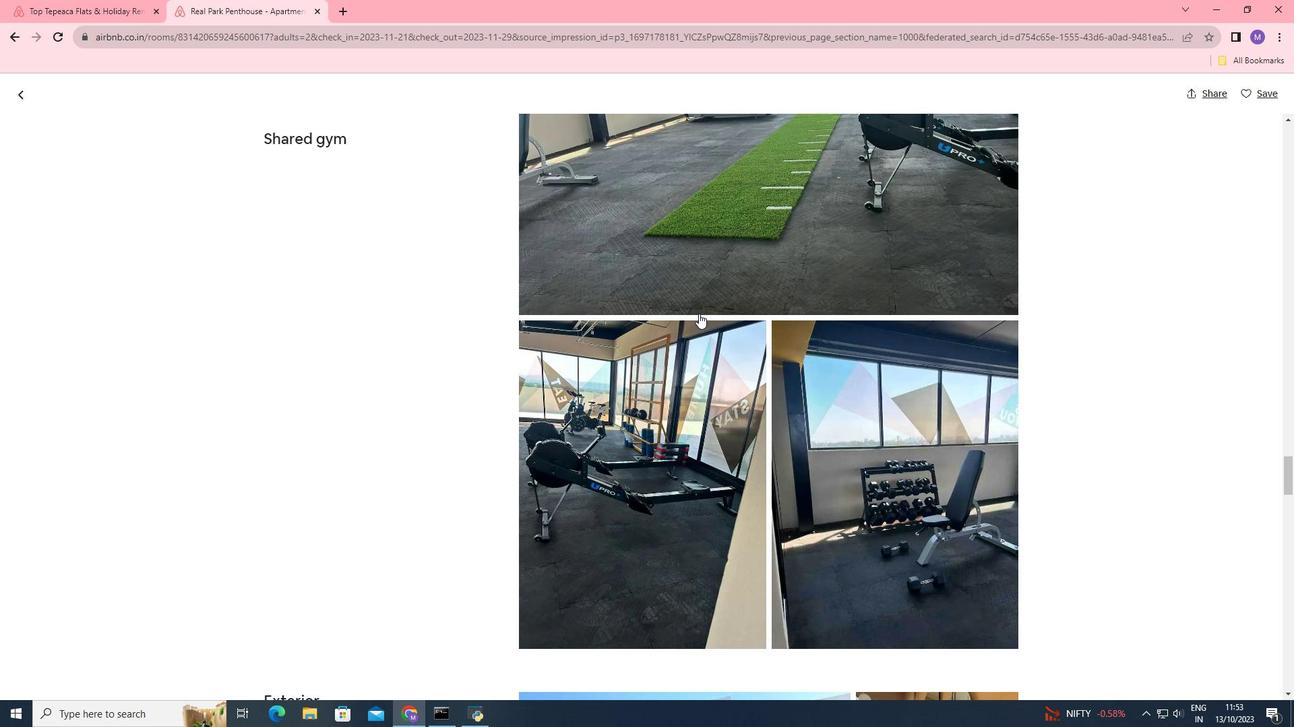 
Action: Mouse scrolled (698, 313) with delta (0, 0)
Screenshot: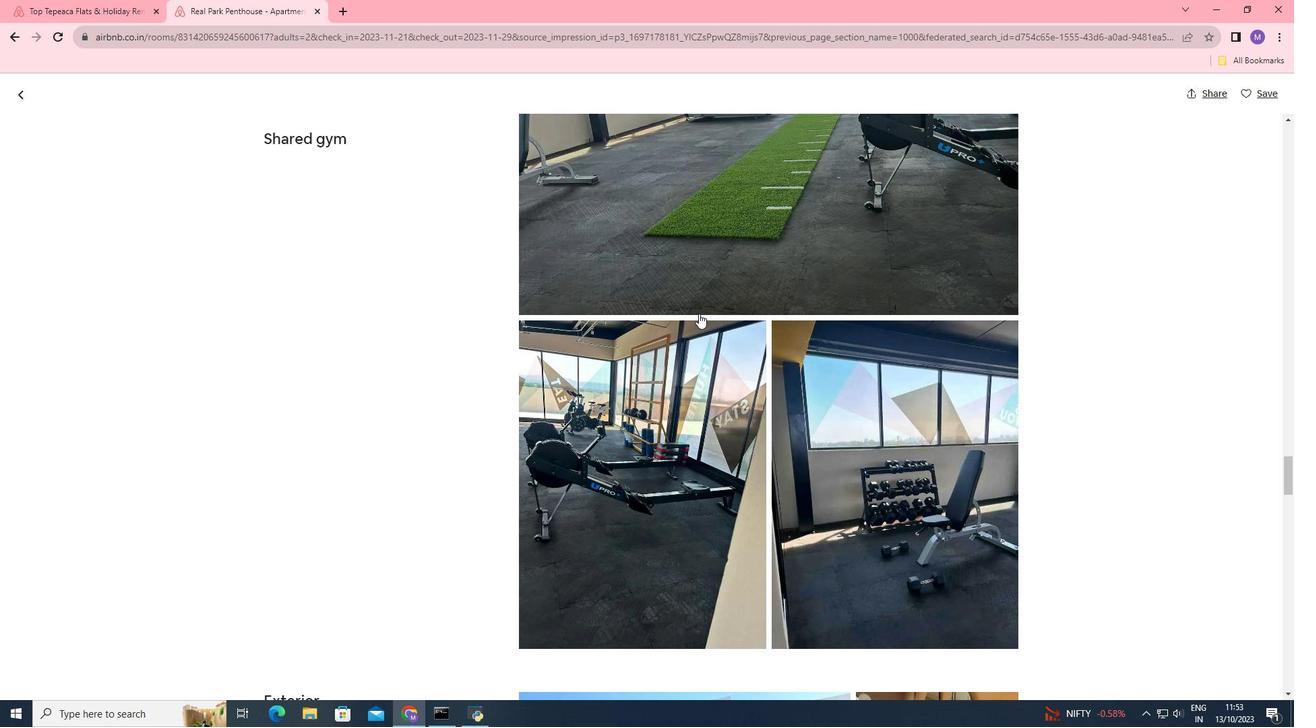 
Action: Mouse scrolled (698, 313) with delta (0, 0)
Screenshot: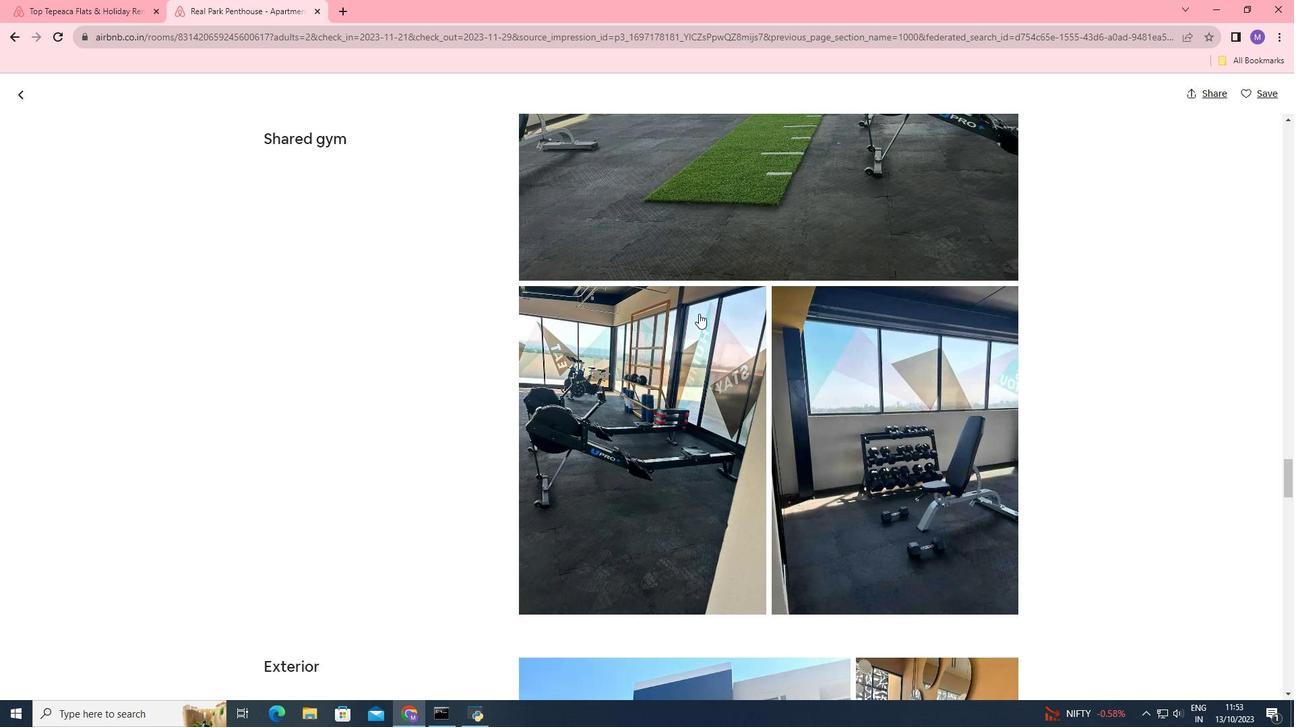 
Action: Mouse scrolled (698, 313) with delta (0, 0)
Screenshot: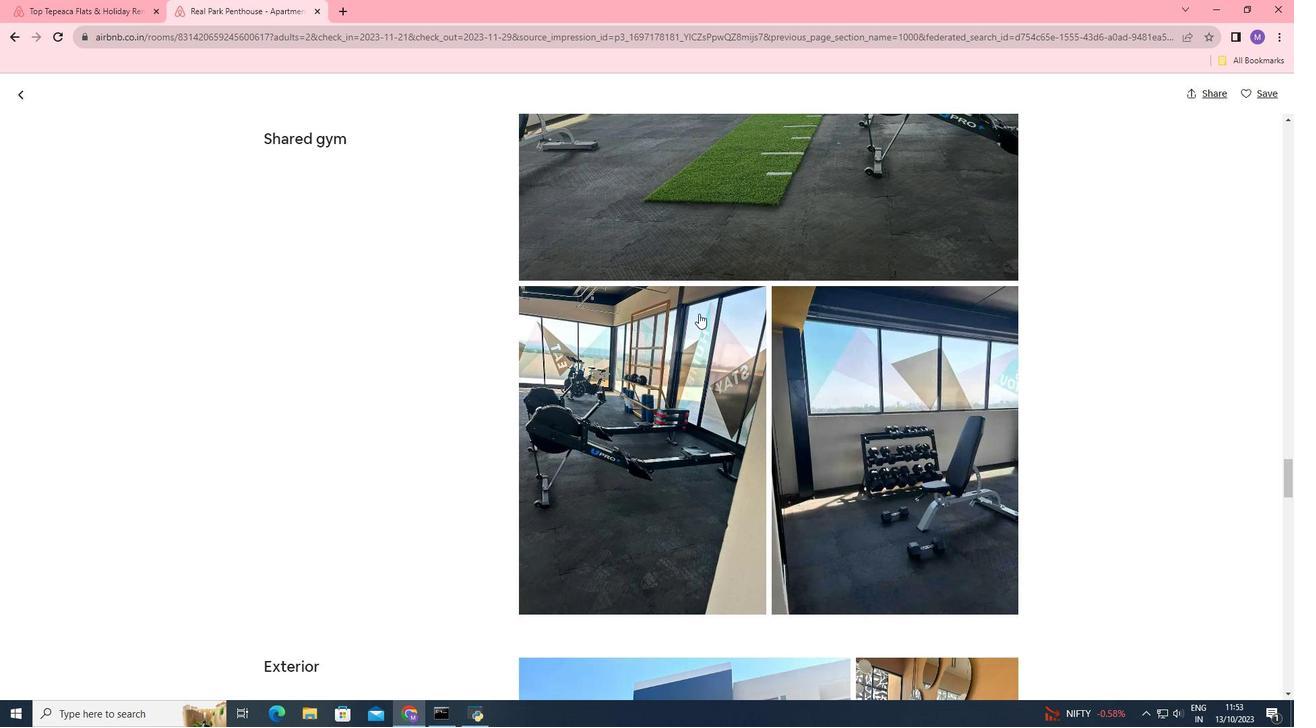 
Action: Mouse moved to (697, 314)
Screenshot: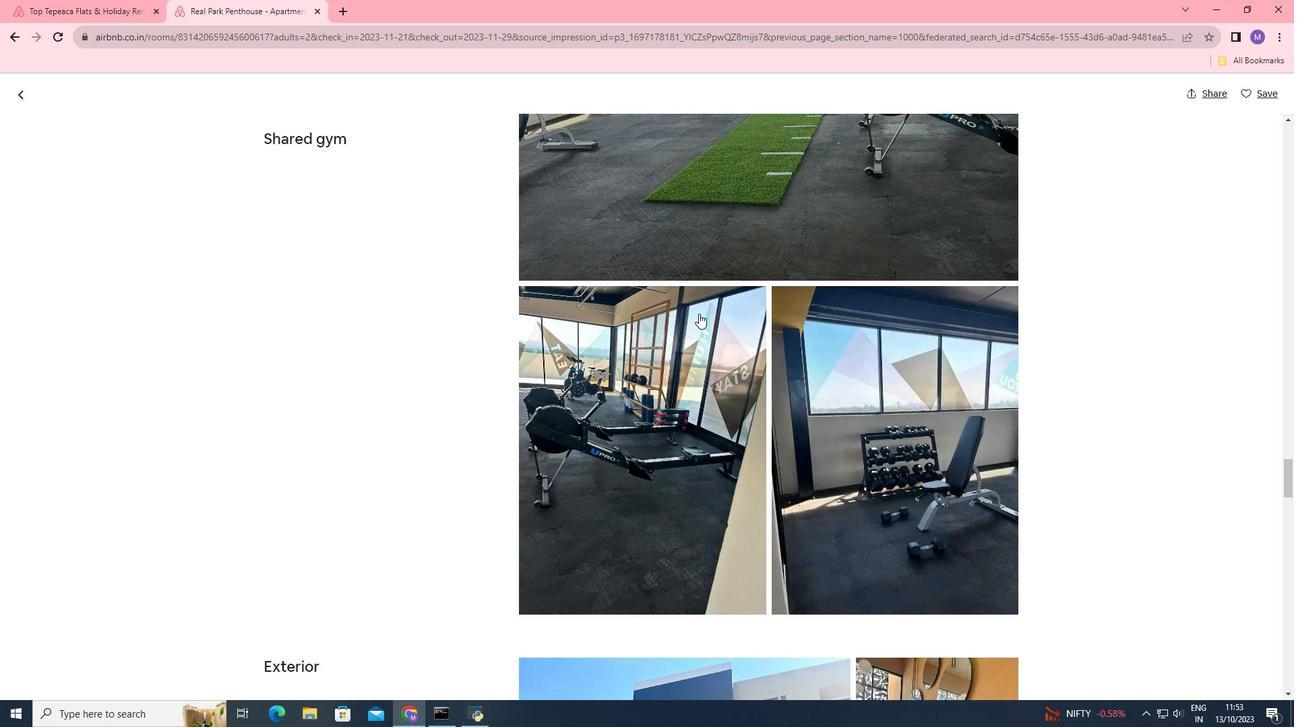 
Action: Mouse scrolled (697, 313) with delta (0, 0)
Screenshot: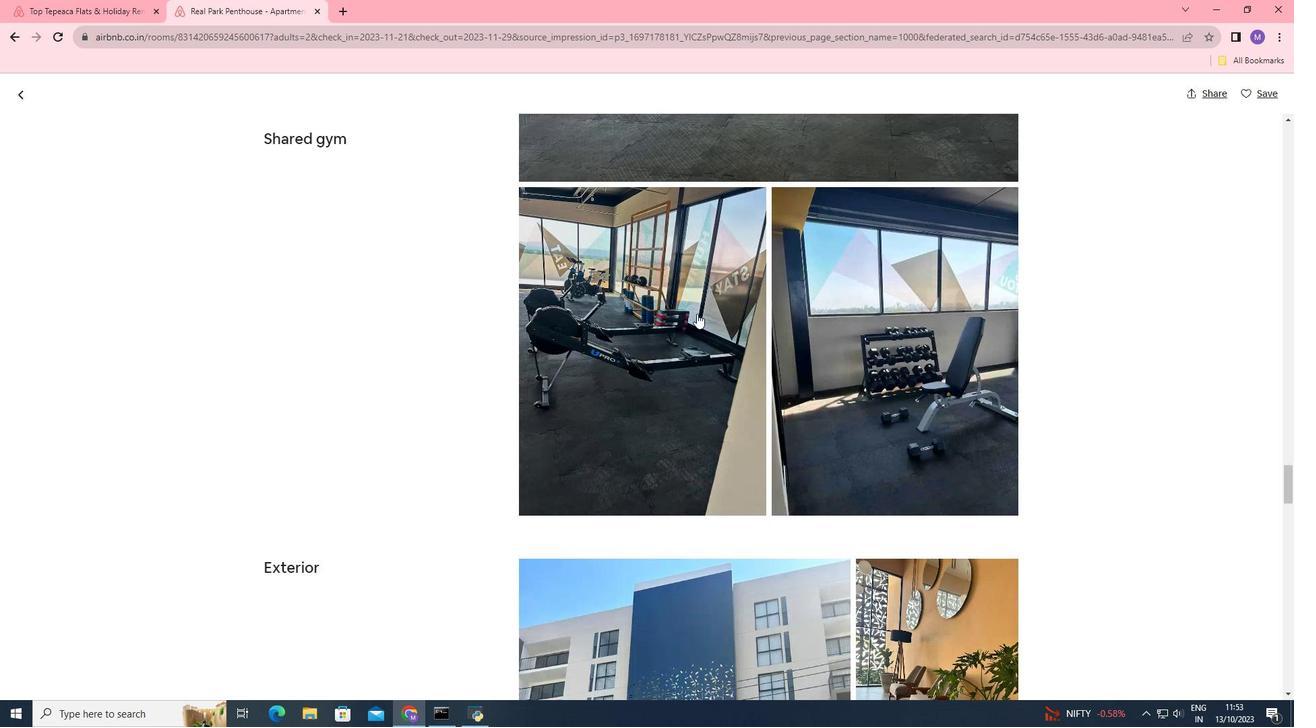 
Action: Mouse moved to (697, 314)
Screenshot: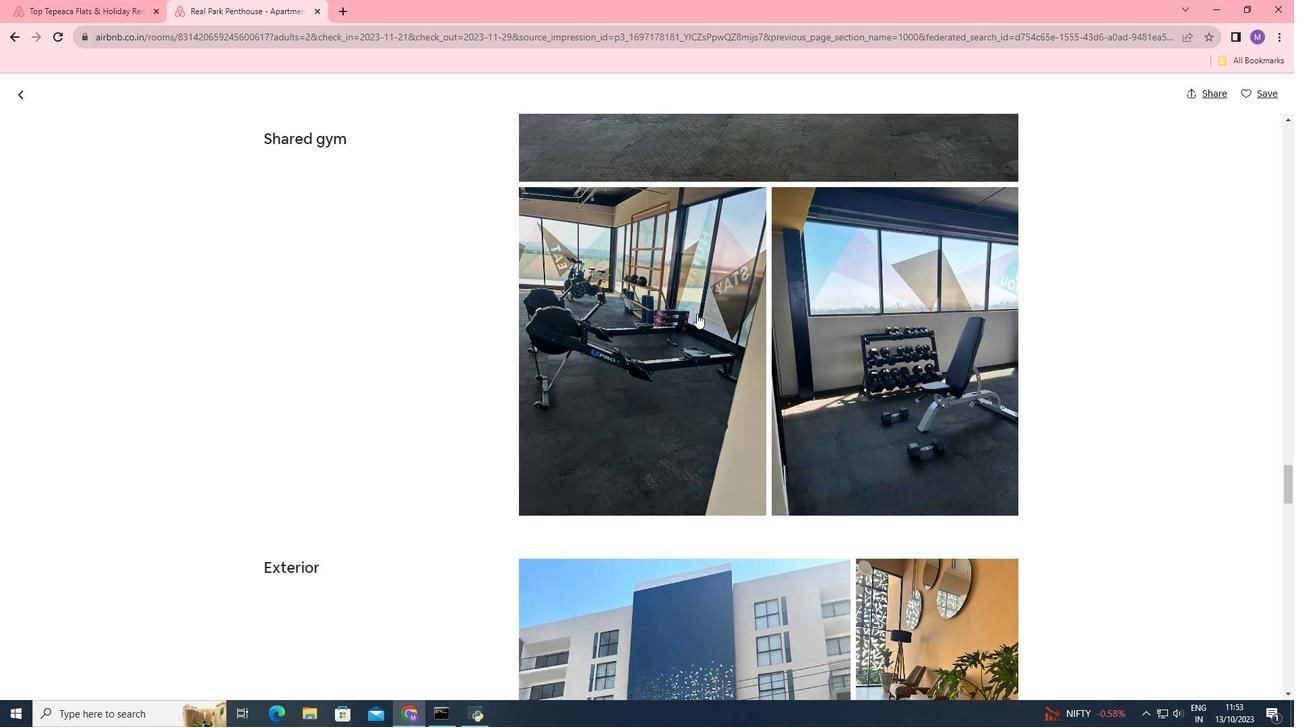 
Action: Mouse scrolled (697, 313) with delta (0, 0)
Screenshot: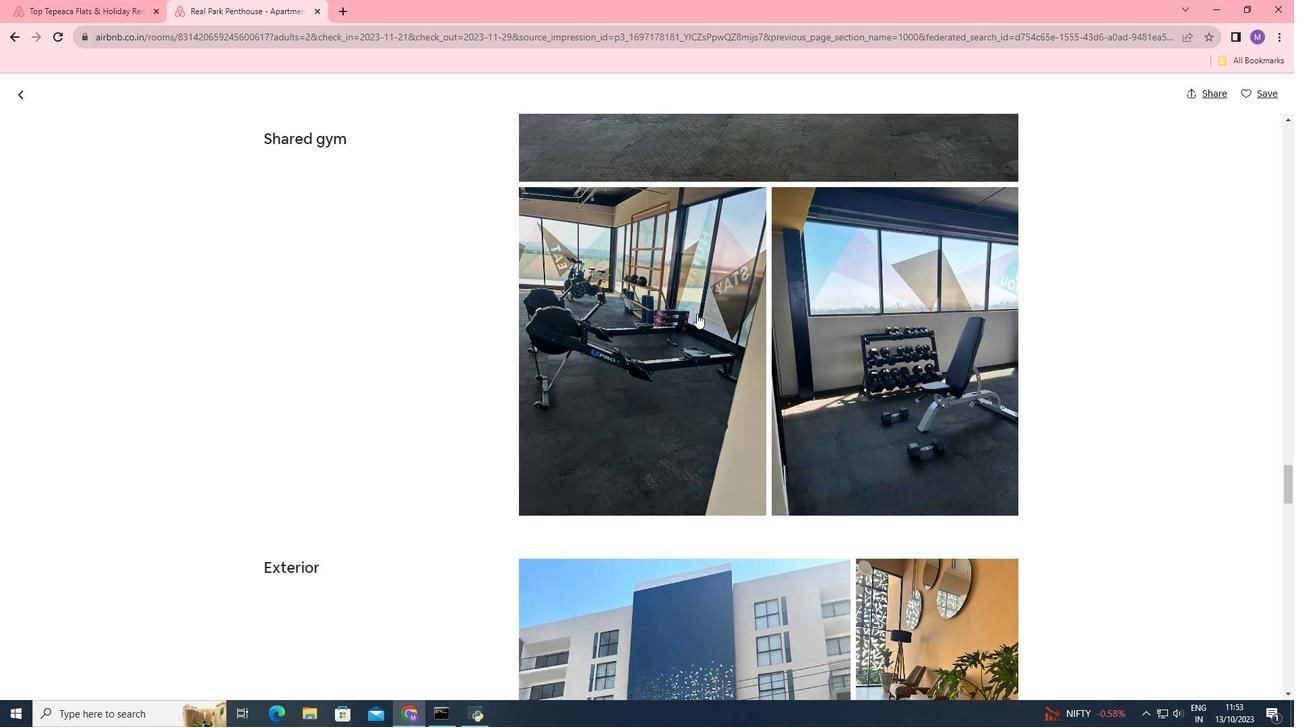
Action: Mouse moved to (696, 314)
Screenshot: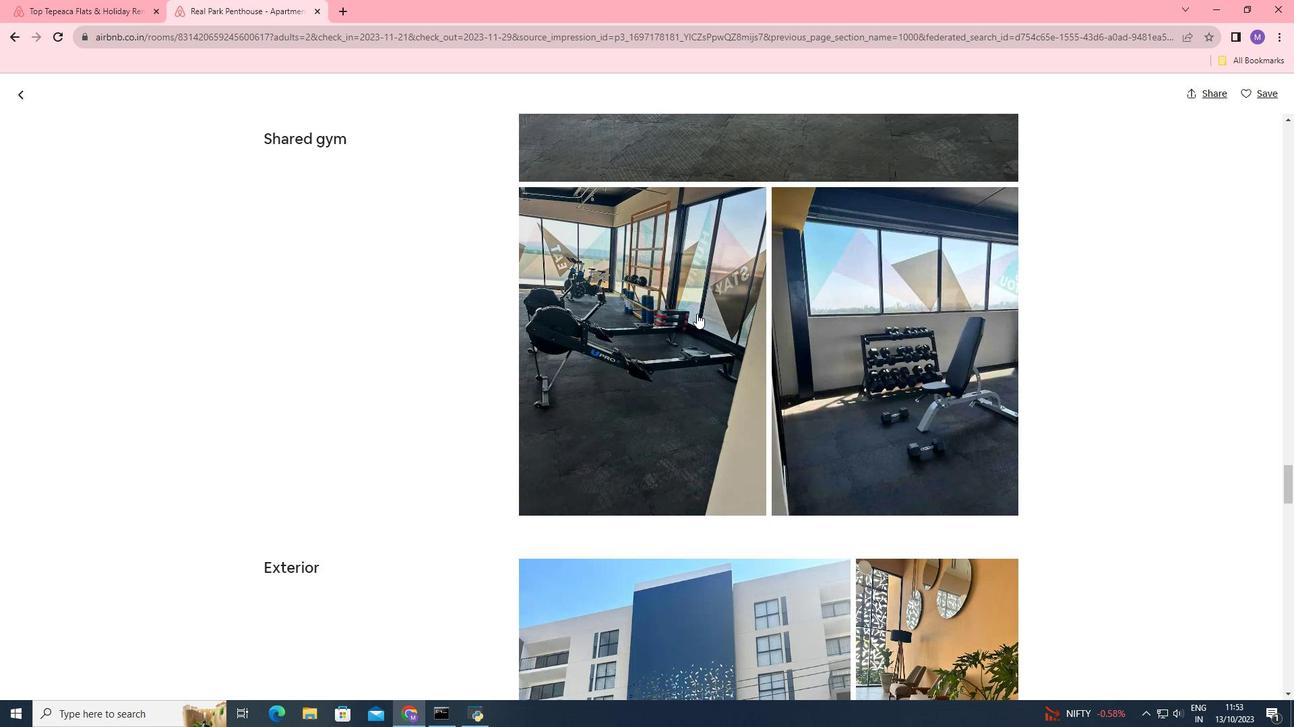 
Action: Mouse scrolled (696, 313) with delta (0, 0)
Screenshot: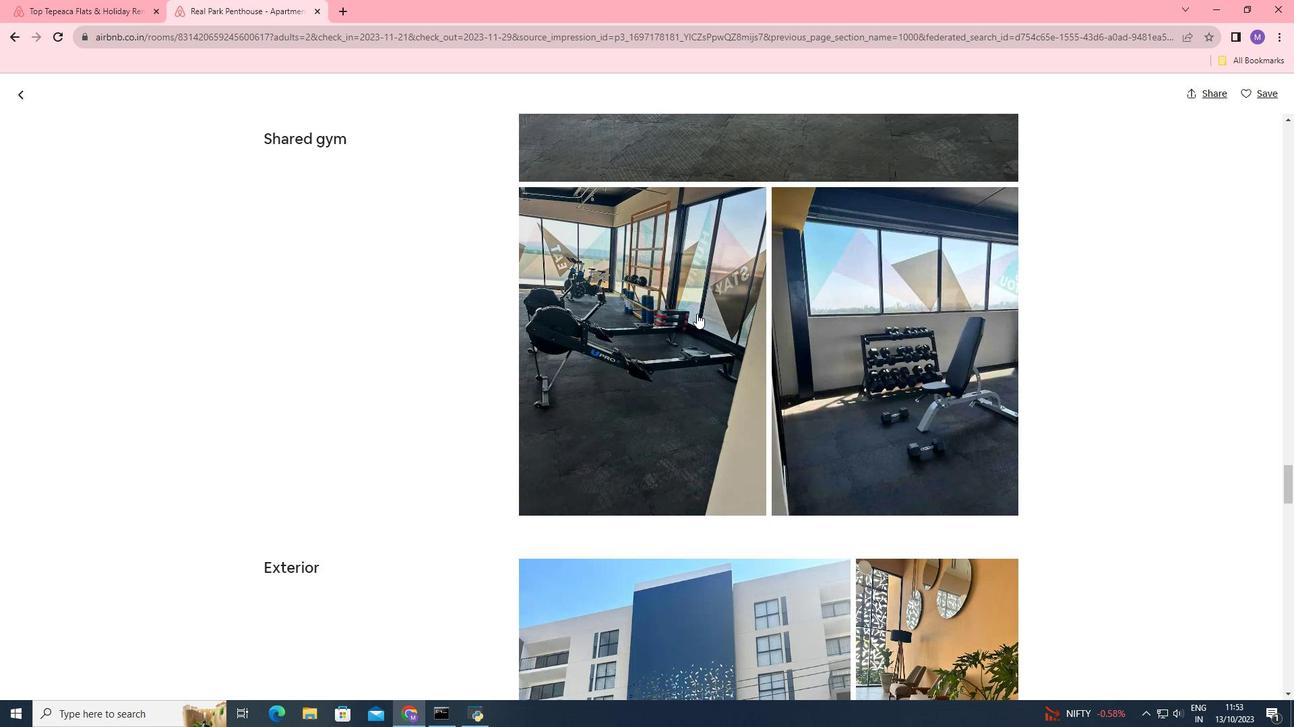 
Action: Mouse moved to (696, 314)
Screenshot: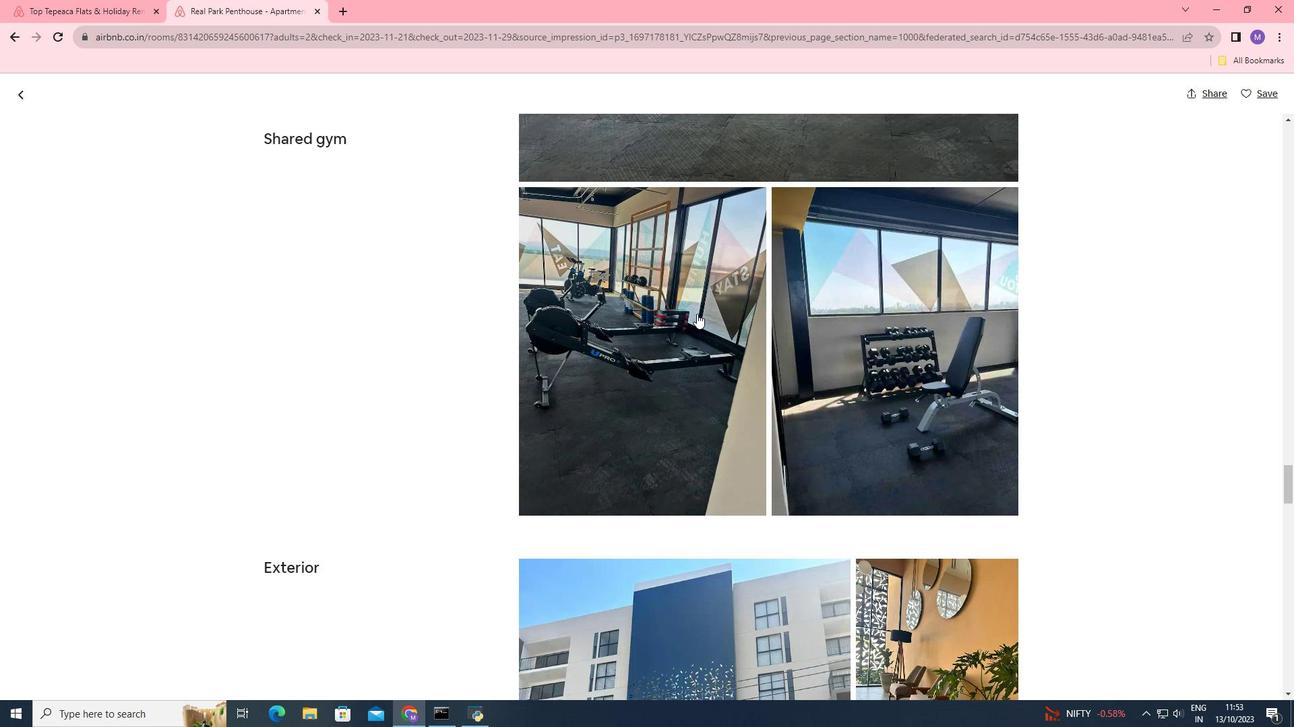 
Action: Mouse scrolled (696, 313) with delta (0, 0)
Screenshot: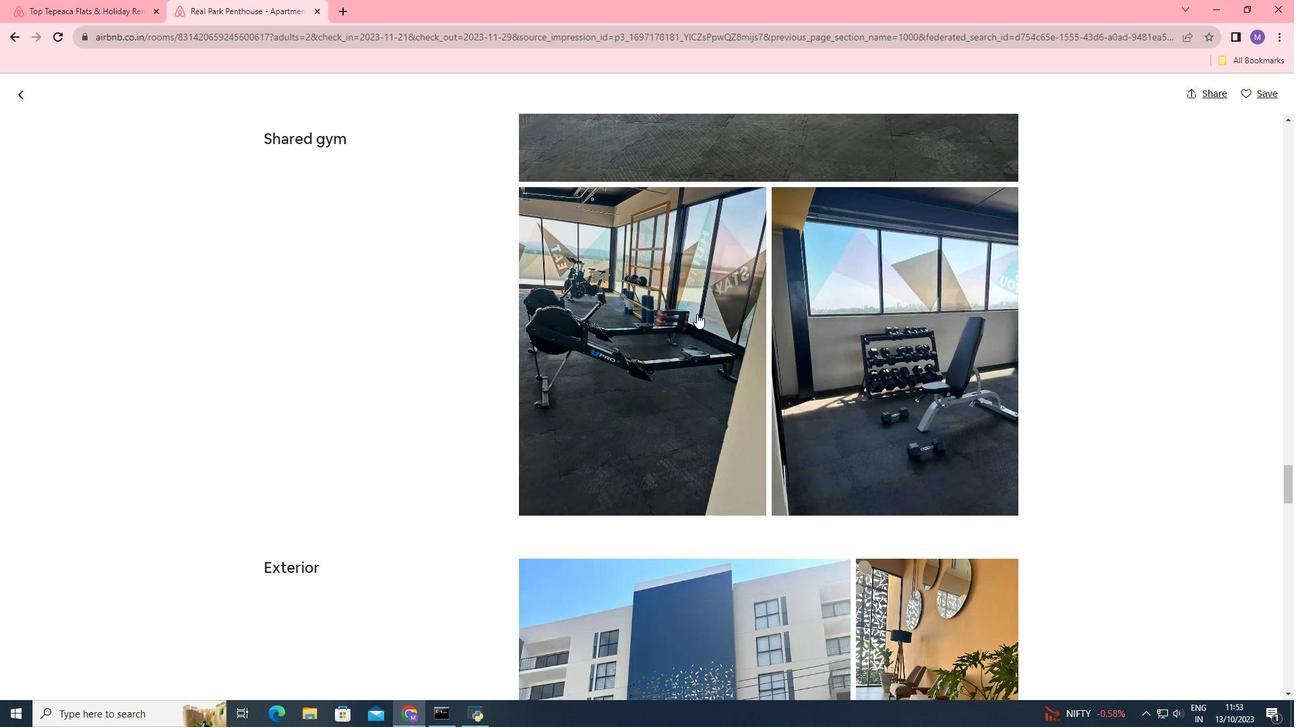 
Action: Mouse moved to (693, 310)
Screenshot: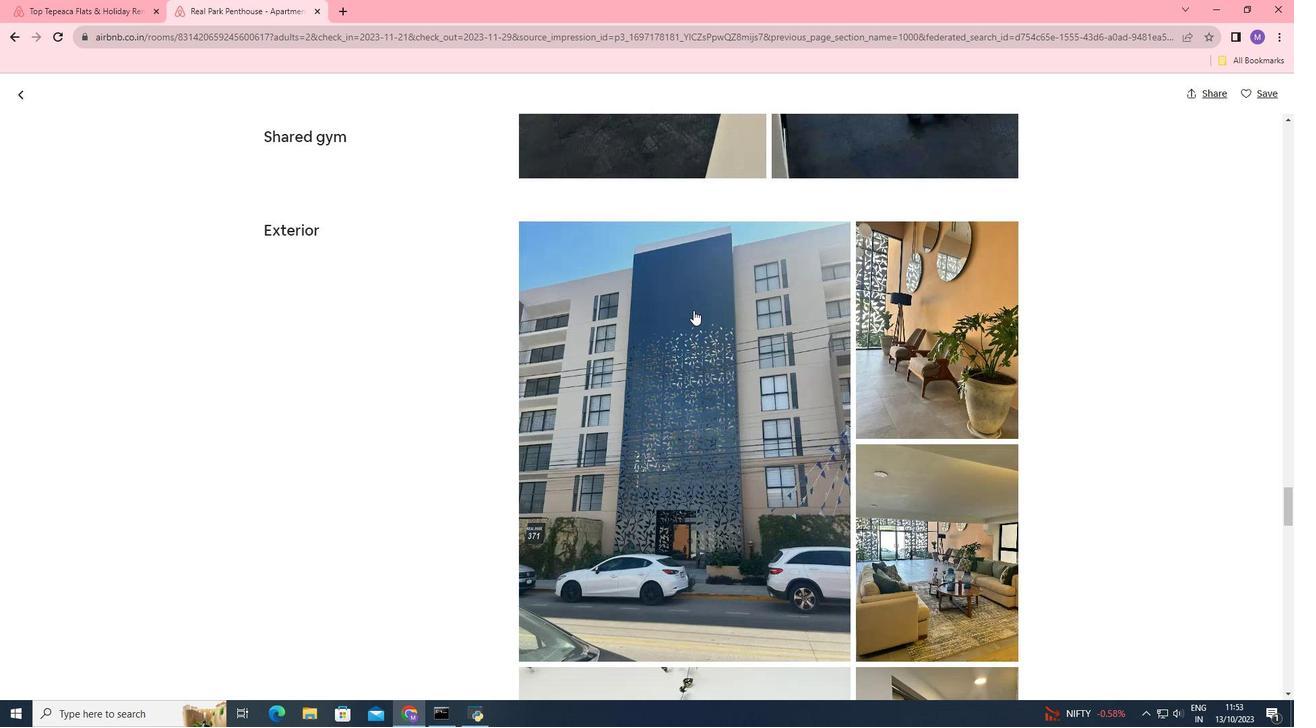 
Action: Mouse scrolled (693, 310) with delta (0, 0)
Screenshot: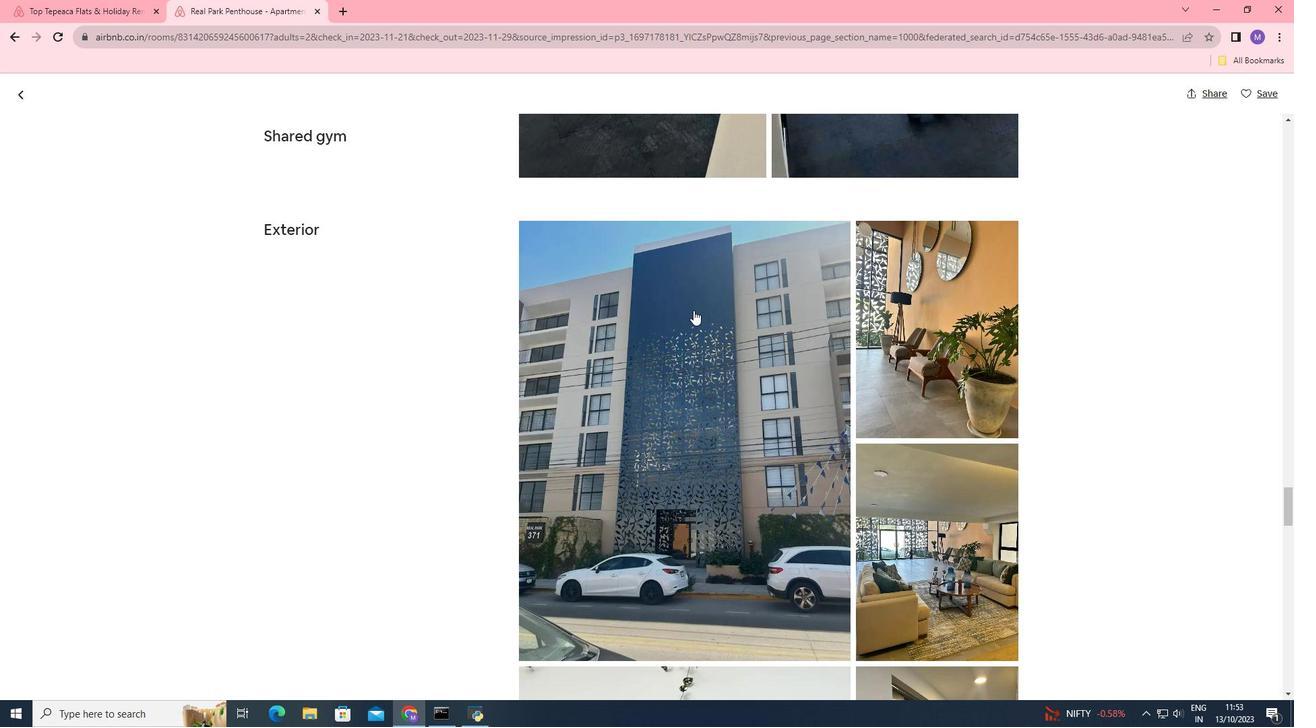 
Action: Mouse scrolled (693, 310) with delta (0, 0)
Screenshot: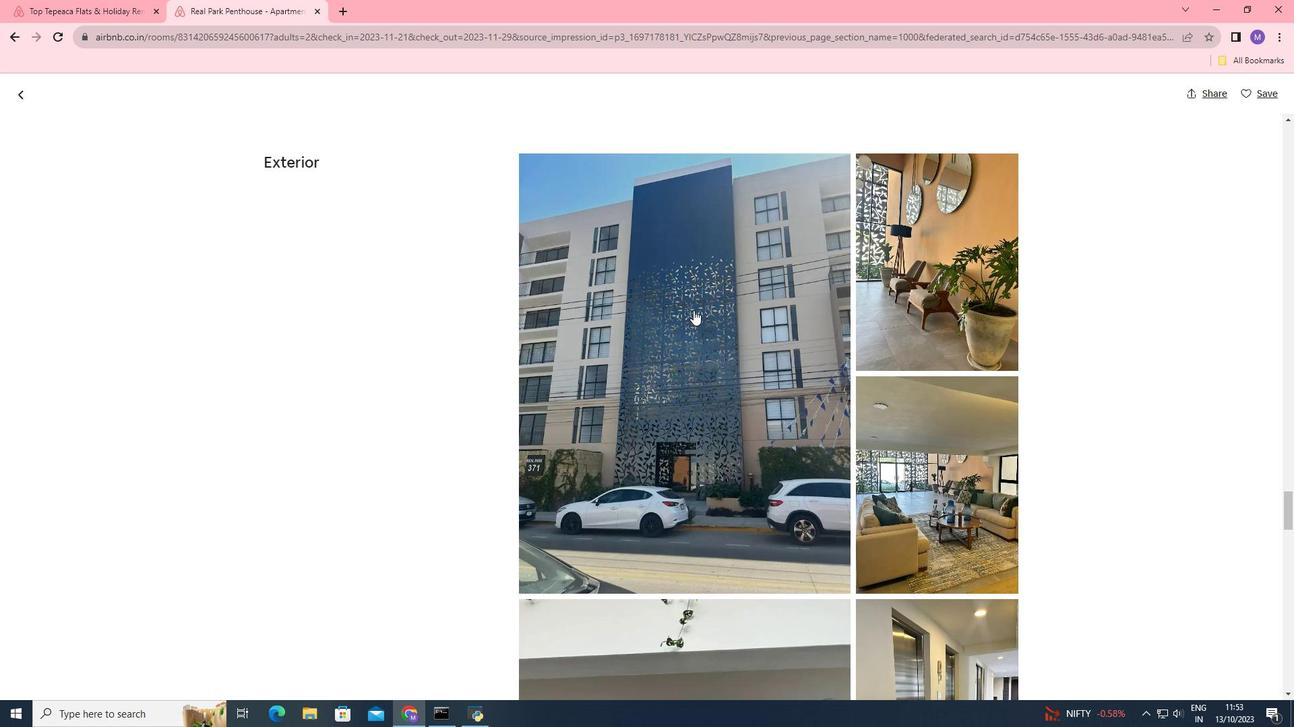 
Action: Mouse moved to (687, 310)
Screenshot: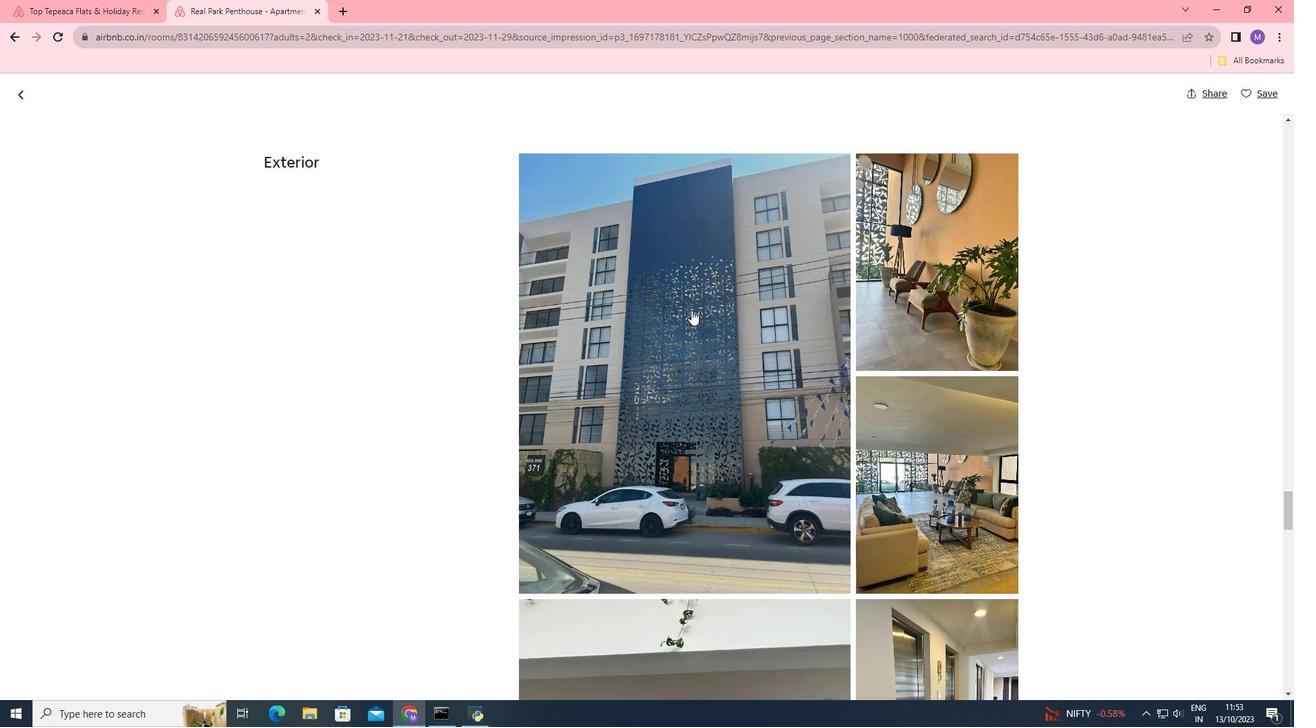 
Action: Mouse scrolled (687, 309) with delta (0, 0)
Screenshot: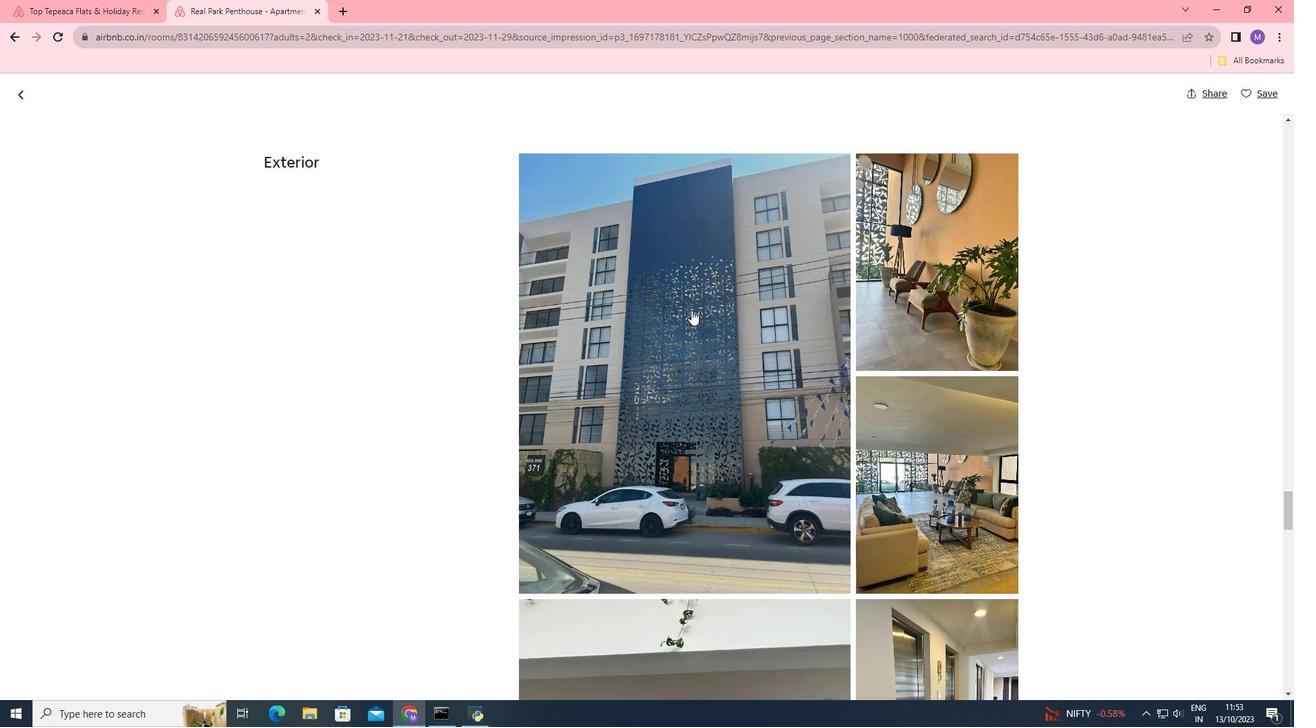 
Action: Mouse moved to (669, 309)
Screenshot: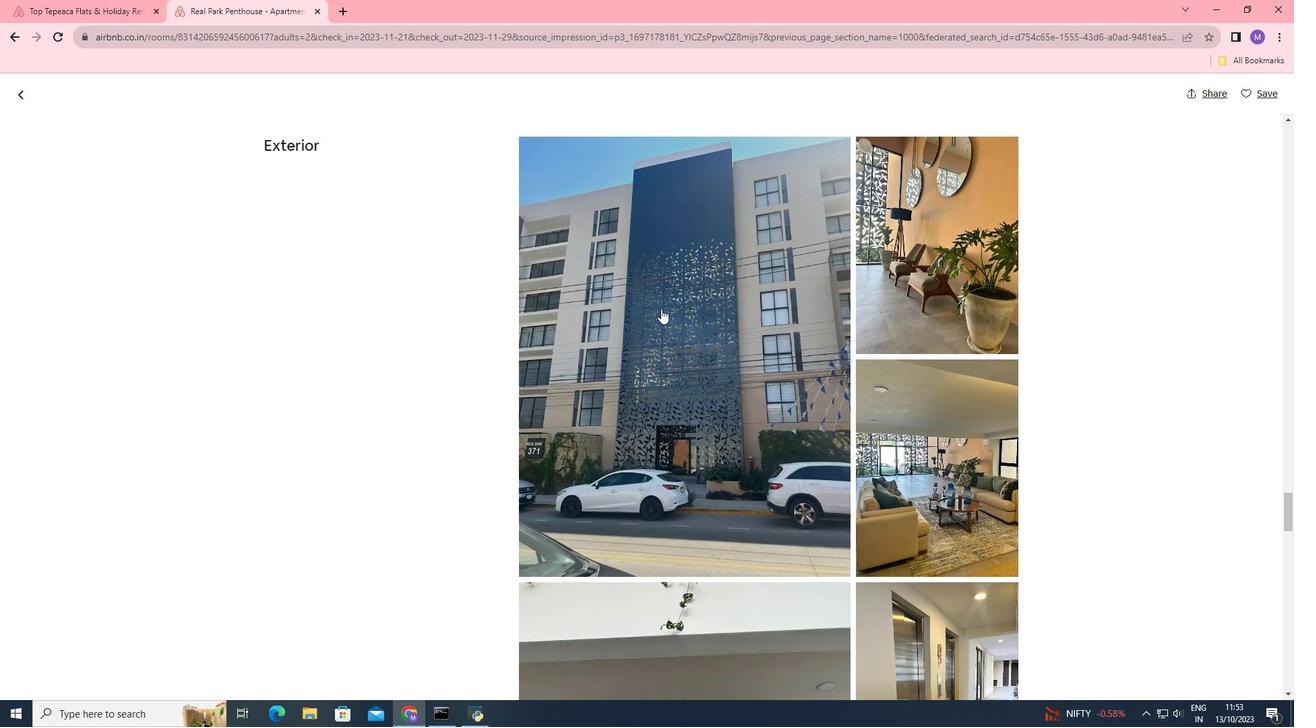 
Action: Mouse scrolled (669, 308) with delta (0, 0)
Screenshot: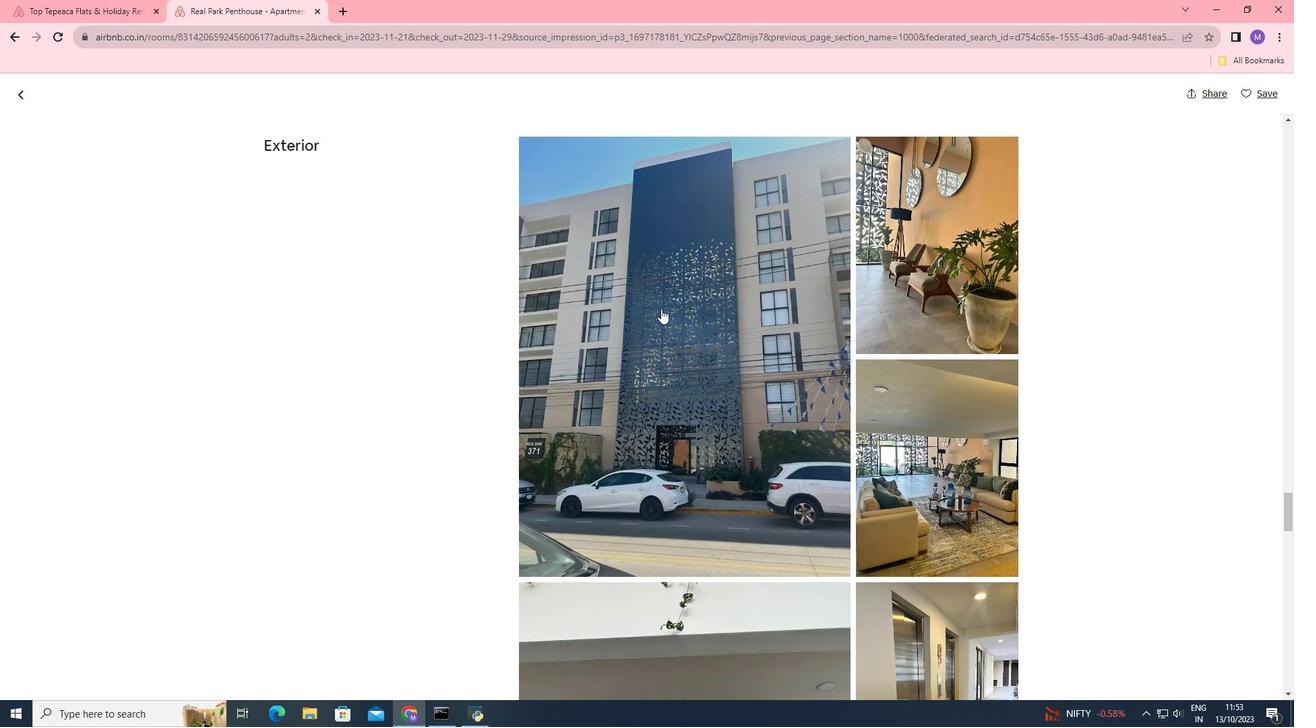 
Action: Mouse moved to (661, 309)
Screenshot: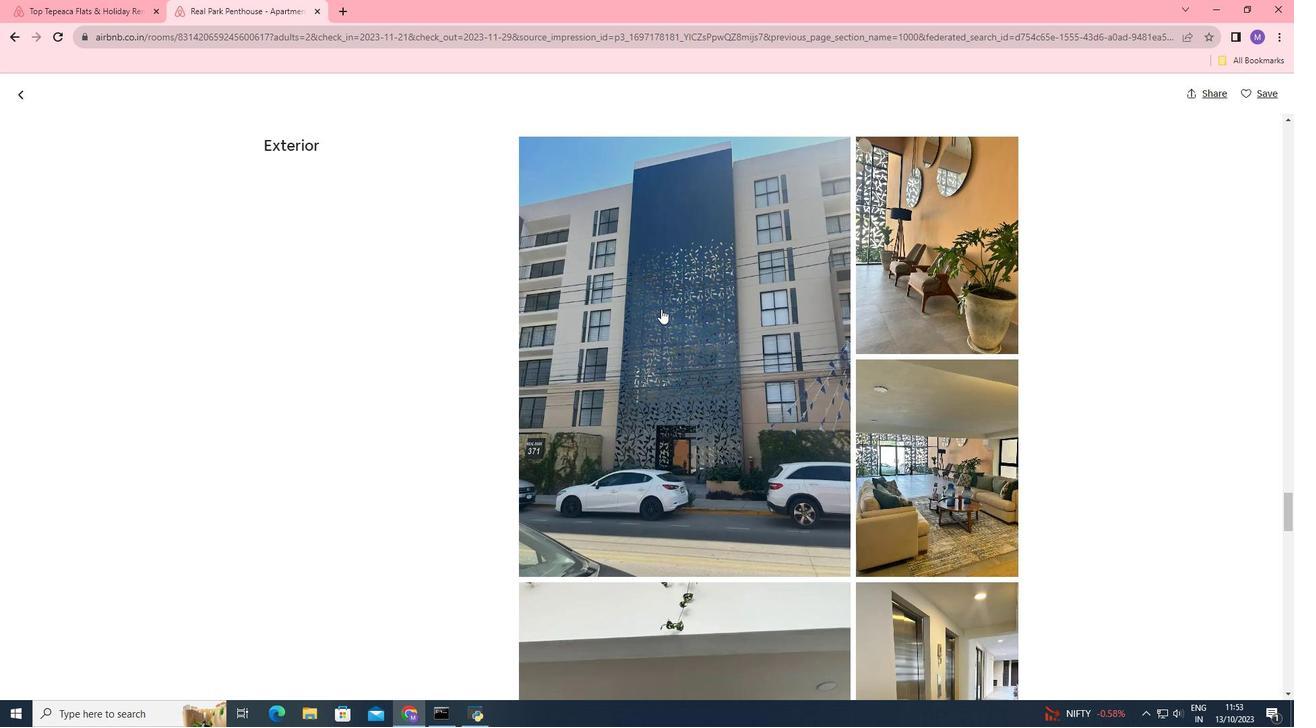 
Action: Mouse scrolled (661, 308) with delta (0, 0)
Screenshot: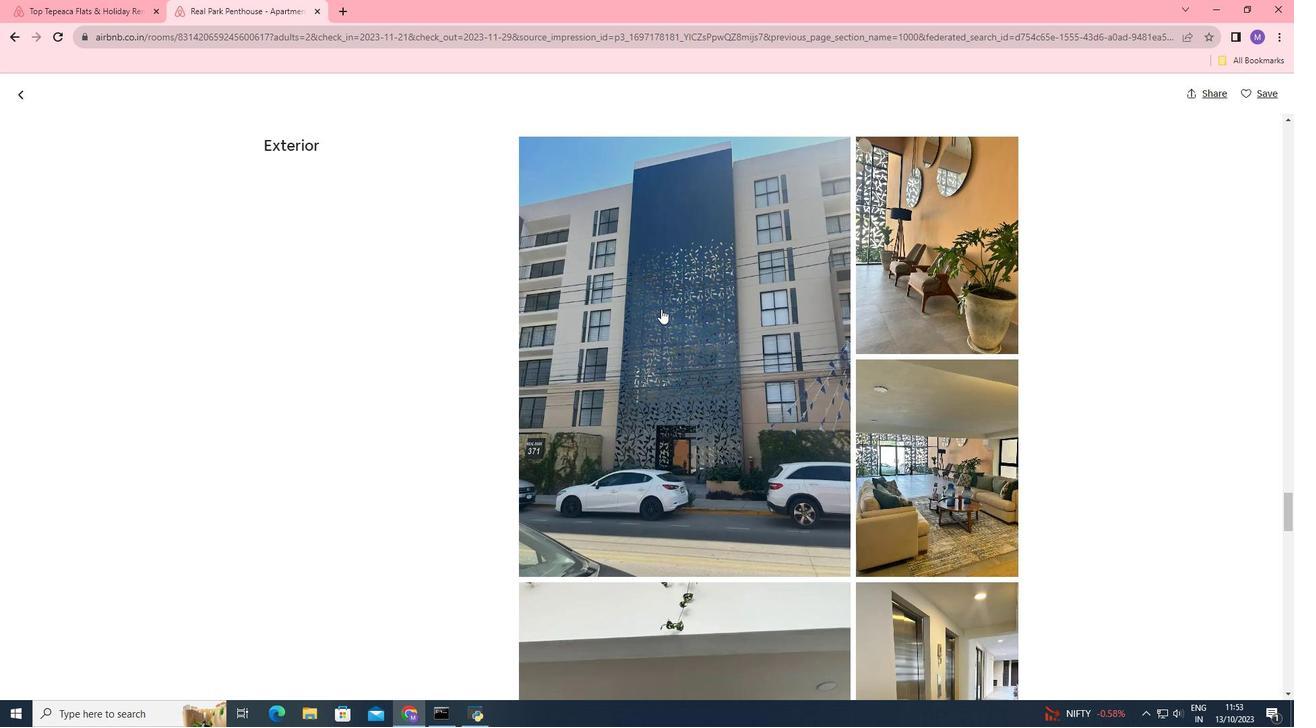 
Action: Mouse moved to (661, 309)
Screenshot: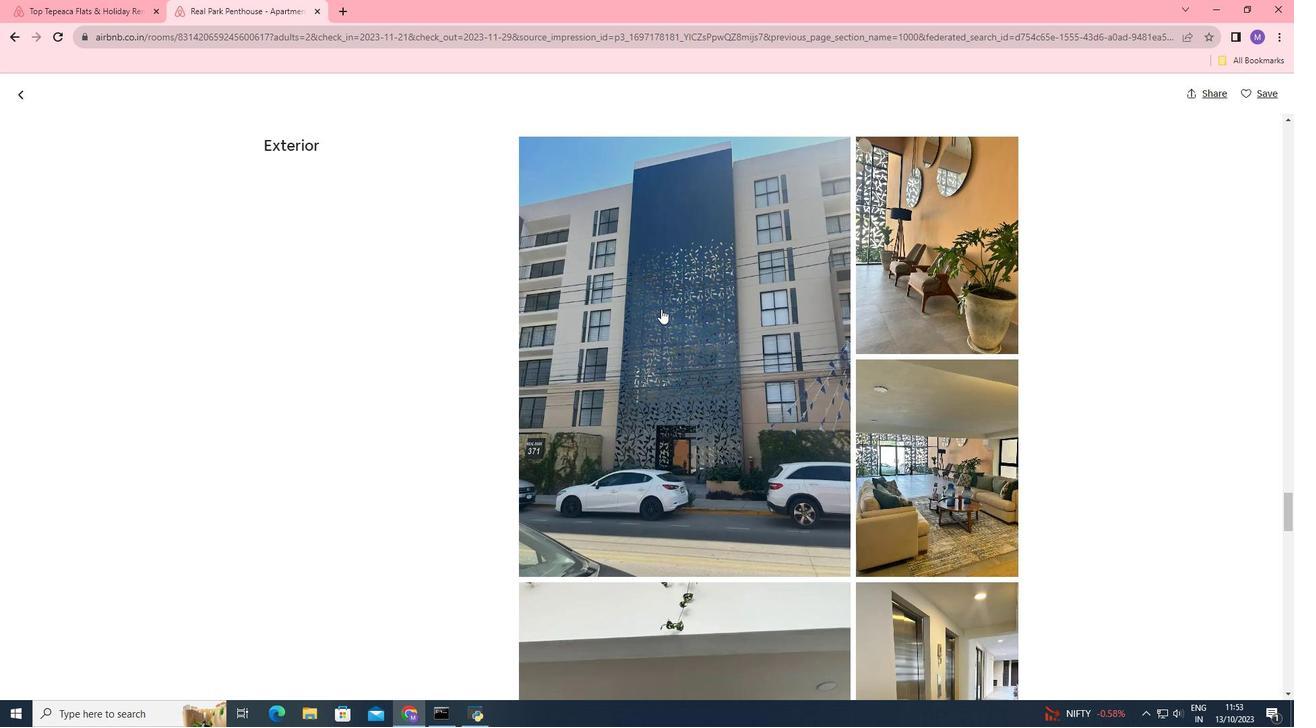 
Action: Mouse scrolled (661, 308) with delta (0, 0)
Screenshot: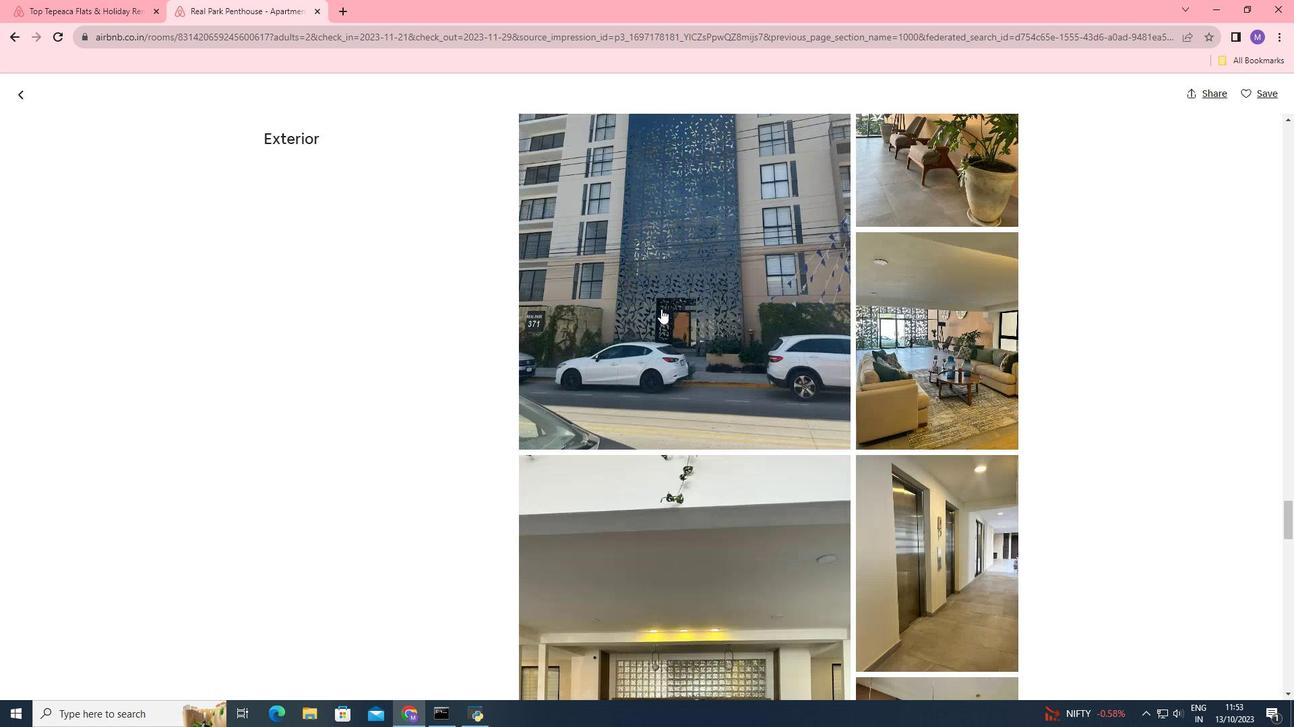 
Action: Mouse scrolled (661, 308) with delta (0, 0)
Screenshot: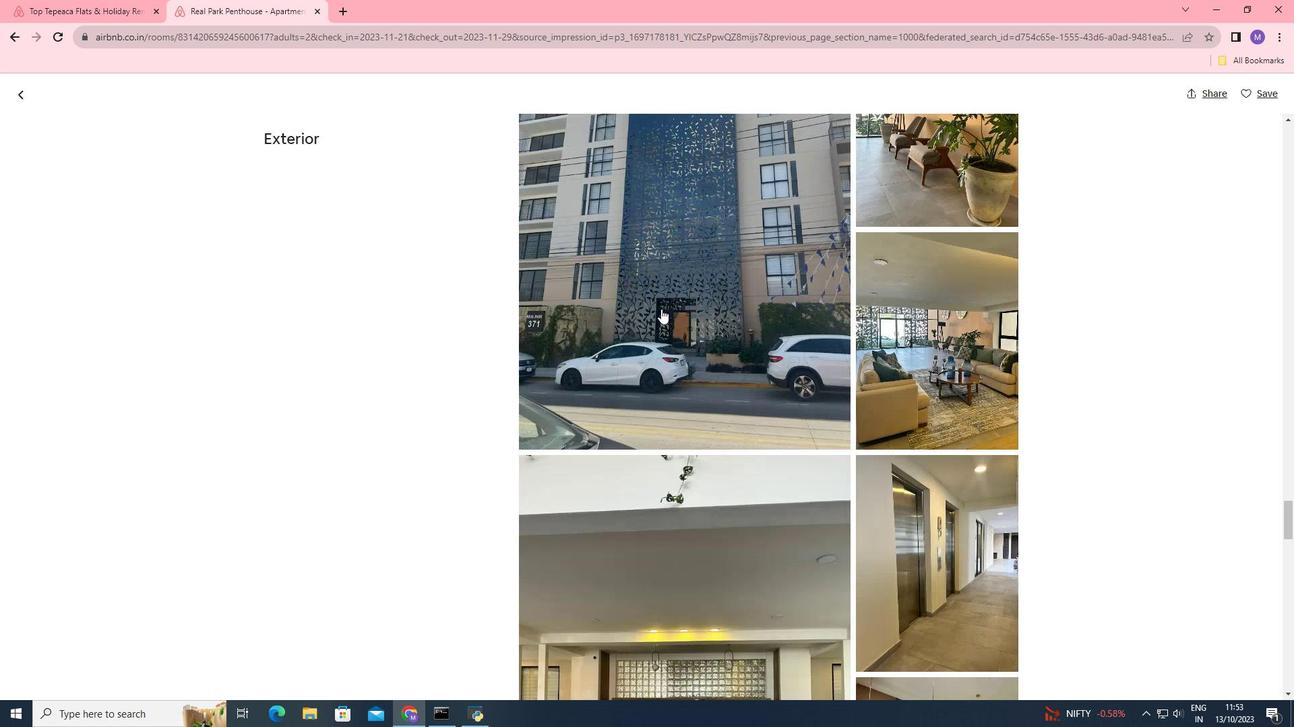 
Action: Mouse scrolled (661, 308) with delta (0, 0)
Screenshot: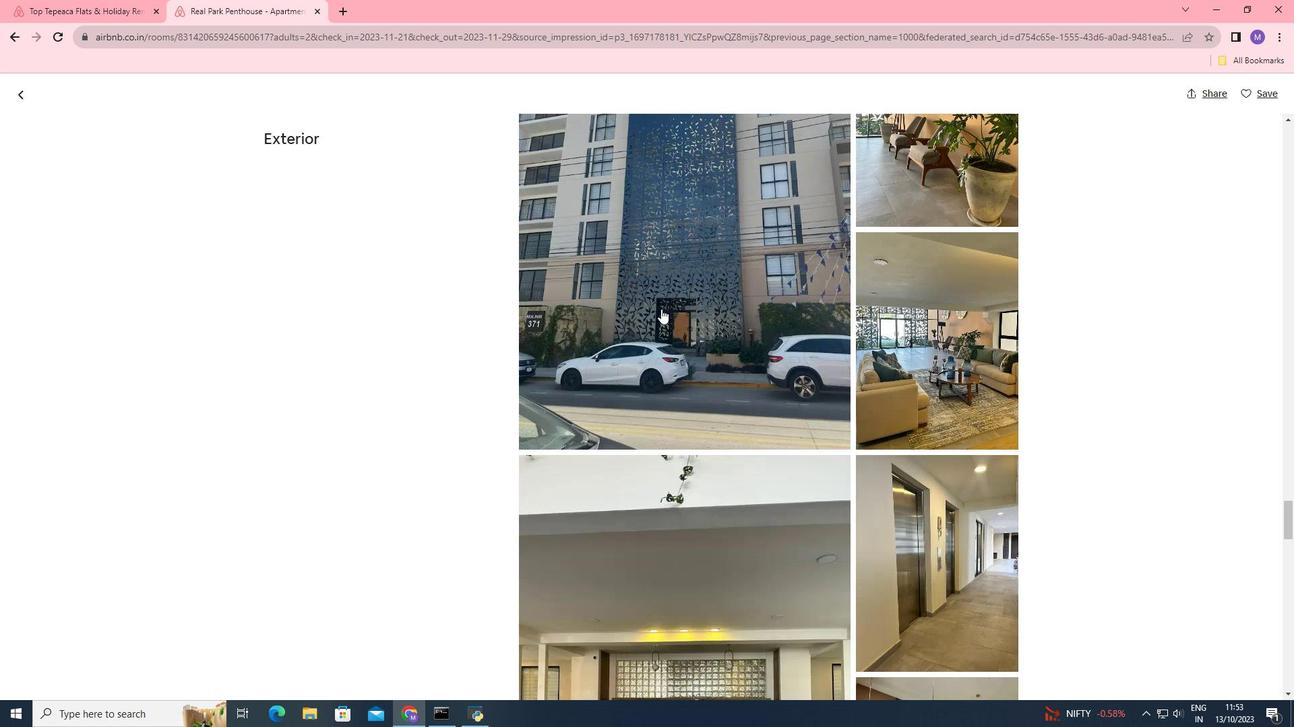 
Action: Mouse scrolled (661, 308) with delta (0, 0)
Screenshot: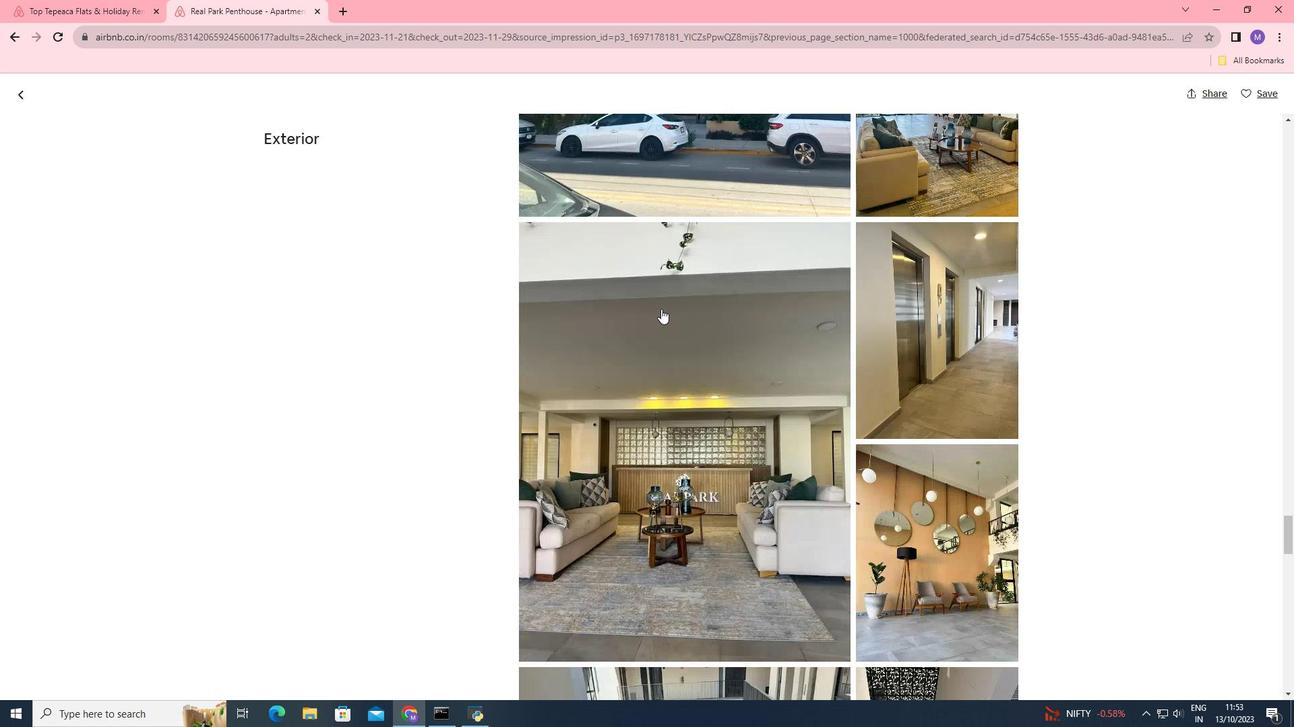 
Action: Mouse moved to (660, 309)
Screenshot: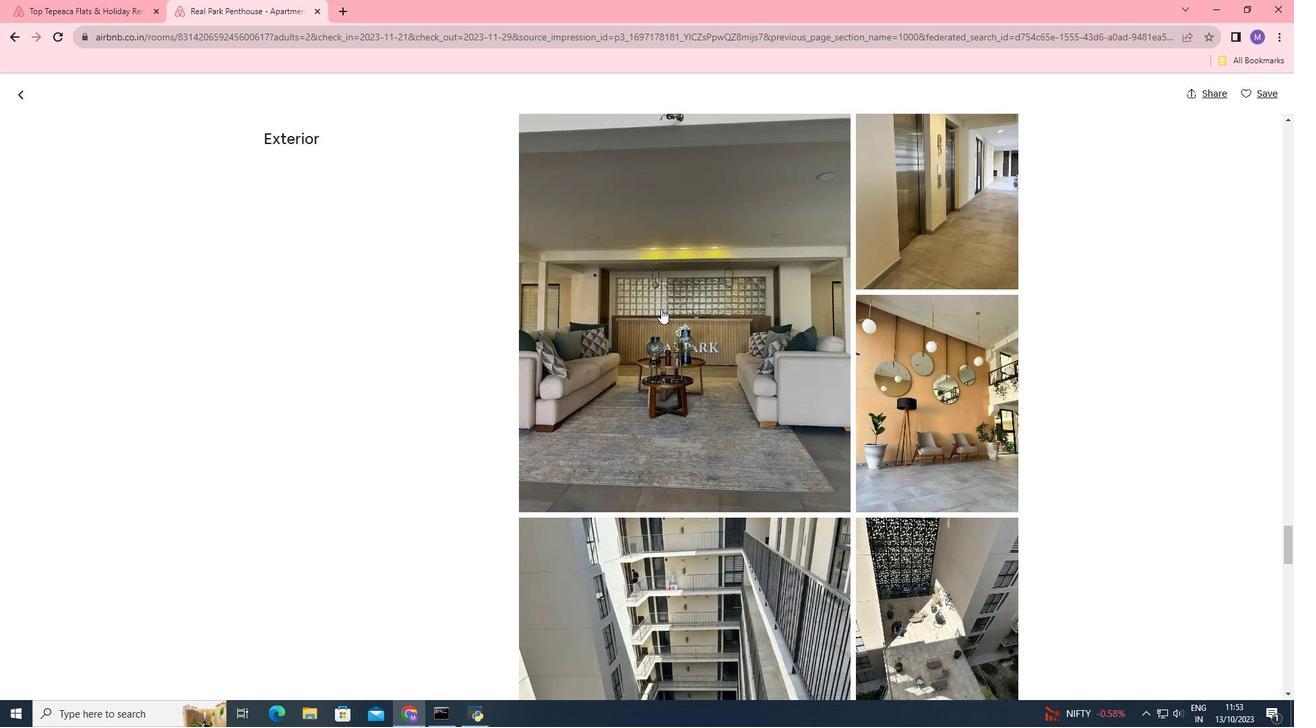 
Action: Mouse scrolled (660, 308) with delta (0, 0)
Screenshot: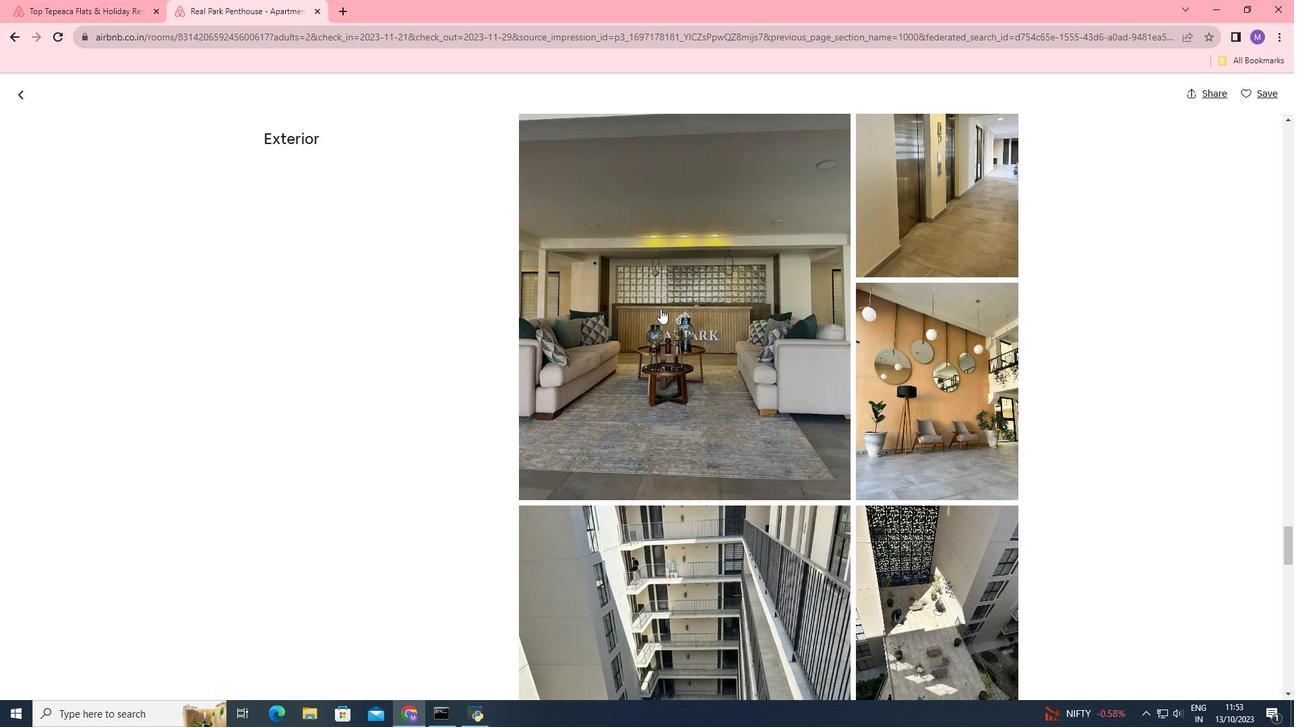 
Action: Mouse scrolled (660, 308) with delta (0, 0)
Screenshot: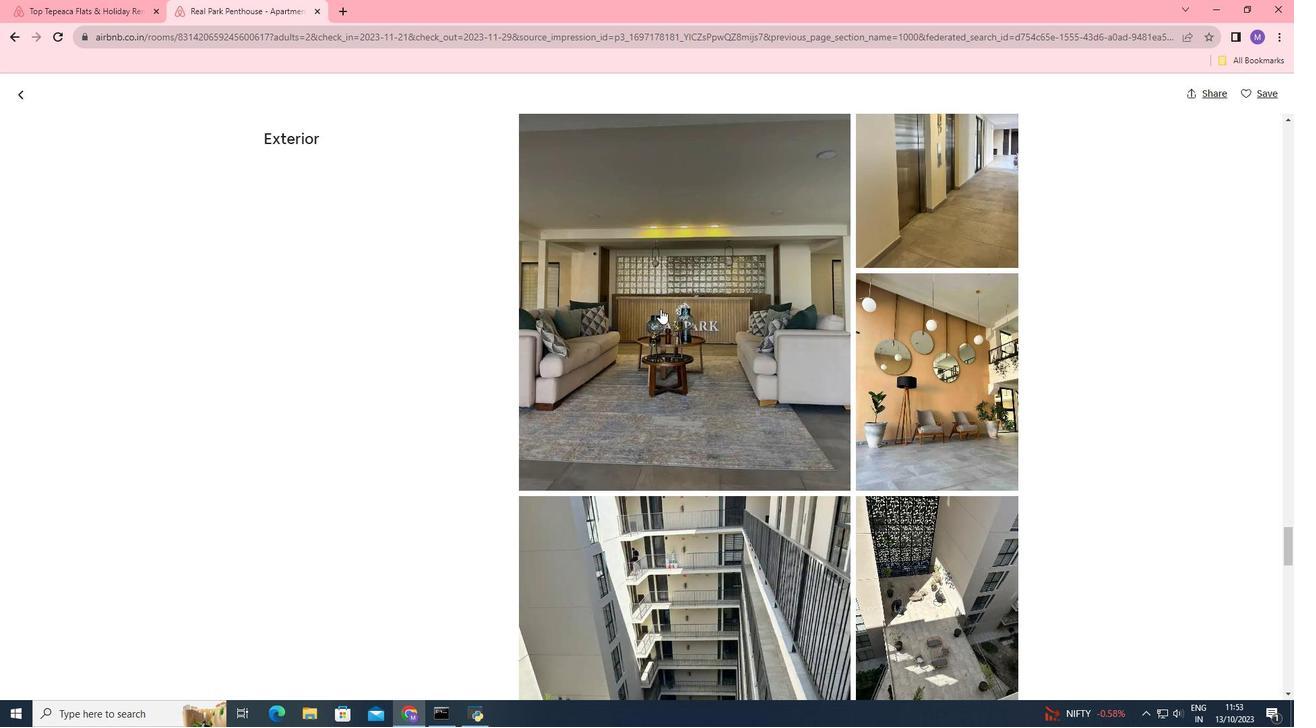 
Action: Mouse scrolled (660, 308) with delta (0, 0)
Screenshot: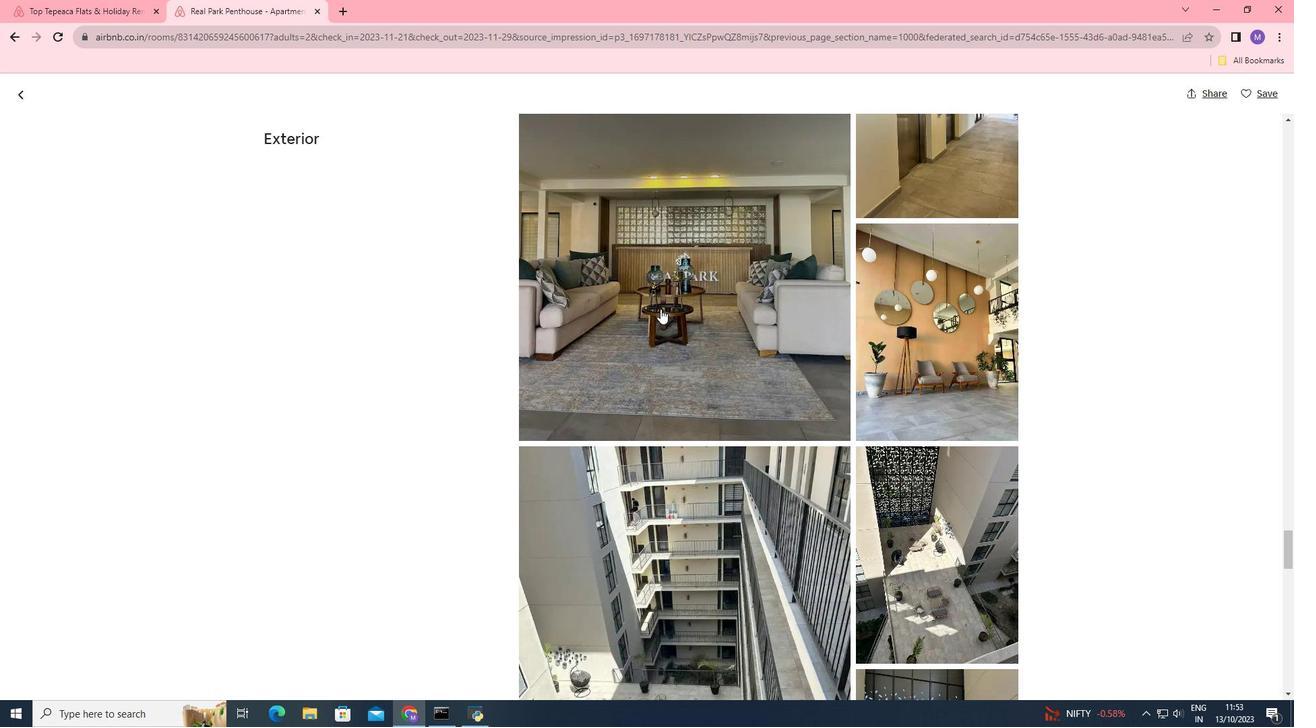 
Action: Mouse scrolled (660, 308) with delta (0, 0)
Screenshot: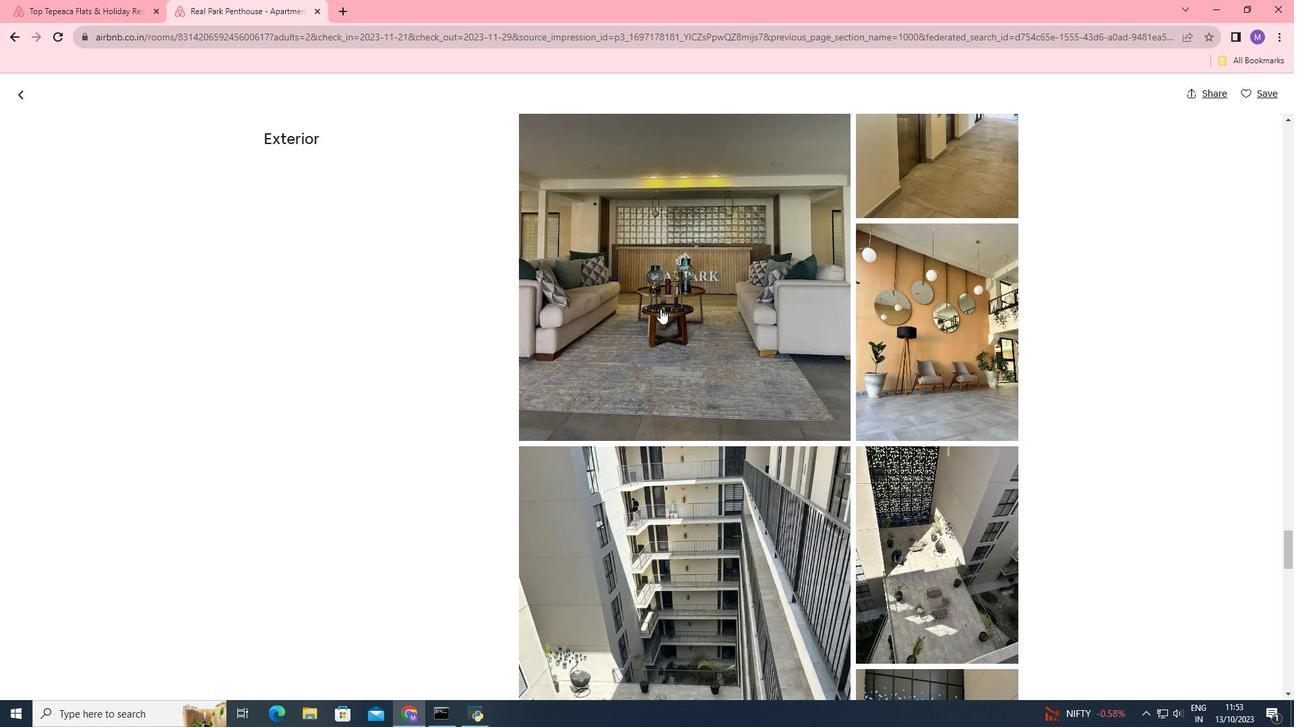 
Action: Mouse scrolled (660, 308) with delta (0, 0)
Screenshot: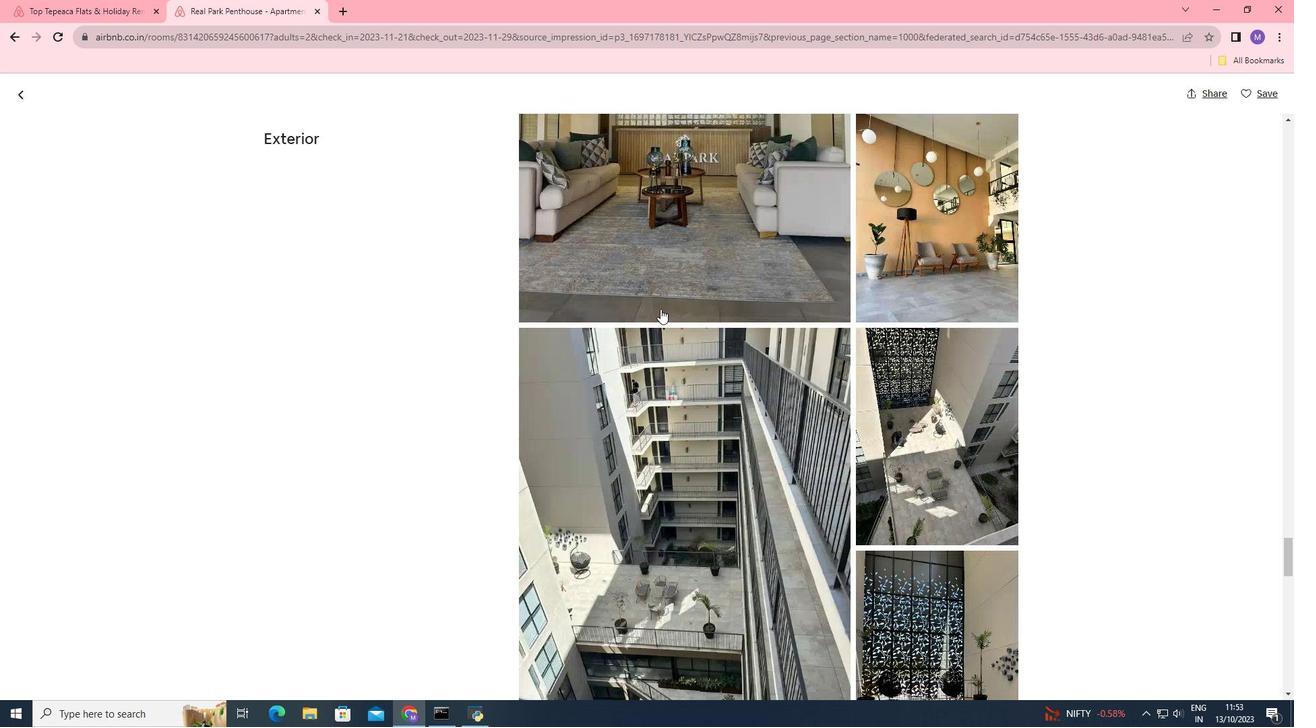 
Action: Mouse scrolled (660, 308) with delta (0, 0)
Screenshot: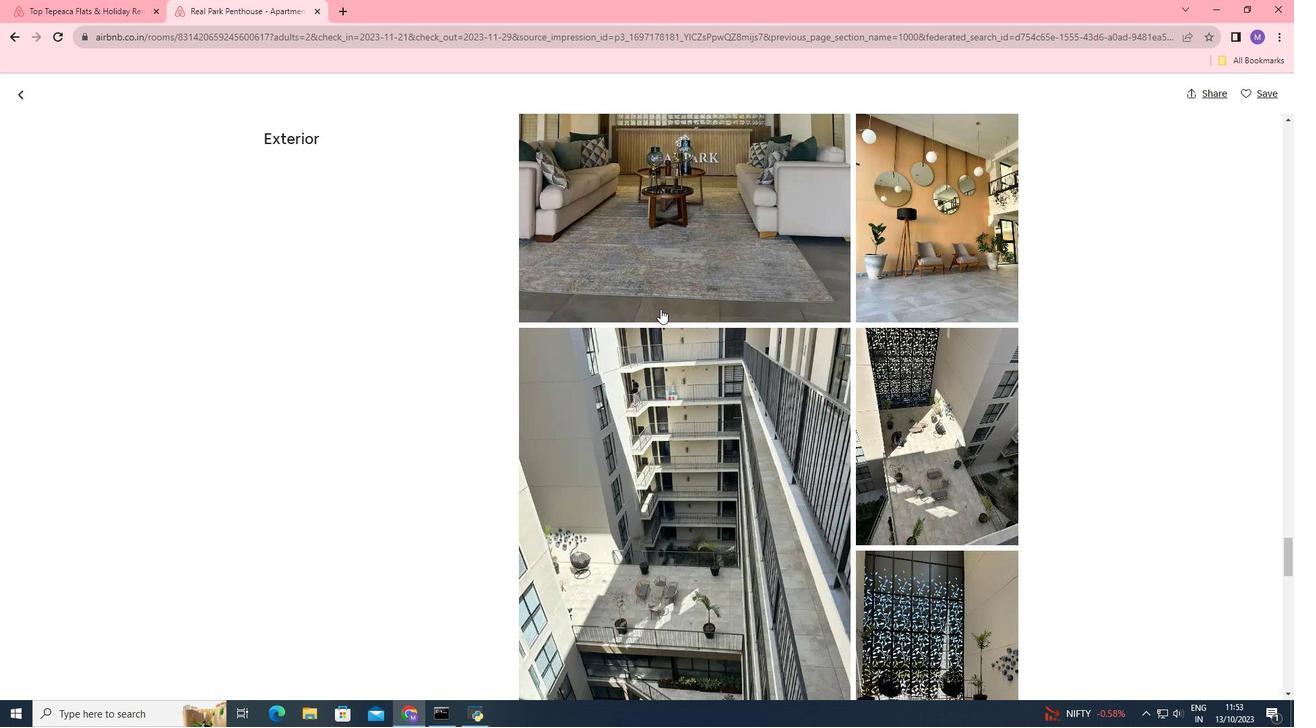
Action: Mouse scrolled (660, 308) with delta (0, 0)
Screenshot: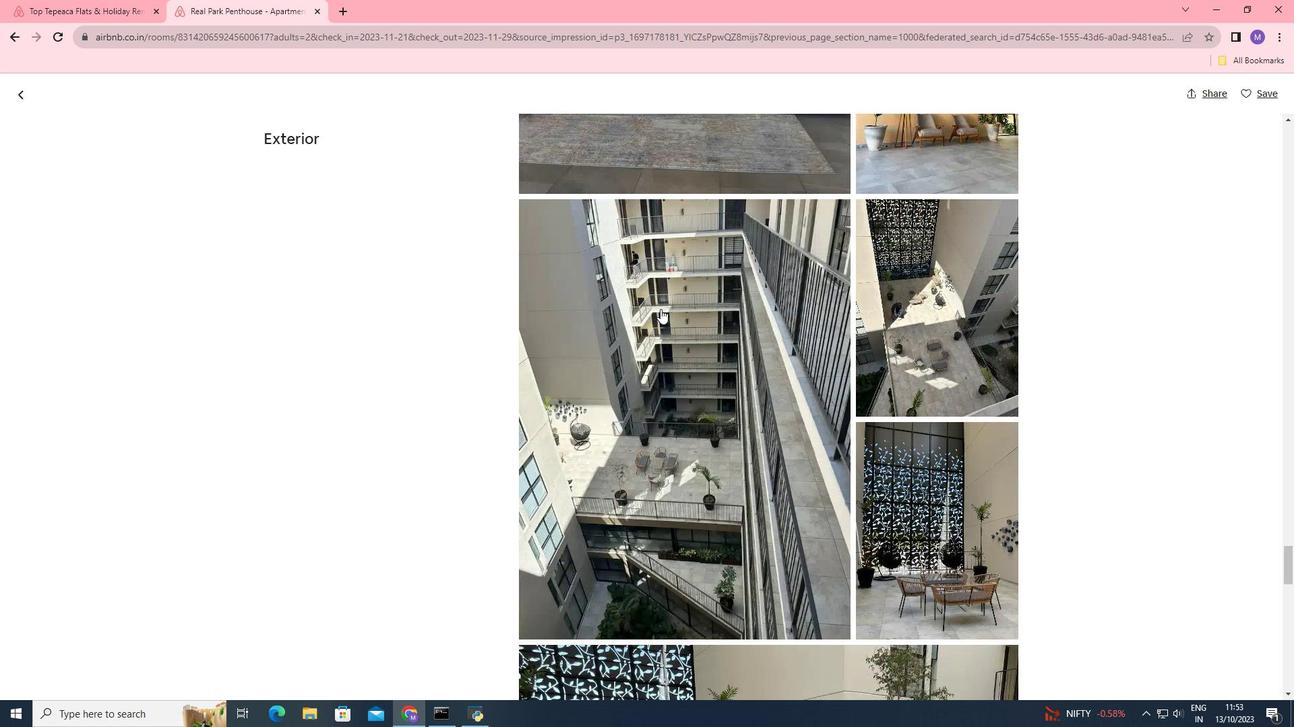 
Action: Mouse moved to (688, 326)
Screenshot: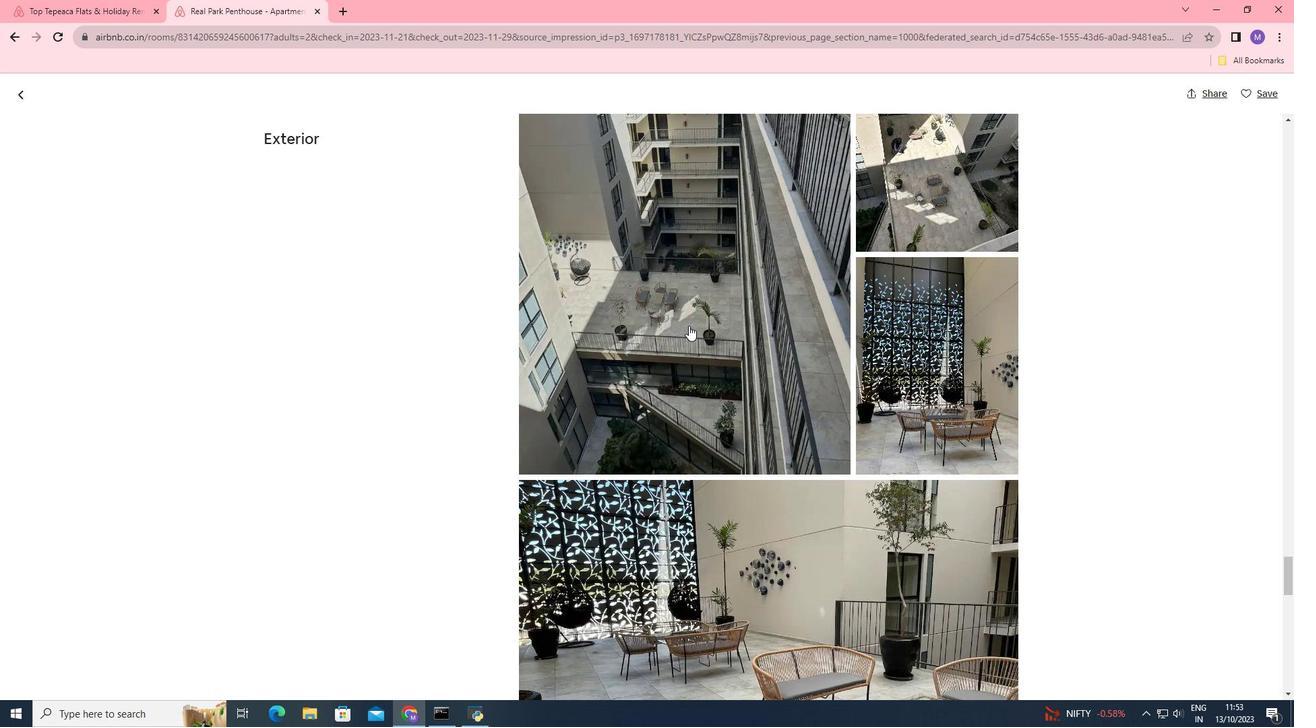 
Action: Mouse scrolled (688, 325) with delta (0, 0)
Screenshot: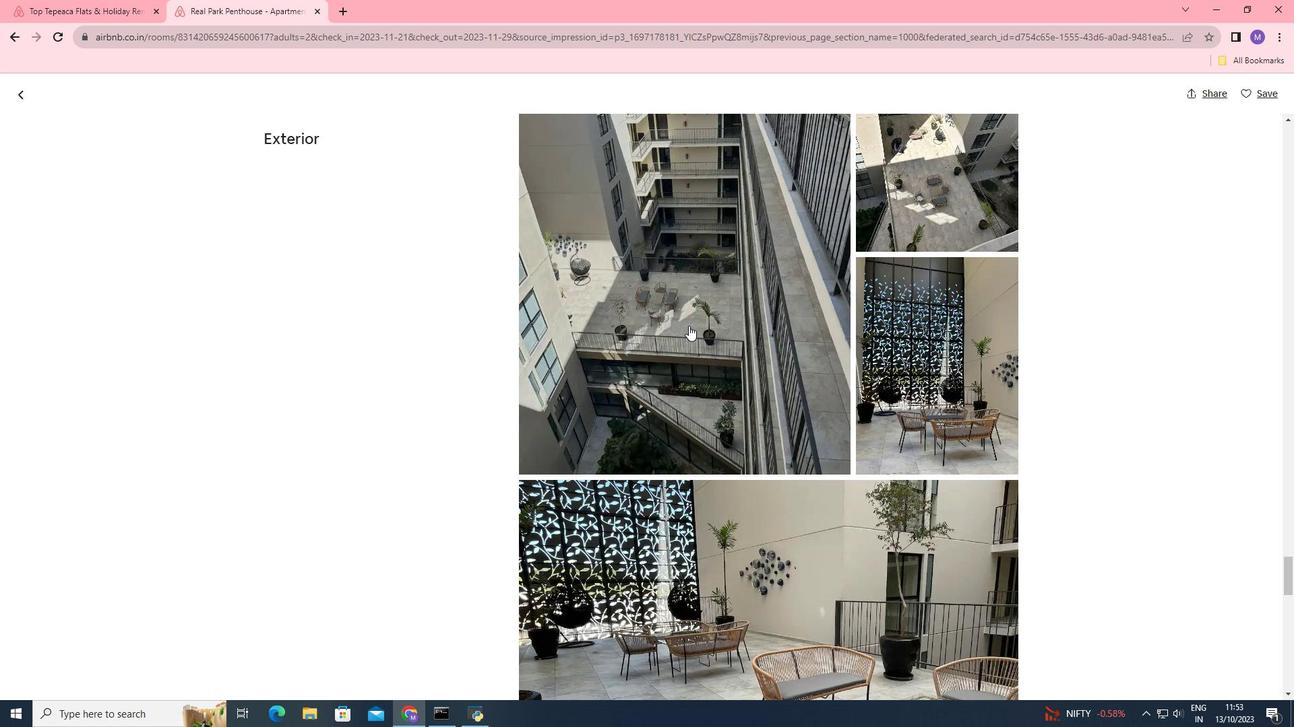 
Action: Mouse scrolled (688, 325) with delta (0, 0)
Screenshot: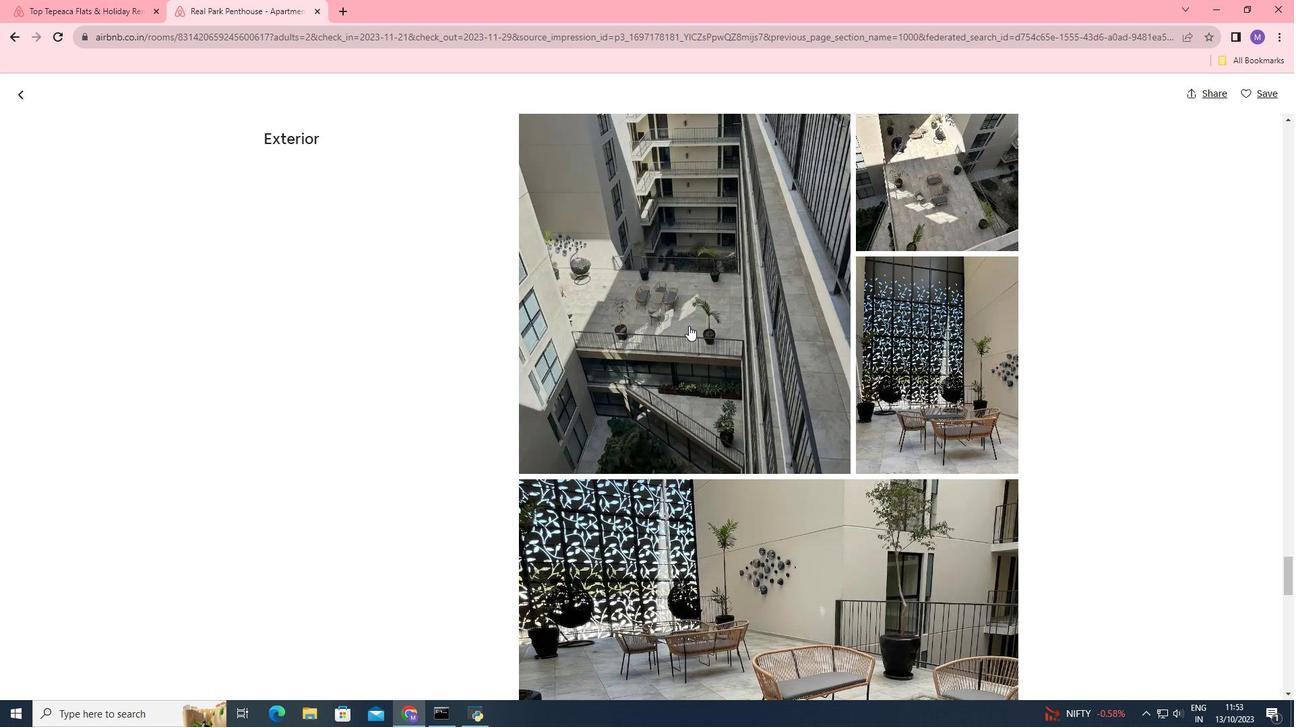 
Action: Mouse scrolled (688, 325) with delta (0, 0)
Screenshot: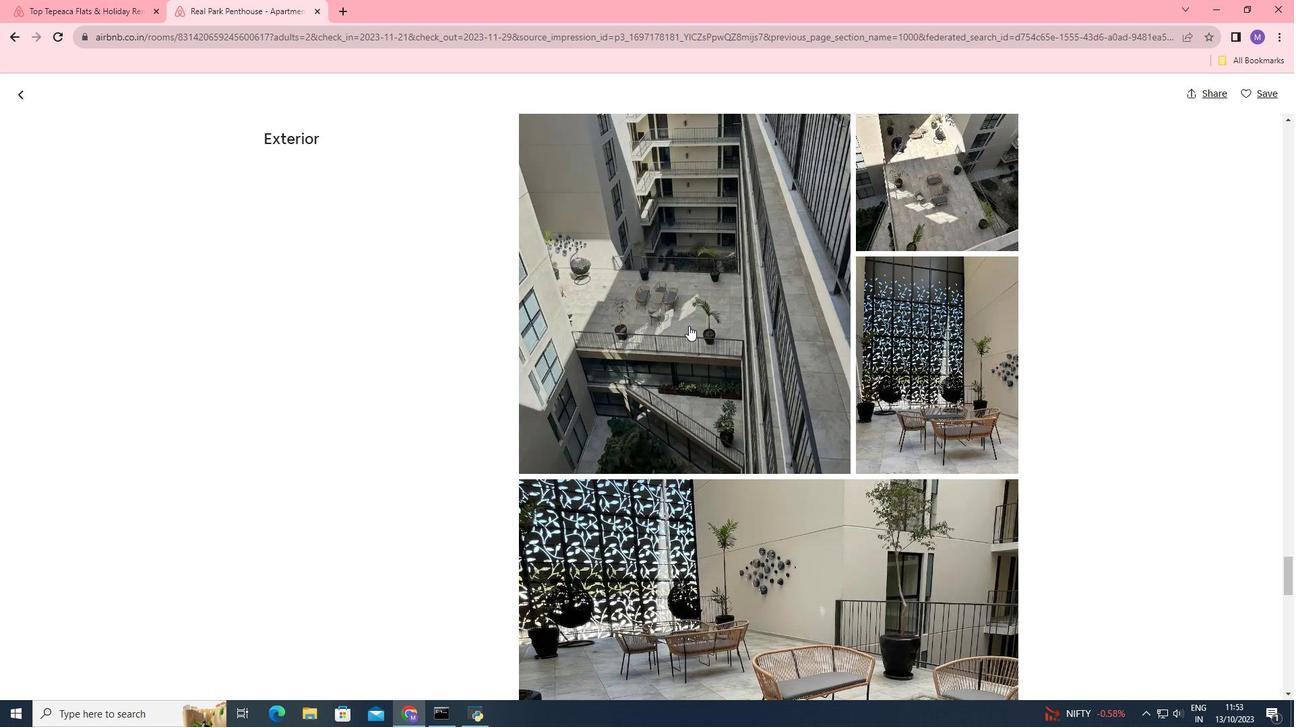 
Action: Mouse scrolled (688, 325) with delta (0, 0)
Screenshot: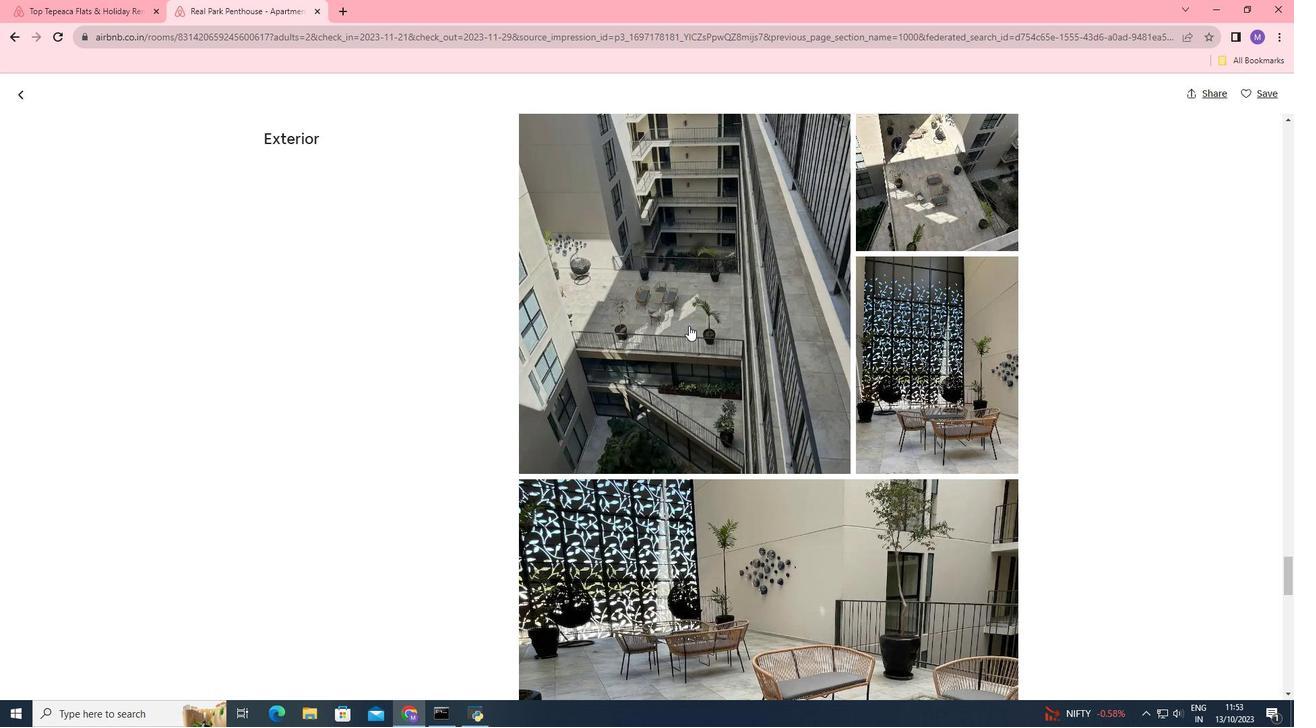 
Action: Mouse scrolled (688, 325) with delta (0, 0)
Screenshot: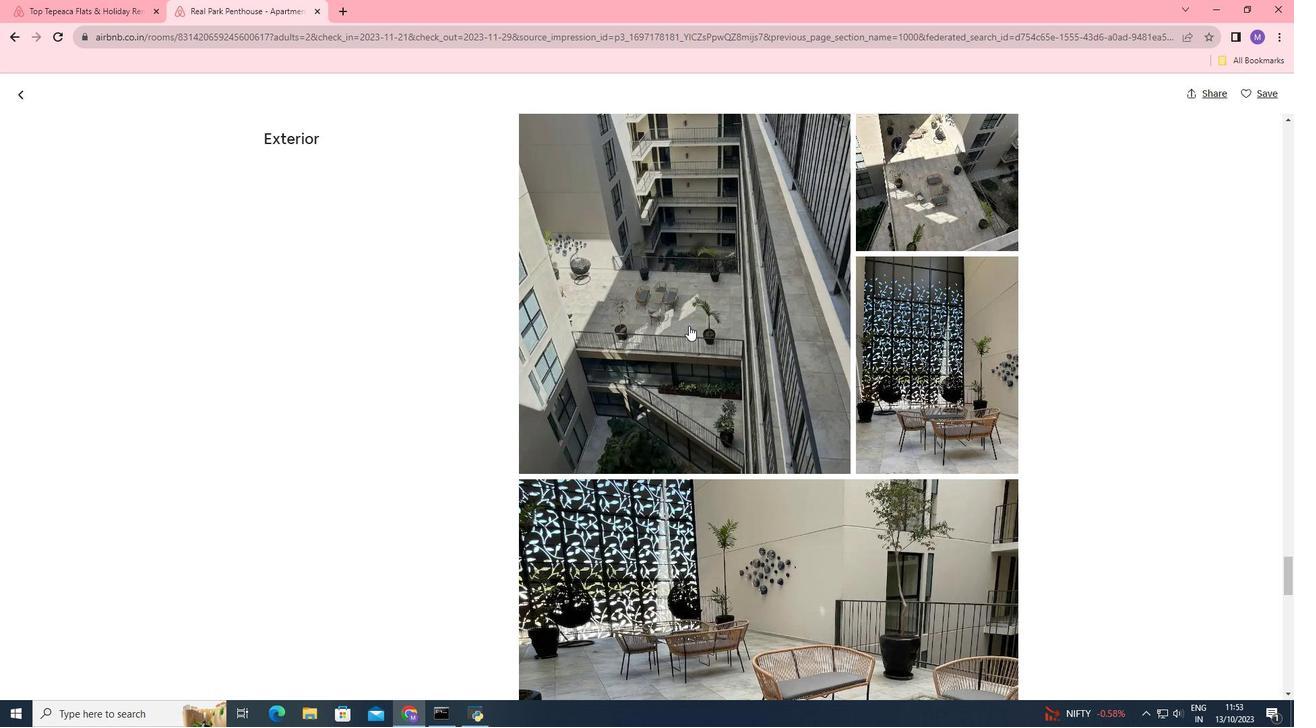 
Action: Mouse scrolled (688, 325) with delta (0, 0)
Screenshot: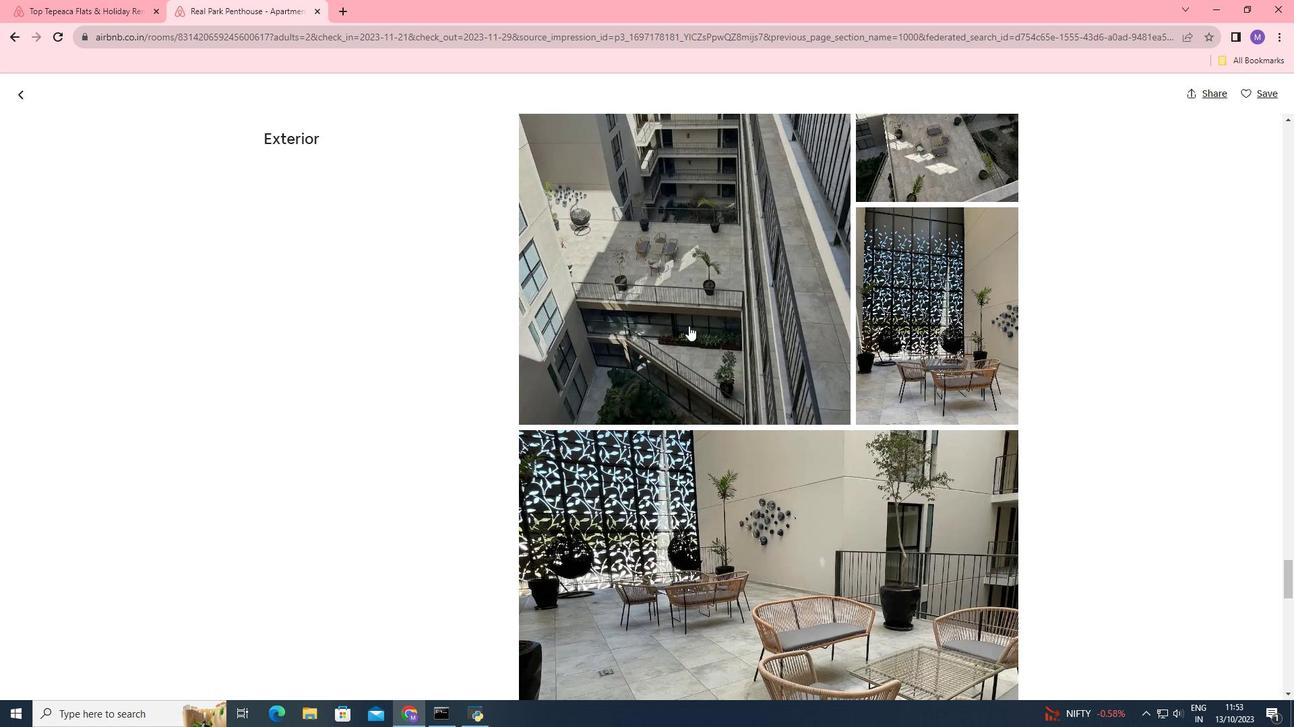 
Action: Mouse scrolled (688, 325) with delta (0, 0)
Screenshot: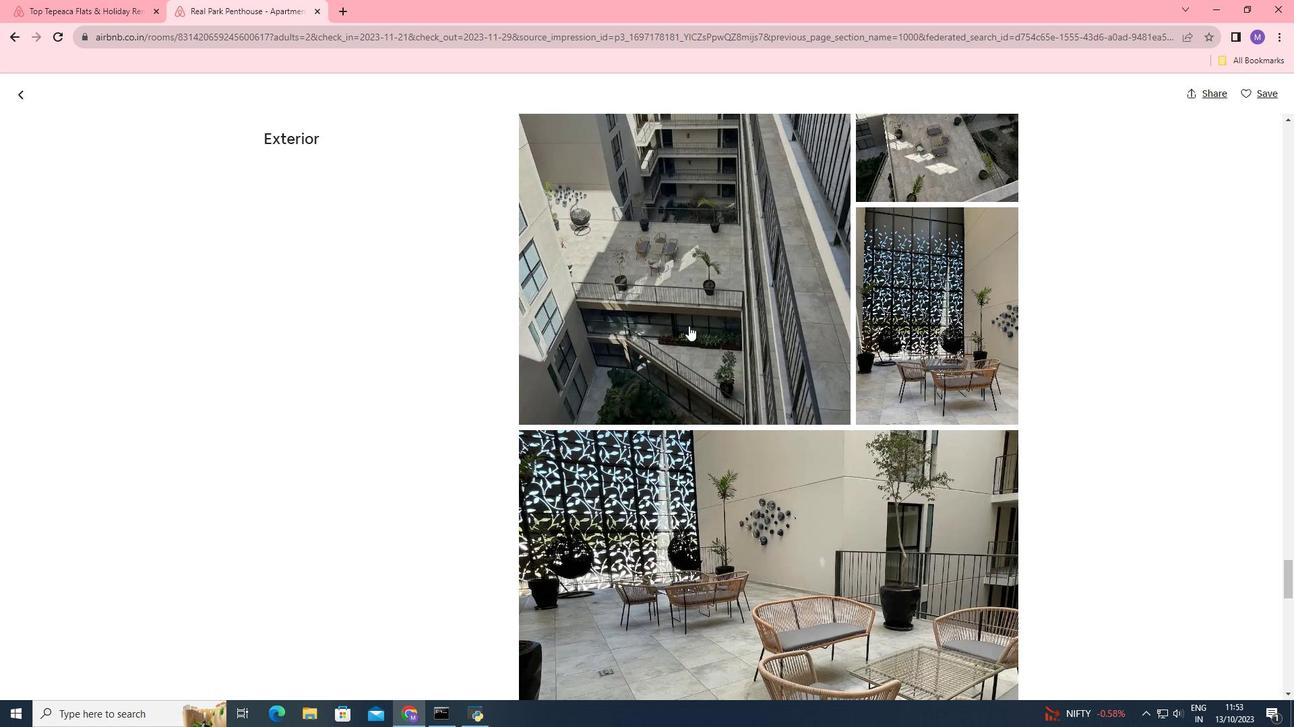 
Action: Mouse scrolled (688, 325) with delta (0, 0)
Screenshot: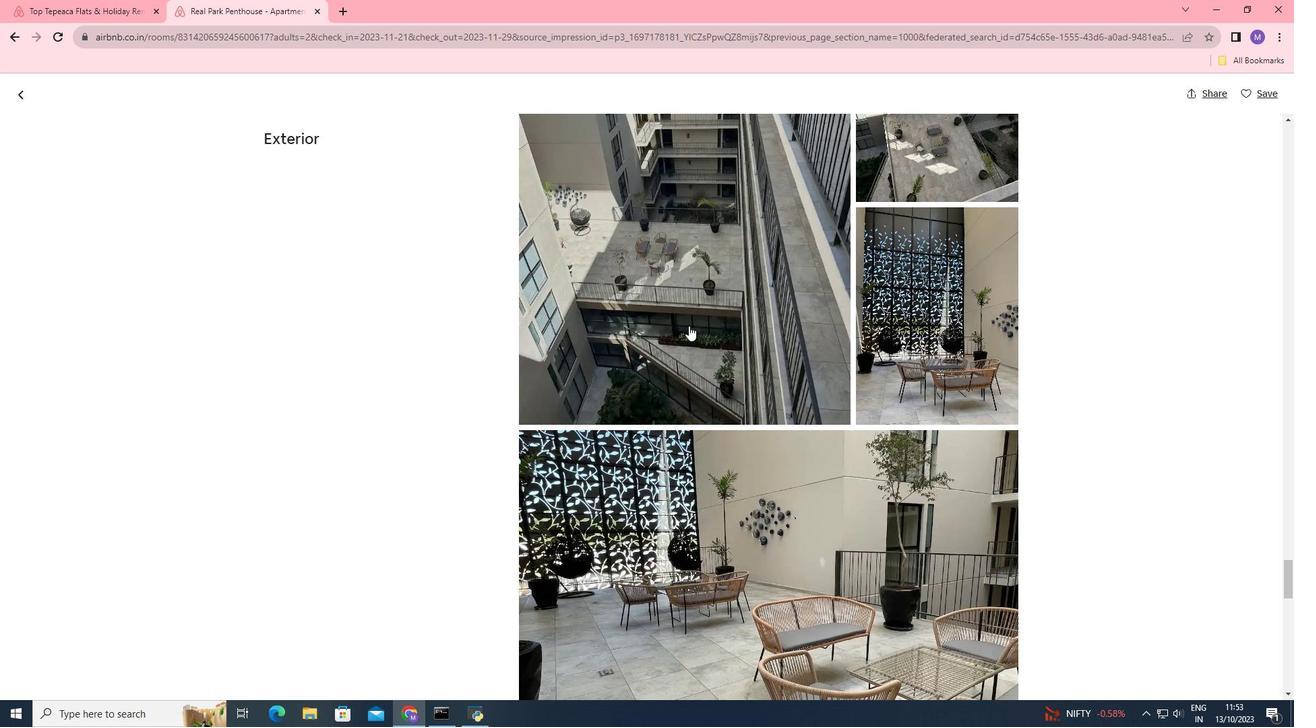 
Action: Mouse scrolled (688, 325) with delta (0, 0)
Screenshot: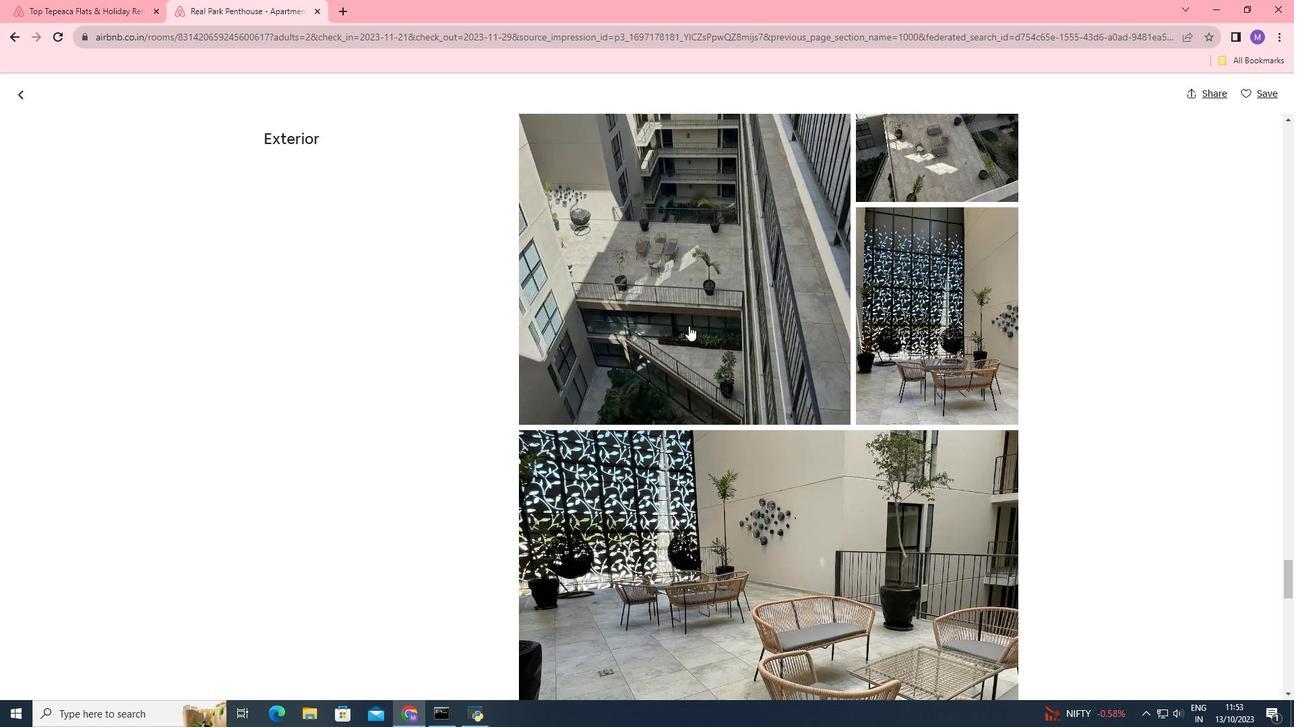 
Action: Mouse moved to (729, 358)
Screenshot: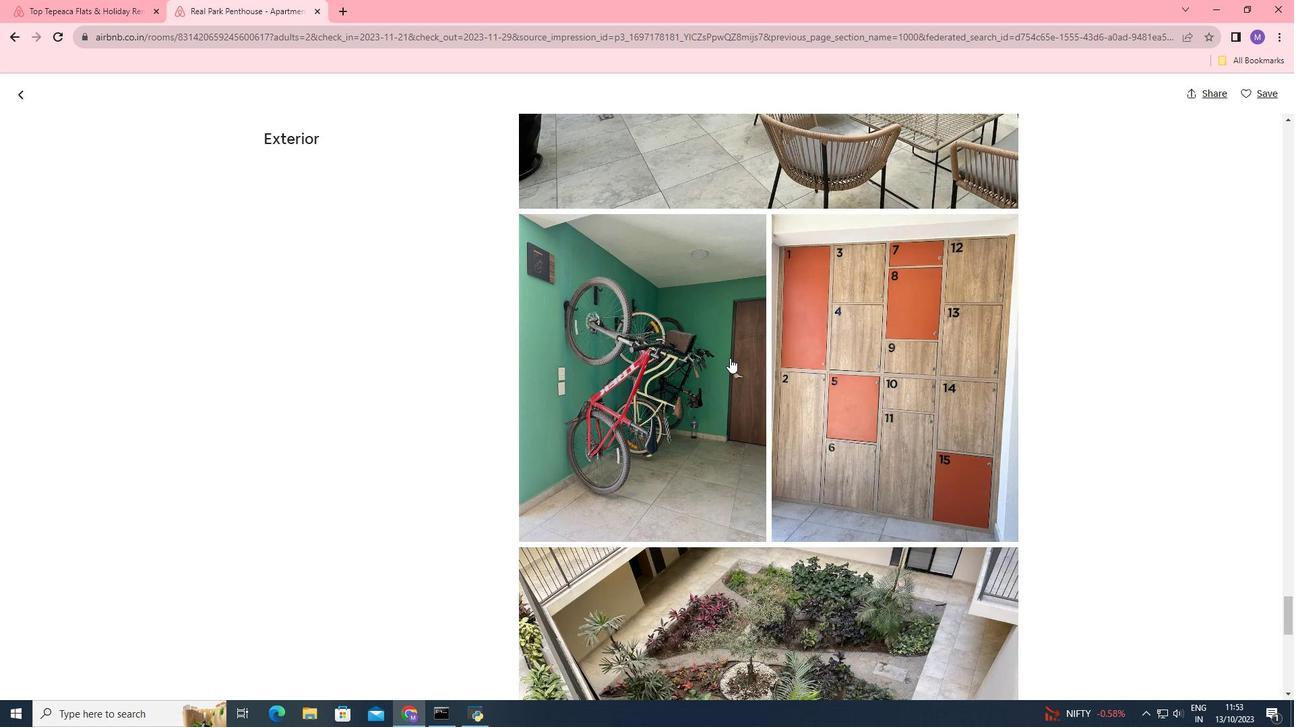
Action: Mouse scrolled (729, 357) with delta (0, 0)
Screenshot: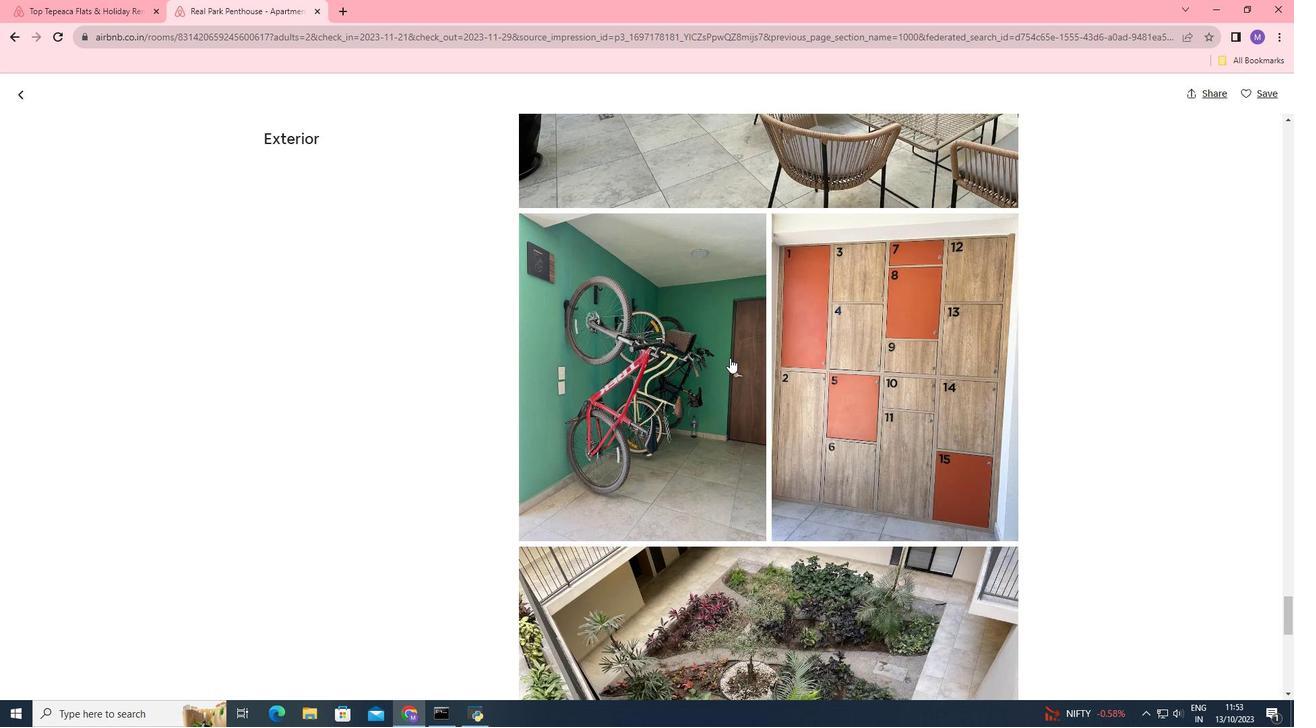 
Action: Mouse scrolled (729, 357) with delta (0, 0)
Screenshot: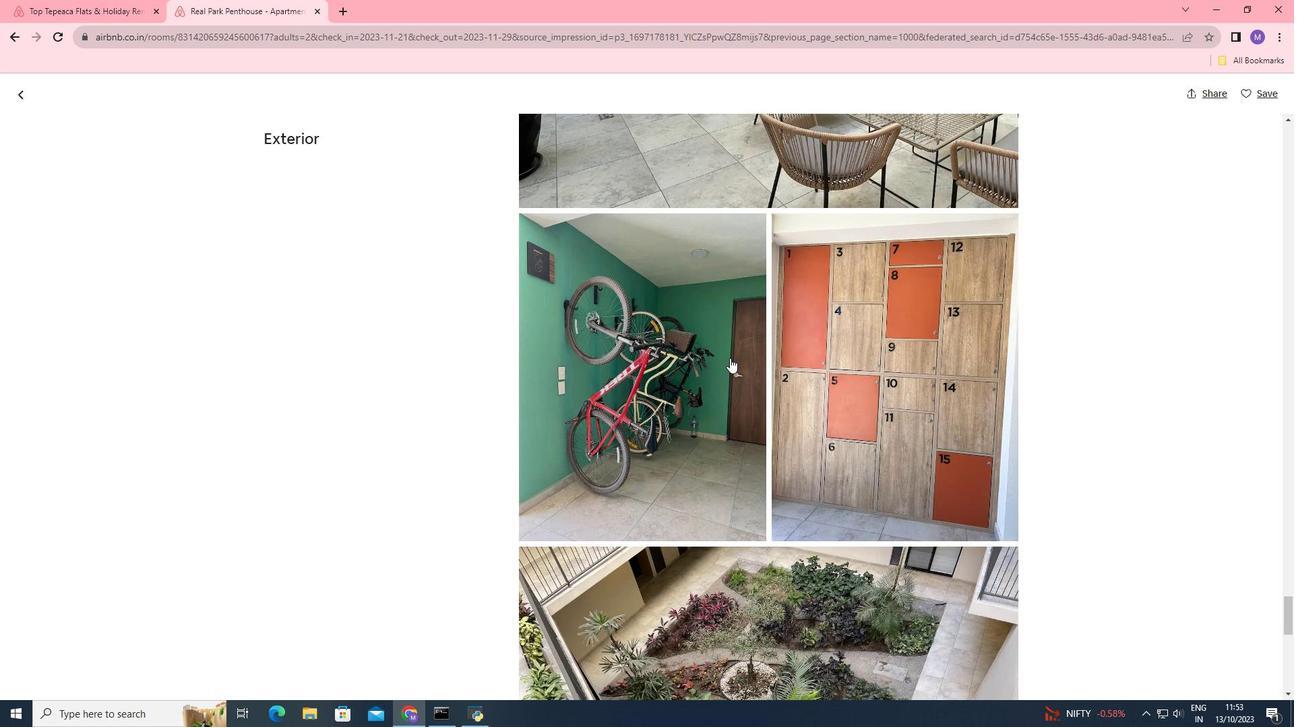 
Action: Mouse scrolled (729, 357) with delta (0, 0)
Screenshot: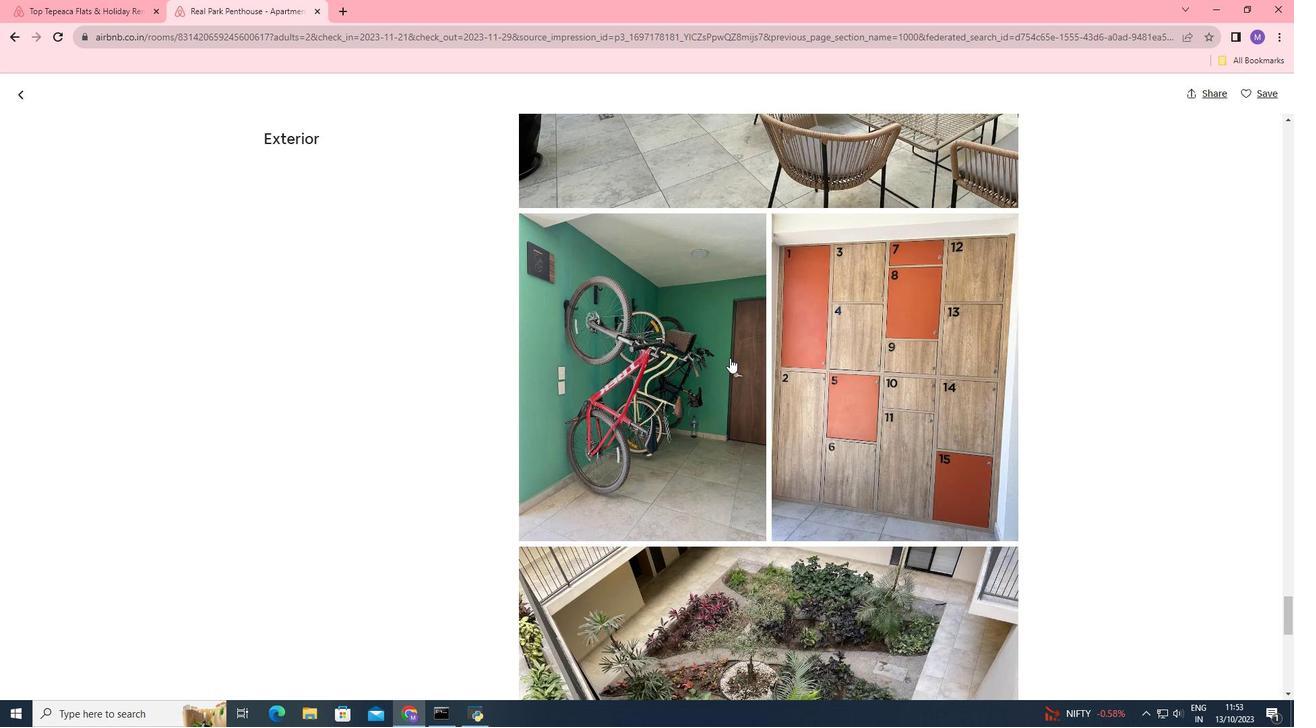 
Action: Mouse scrolled (729, 357) with delta (0, 0)
Screenshot: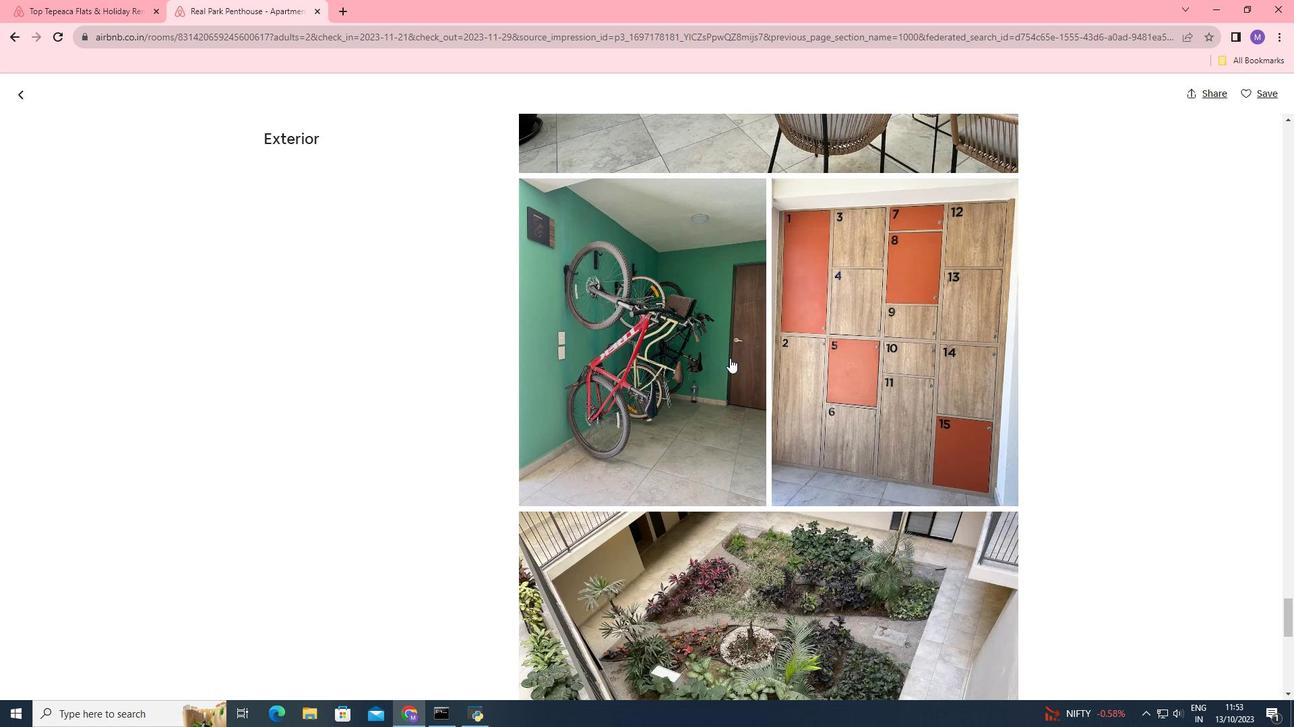 
Action: Mouse scrolled (729, 357) with delta (0, 0)
Screenshot: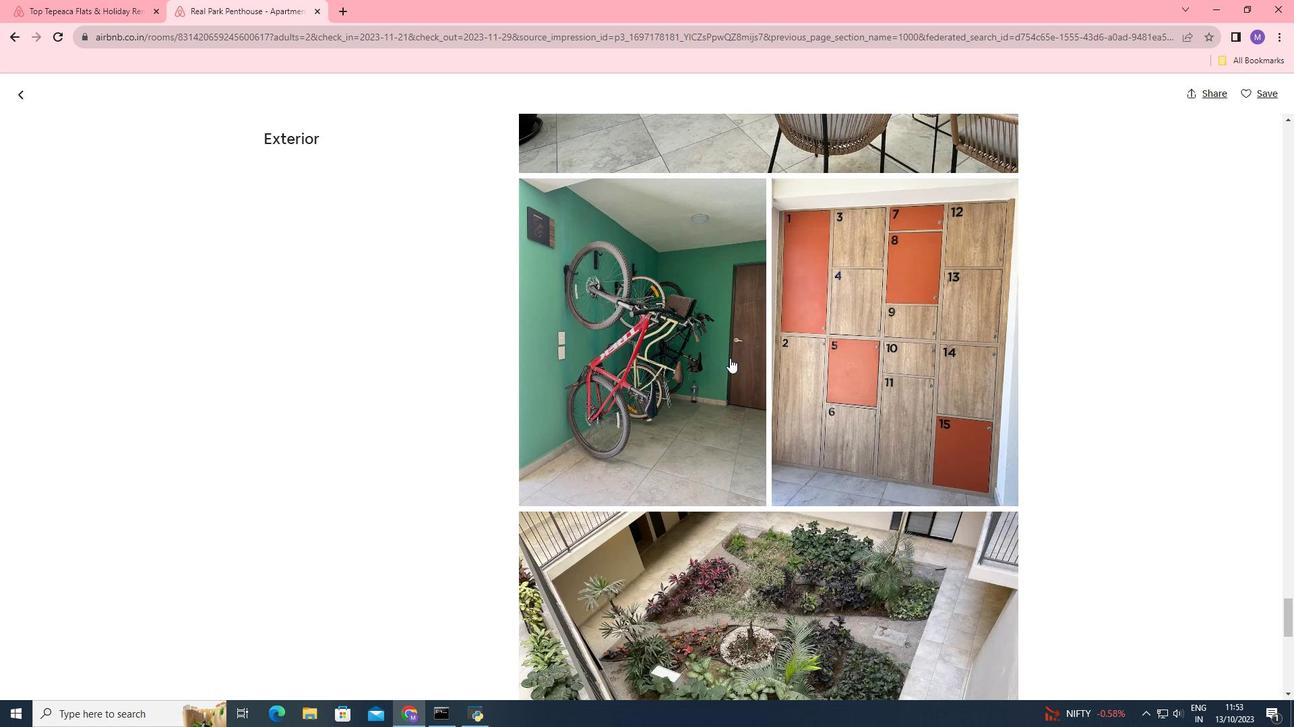 
Action: Mouse scrolled (729, 357) with delta (0, 0)
Screenshot: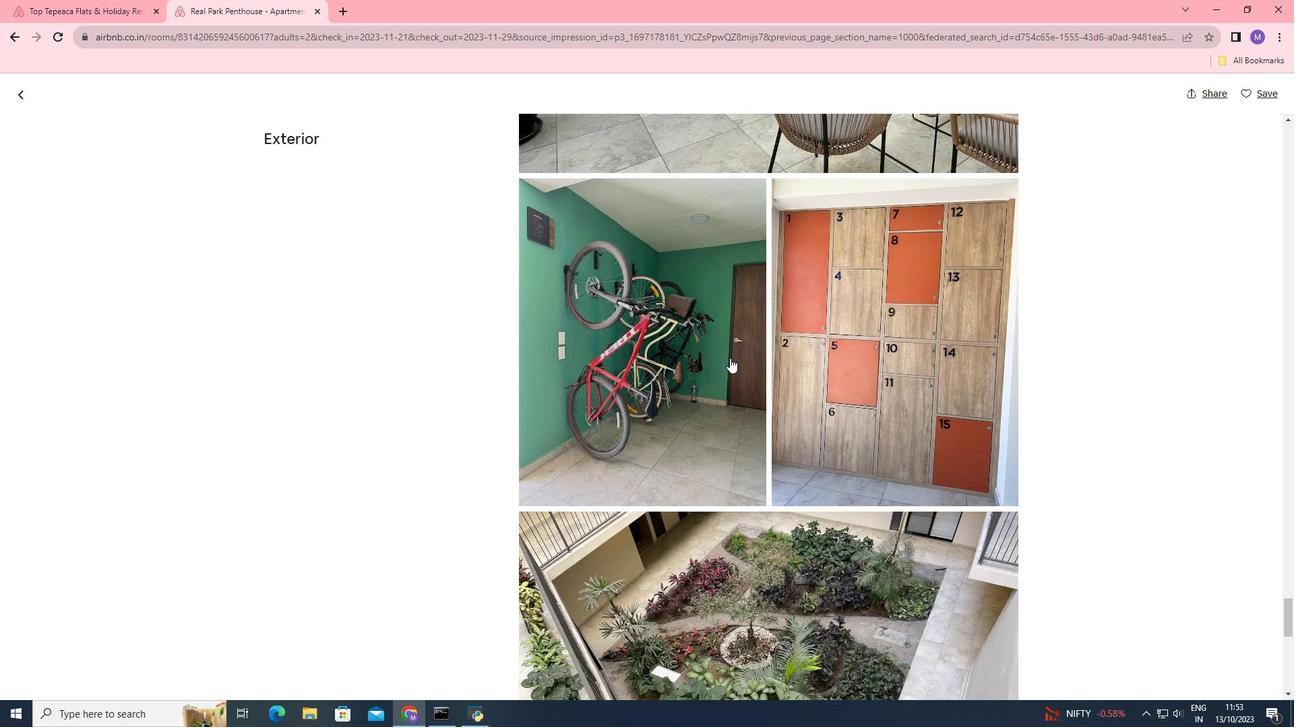 
Action: Mouse moved to (729, 359)
Screenshot: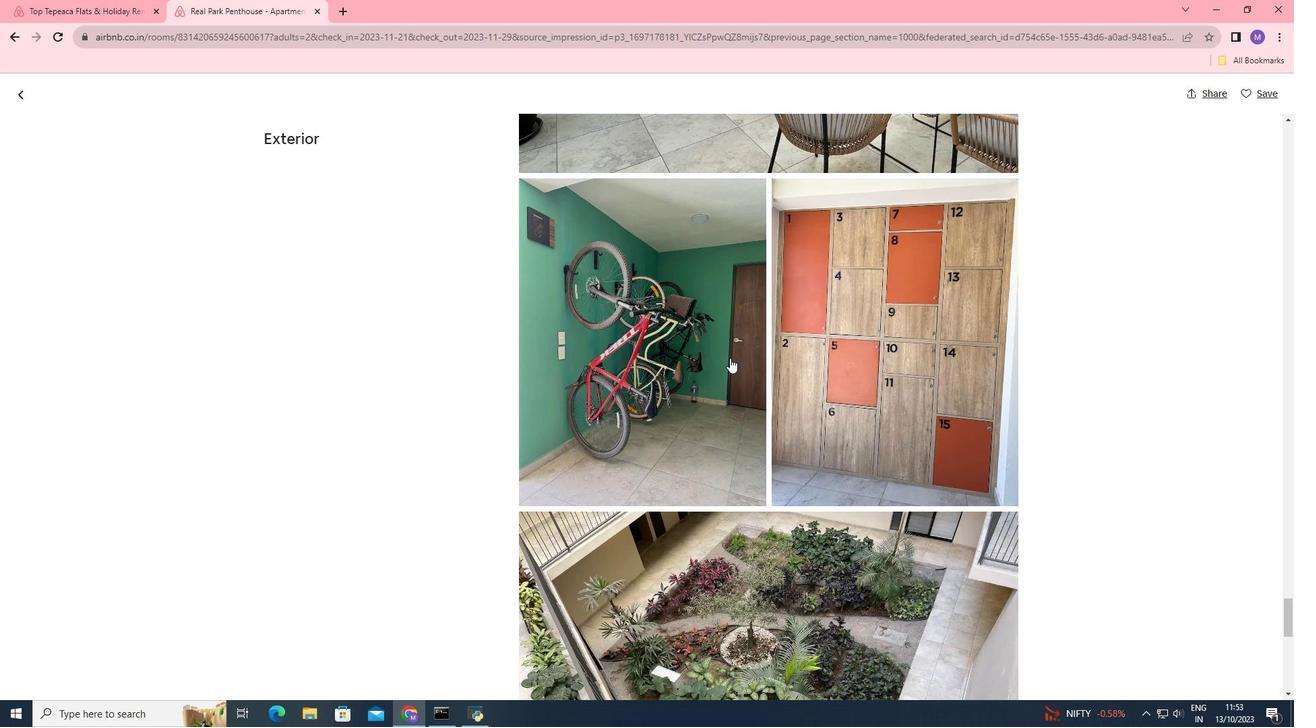 
Action: Mouse scrolled (729, 358) with delta (0, 0)
Screenshot: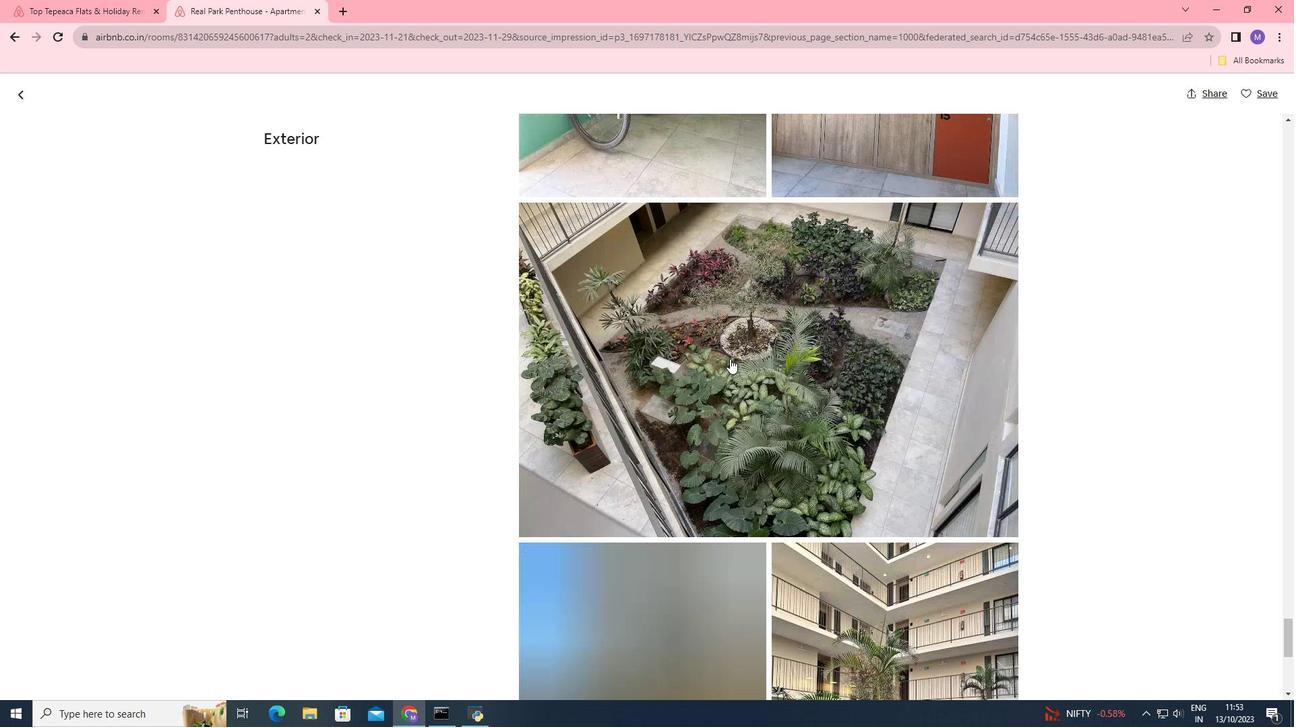 
Action: Mouse moved to (603, 323)
Screenshot: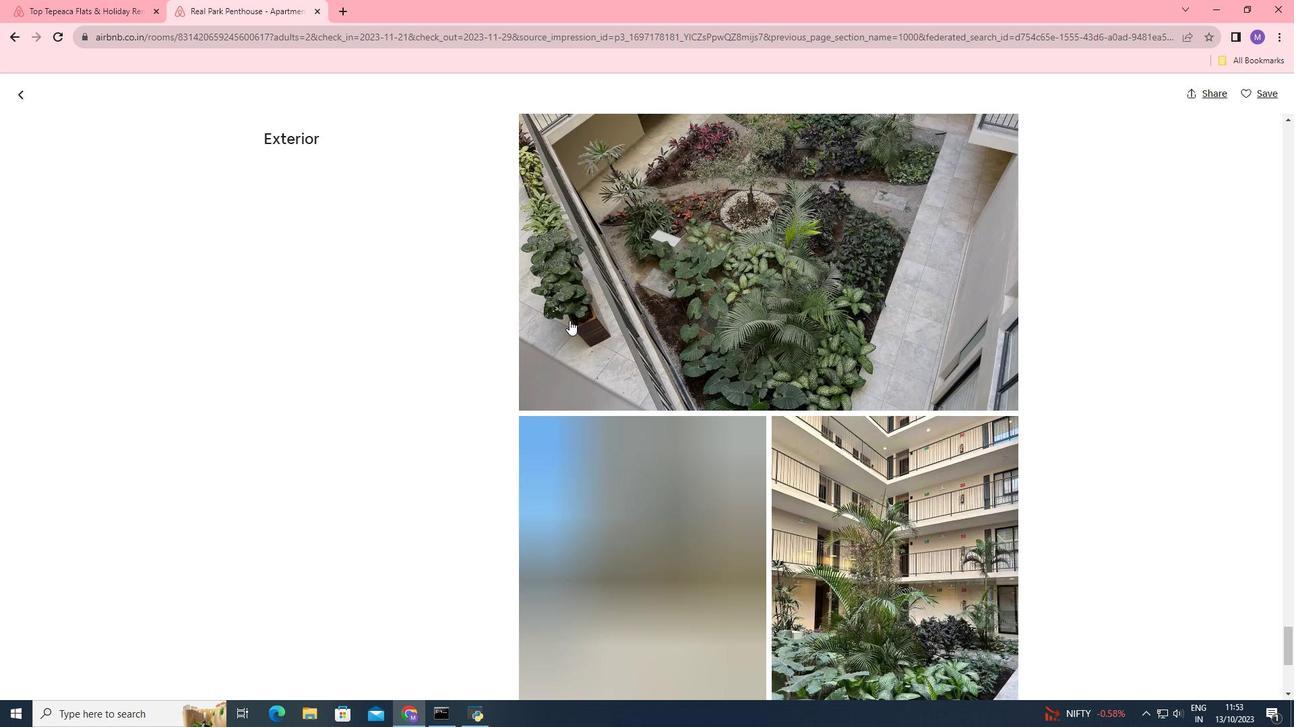 
Action: Mouse scrolled (603, 322) with delta (0, 0)
Screenshot: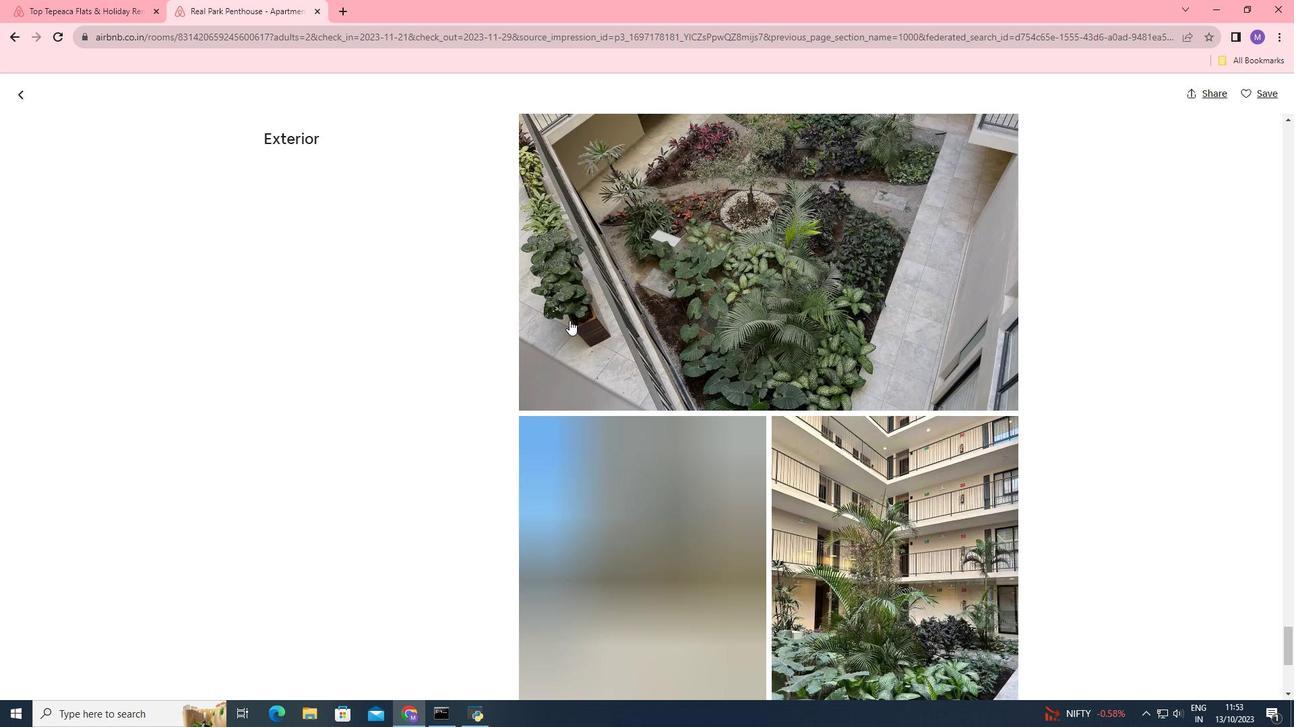 
Action: Mouse moved to (578, 320)
Screenshot: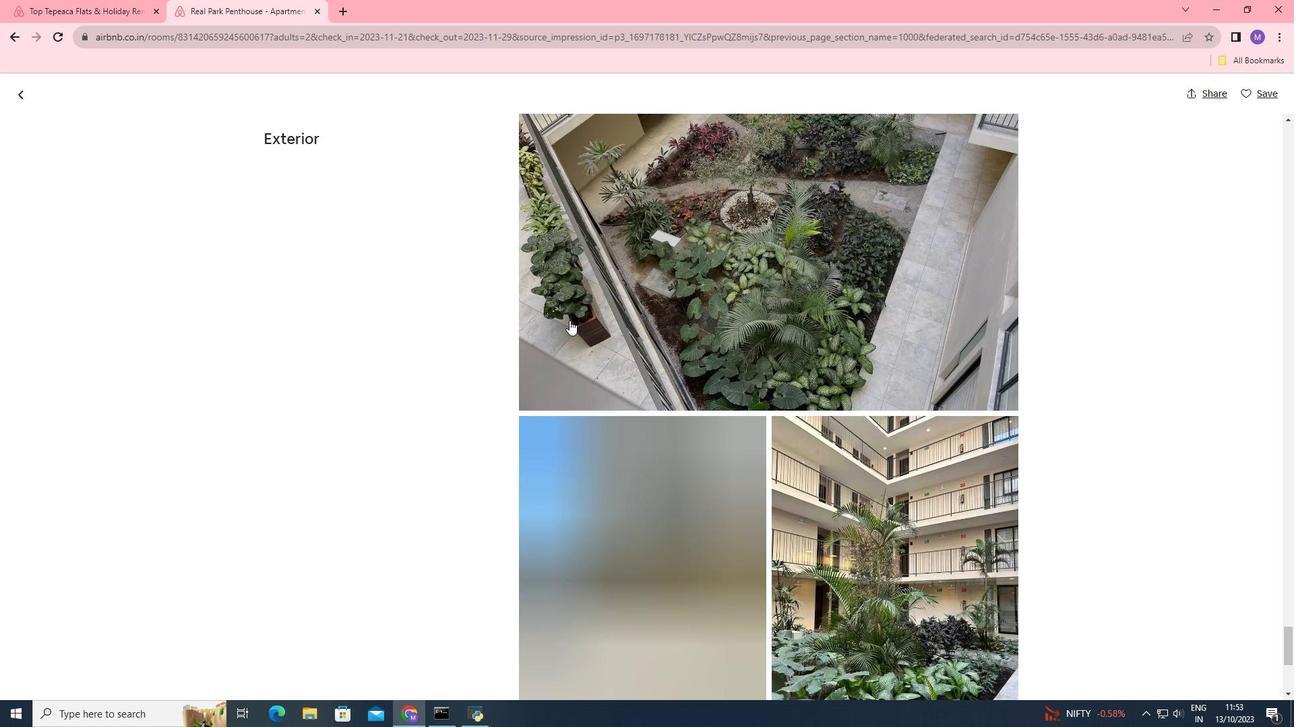 
Action: Mouse scrolled (578, 320) with delta (0, 0)
Screenshot: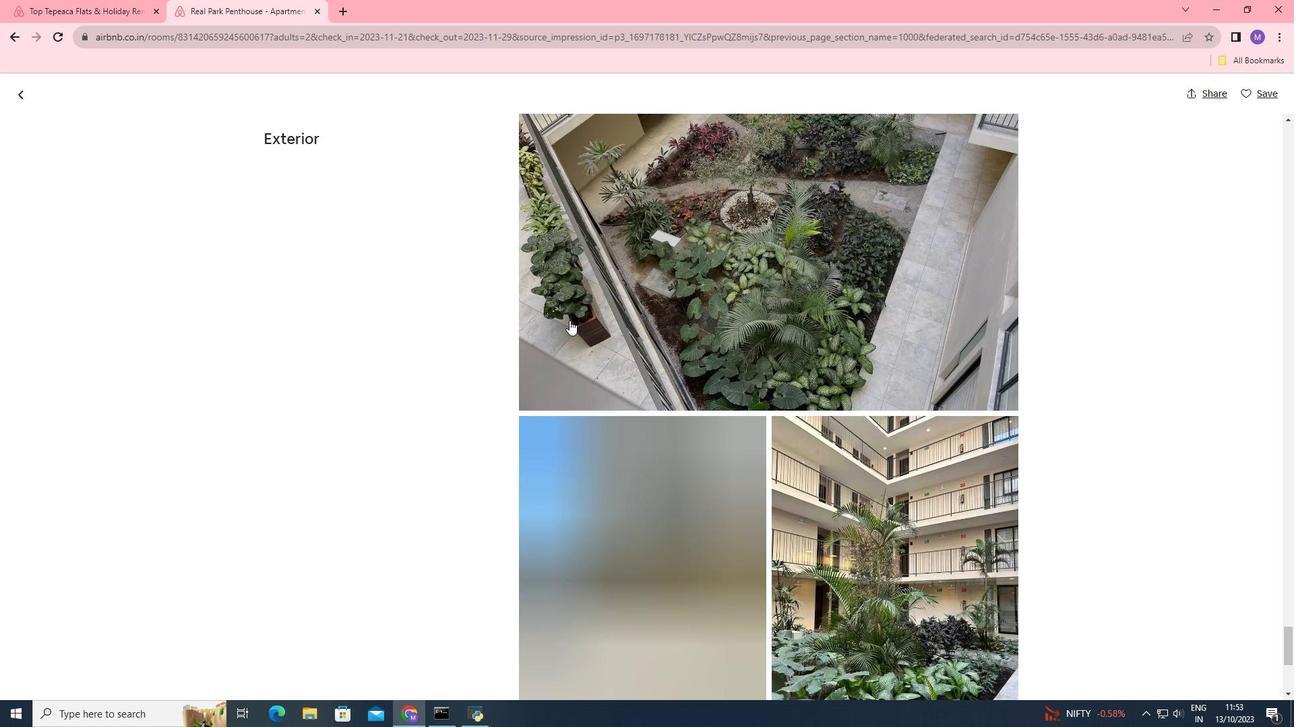 
Action: Mouse moved to (549, 320)
Screenshot: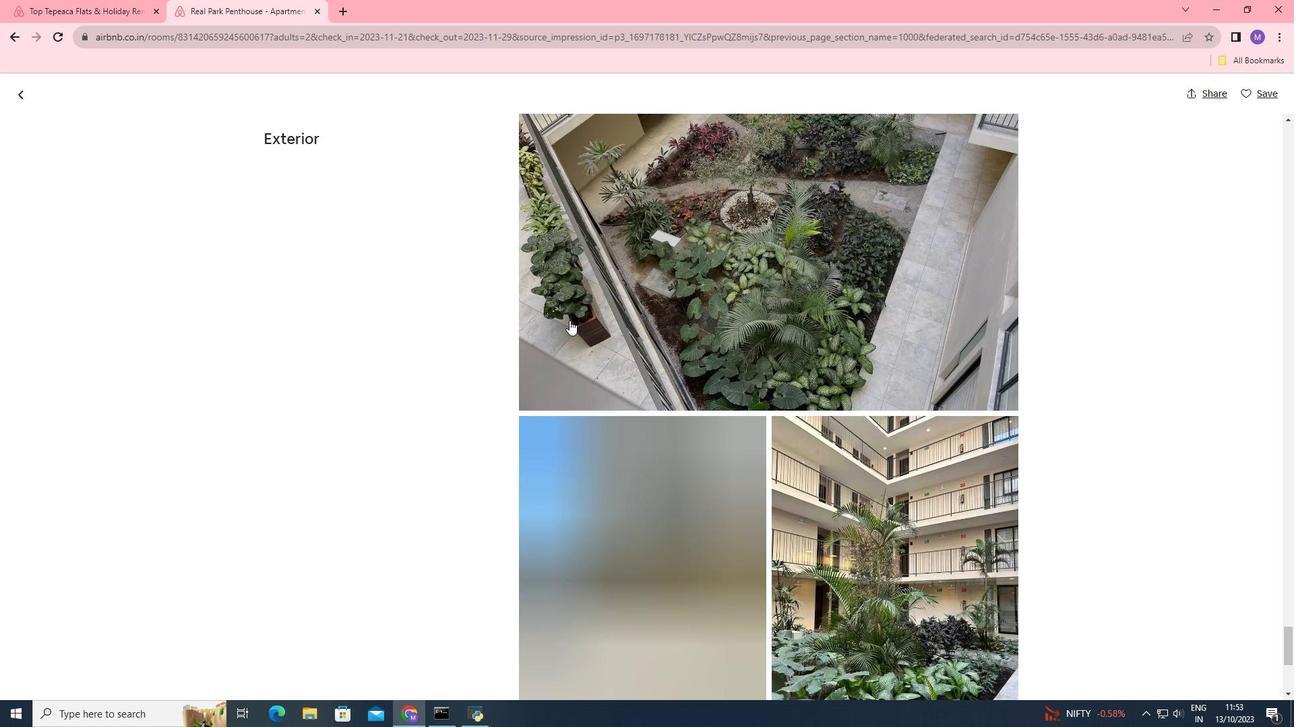 
Action: Mouse scrolled (549, 319) with delta (0, 0)
Screenshot: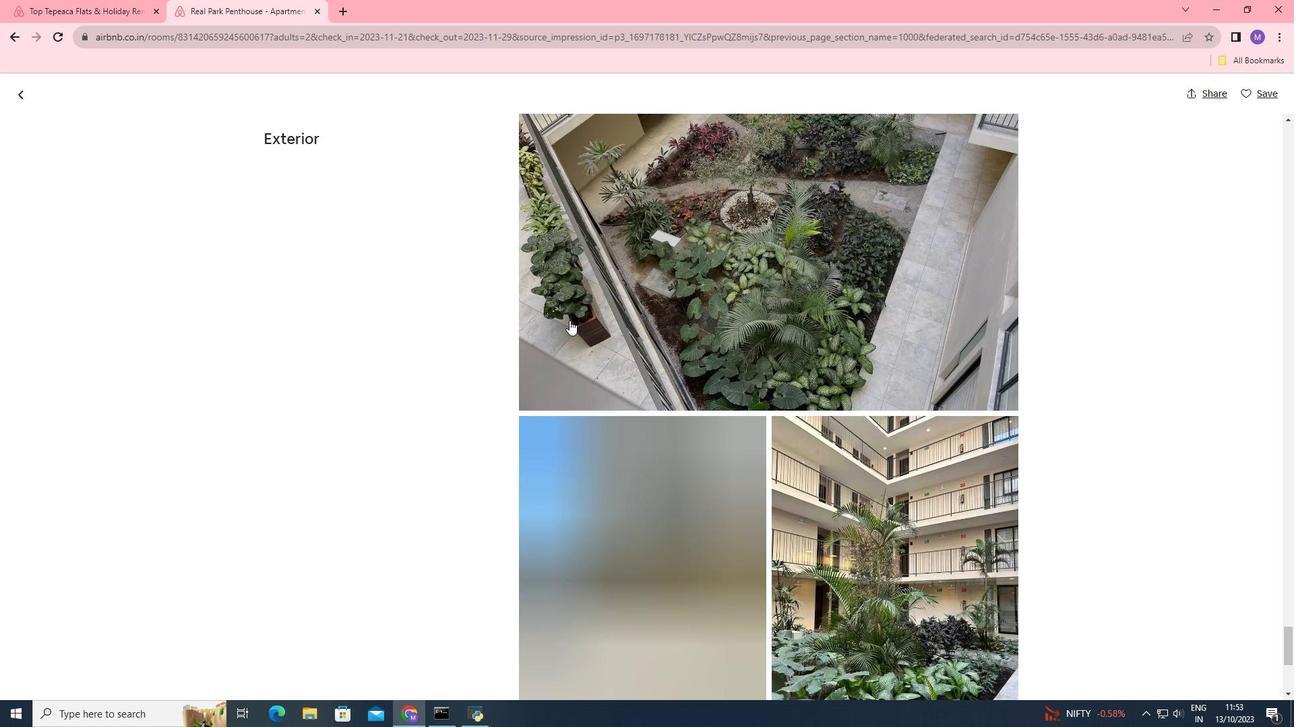 
Action: Mouse moved to (533, 320)
Screenshot: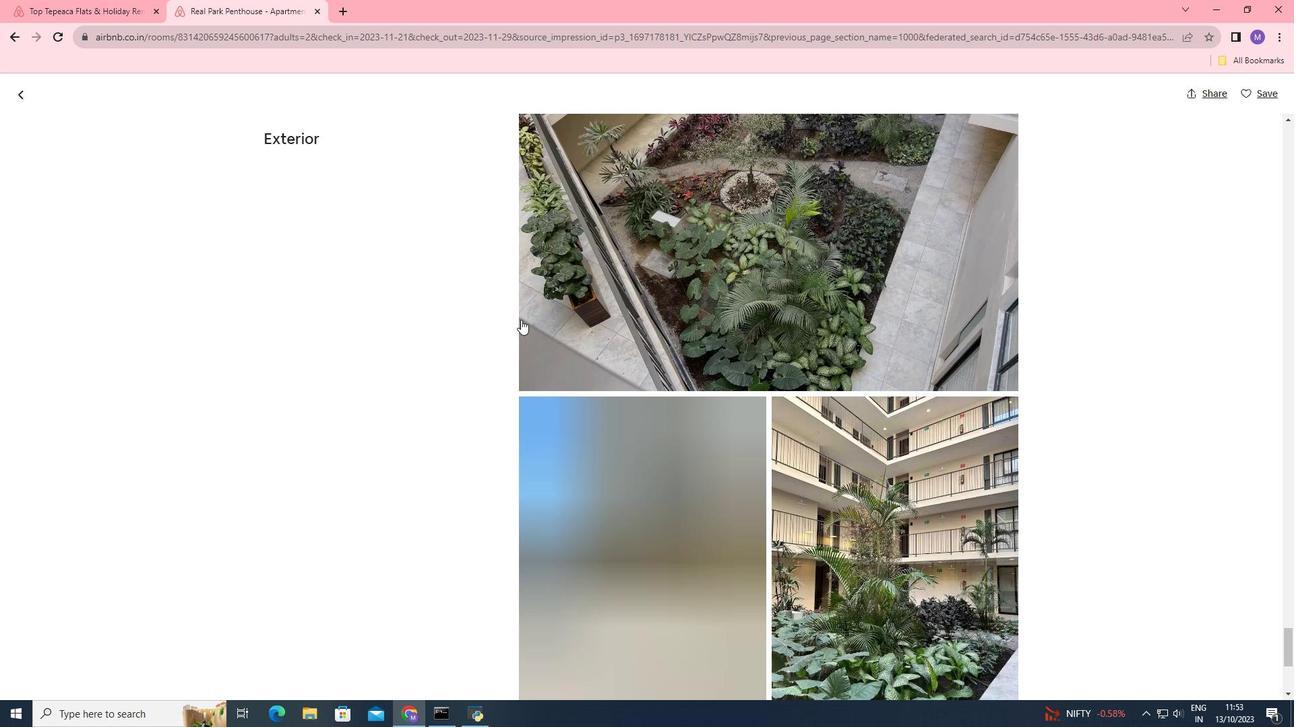 
Action: Mouse scrolled (533, 319) with delta (0, 0)
Screenshot: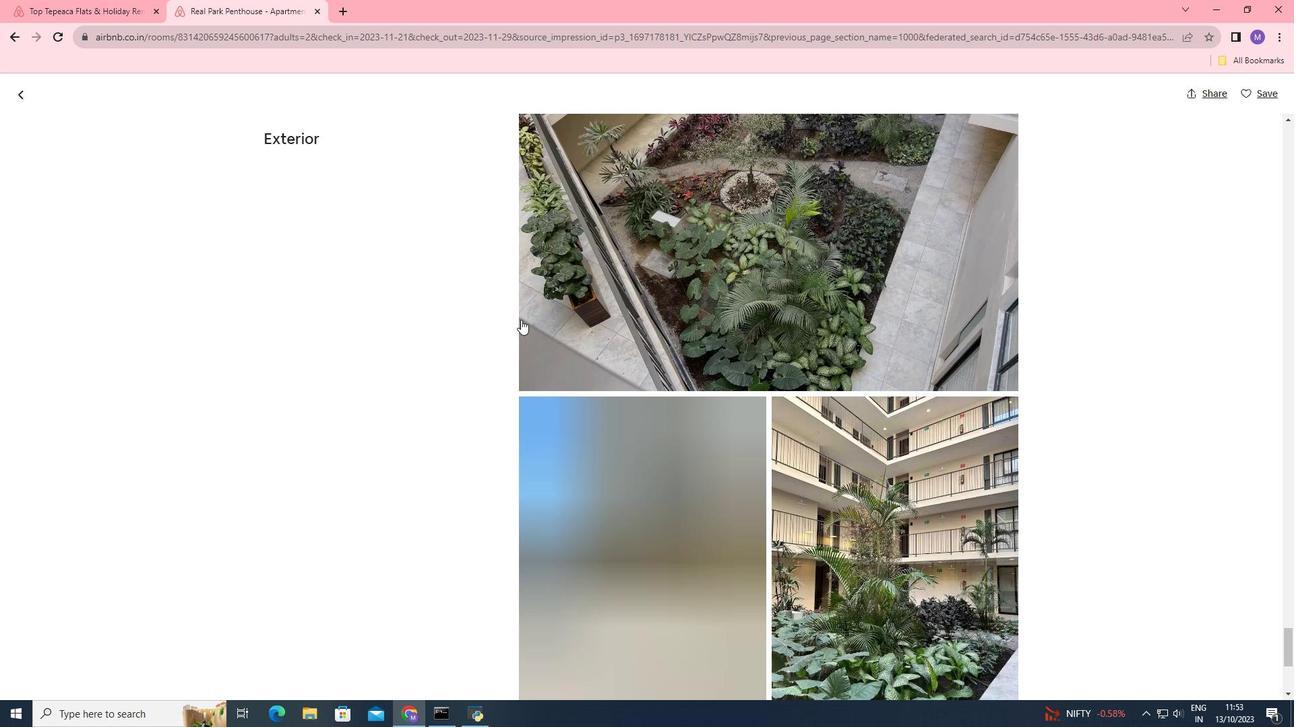 
Action: Mouse moved to (522, 320)
Screenshot: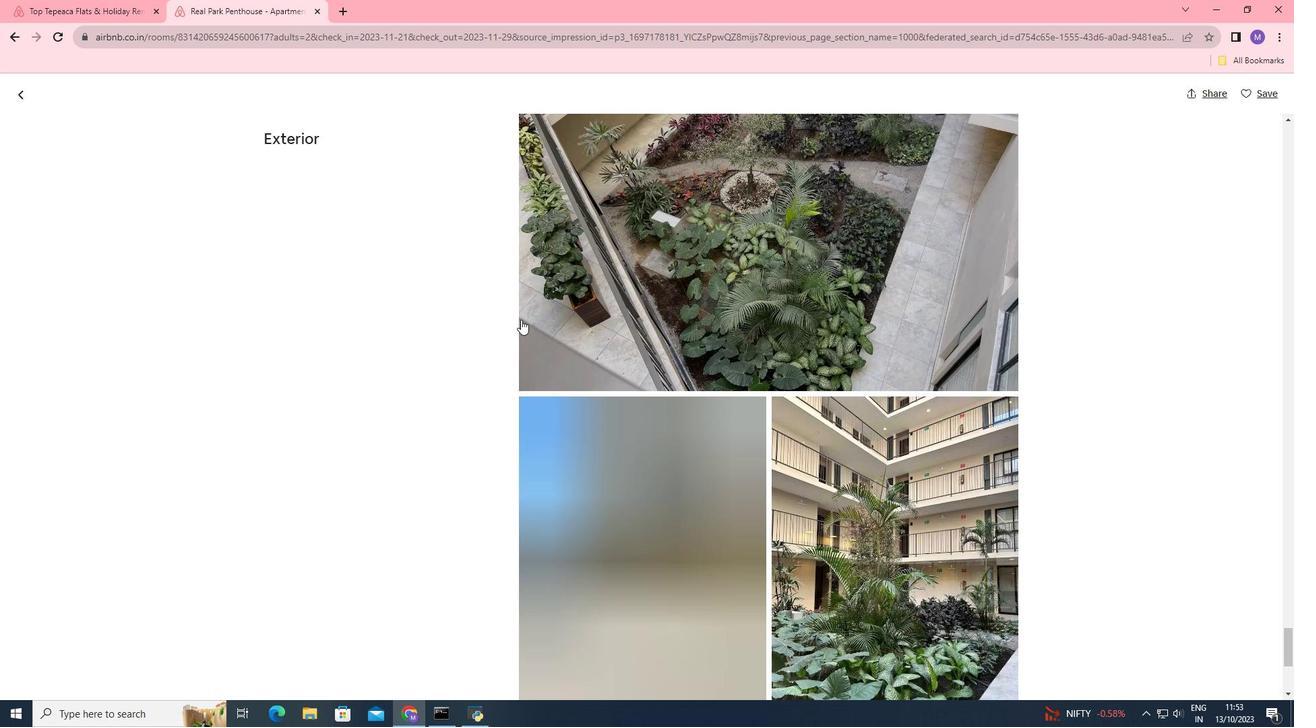 
Action: Mouse scrolled (522, 319) with delta (0, 0)
Screenshot: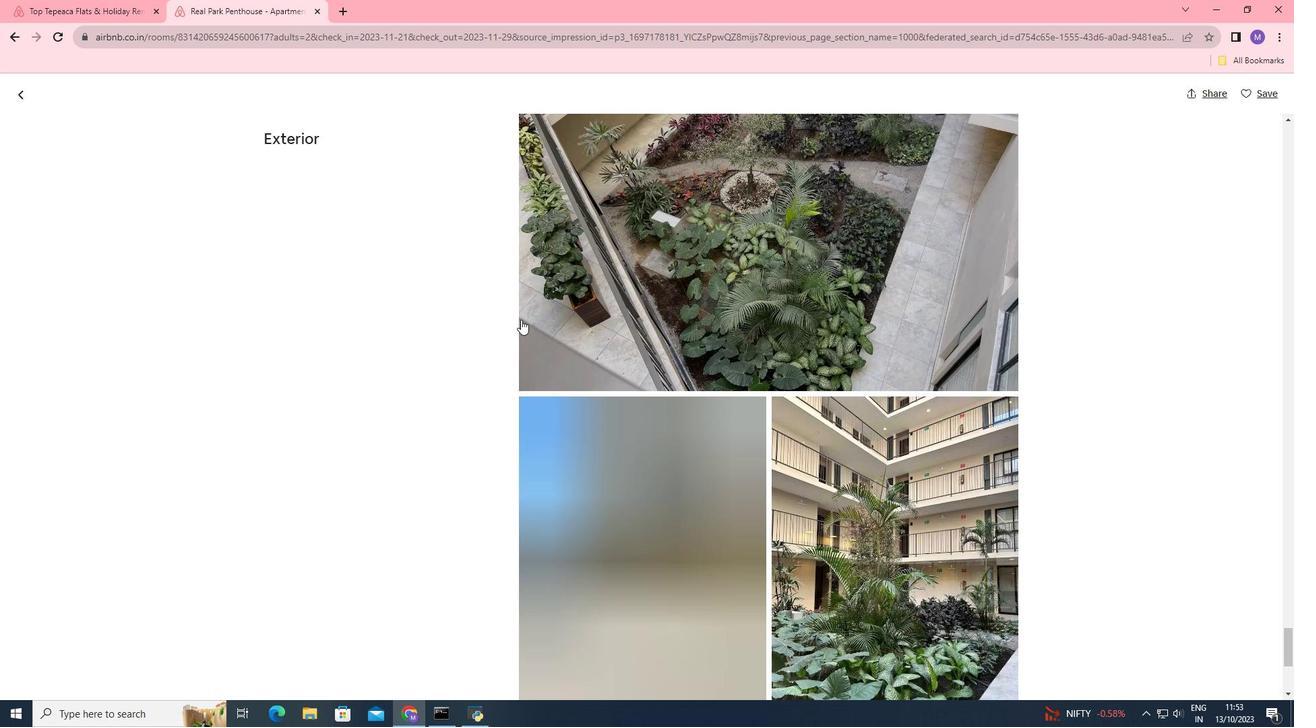 
Action: Mouse moved to (517, 321)
Screenshot: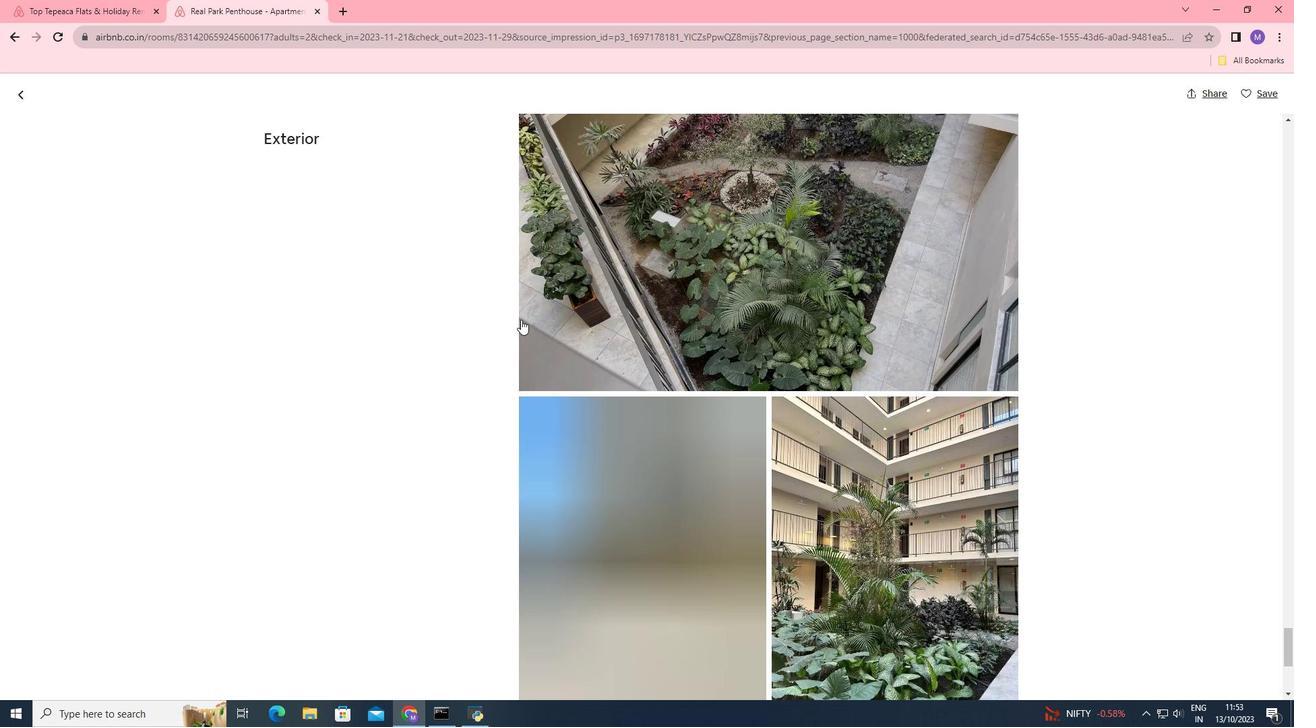
Action: Mouse scrolled (517, 320) with delta (0, 0)
Screenshot: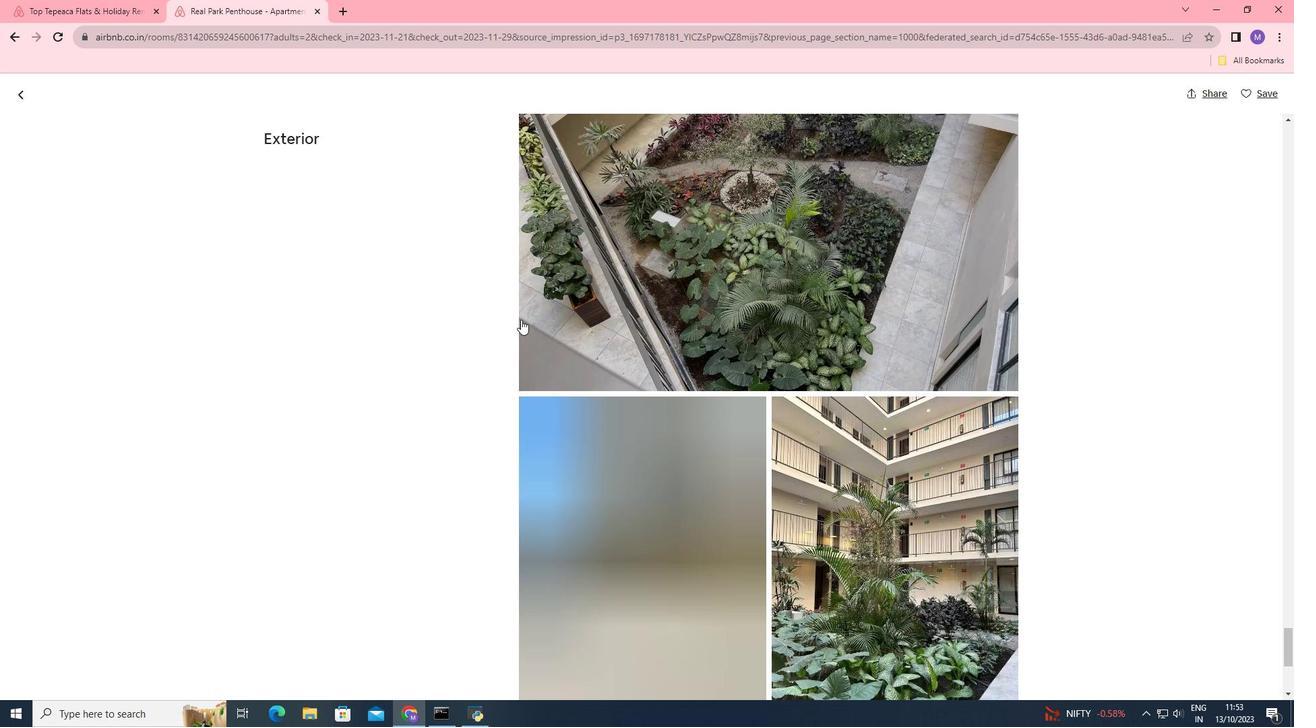 
Action: Mouse moved to (506, 323)
Screenshot: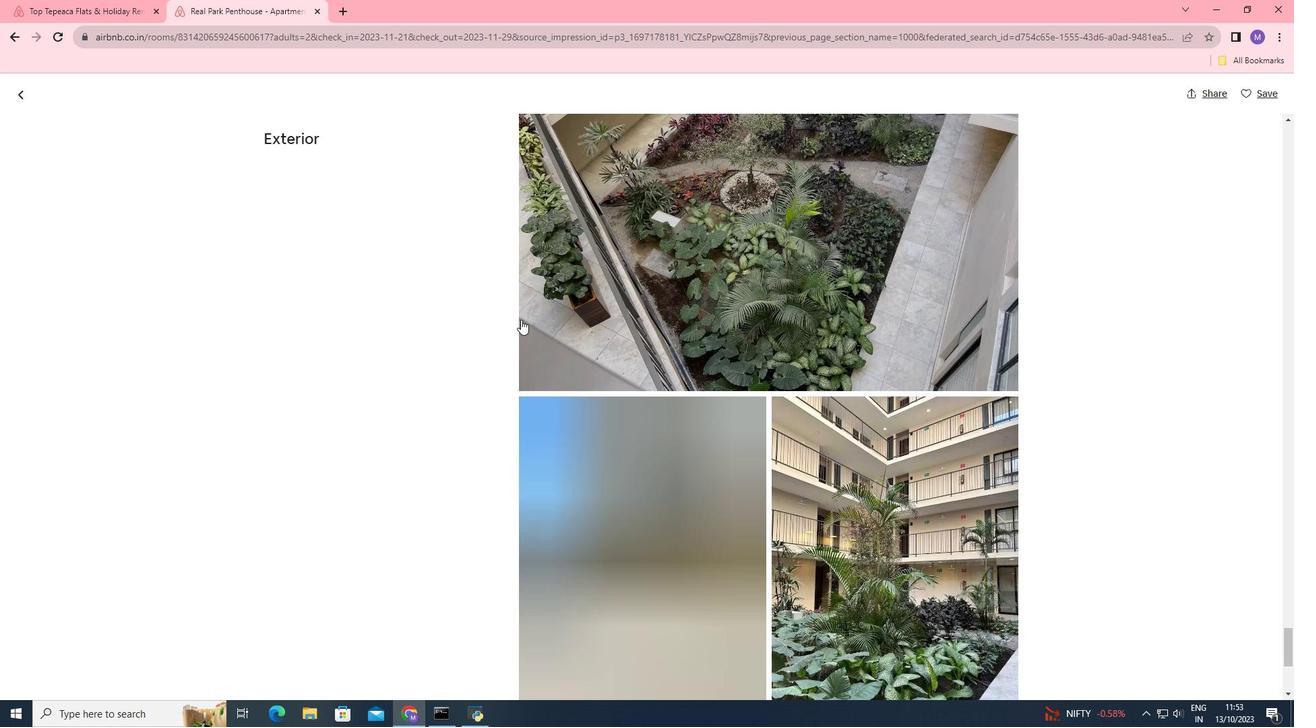 
Action: Mouse scrolled (506, 322) with delta (0, 0)
Screenshot: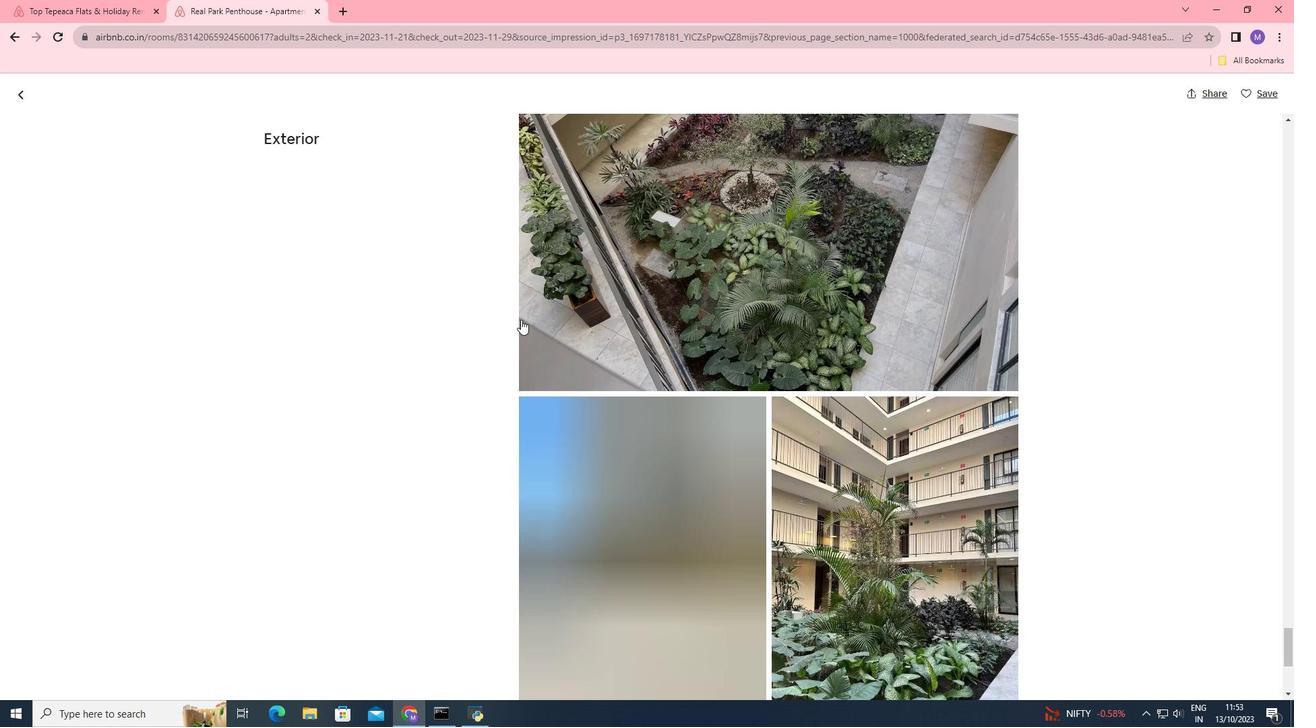 
Action: Mouse moved to (485, 325)
Screenshot: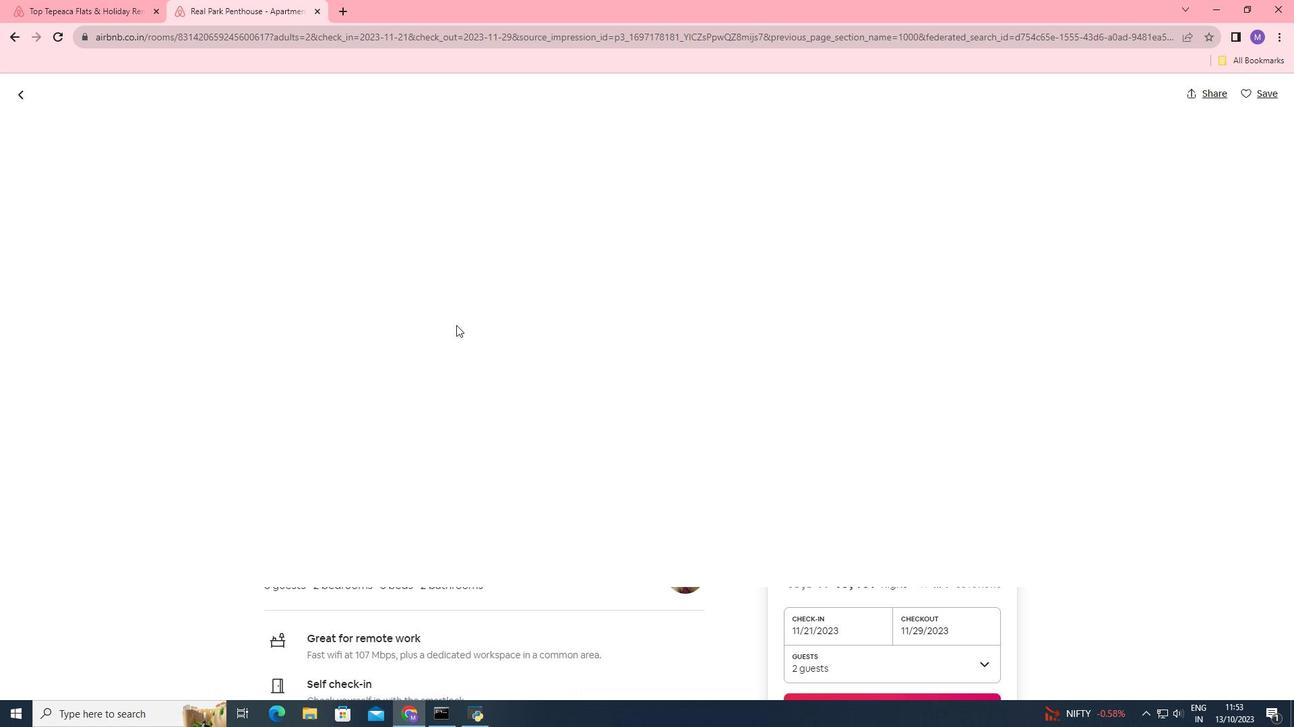 
Action: Mouse scrolled (485, 324) with delta (0, 0)
Screenshot: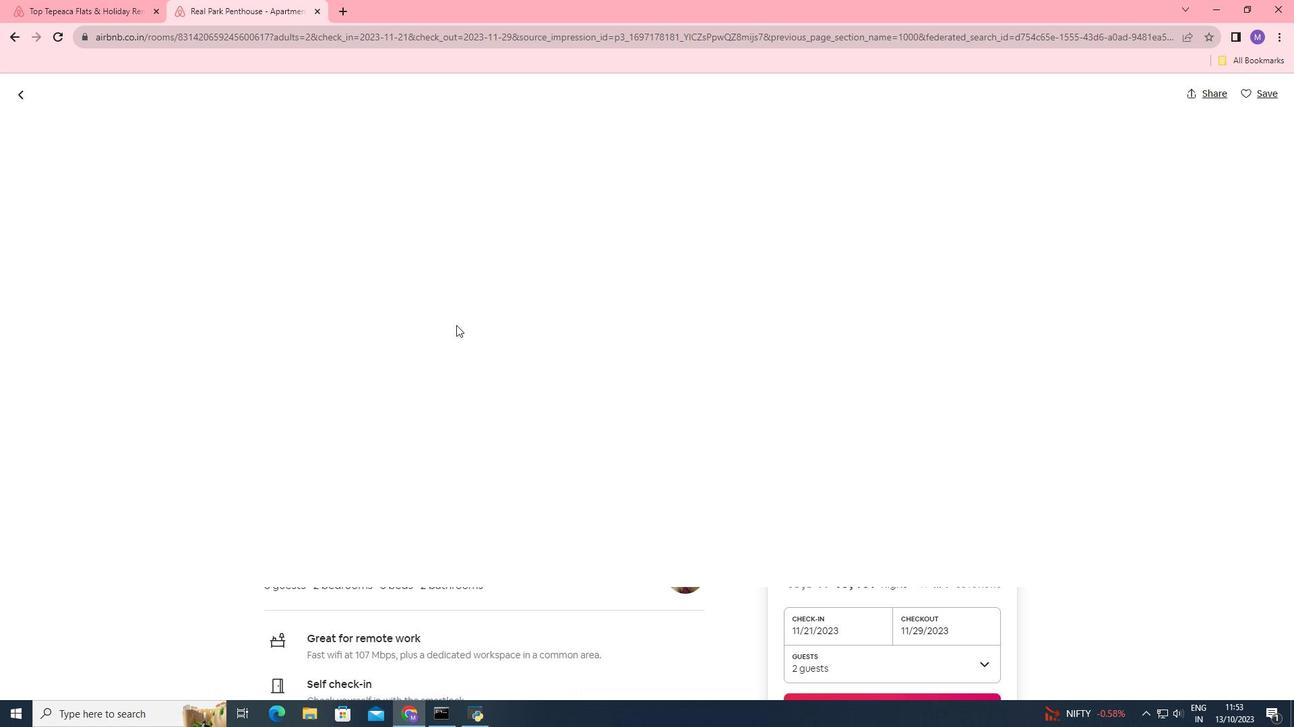 
Action: Mouse moved to (402, 328)
Screenshot: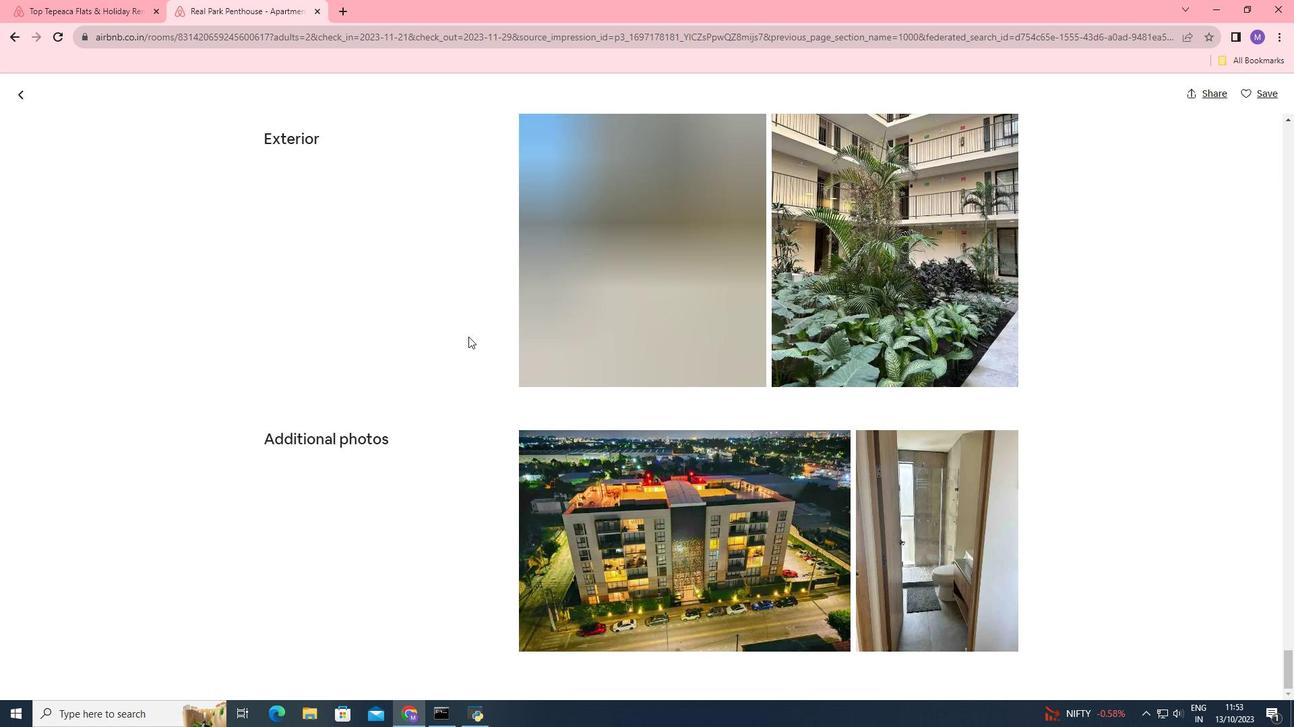 
Action: Mouse scrolled (402, 327) with delta (0, 0)
Screenshot: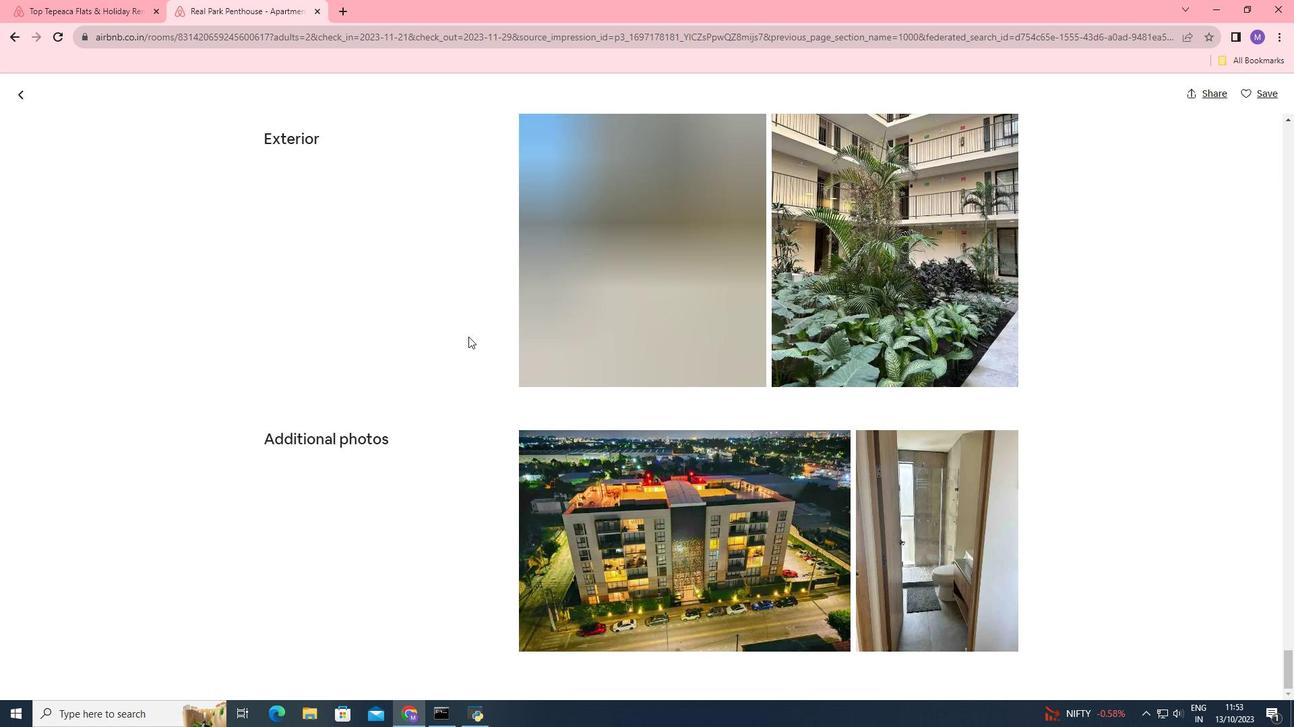 
Action: Mouse moved to (716, 395)
Screenshot: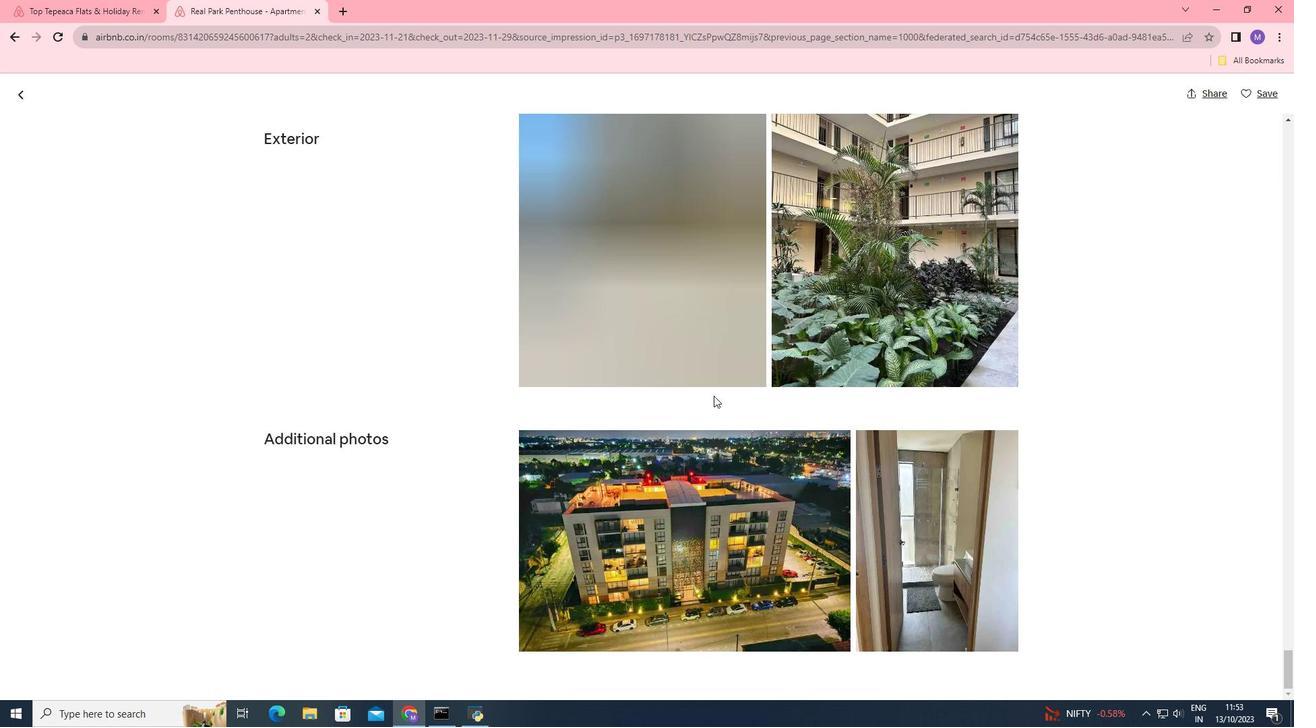 
Action: Mouse scrolled (716, 394) with delta (0, 0)
Screenshot: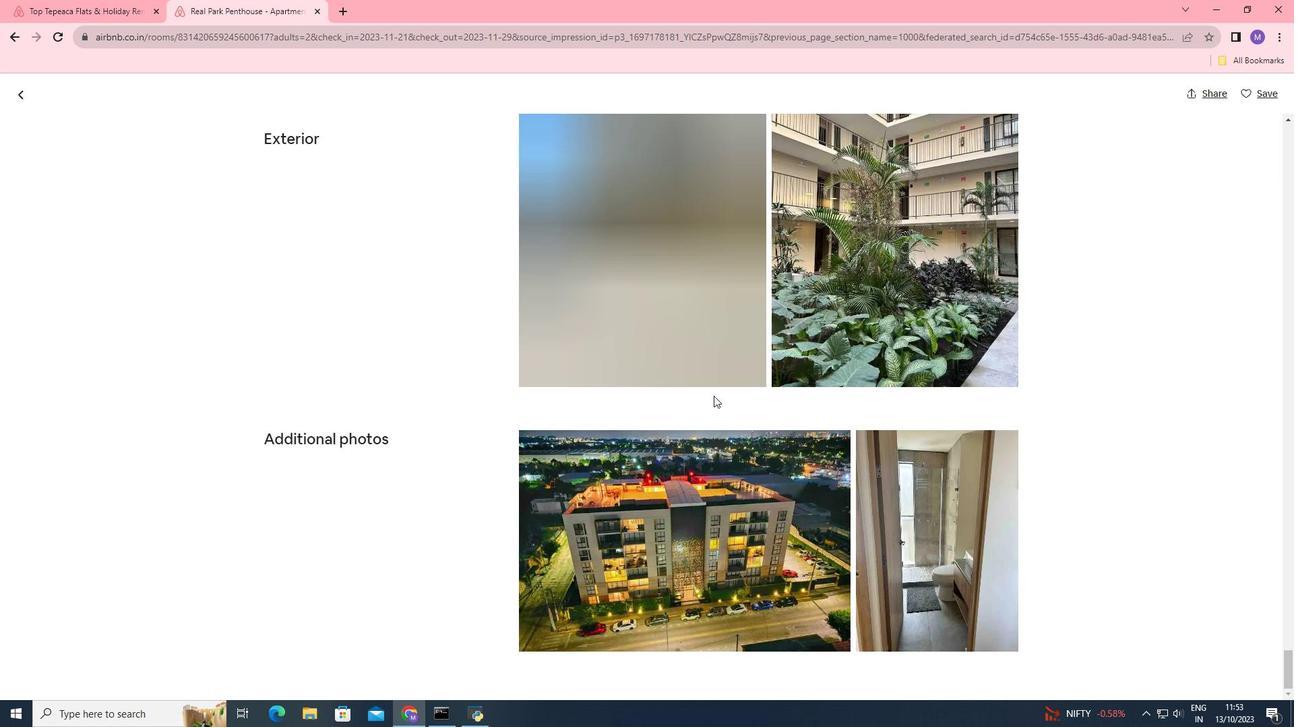 
Action: Mouse moved to (712, 396)
Screenshot: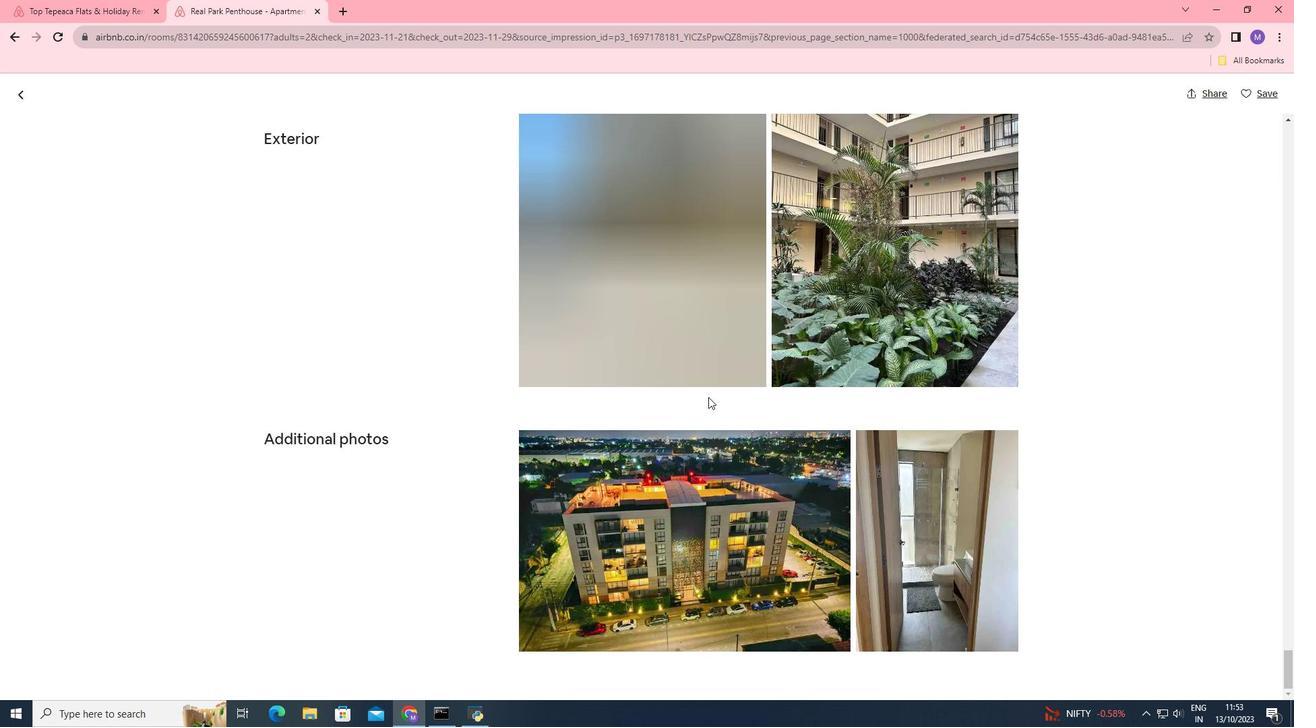 
Action: Mouse scrolled (712, 396) with delta (0, 0)
Screenshot: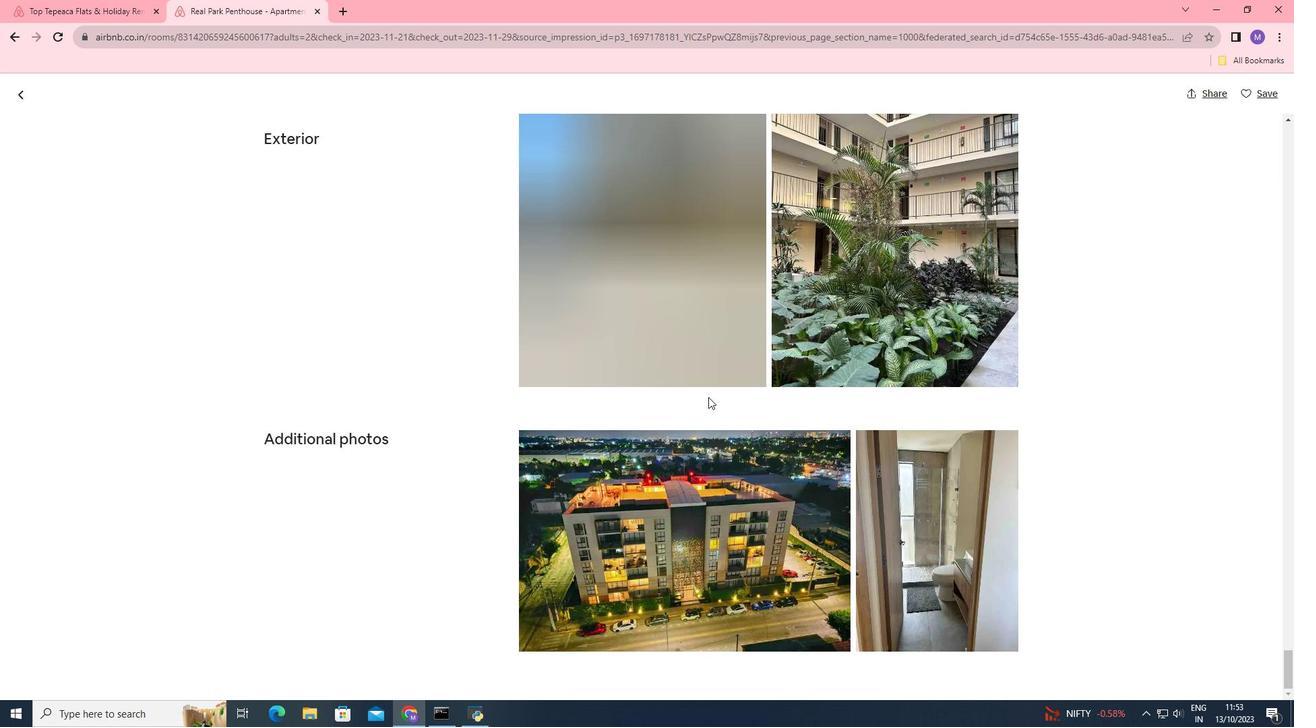 
Action: Mouse moved to (711, 396)
Screenshot: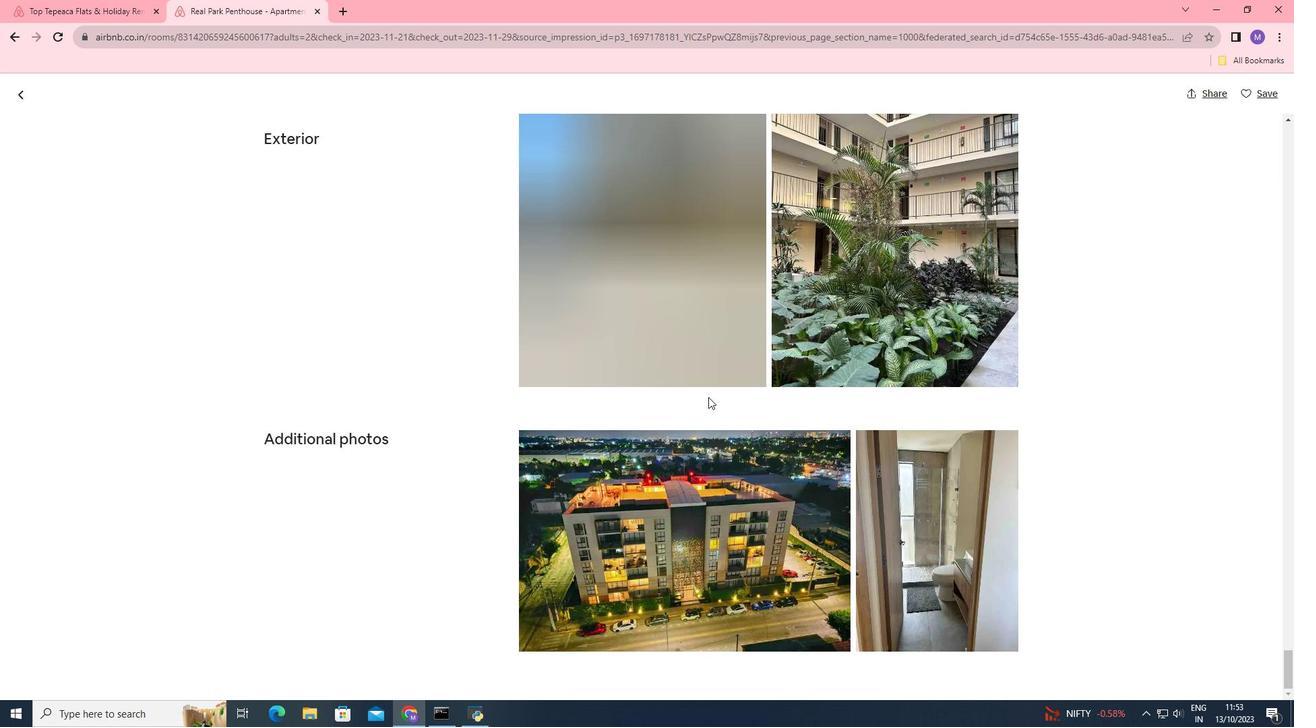 
Action: Mouse scrolled (711, 396) with delta (0, 0)
Screenshot: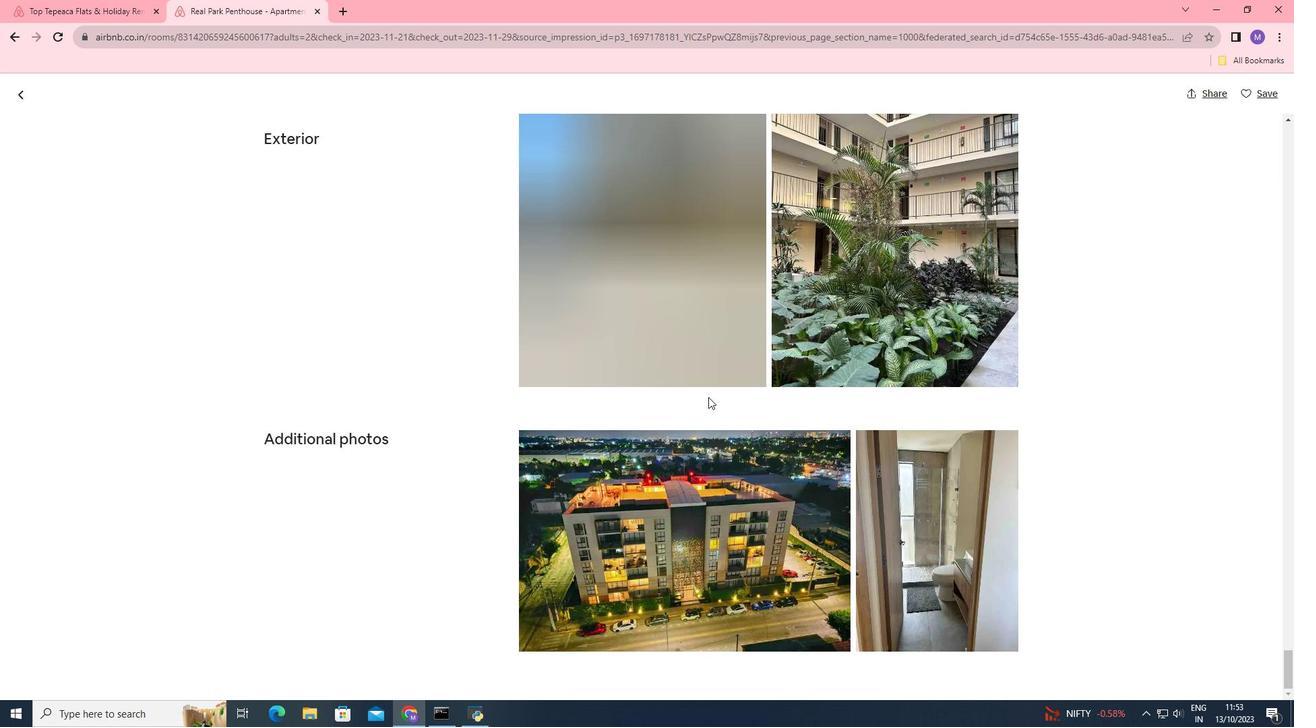 
Action: Mouse moved to (708, 397)
Screenshot: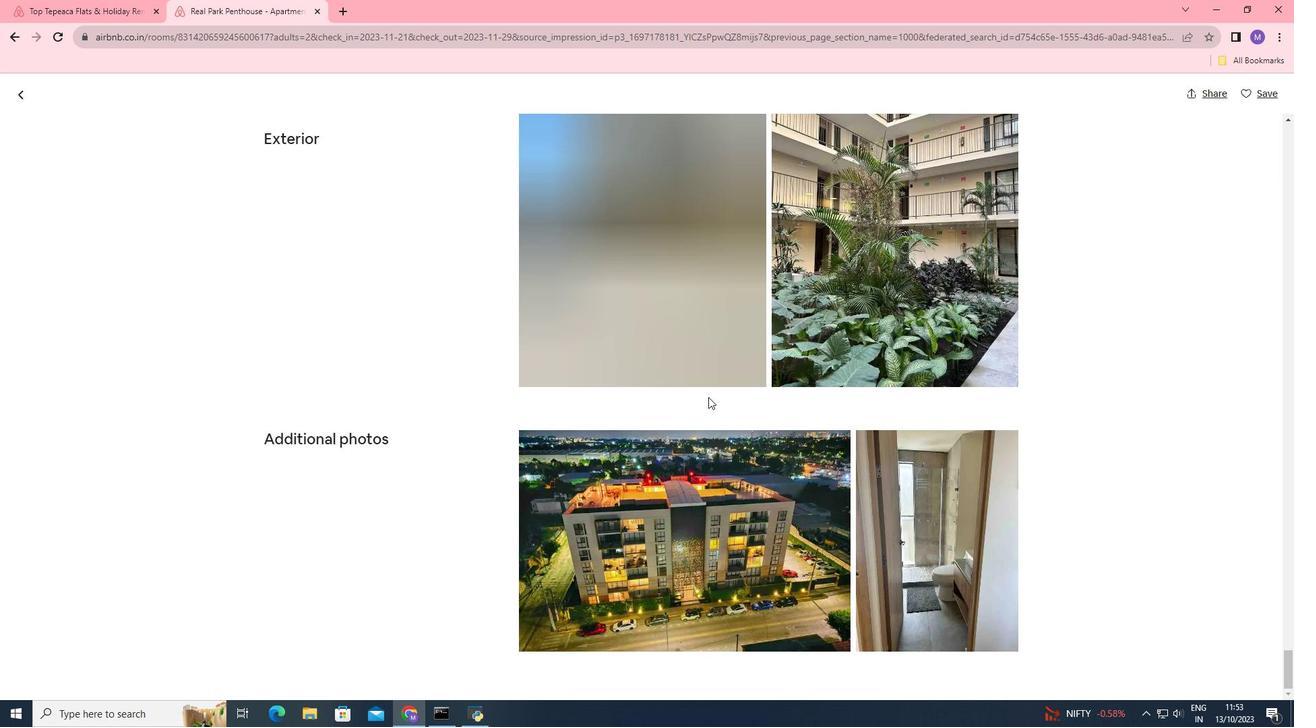 
Action: Mouse scrolled (708, 396) with delta (0, 0)
Screenshot: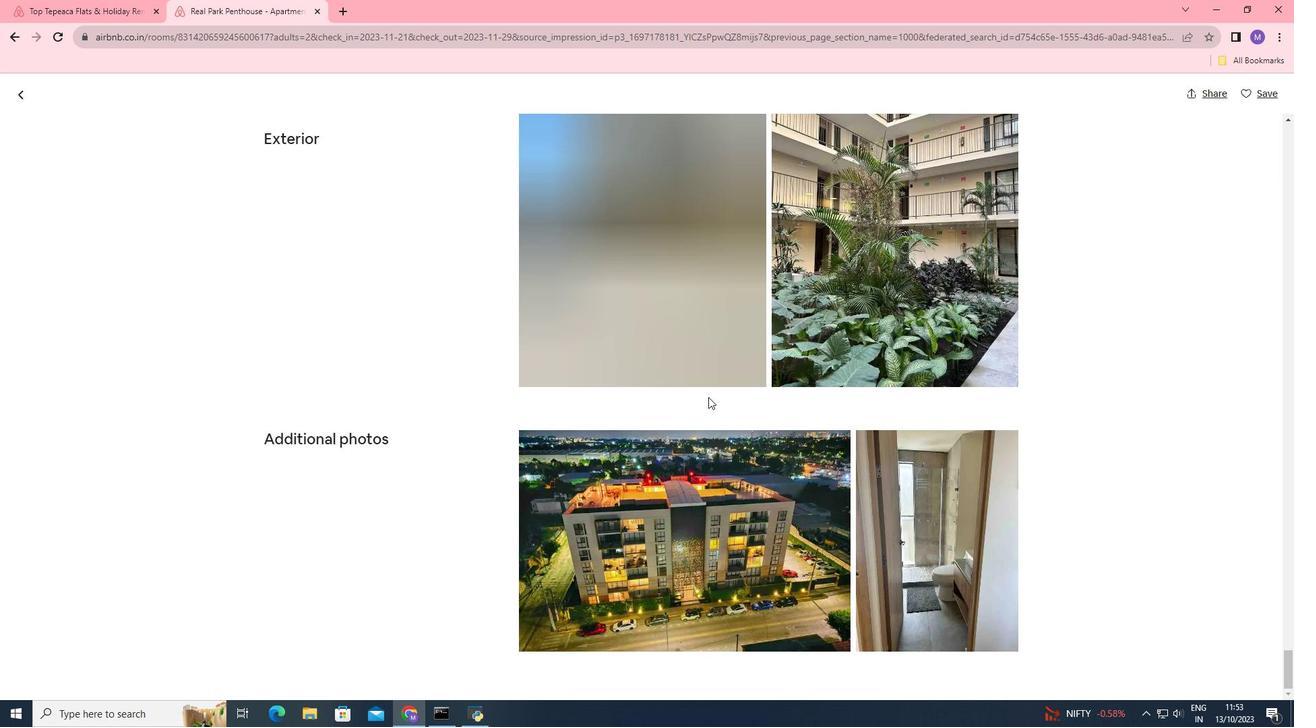 
Action: Mouse moved to (708, 398)
Screenshot: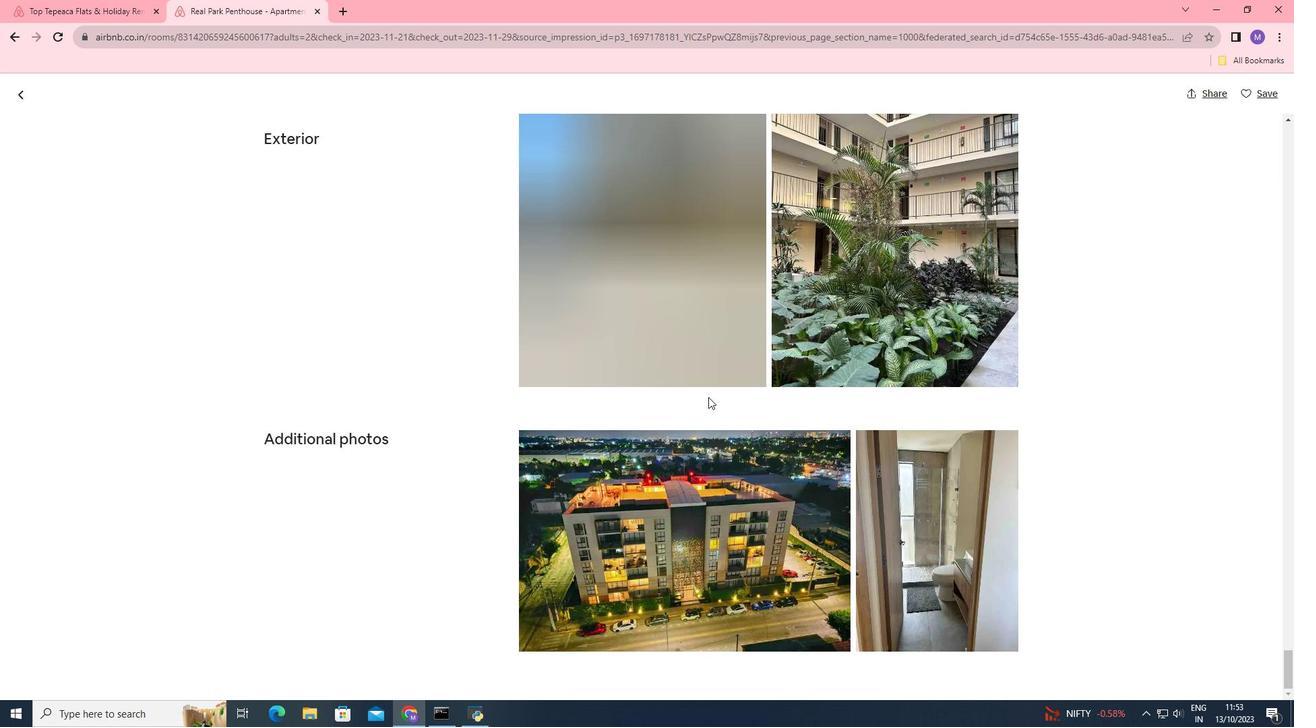 
Action: Mouse scrolled (708, 397) with delta (0, 0)
Screenshot: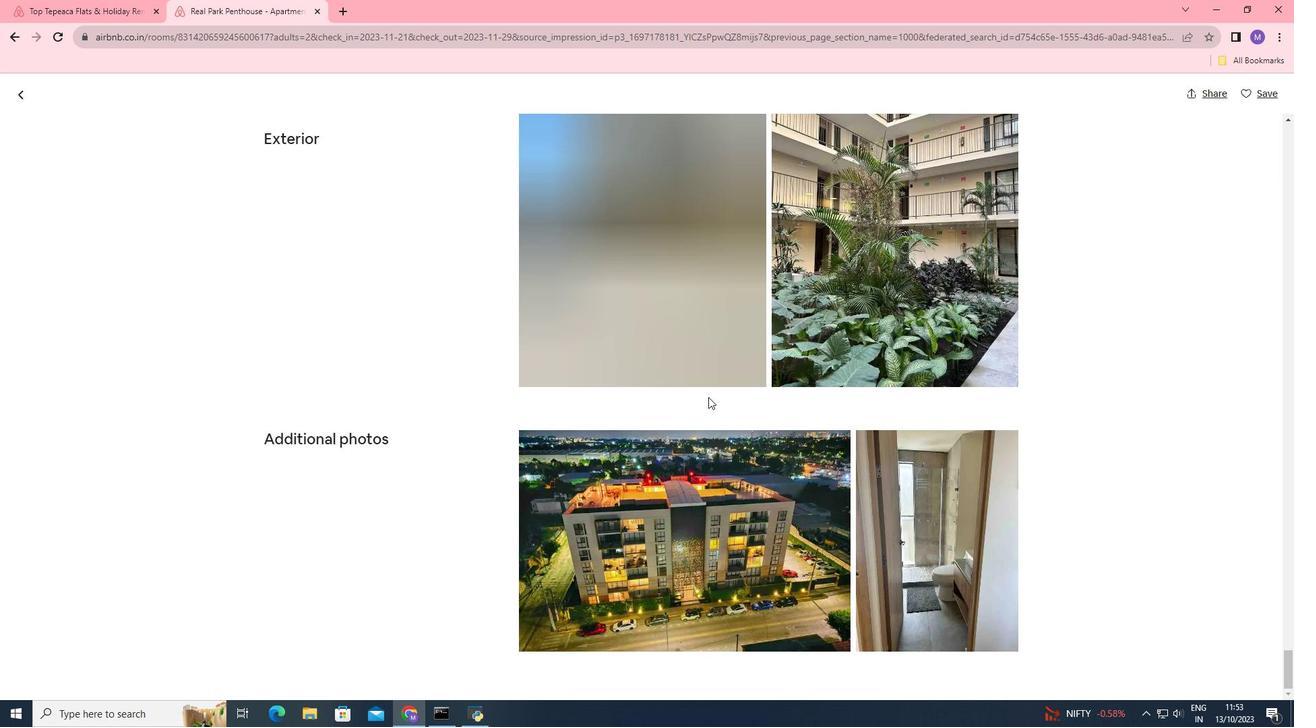 
Action: Mouse moved to (706, 398)
Screenshot: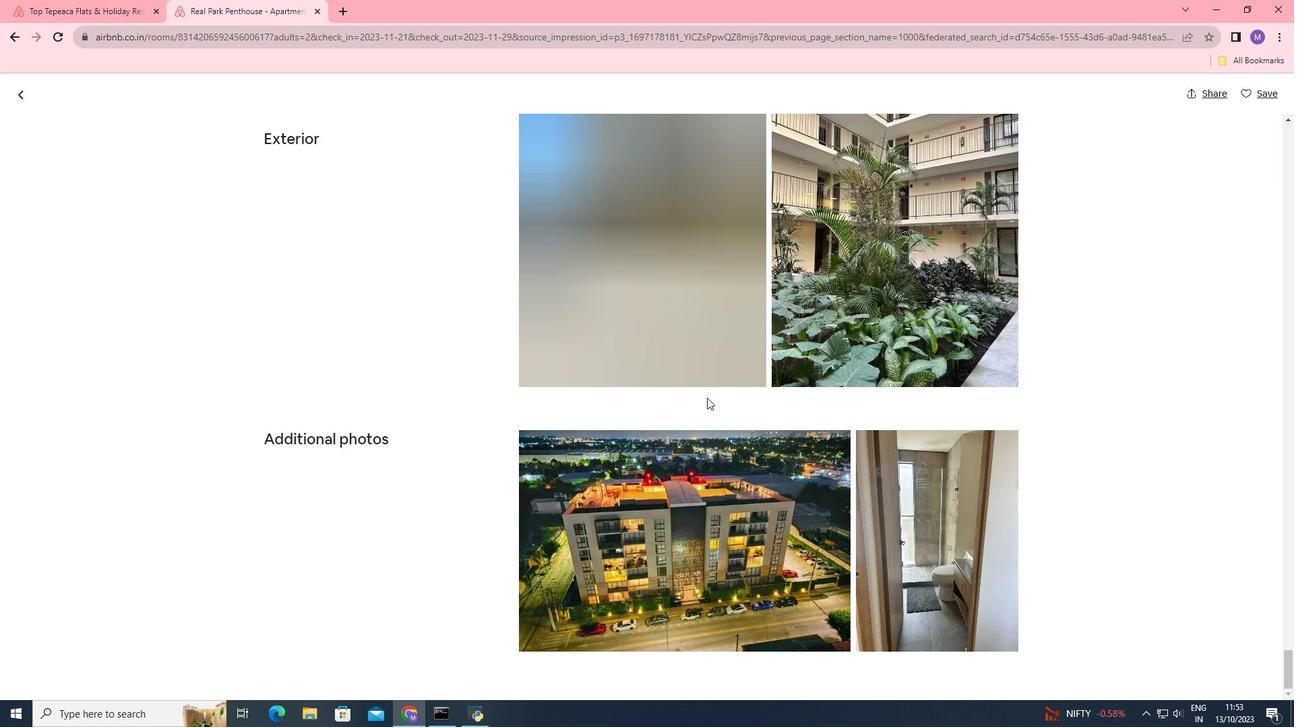 
Action: Mouse scrolled (706, 397) with delta (0, 0)
Screenshot: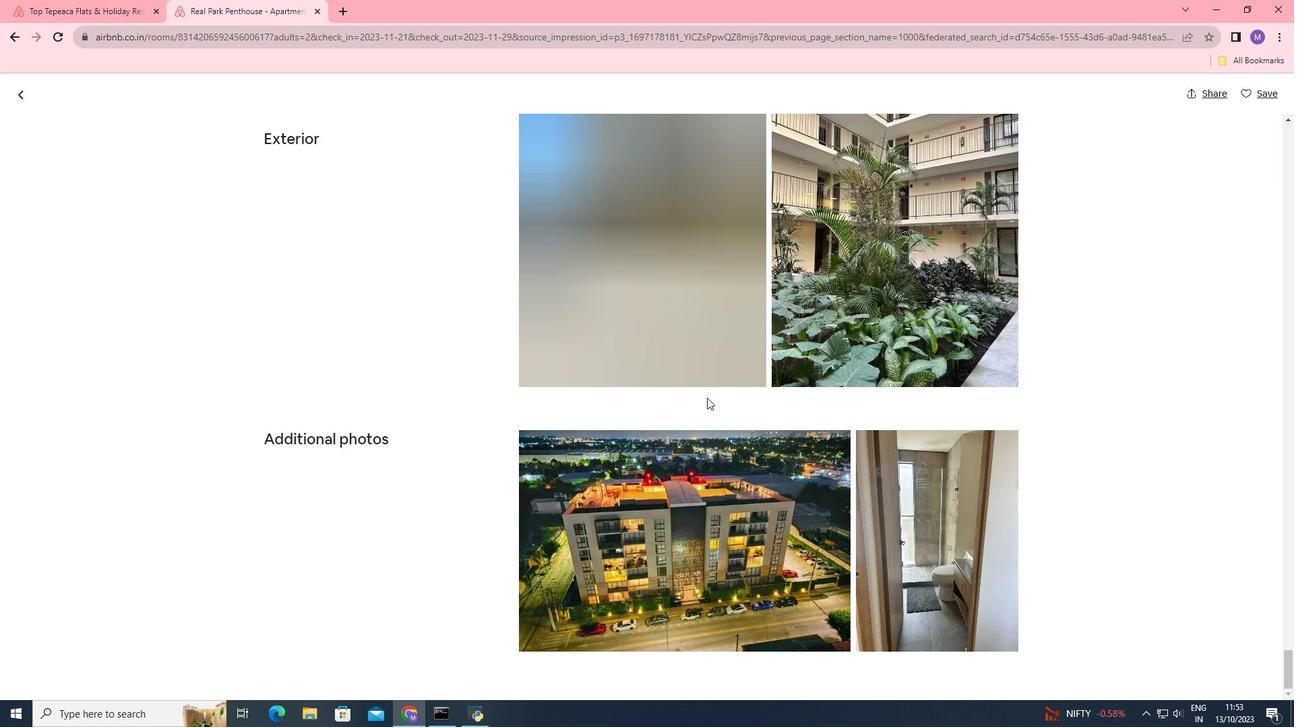 
Action: Mouse moved to (706, 398)
Screenshot: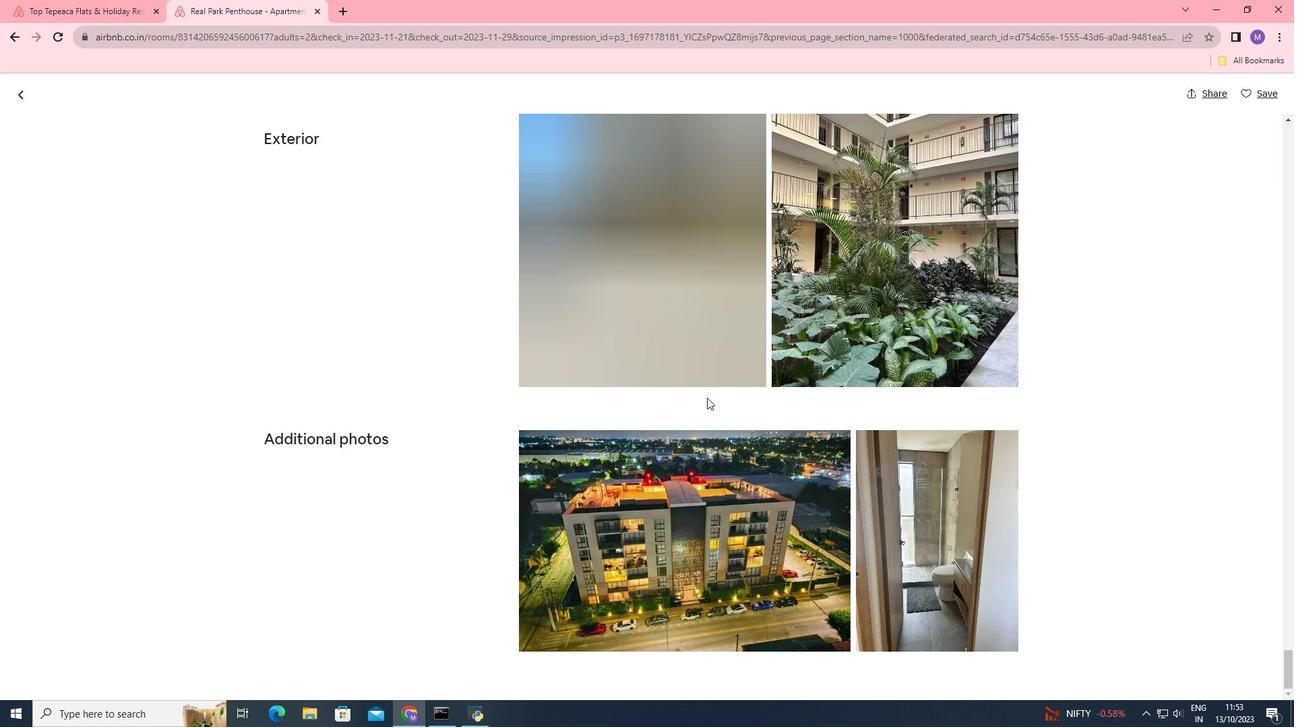 
Action: Mouse scrolled (706, 397) with delta (0, 0)
Screenshot: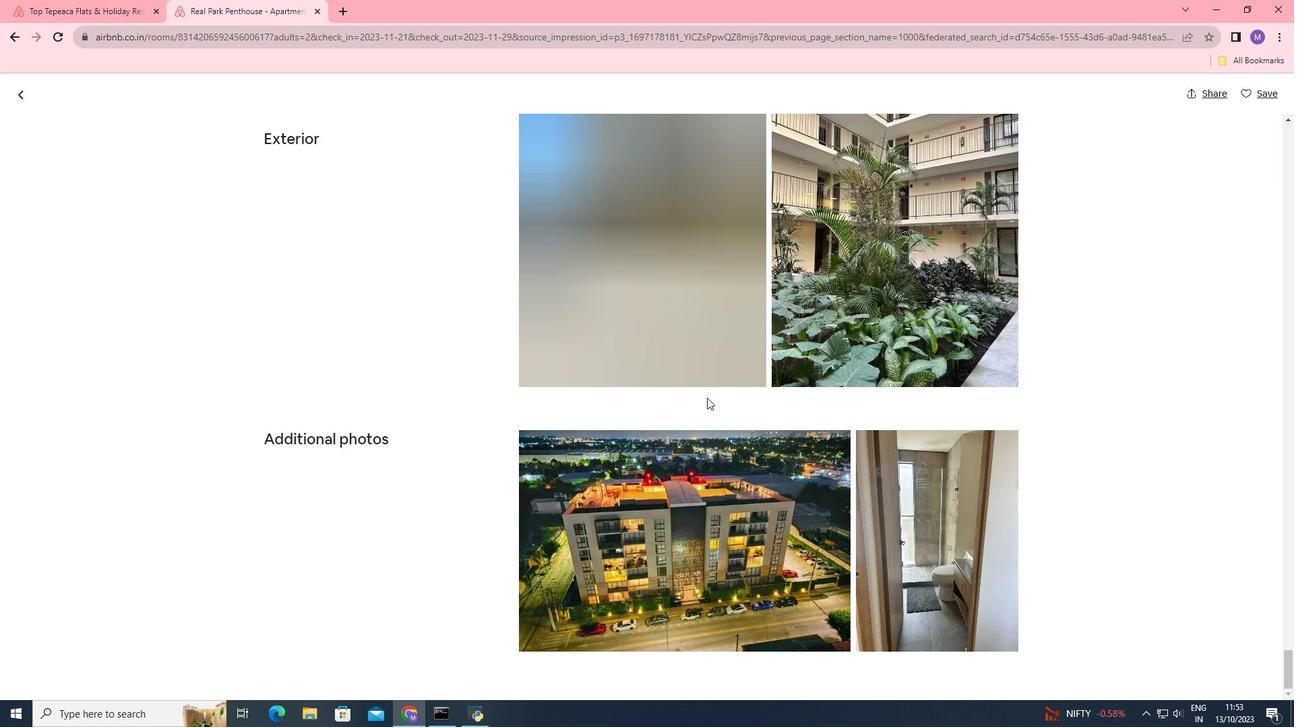 
Action: Mouse moved to (8, 88)
Screenshot: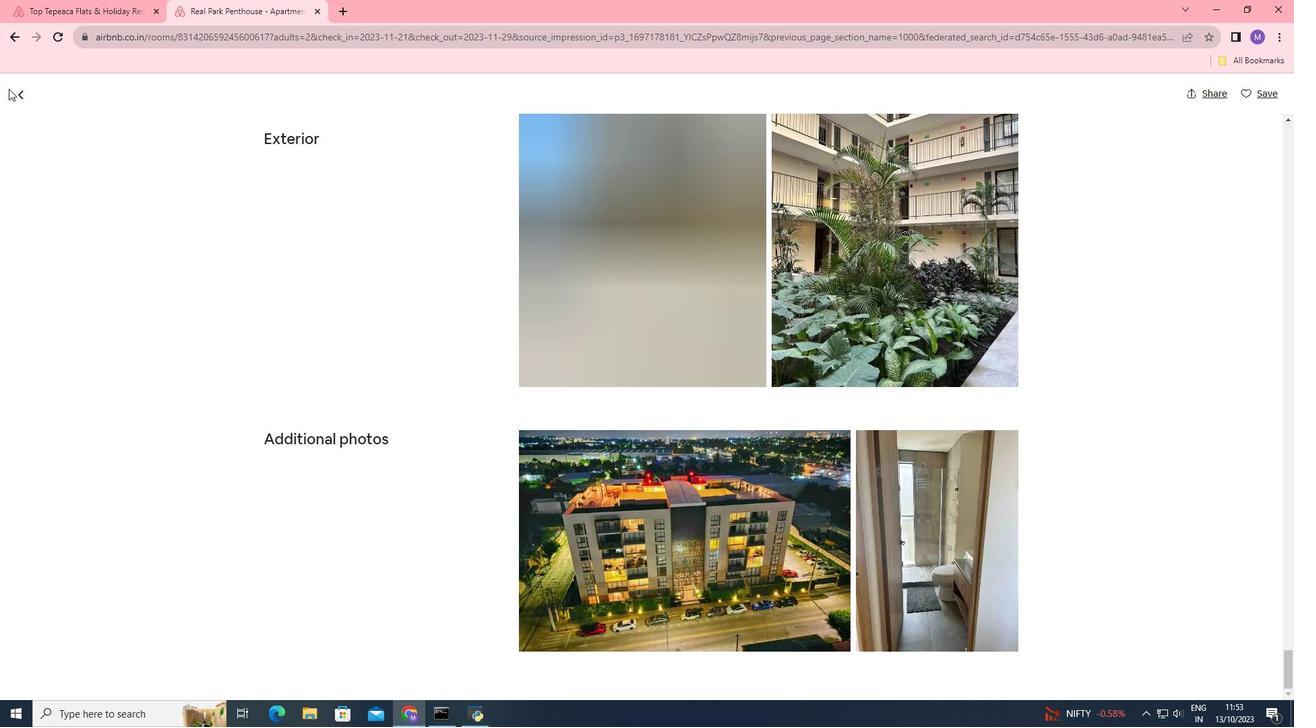 
Action: Mouse pressed left at (8, 88)
Screenshot: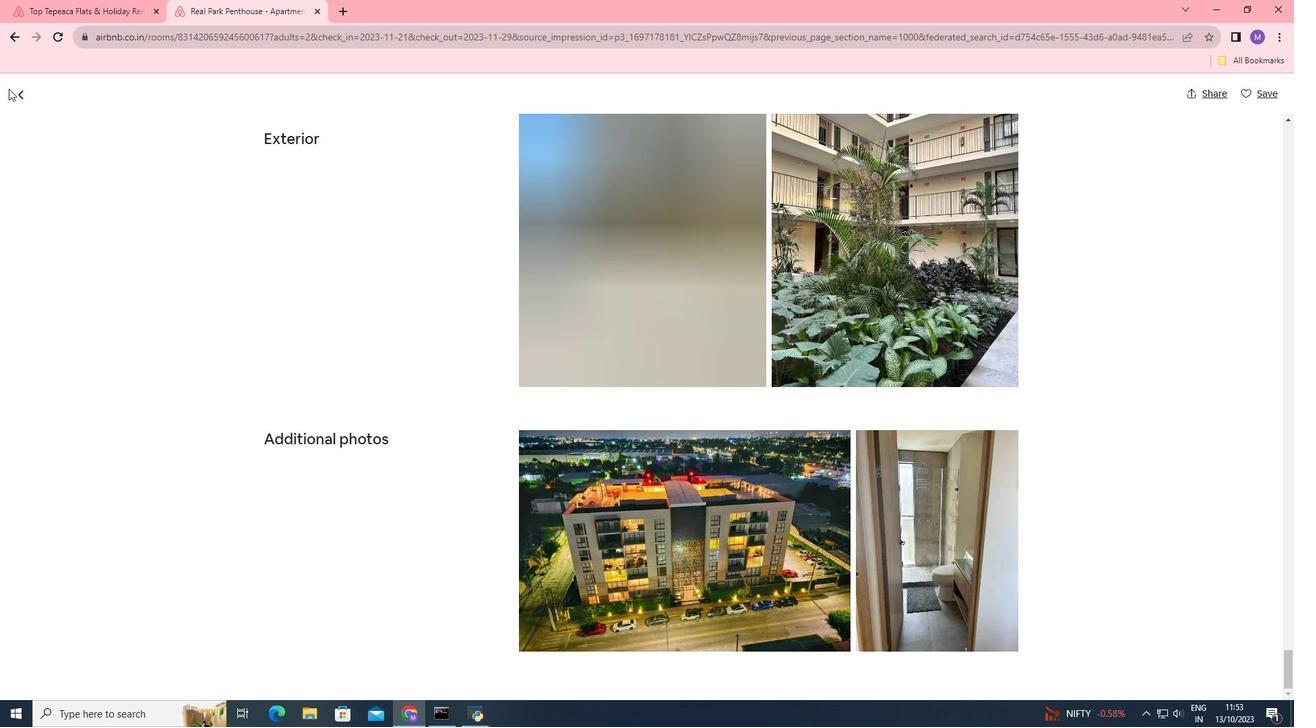
Action: Mouse moved to (17, 93)
Screenshot: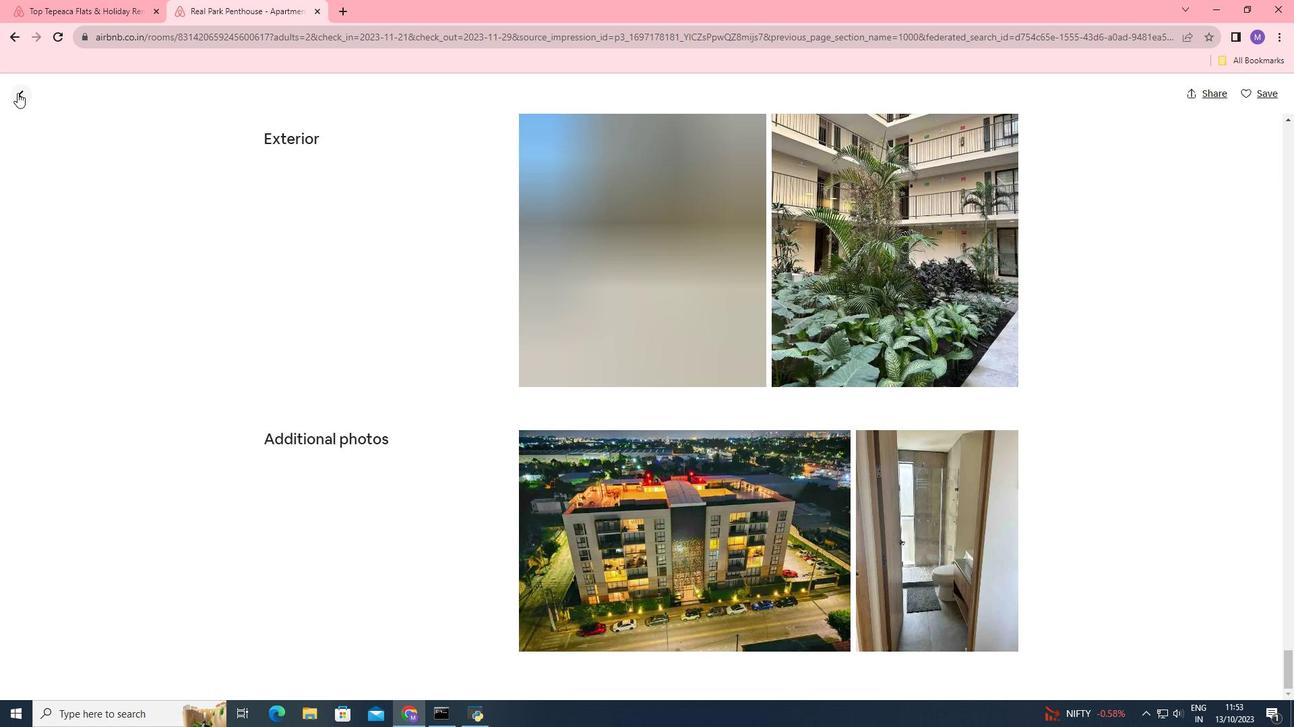 
Action: Mouse pressed left at (17, 93)
Screenshot: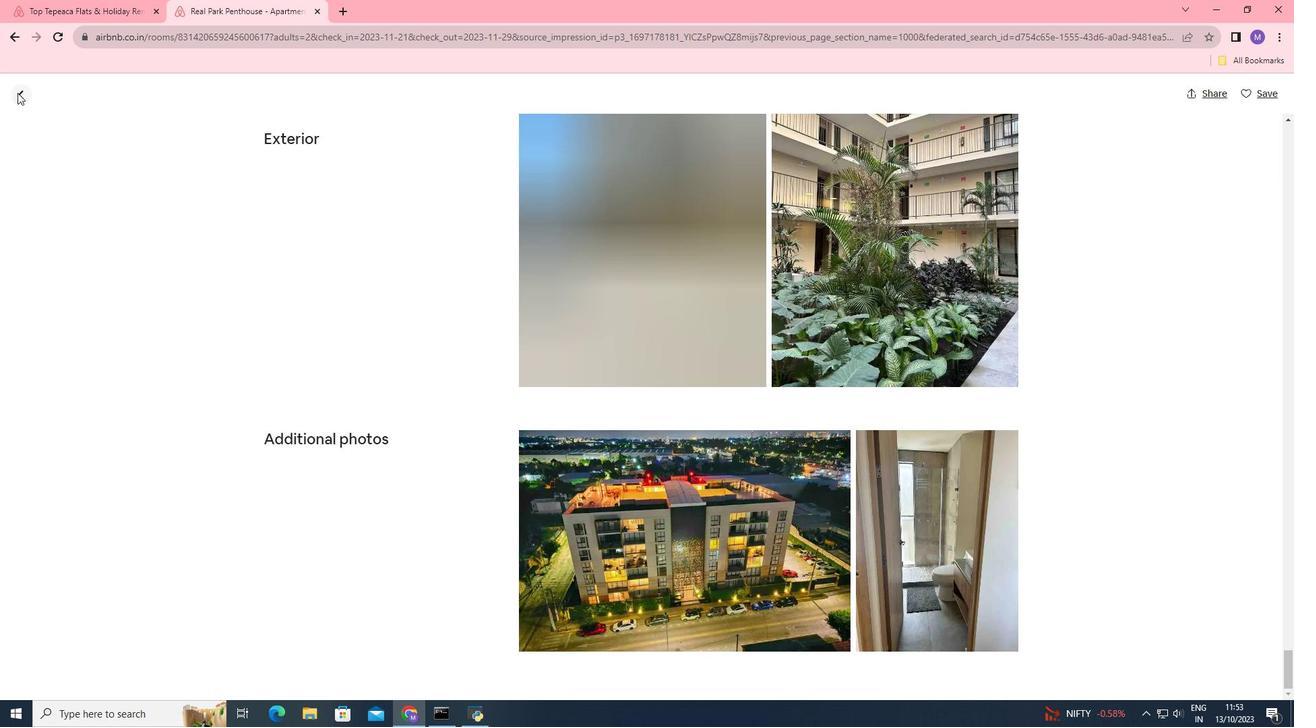 
Action: Mouse moved to (632, 397)
Screenshot: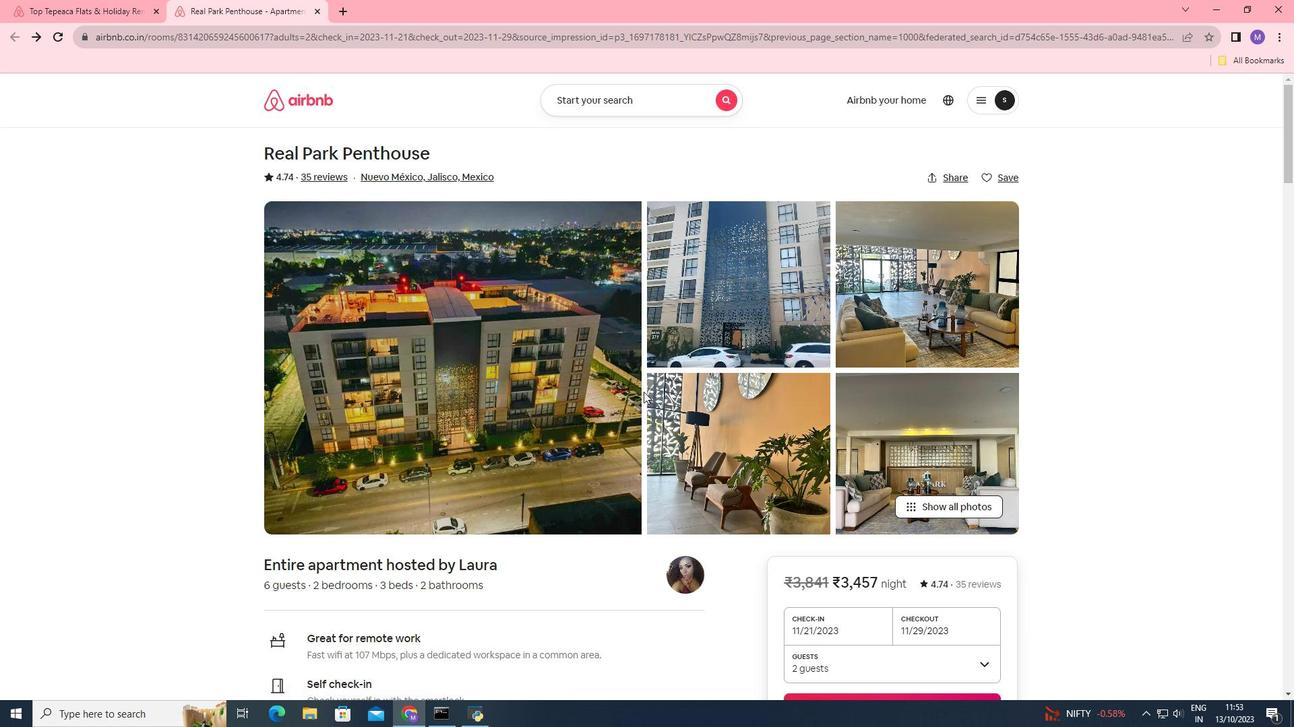 
Action: Mouse scrolled (632, 396) with delta (0, 0)
Screenshot: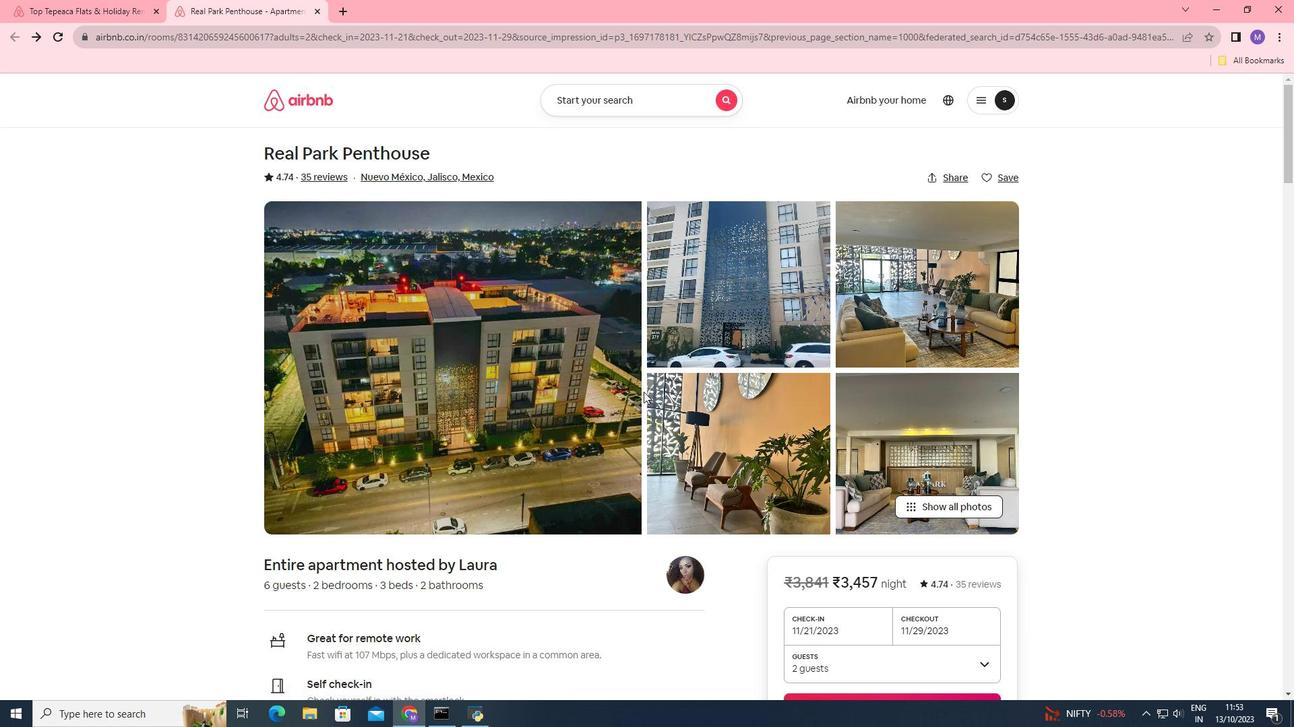 
Action: Mouse moved to (642, 392)
Screenshot: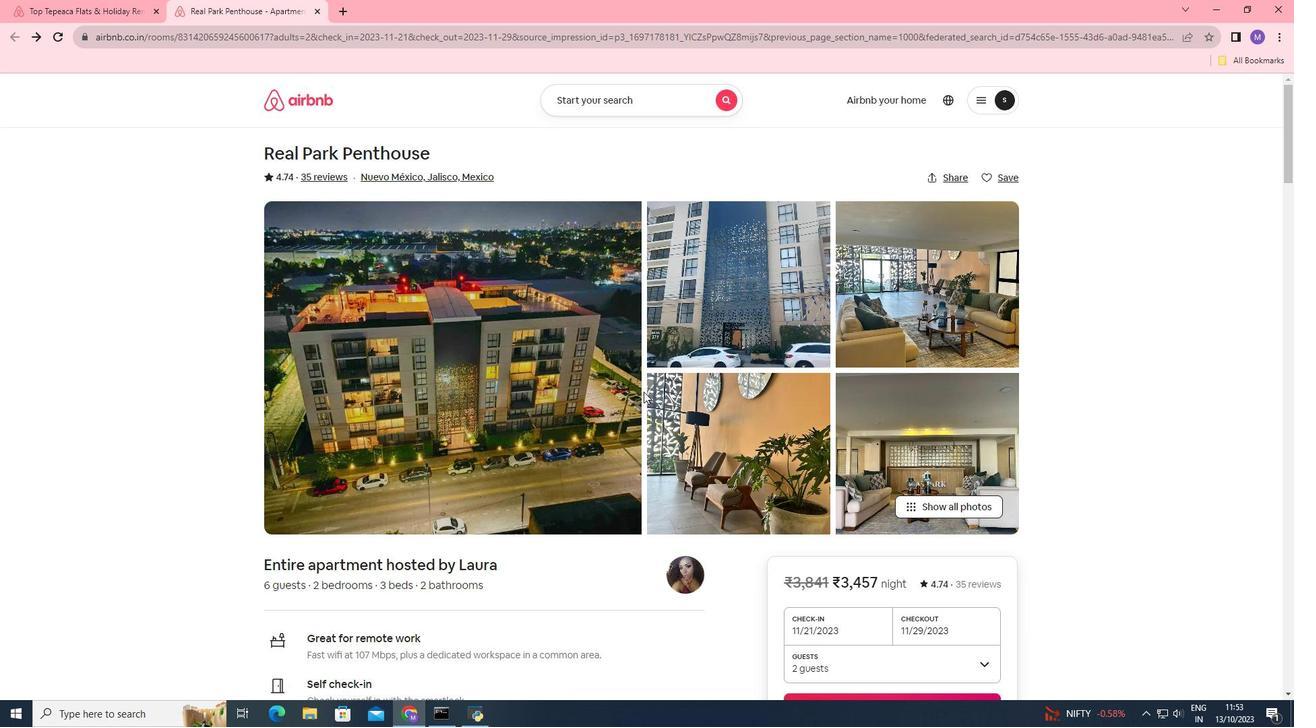 
Action: Mouse scrolled (642, 392) with delta (0, 0)
Screenshot: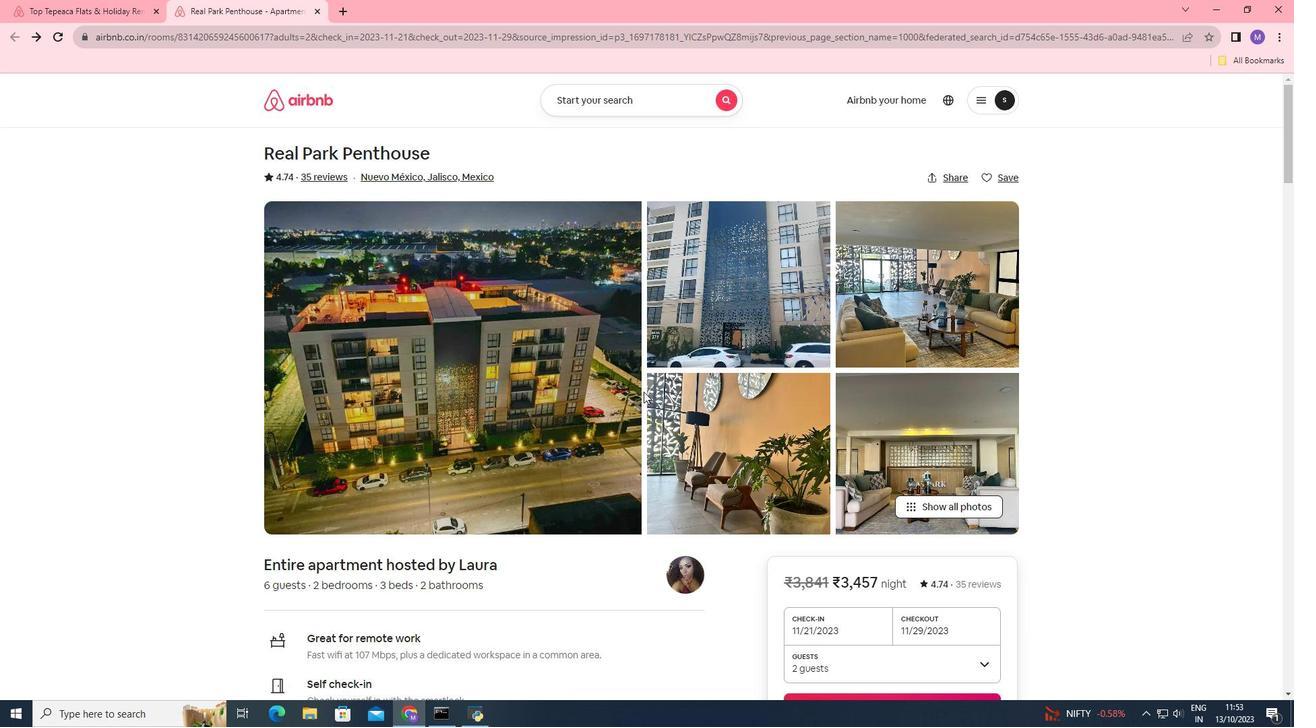 
Action: Mouse moved to (644, 391)
Screenshot: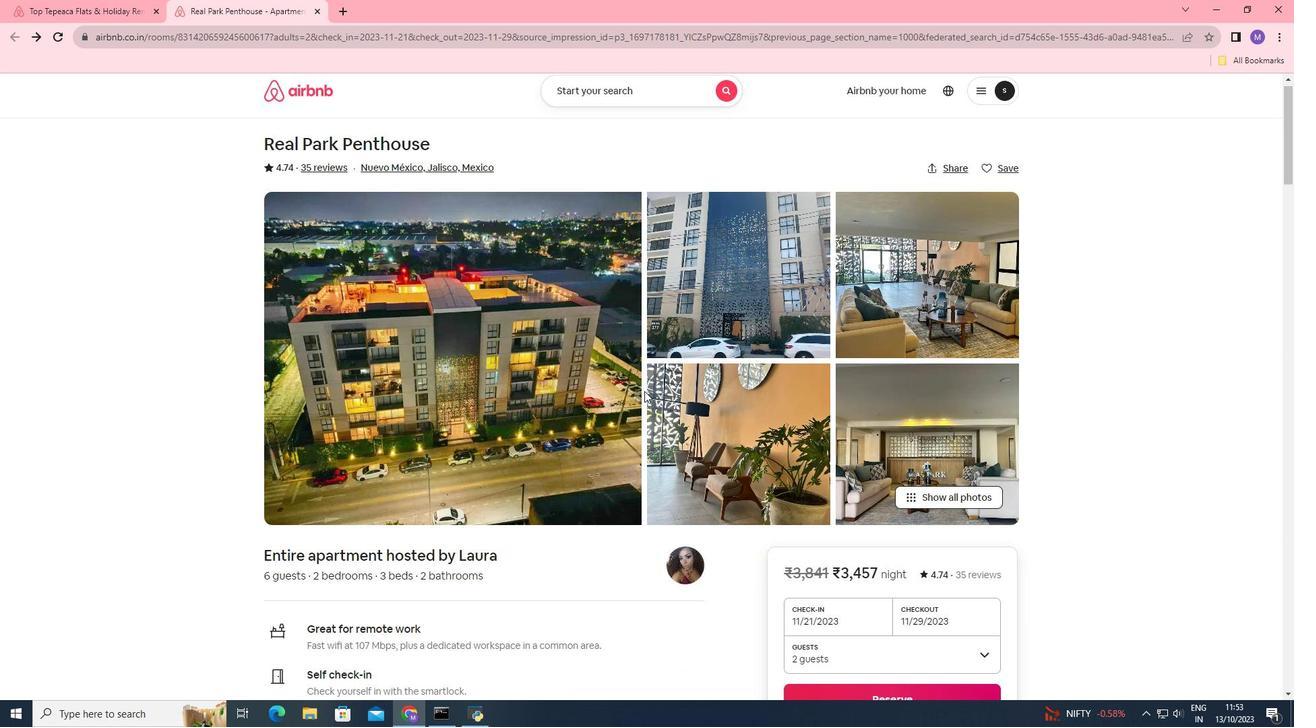 
Action: Mouse scrolled (644, 390) with delta (0, 0)
Screenshot: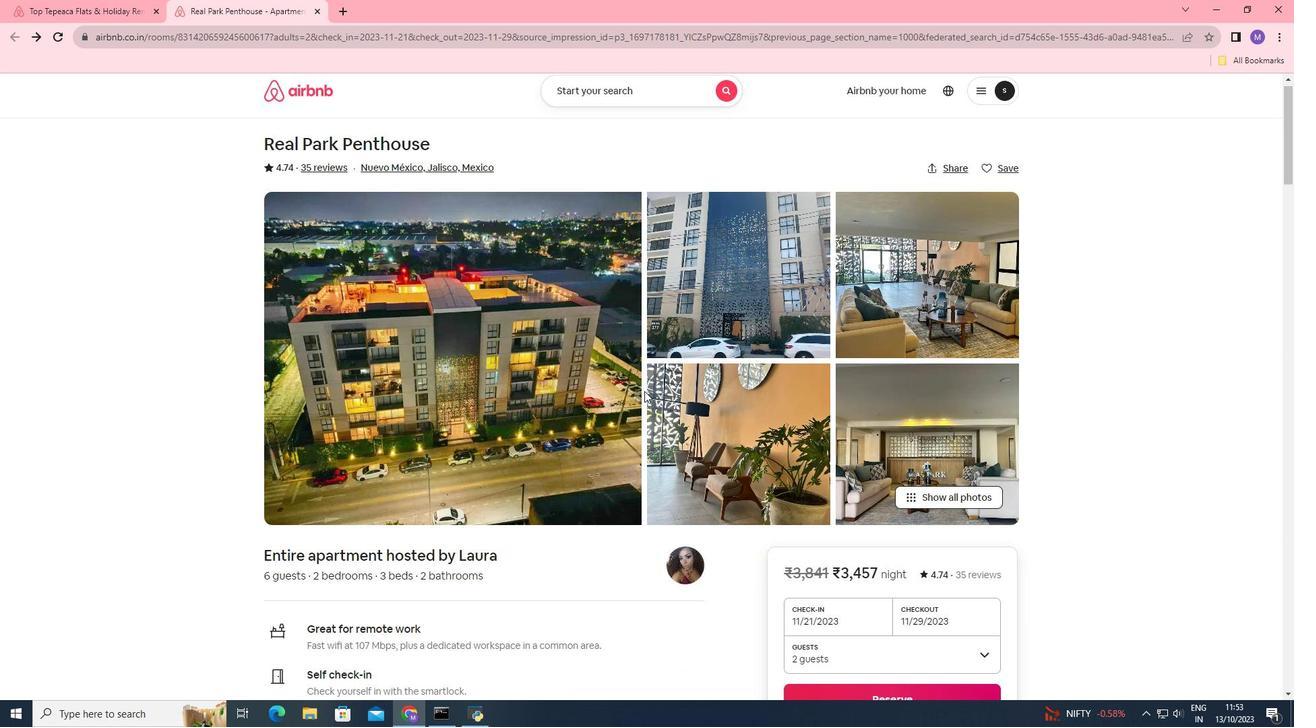 
Action: Mouse scrolled (644, 390) with delta (0, 0)
Screenshot: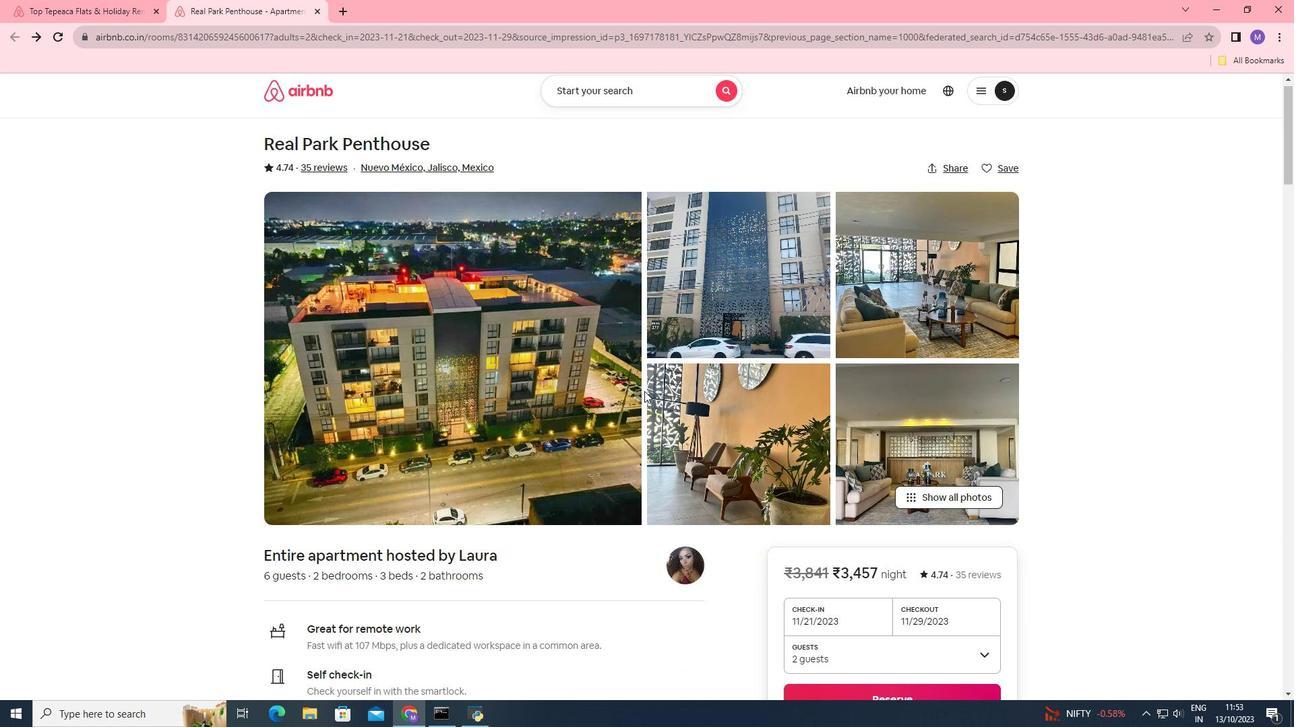 
Action: Mouse scrolled (644, 390) with delta (0, 0)
Screenshot: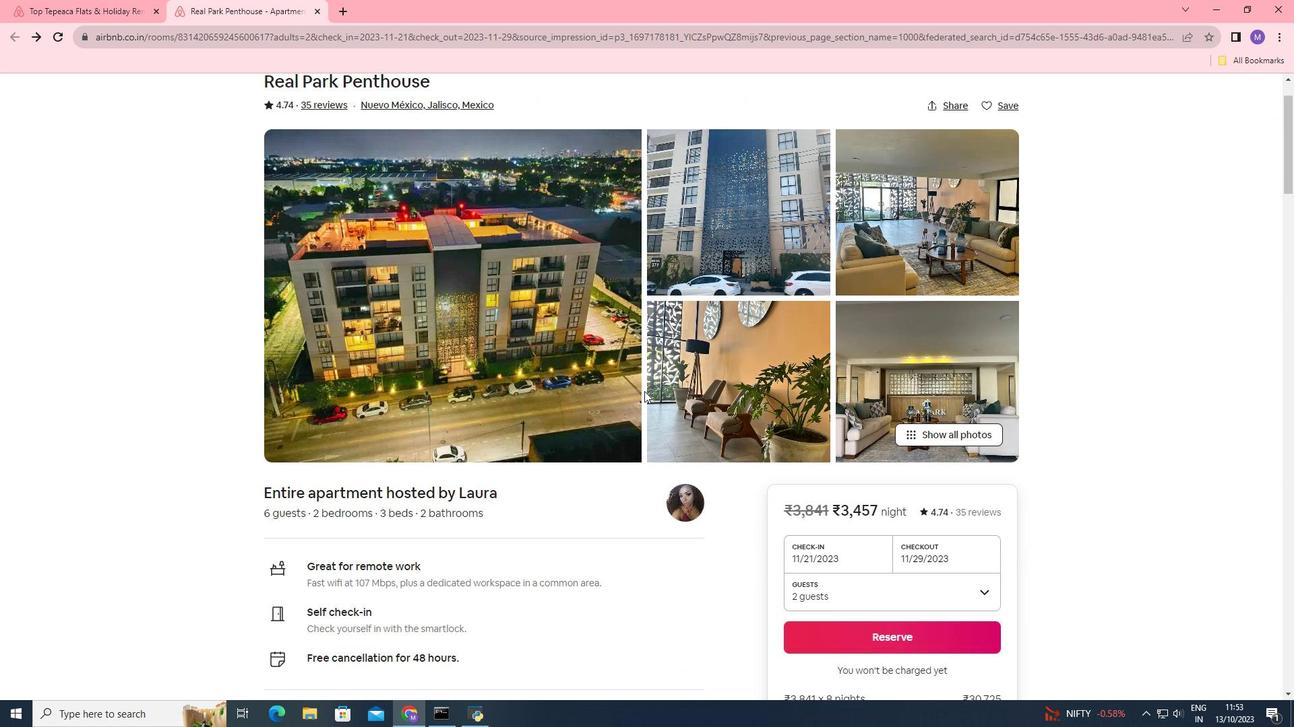 
Action: Mouse scrolled (644, 390) with delta (0, 0)
Screenshot: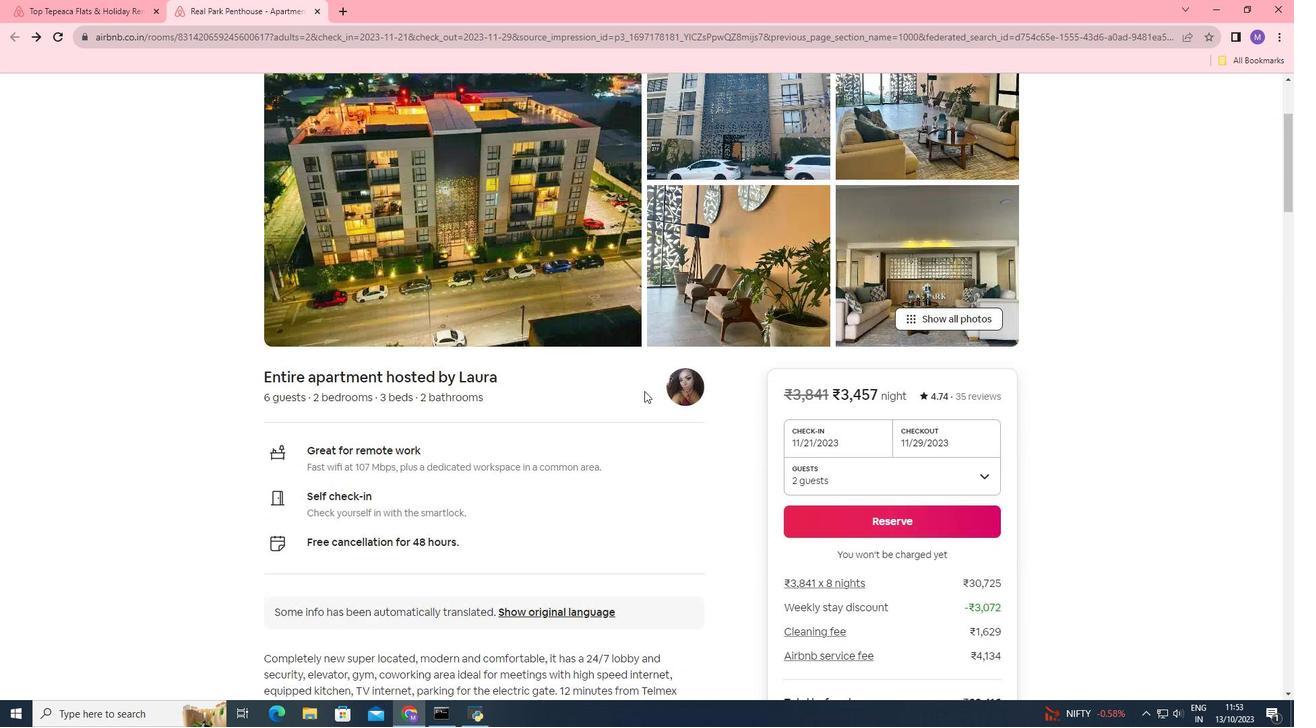 
Action: Mouse moved to (481, 390)
Screenshot: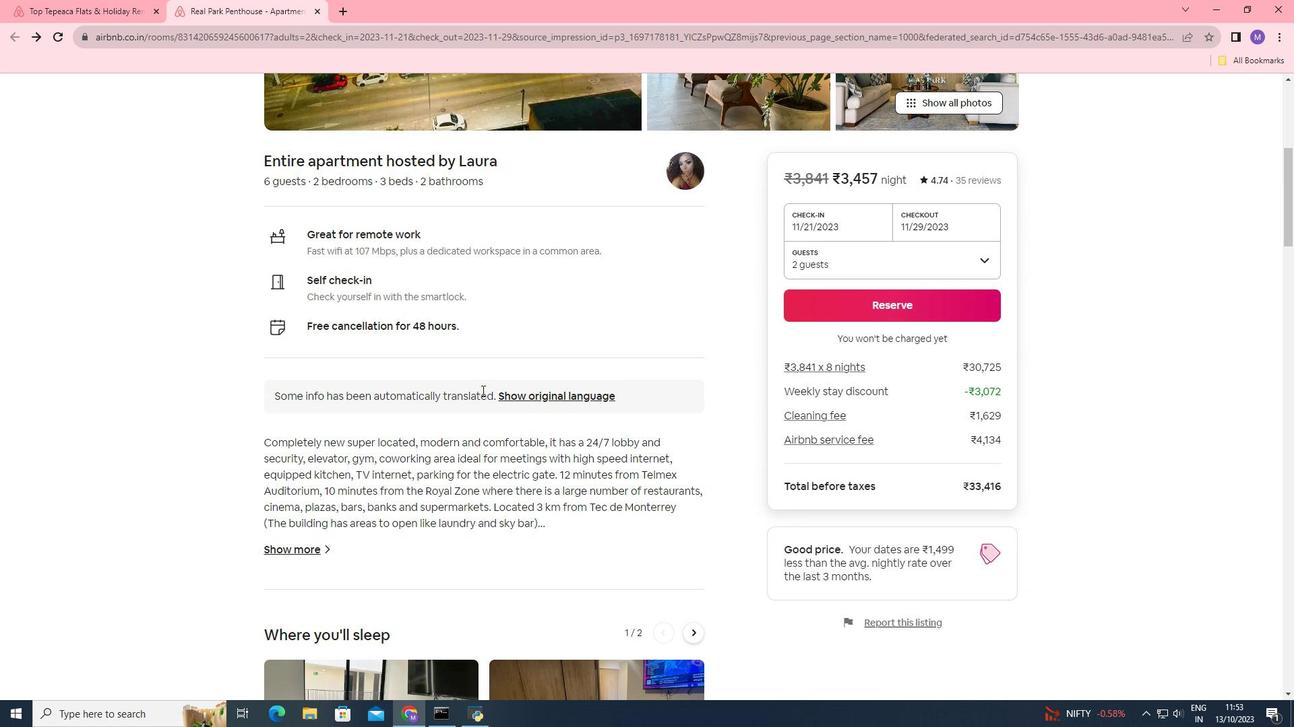 
Action: Mouse scrolled (481, 390) with delta (0, 0)
Screenshot: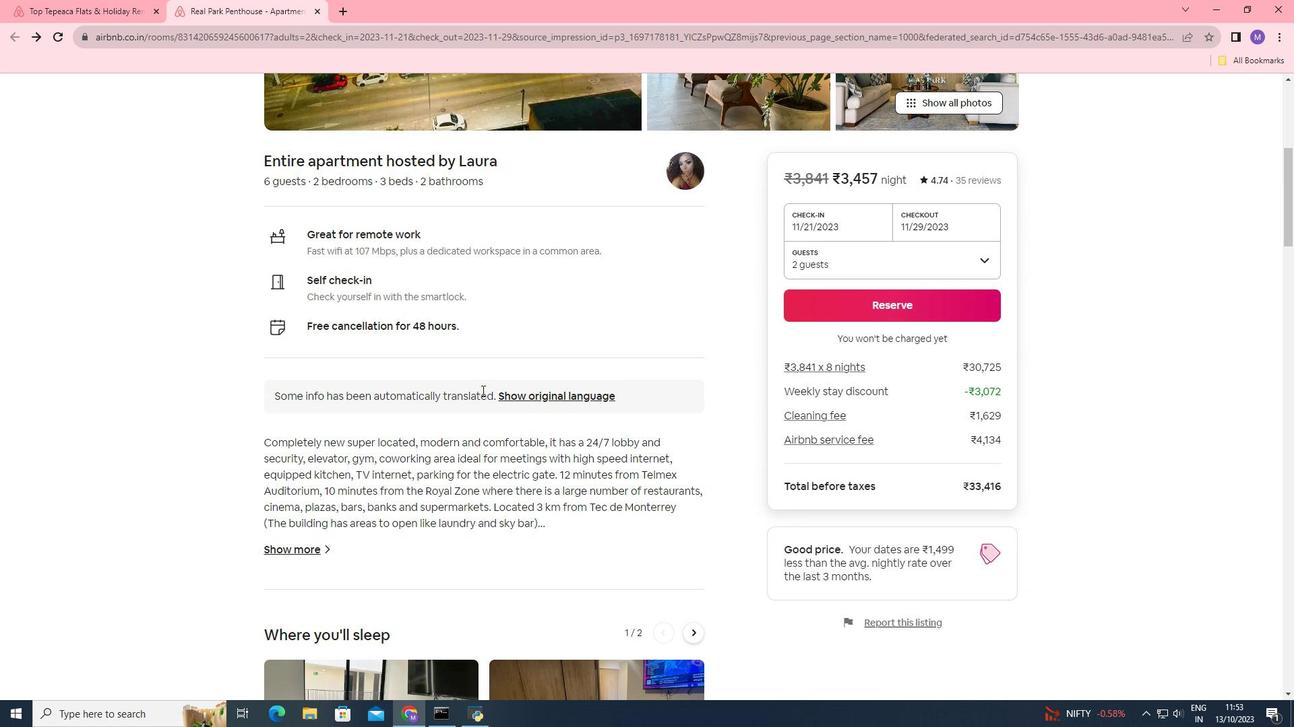 
Action: Mouse scrolled (481, 390) with delta (0, 0)
Screenshot: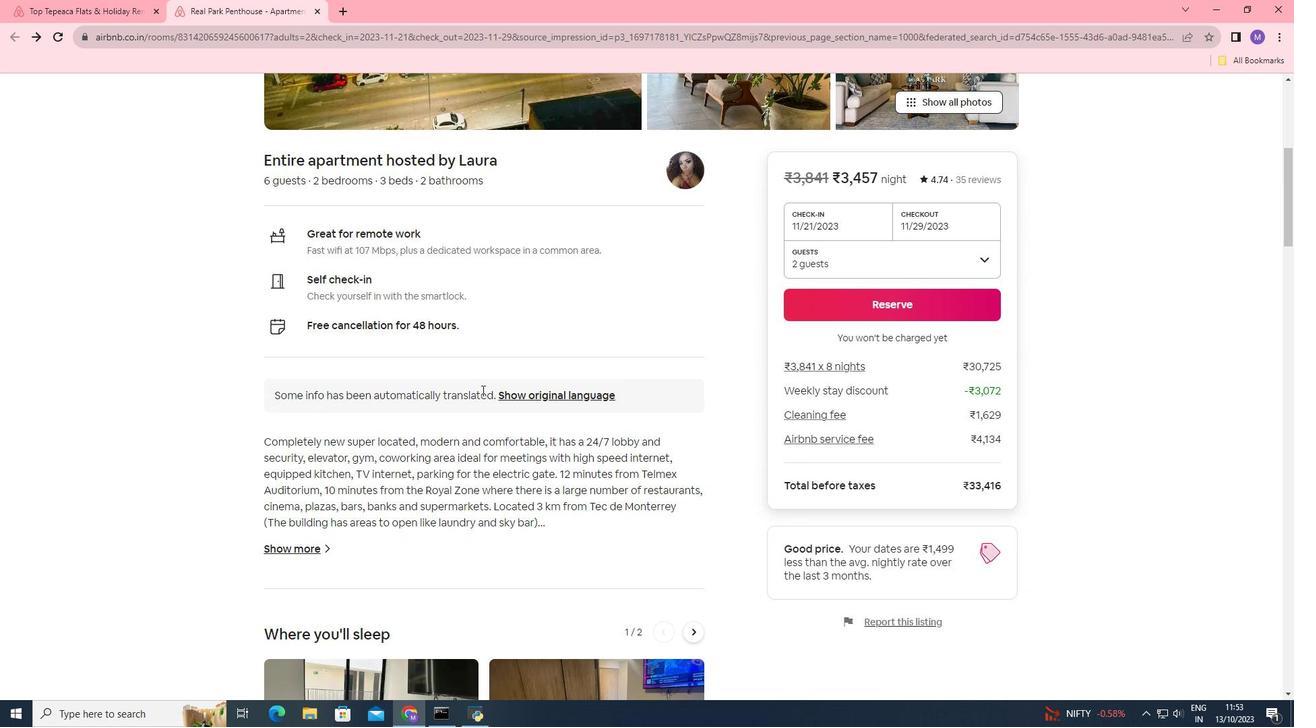 
Action: Mouse moved to (481, 390)
Screenshot: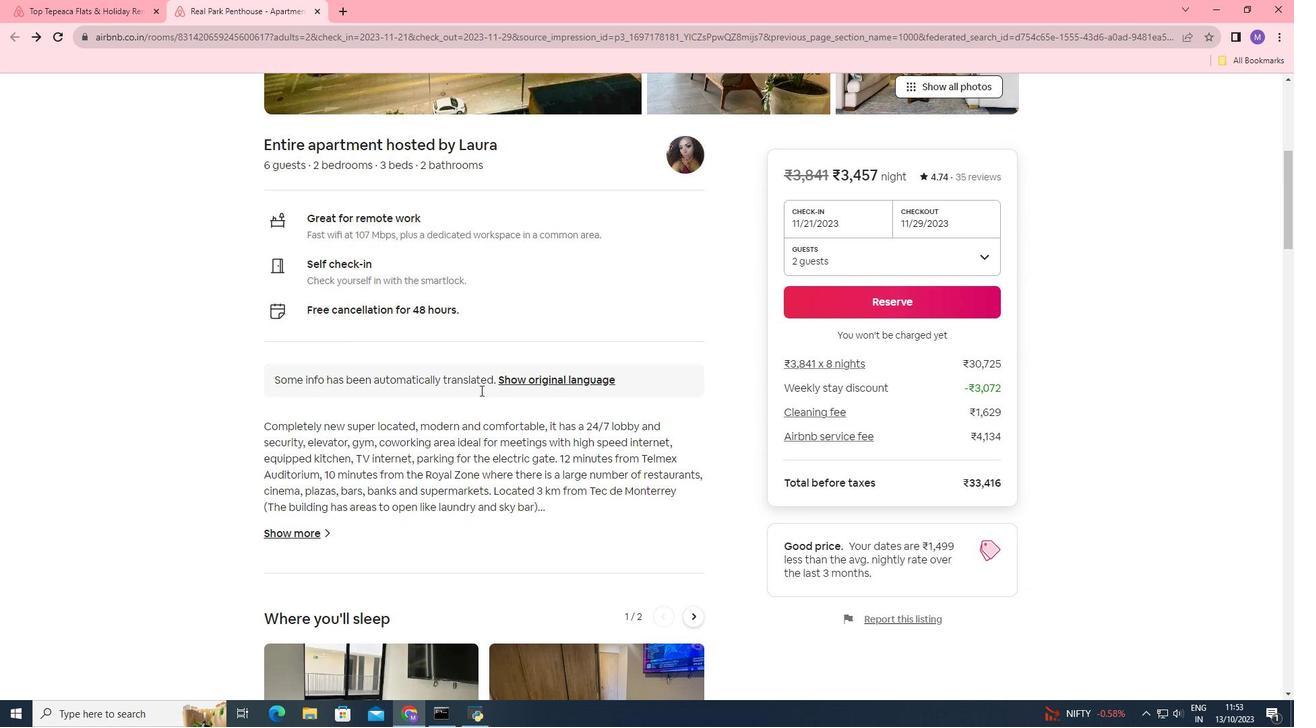 
Action: Mouse scrolled (481, 390) with delta (0, 0)
